 Task: Look for Airbnb options in Sabirabad, Azerbaijan from 22nd November, 2023 to 30th November, 2023 for 2 adults.1  bedroom having 1 bed and 1 bathroom. Property type can be hotel. Amenities needed are: air conditioning. Look for 5 properties as per requirement.
Action: Mouse moved to (491, 68)
Screenshot: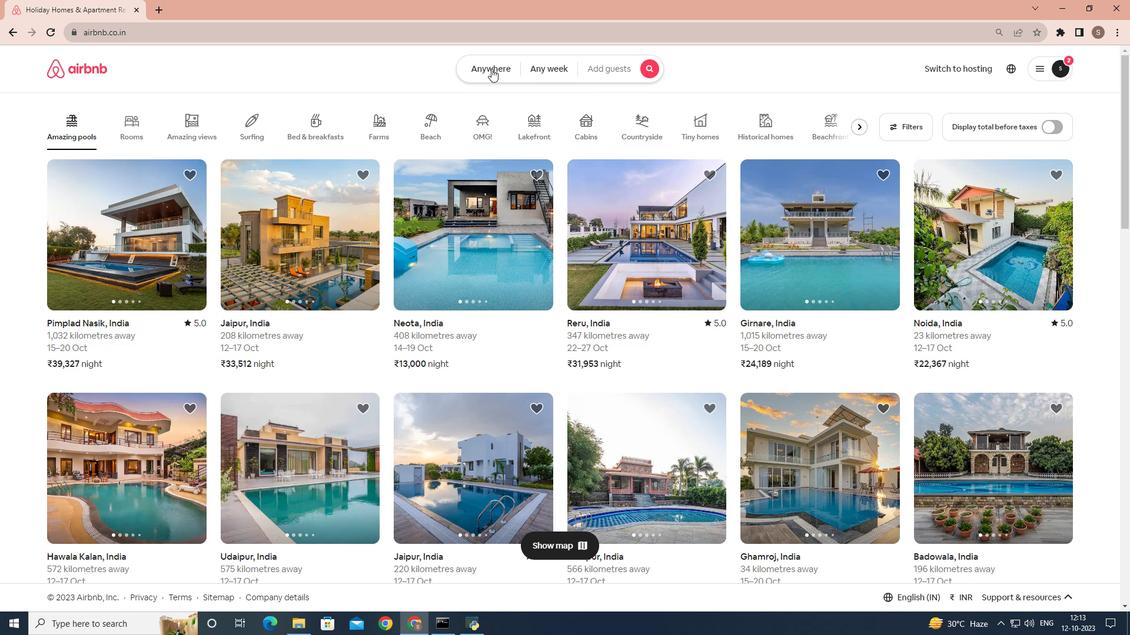 
Action: Mouse pressed left at (491, 68)
Screenshot: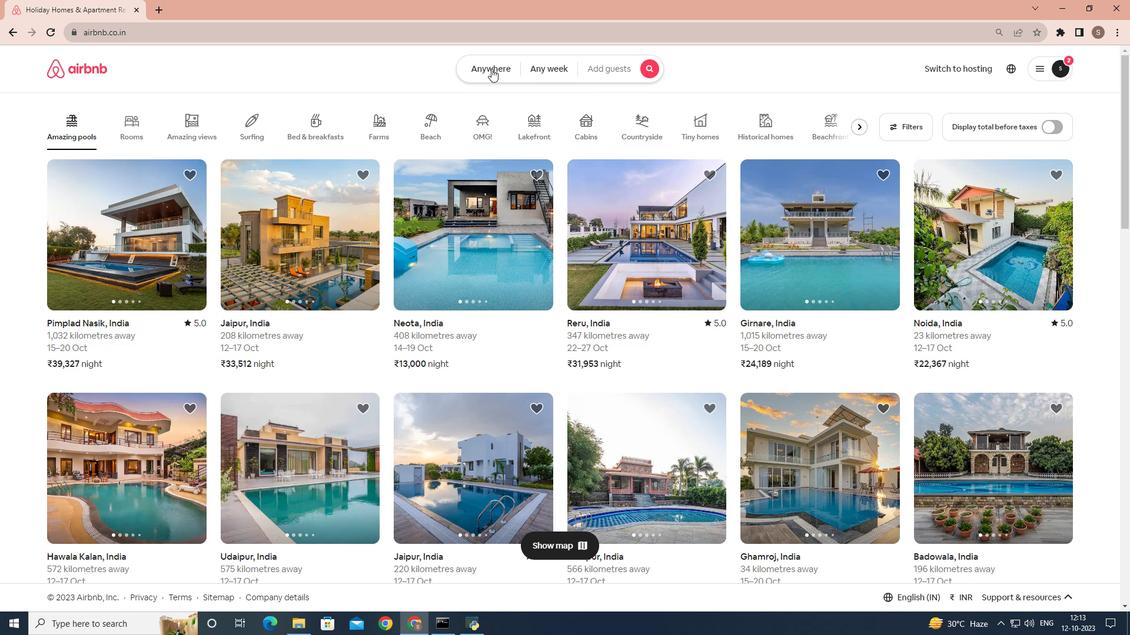 
Action: Mouse moved to (416, 117)
Screenshot: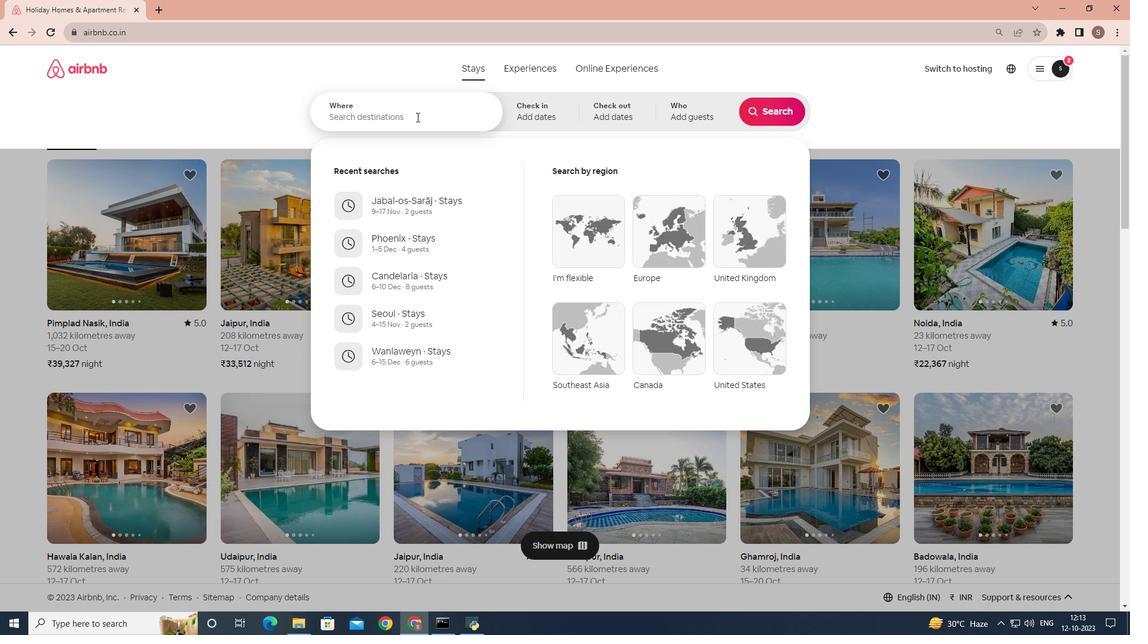 
Action: Mouse pressed left at (416, 117)
Screenshot: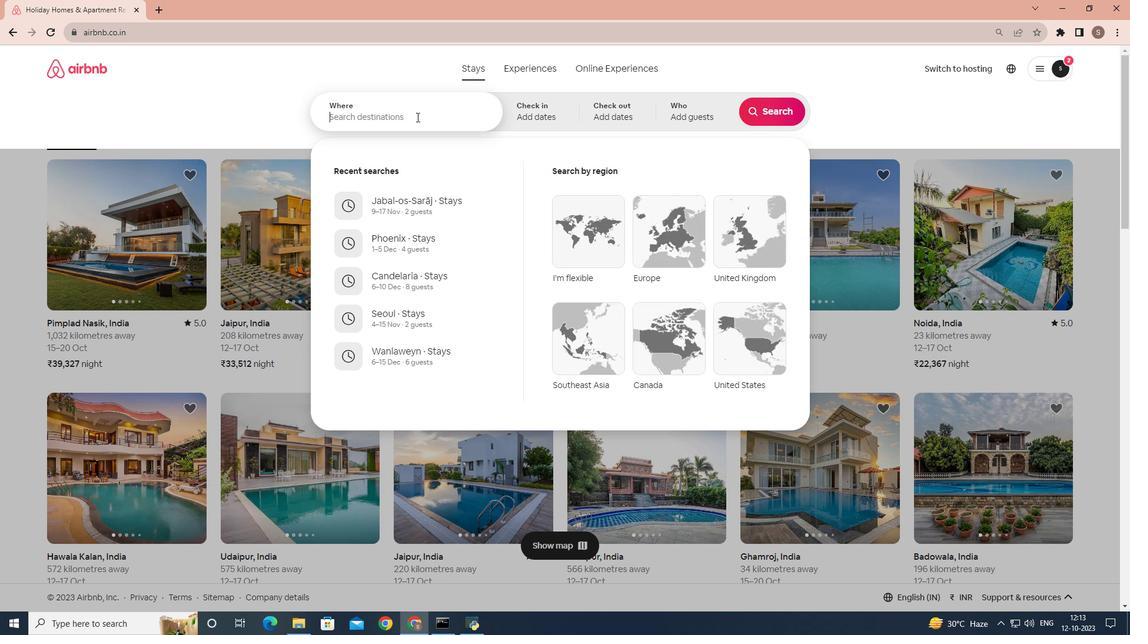 
Action: Key pressed <Key.shift>Sabirabad,<Key.space><Key.shift>Azerbaijan
Screenshot: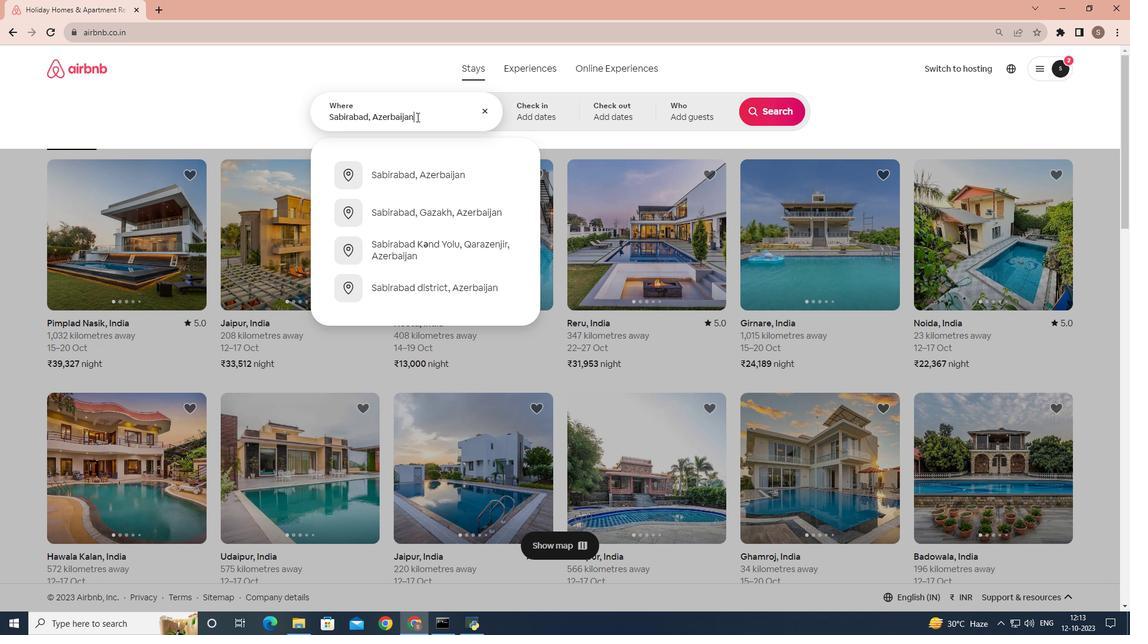 
Action: Mouse moved to (432, 182)
Screenshot: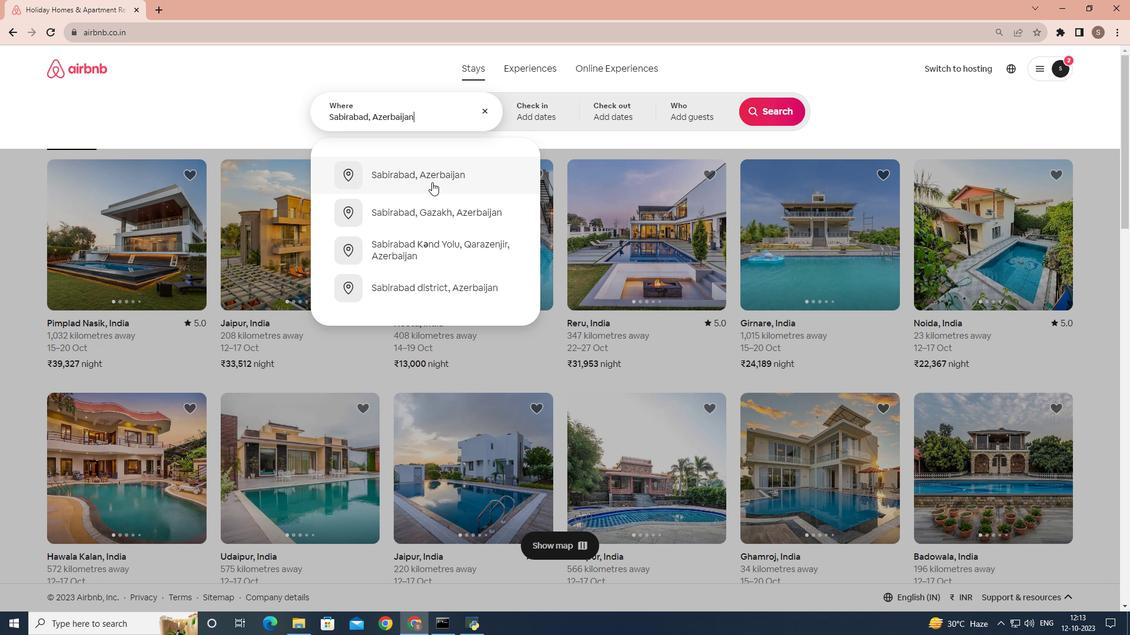 
Action: Mouse pressed left at (432, 182)
Screenshot: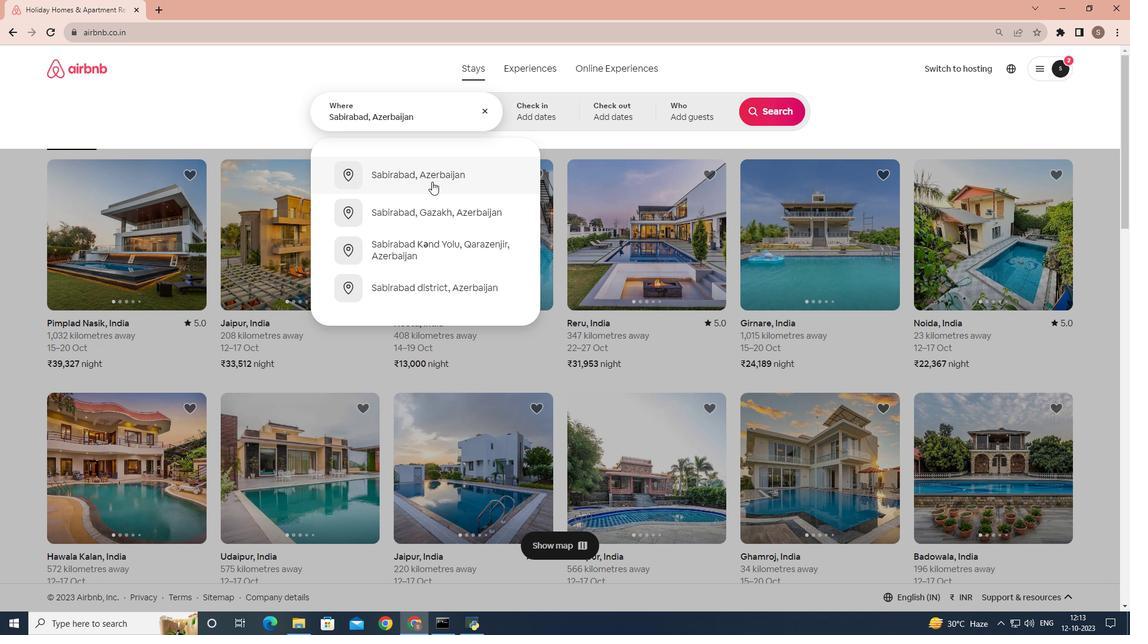 
Action: Mouse moved to (678, 342)
Screenshot: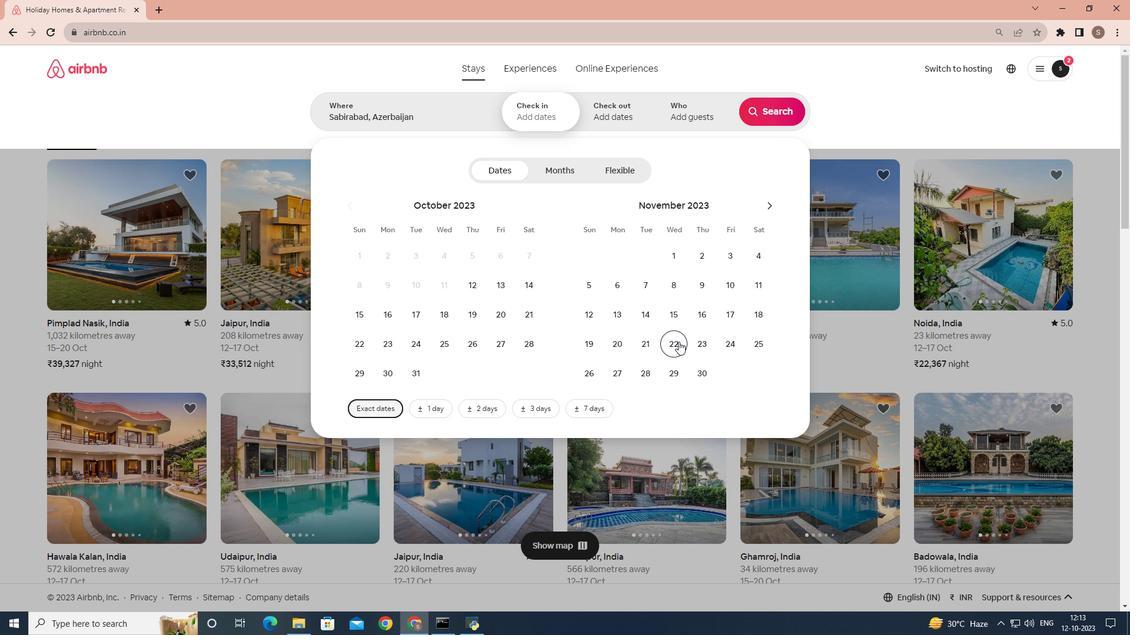 
Action: Mouse pressed left at (678, 342)
Screenshot: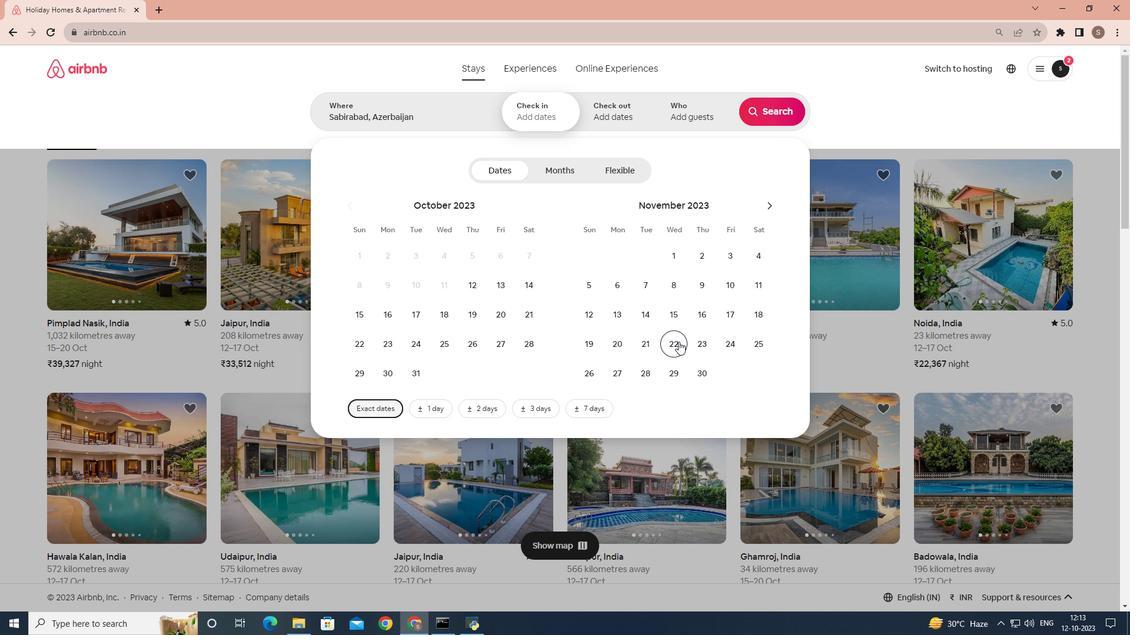 
Action: Mouse moved to (697, 374)
Screenshot: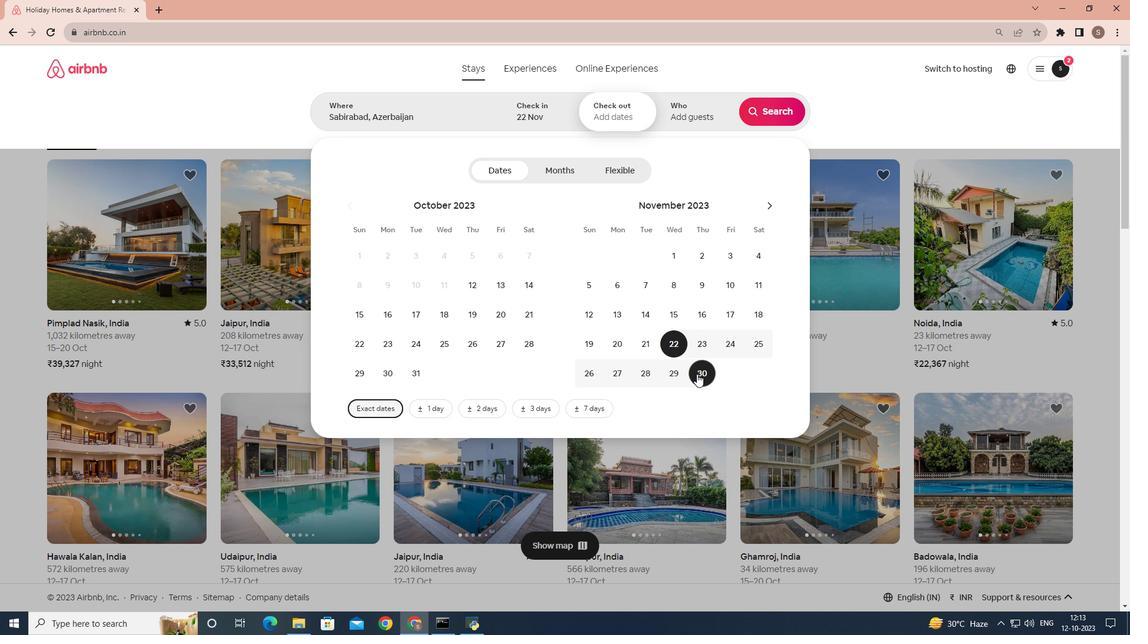 
Action: Mouse pressed left at (697, 374)
Screenshot: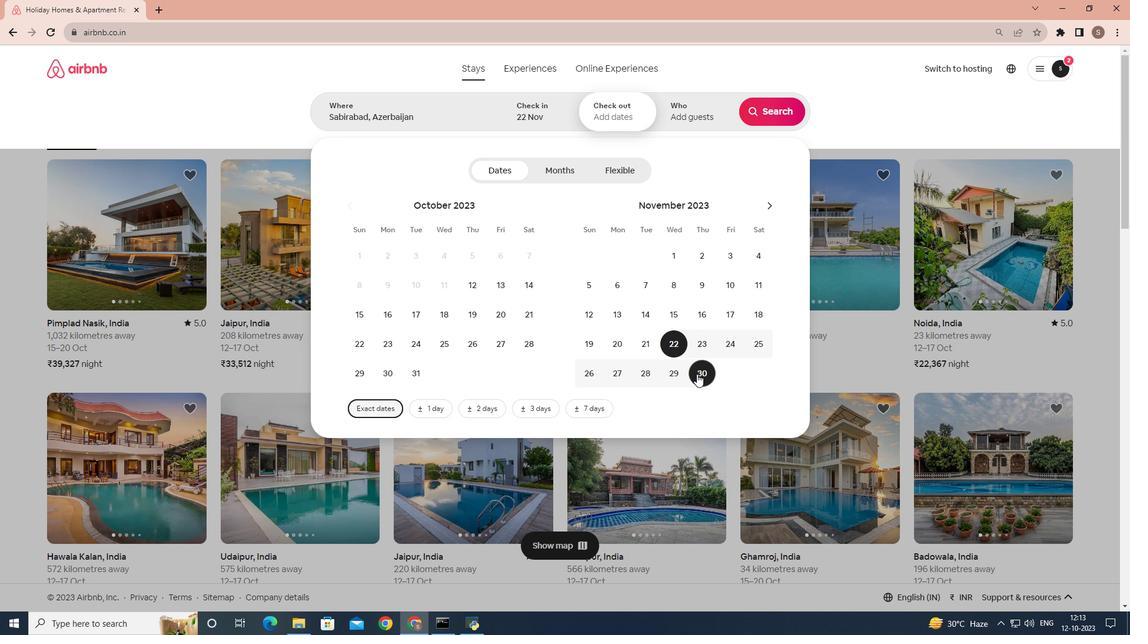 
Action: Mouse moved to (687, 118)
Screenshot: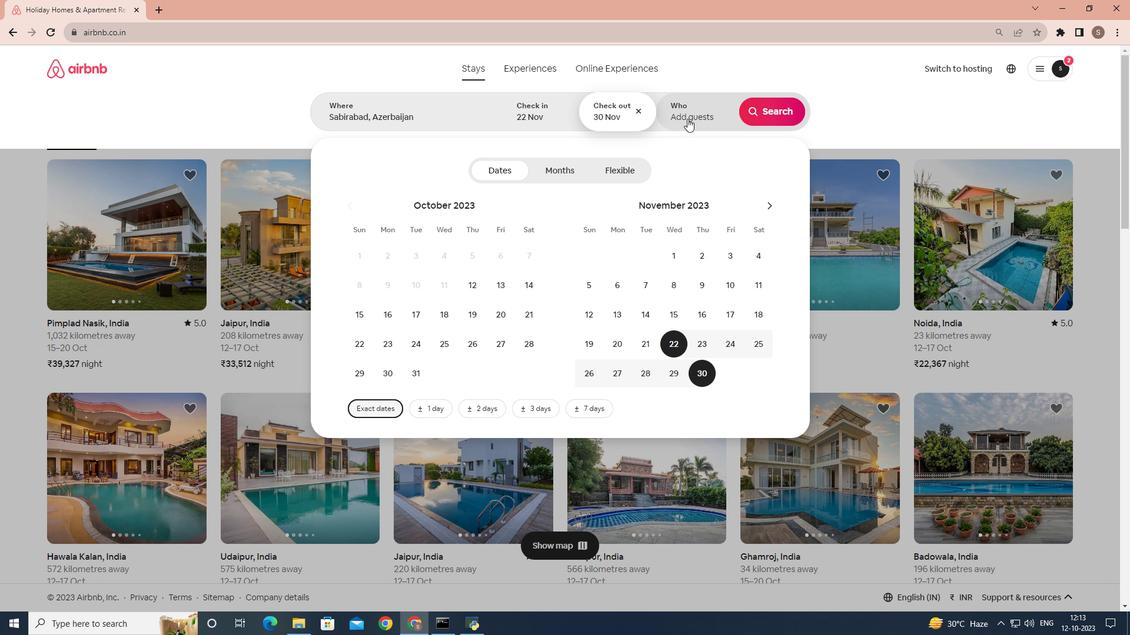 
Action: Mouse pressed left at (687, 118)
Screenshot: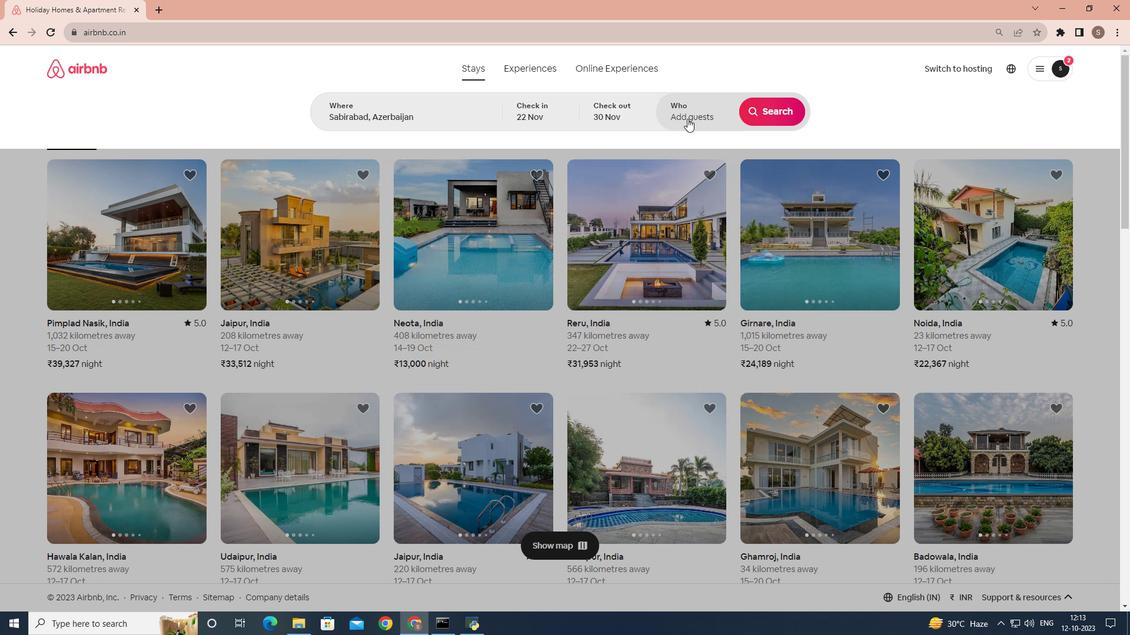 
Action: Mouse moved to (779, 173)
Screenshot: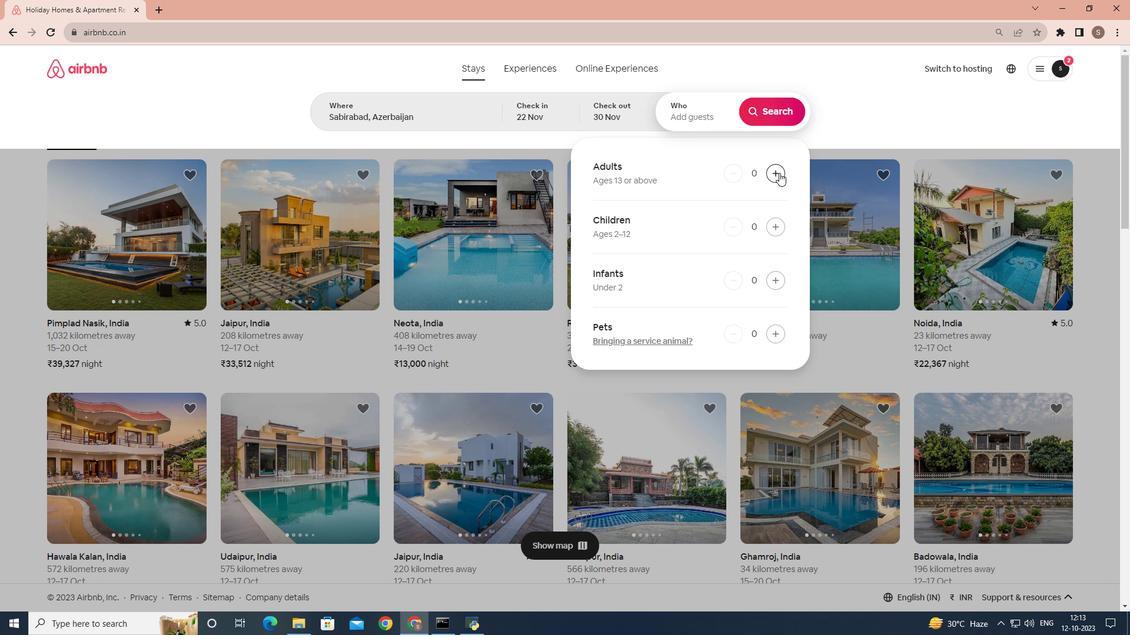 
Action: Mouse pressed left at (779, 173)
Screenshot: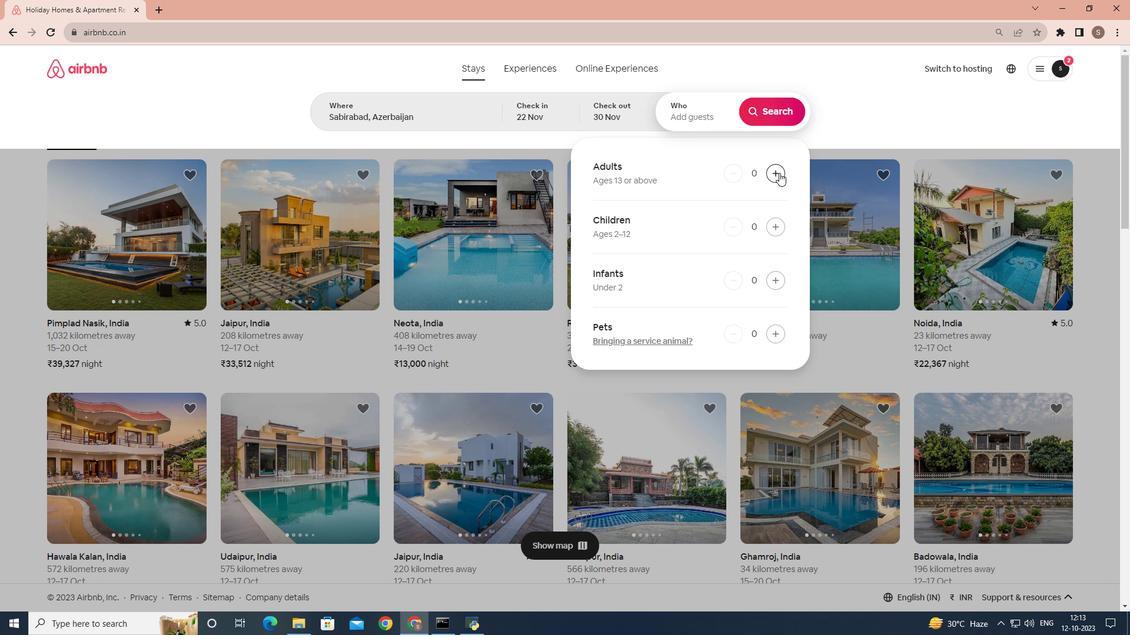 
Action: Mouse pressed left at (779, 173)
Screenshot: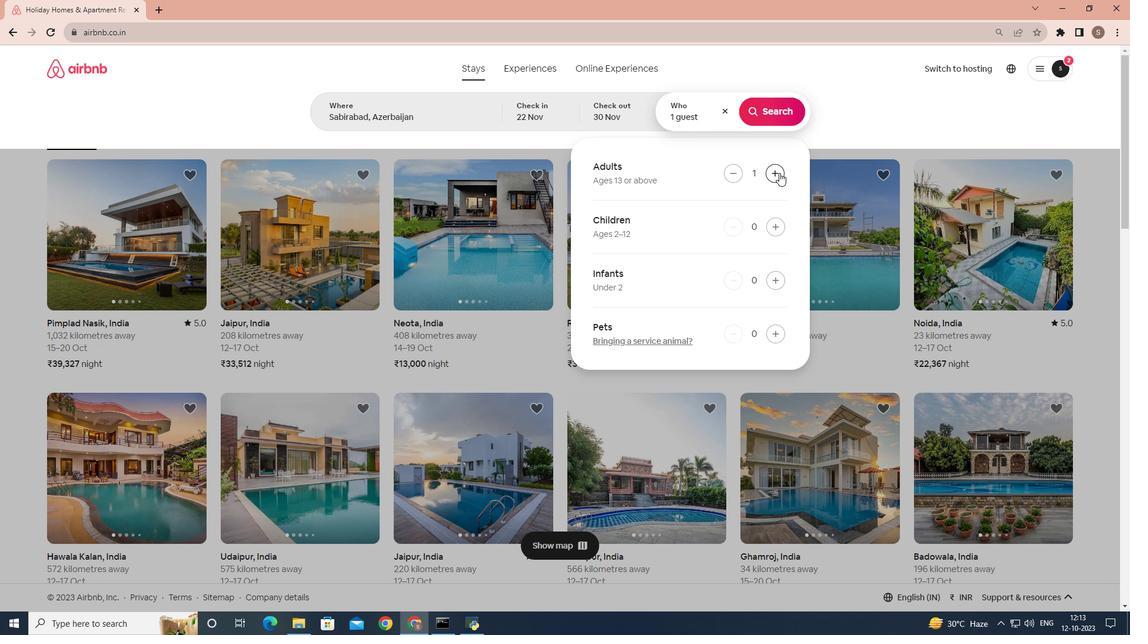 
Action: Mouse moved to (778, 107)
Screenshot: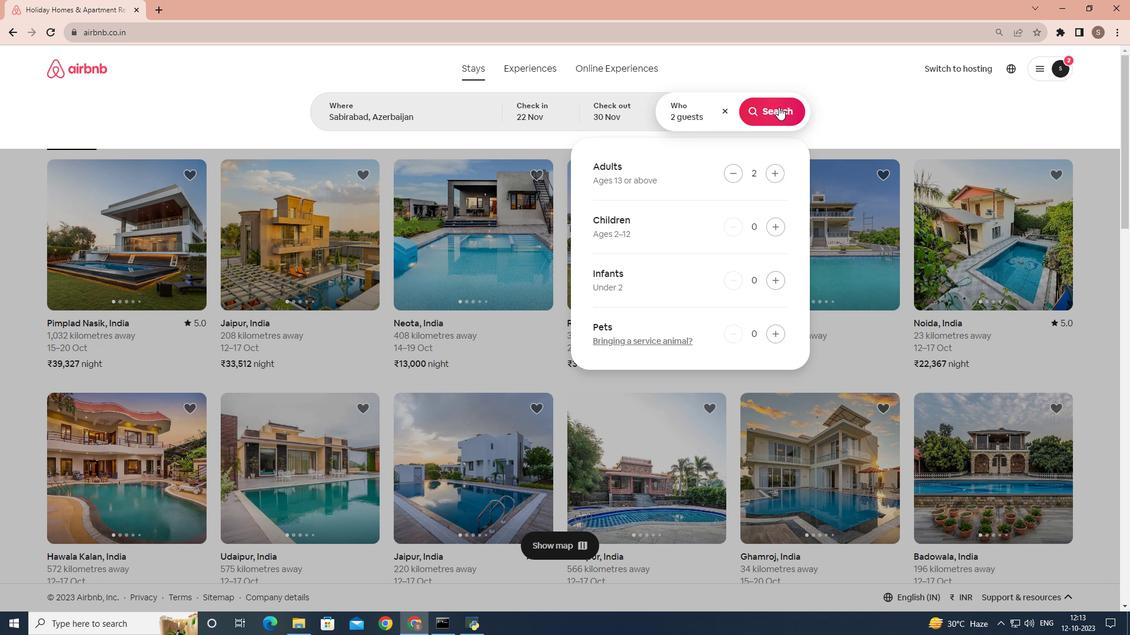 
Action: Mouse pressed left at (778, 107)
Screenshot: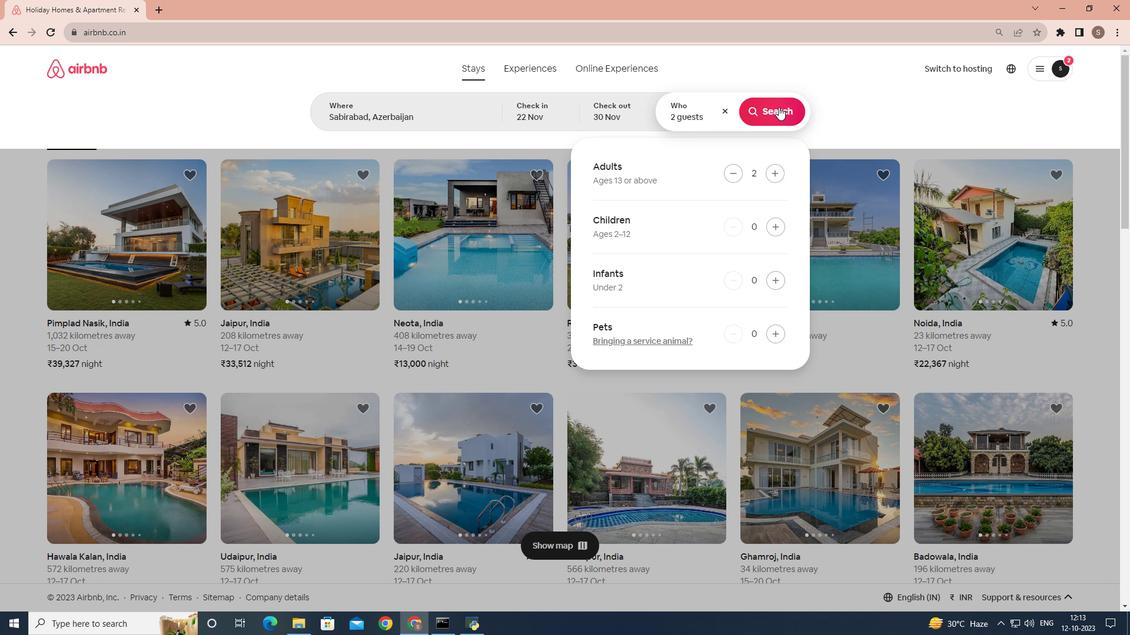 
Action: Mouse moved to (935, 114)
Screenshot: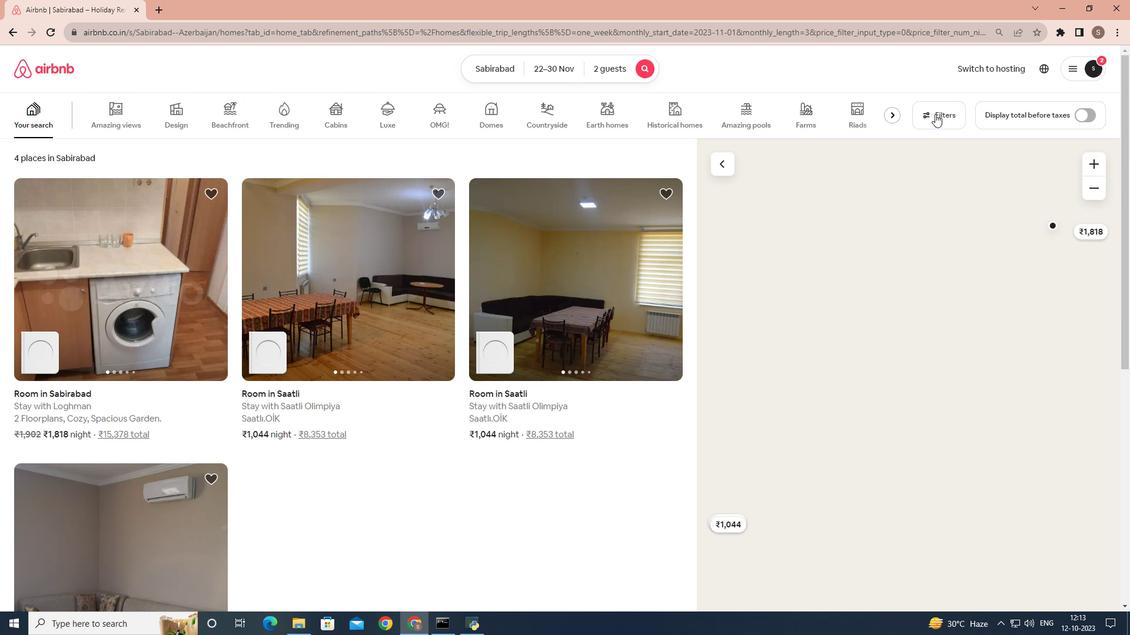 
Action: Mouse pressed left at (935, 114)
Screenshot: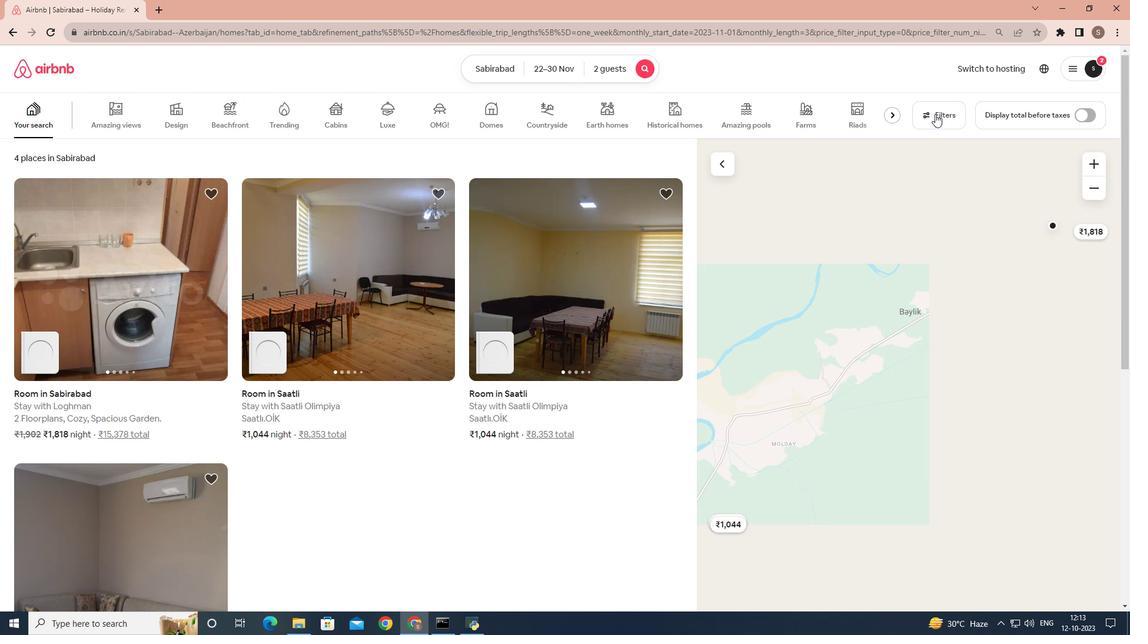 
Action: Mouse moved to (569, 344)
Screenshot: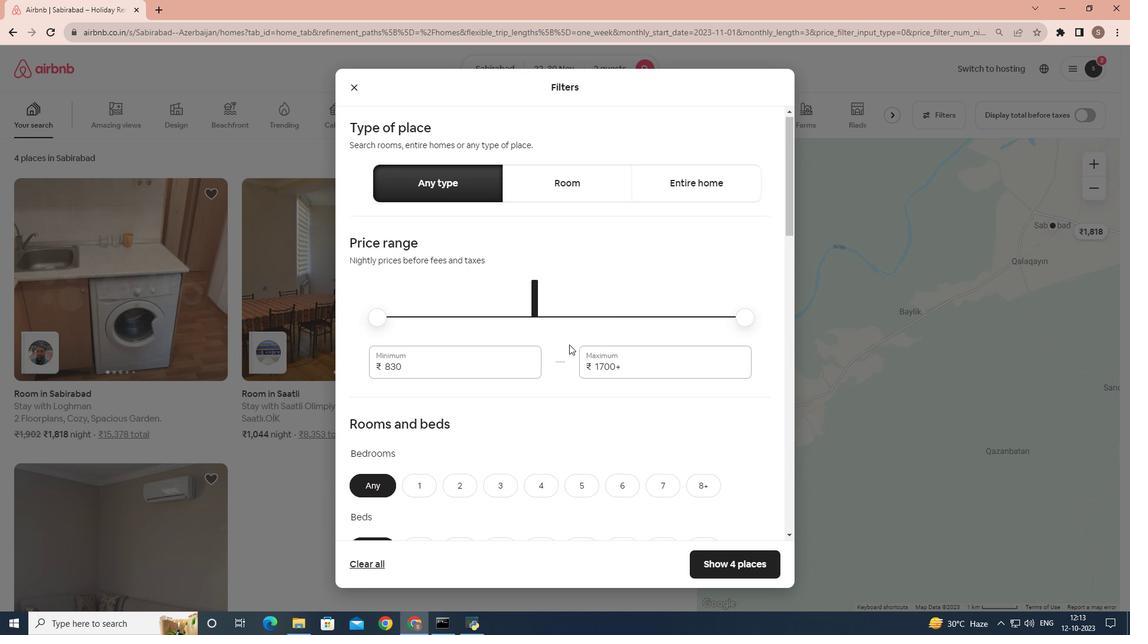 
Action: Mouse scrolled (569, 344) with delta (0, 0)
Screenshot: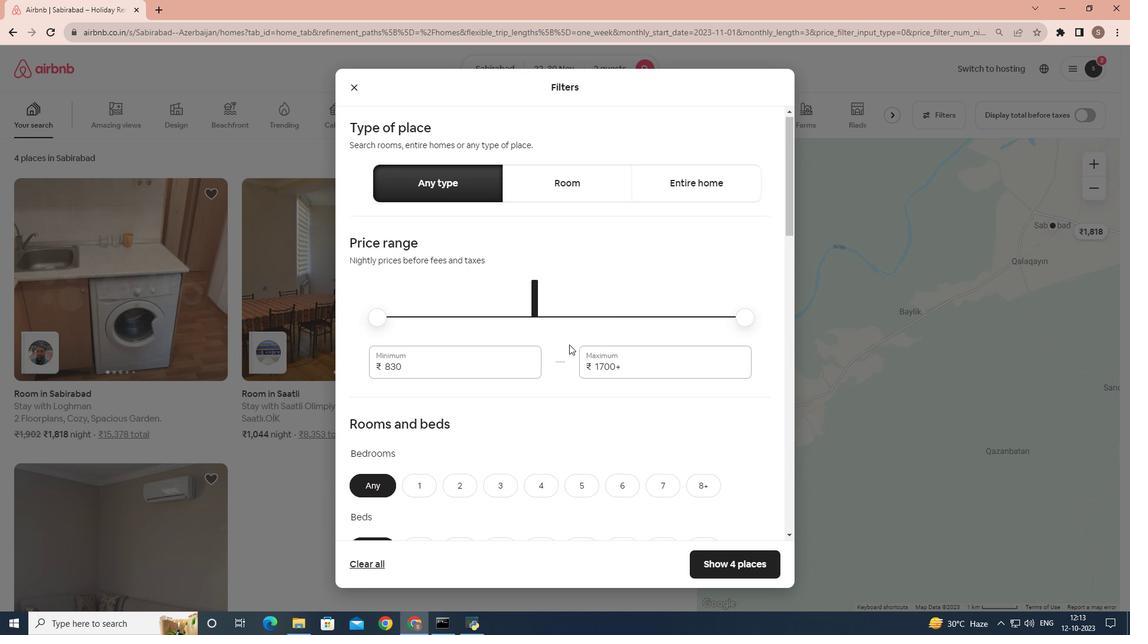 
Action: Mouse moved to (565, 346)
Screenshot: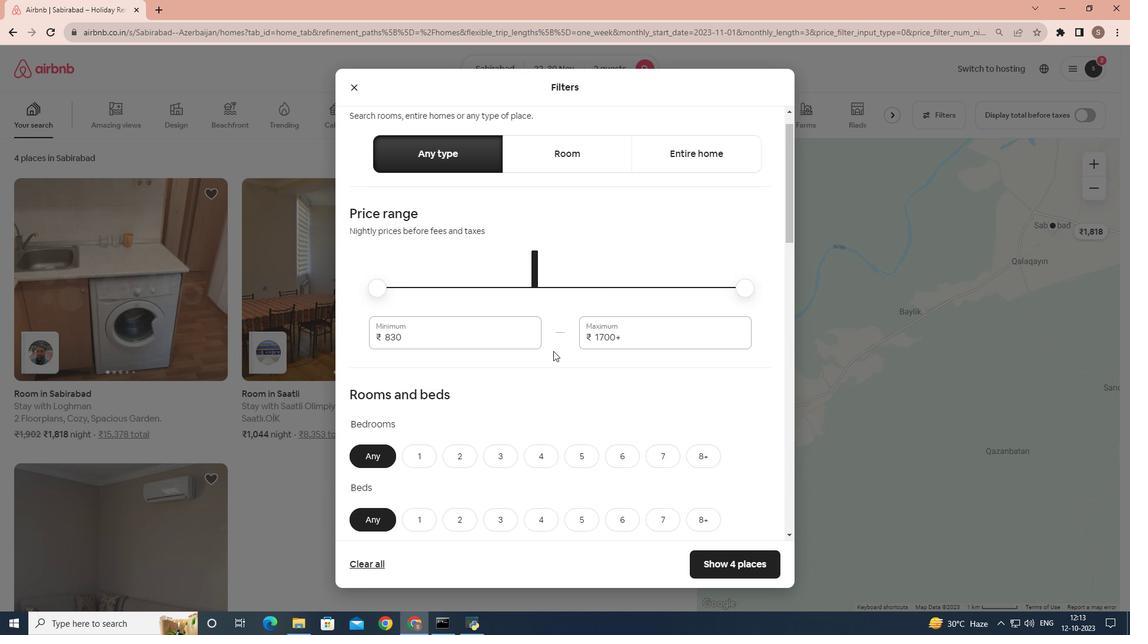 
Action: Mouse scrolled (565, 345) with delta (0, 0)
Screenshot: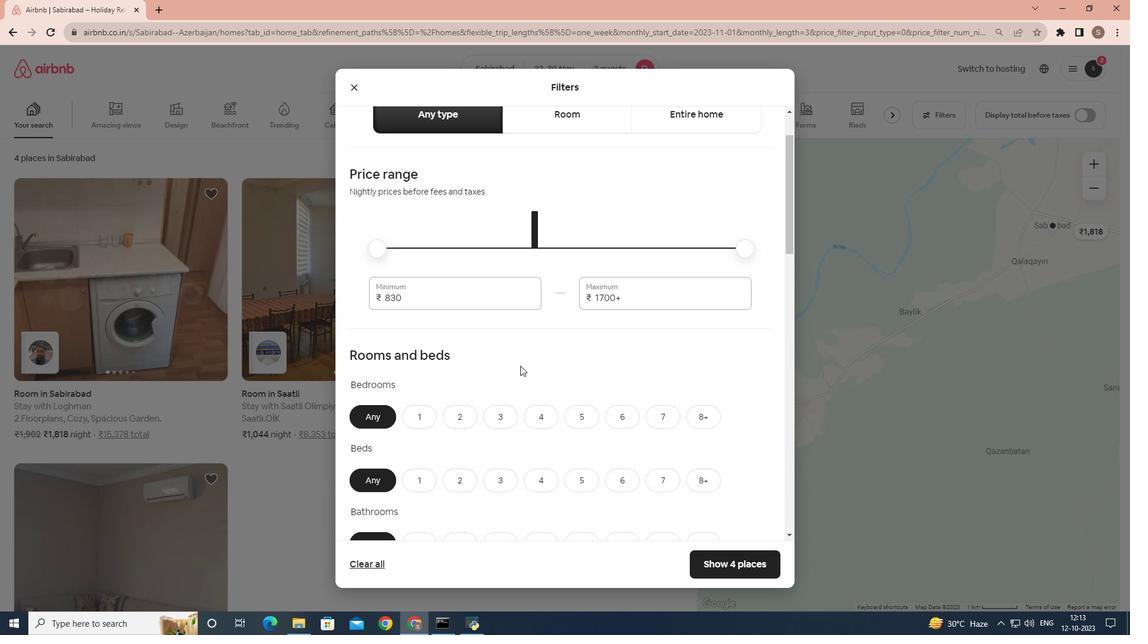 
Action: Mouse moved to (416, 370)
Screenshot: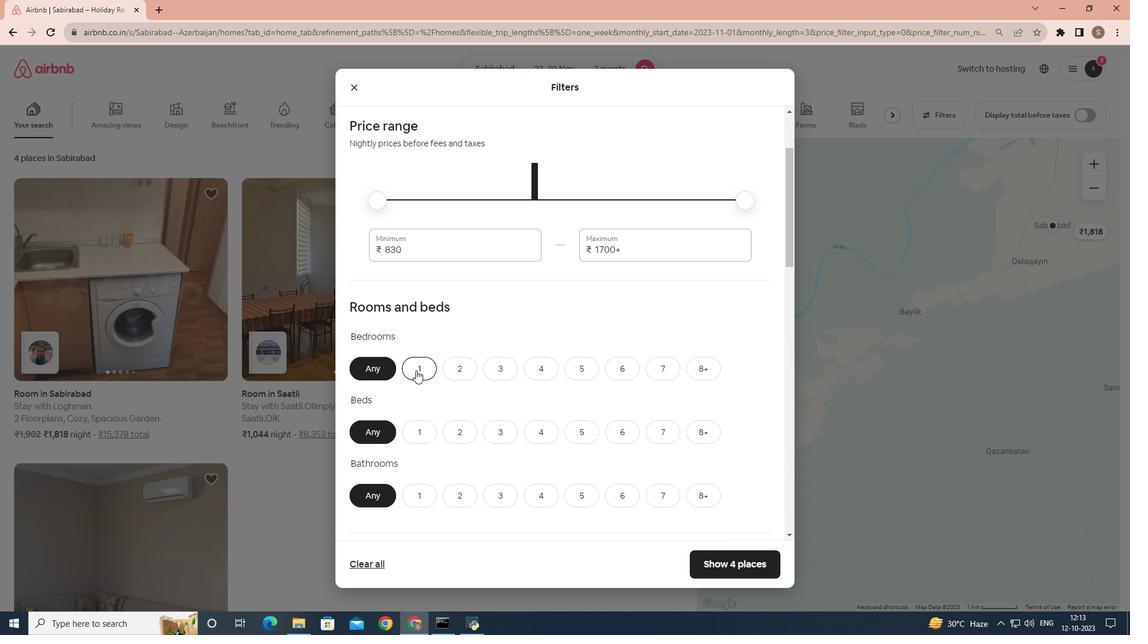 
Action: Mouse pressed left at (416, 370)
Screenshot: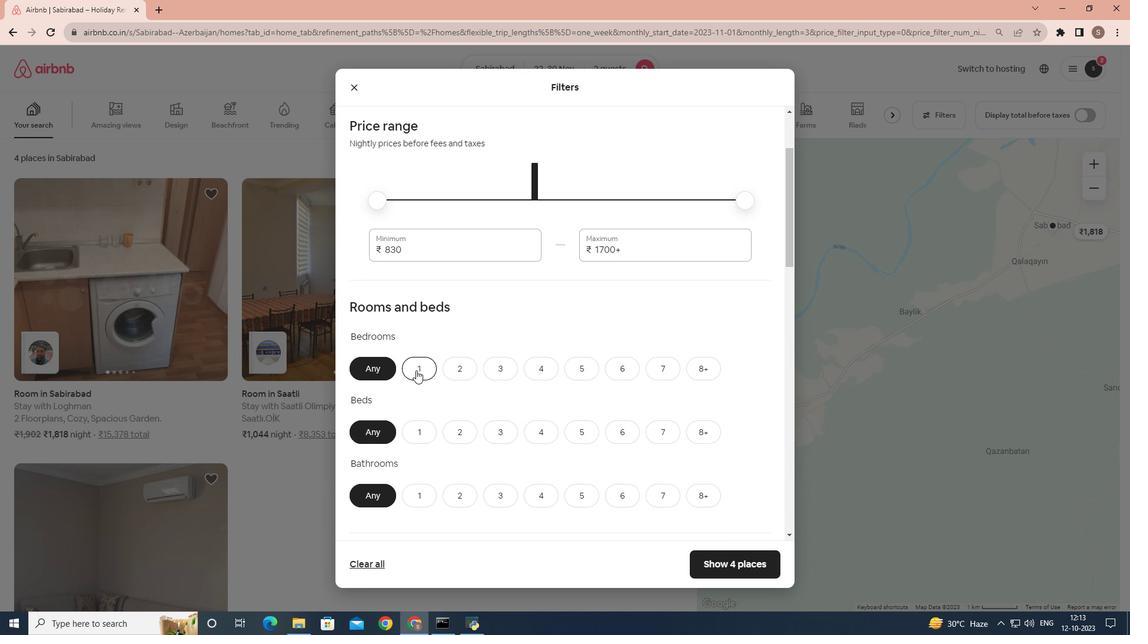 
Action: Mouse moved to (450, 369)
Screenshot: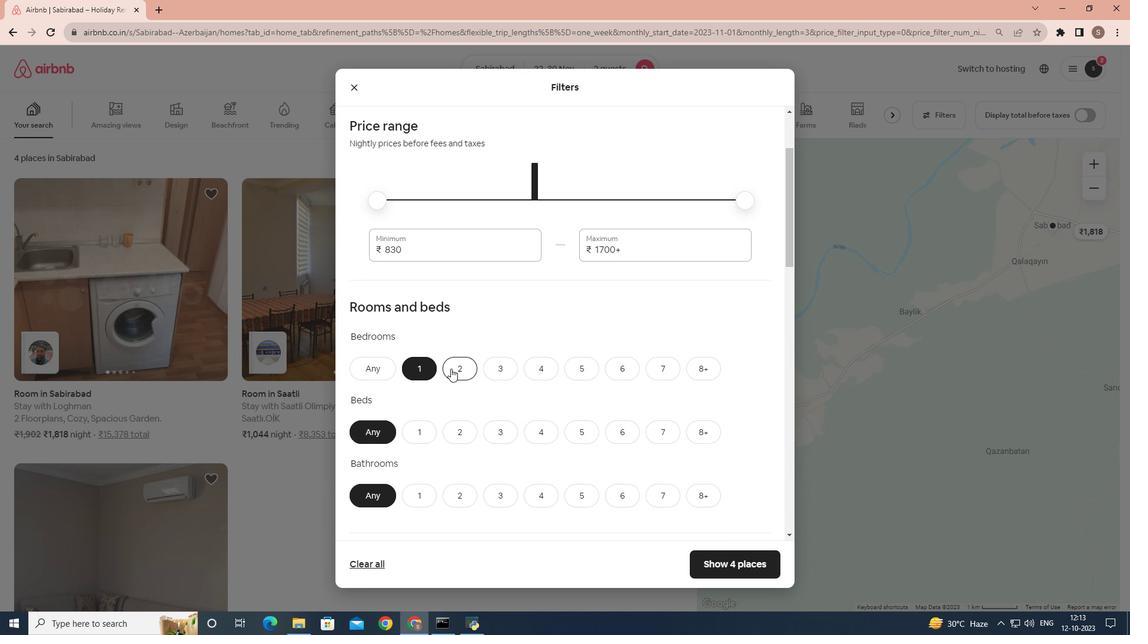 
Action: Mouse scrolled (450, 368) with delta (0, 0)
Screenshot: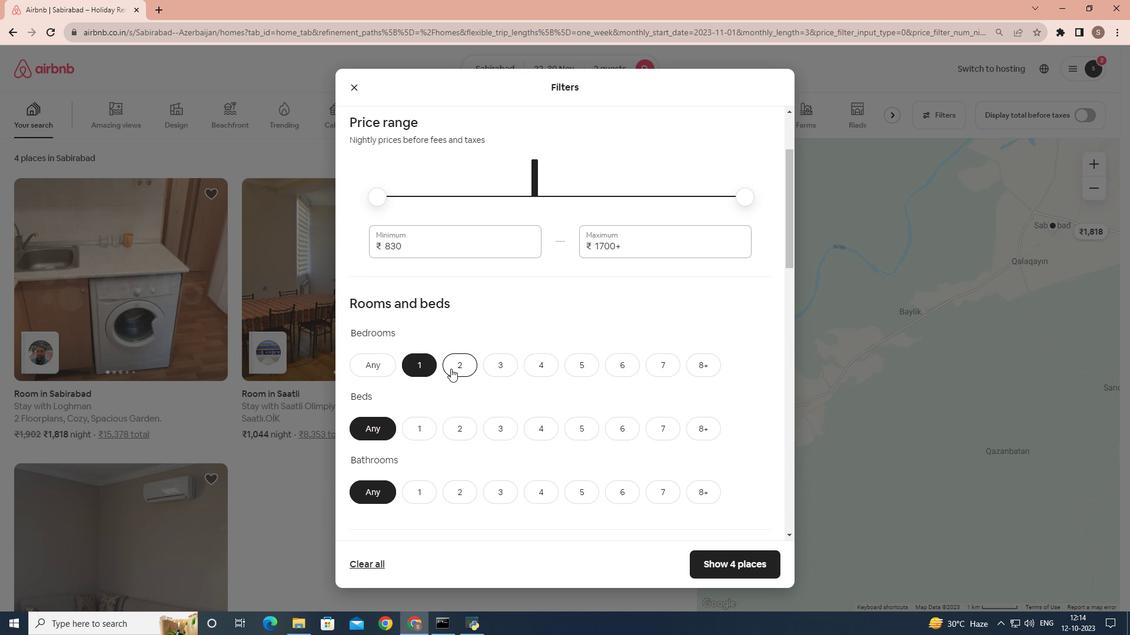 
Action: Mouse moved to (425, 367)
Screenshot: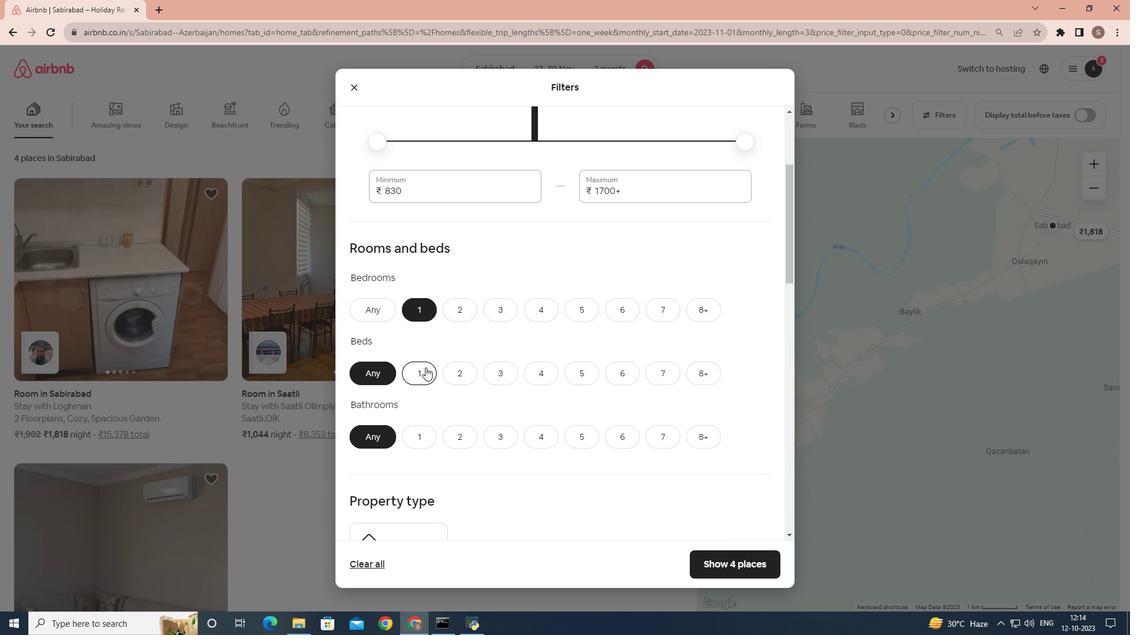 
Action: Mouse pressed left at (425, 367)
Screenshot: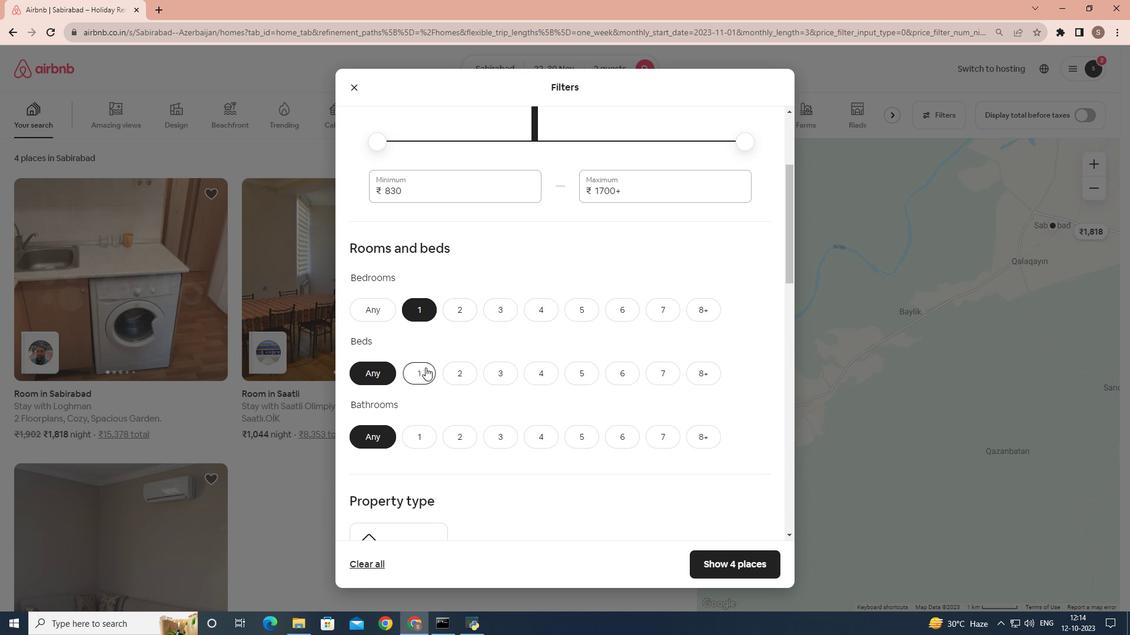 
Action: Mouse scrolled (425, 367) with delta (0, 0)
Screenshot: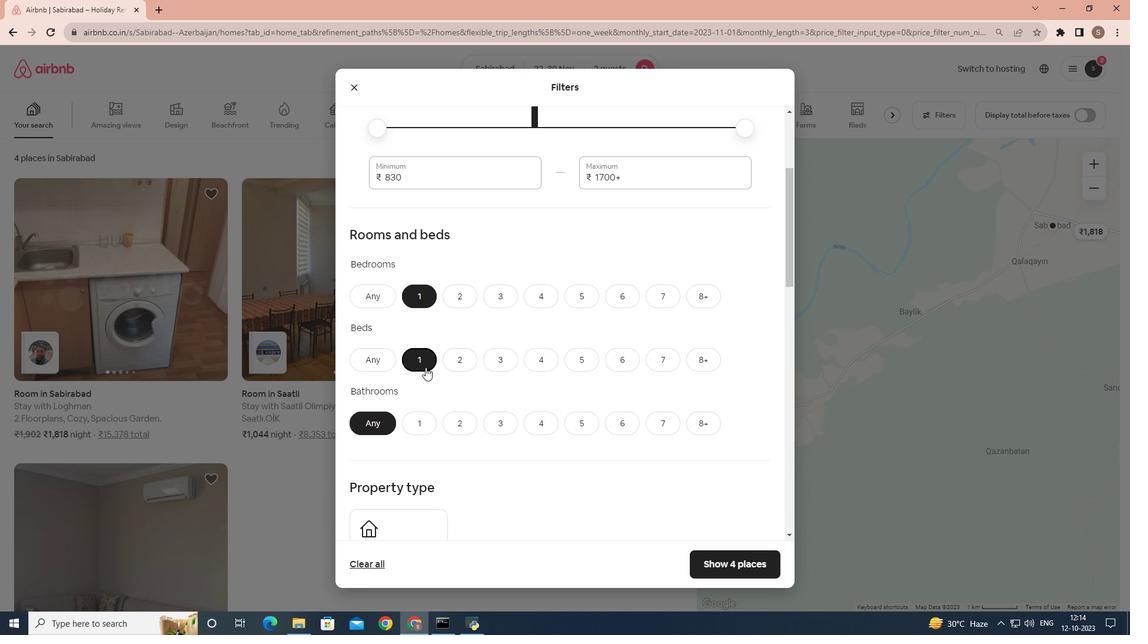 
Action: Mouse moved to (423, 382)
Screenshot: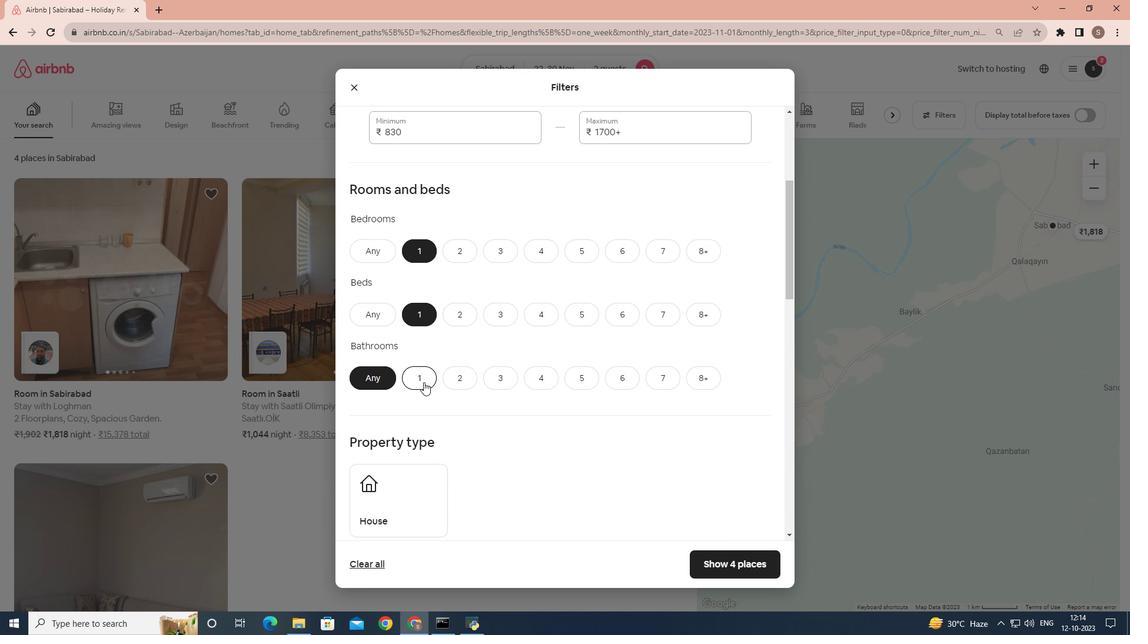 
Action: Mouse pressed left at (423, 382)
Screenshot: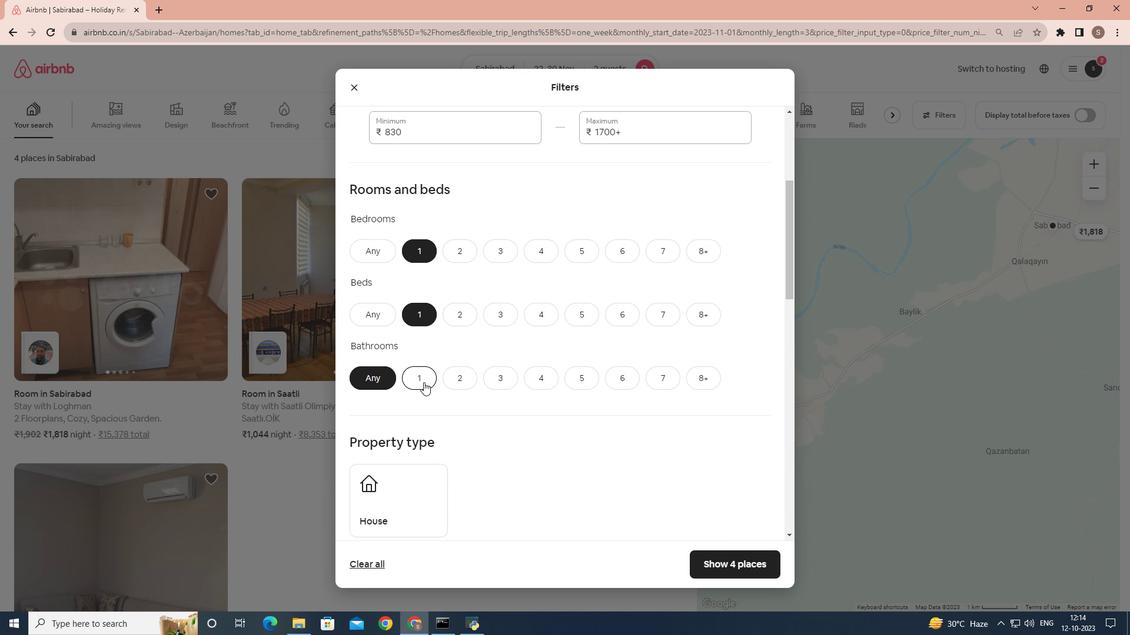 
Action: Mouse moved to (423, 382)
Screenshot: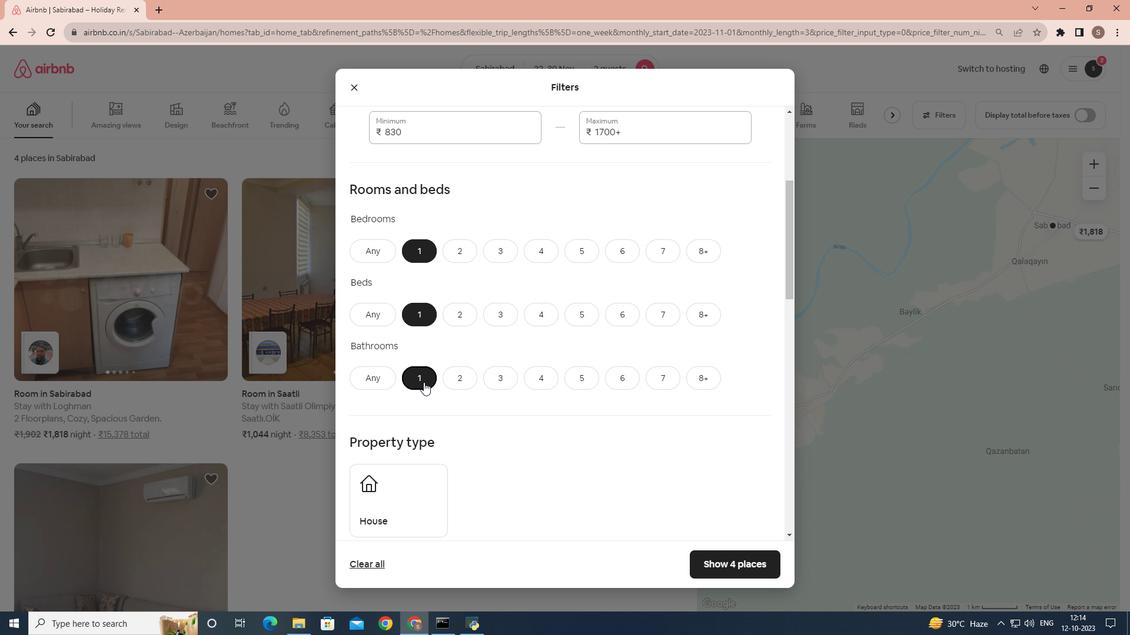 
Action: Mouse scrolled (423, 382) with delta (0, 0)
Screenshot: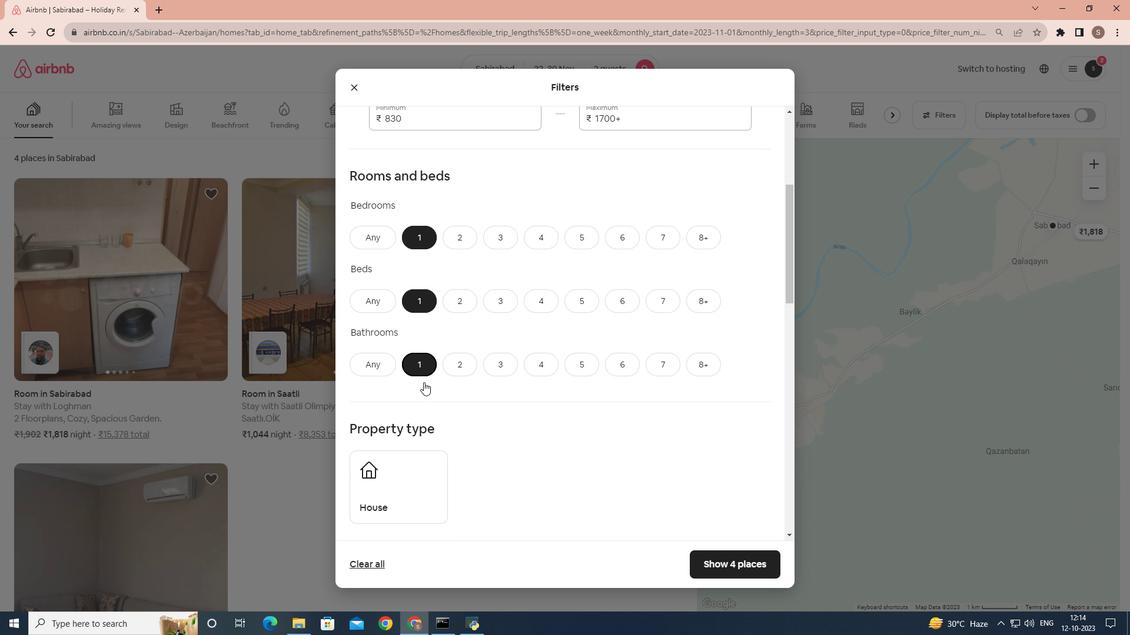 
Action: Mouse moved to (436, 382)
Screenshot: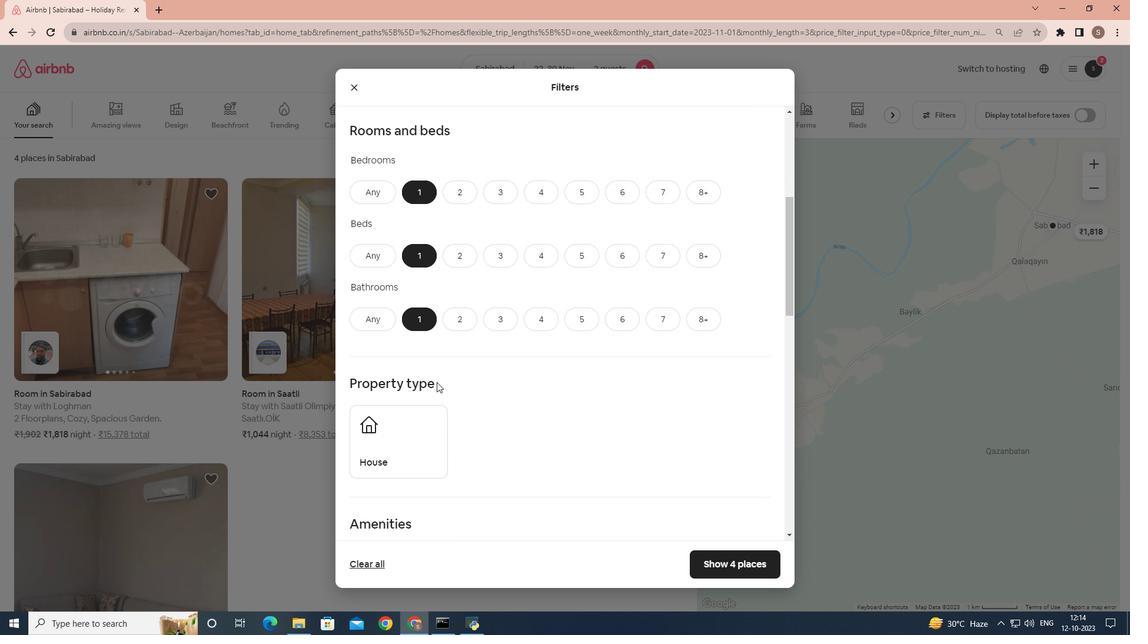 
Action: Mouse scrolled (436, 382) with delta (0, 0)
Screenshot: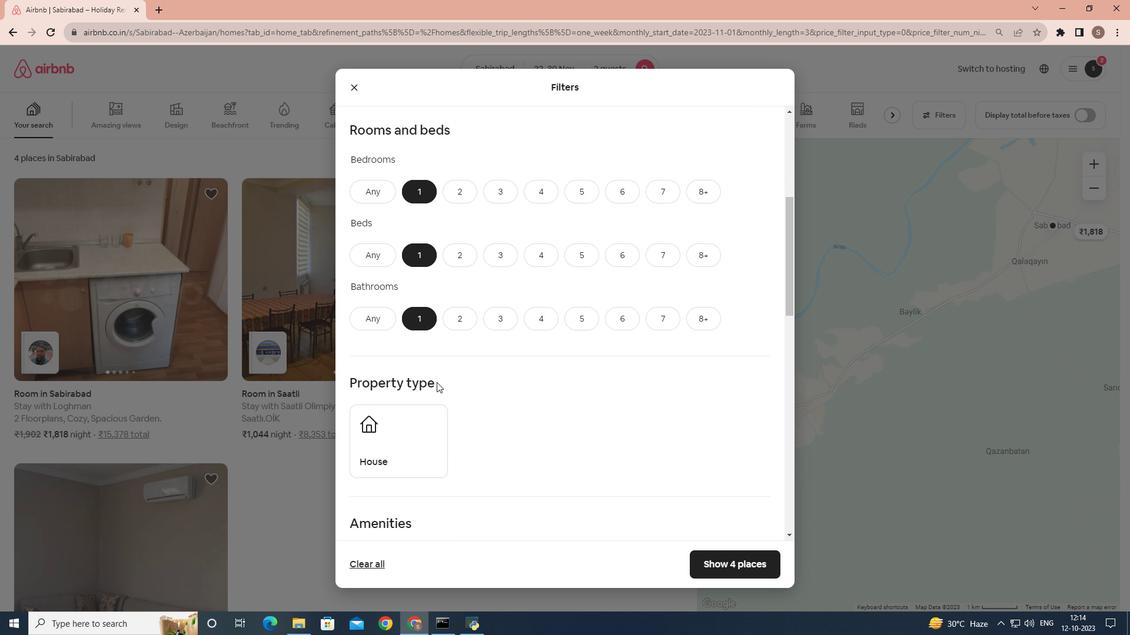 
Action: Mouse moved to (438, 382)
Screenshot: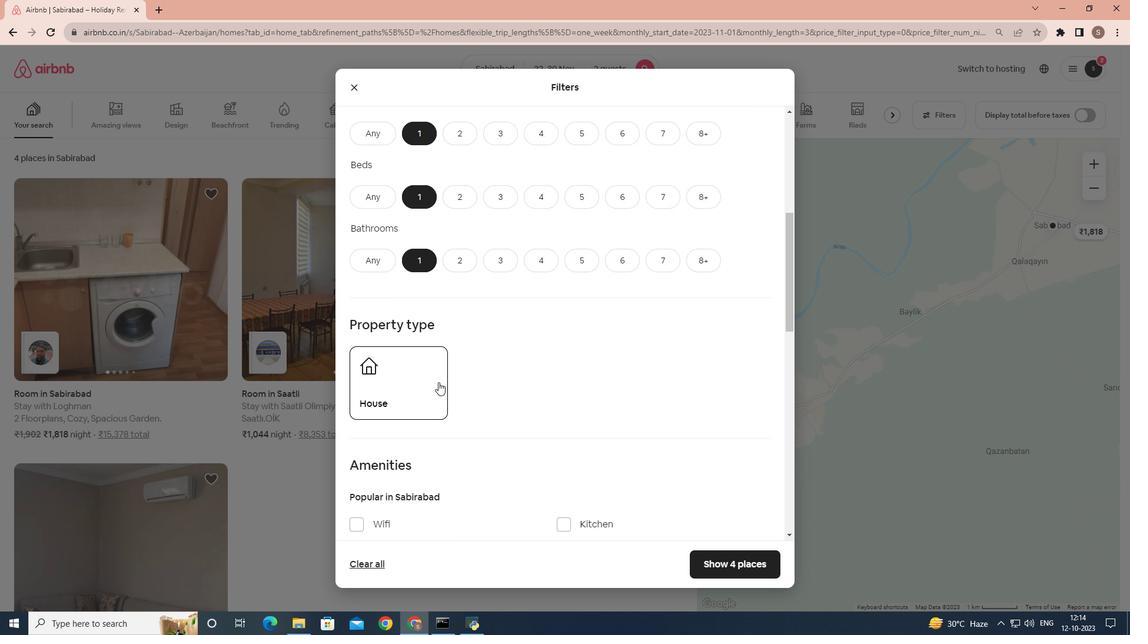 
Action: Mouse scrolled (438, 382) with delta (0, 0)
Screenshot: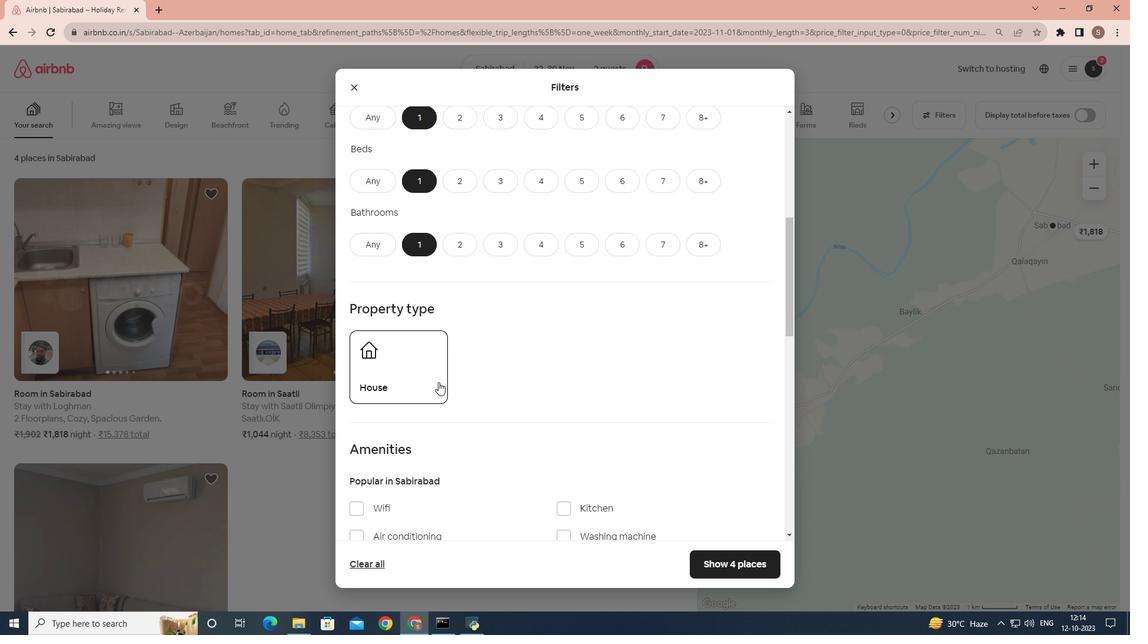 
Action: Mouse moved to (480, 380)
Screenshot: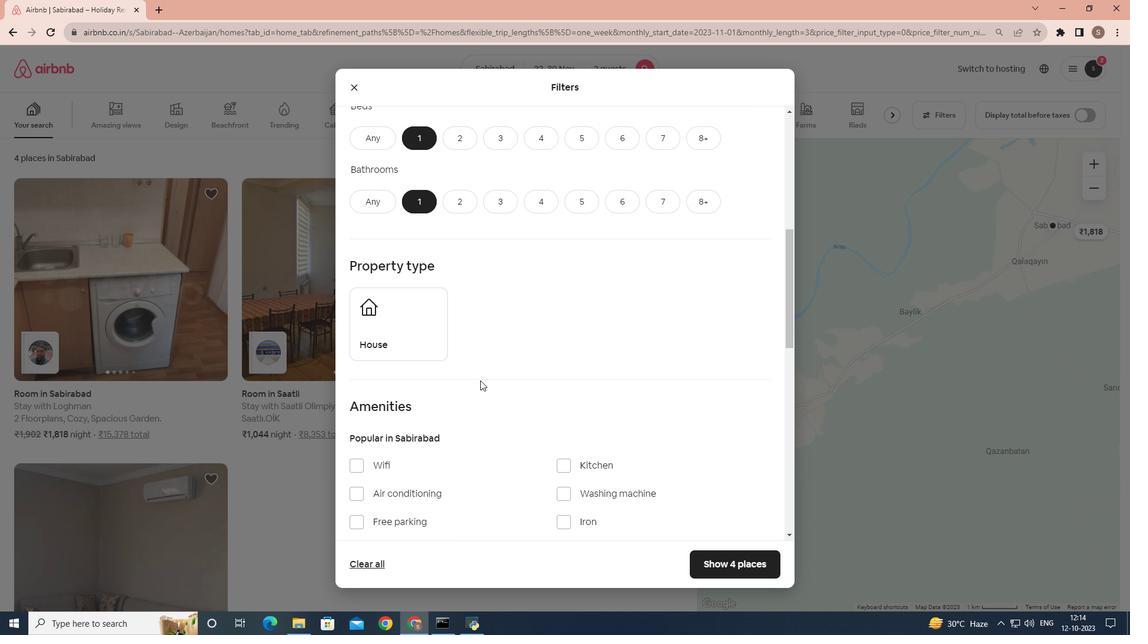 
Action: Mouse scrolled (480, 380) with delta (0, 0)
Screenshot: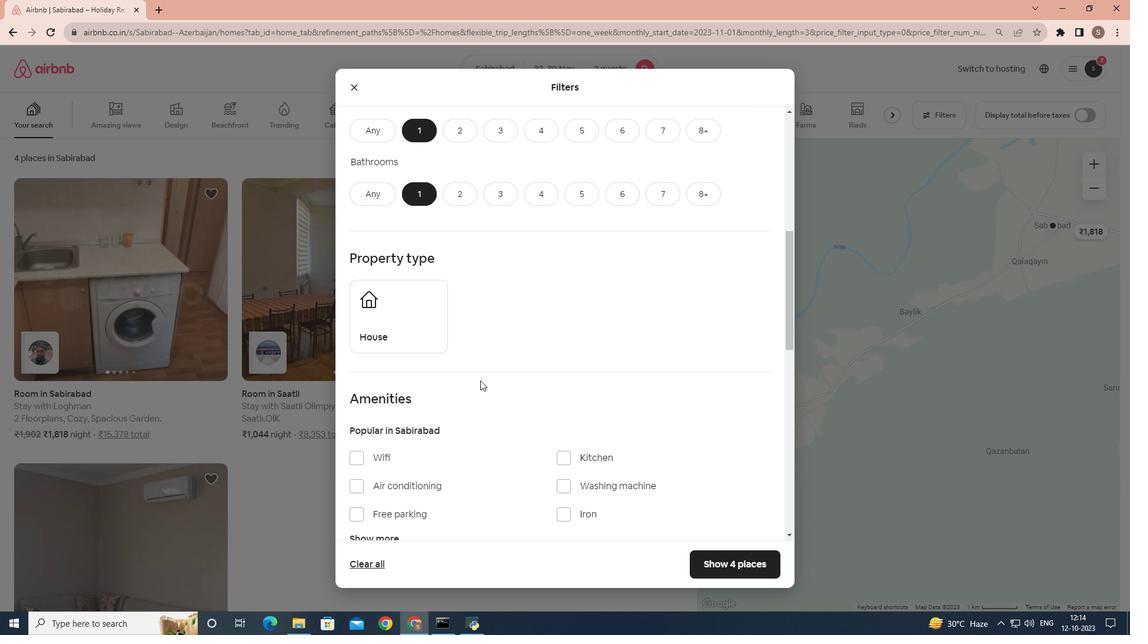 
Action: Mouse moved to (526, 372)
Screenshot: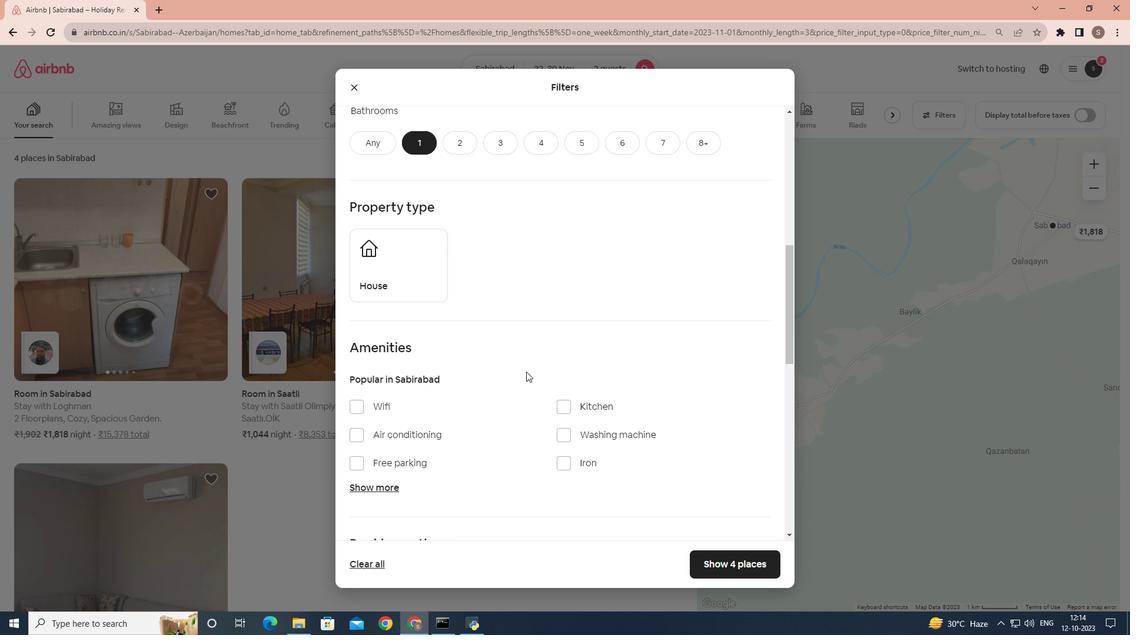 
Action: Mouse scrolled (526, 371) with delta (0, 0)
Screenshot: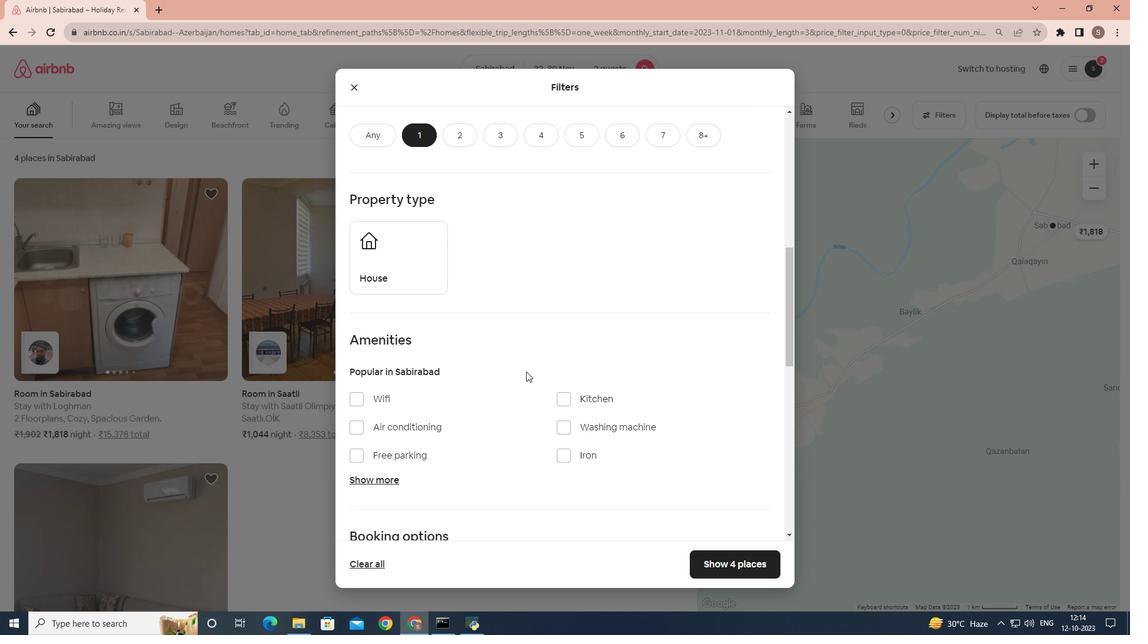 
Action: Mouse moved to (359, 377)
Screenshot: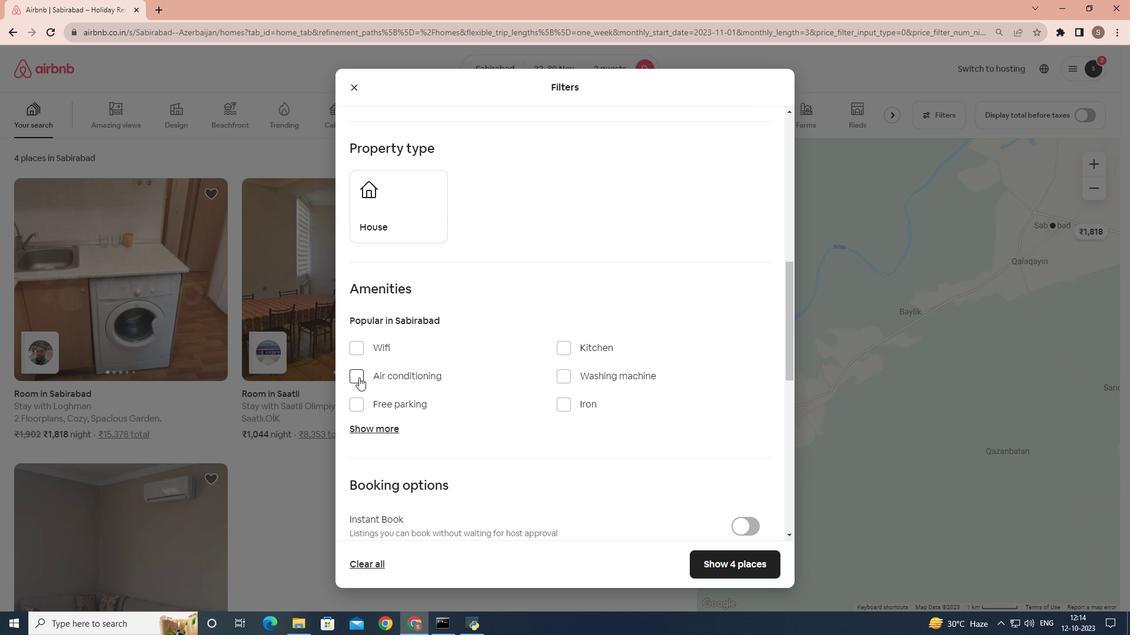 
Action: Mouse pressed left at (359, 377)
Screenshot: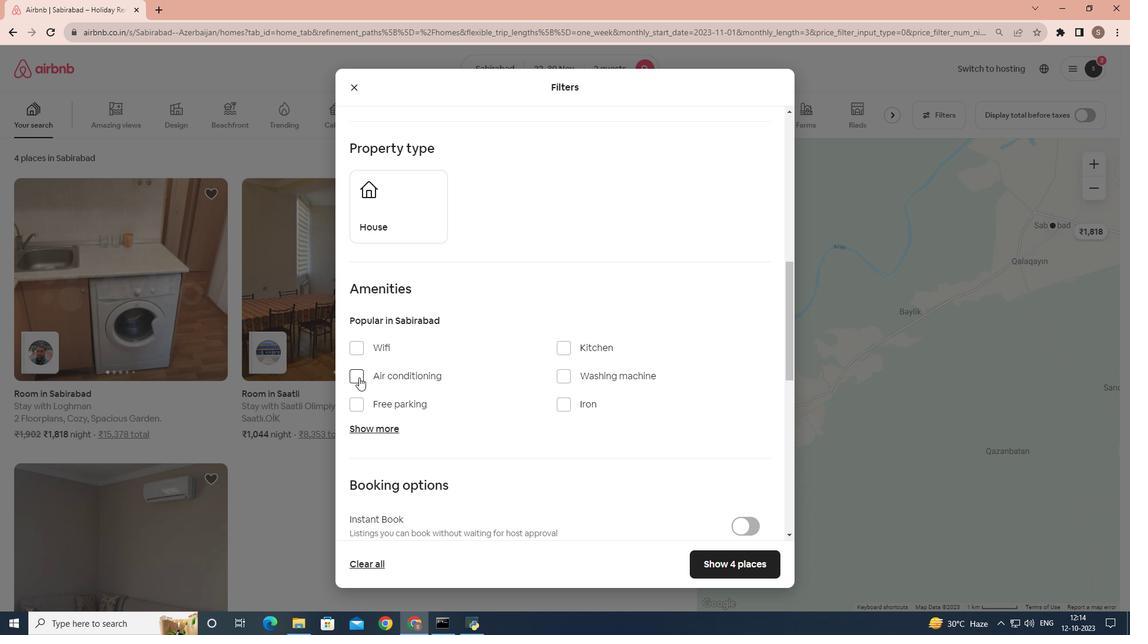 
Action: Mouse moved to (447, 399)
Screenshot: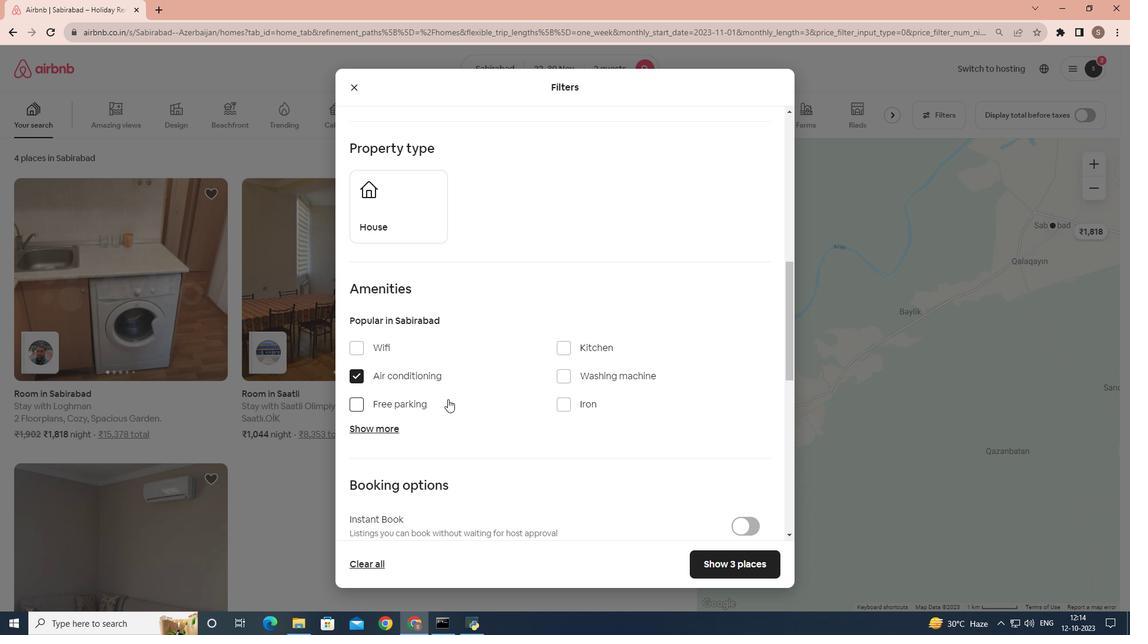 
Action: Mouse scrolled (447, 399) with delta (0, 0)
Screenshot: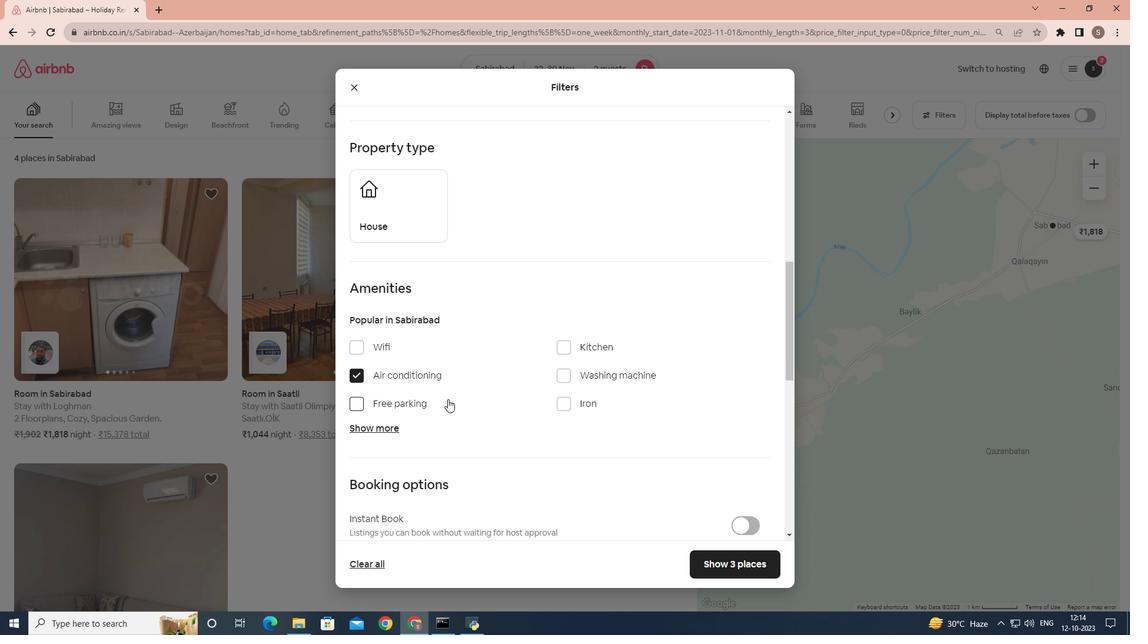 
Action: Mouse moved to (732, 569)
Screenshot: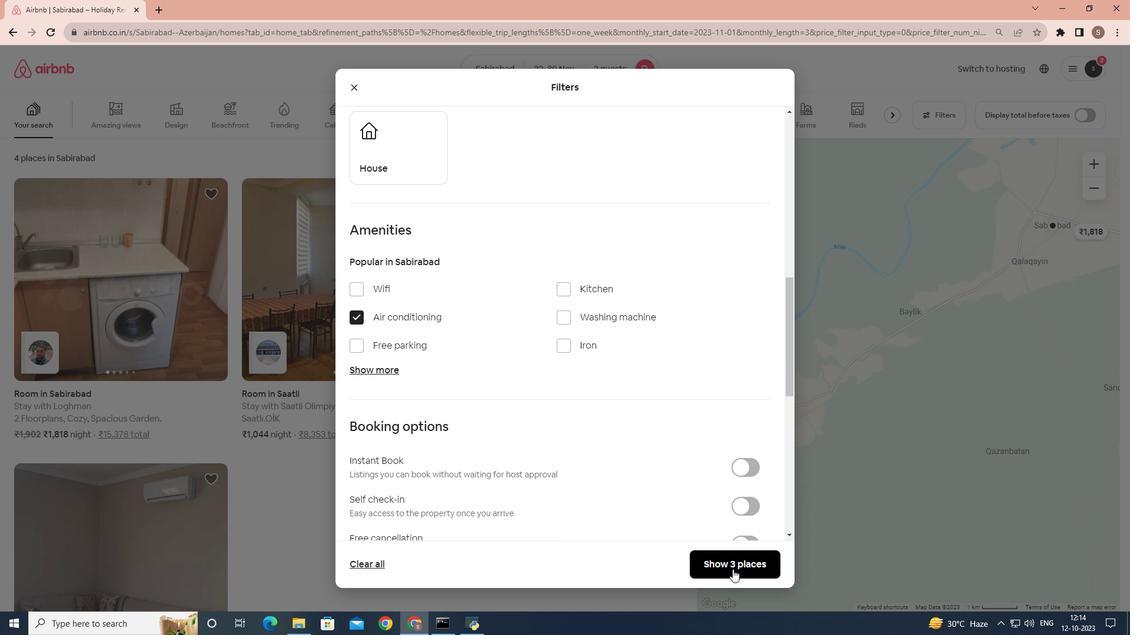 
Action: Mouse pressed left at (732, 569)
Screenshot: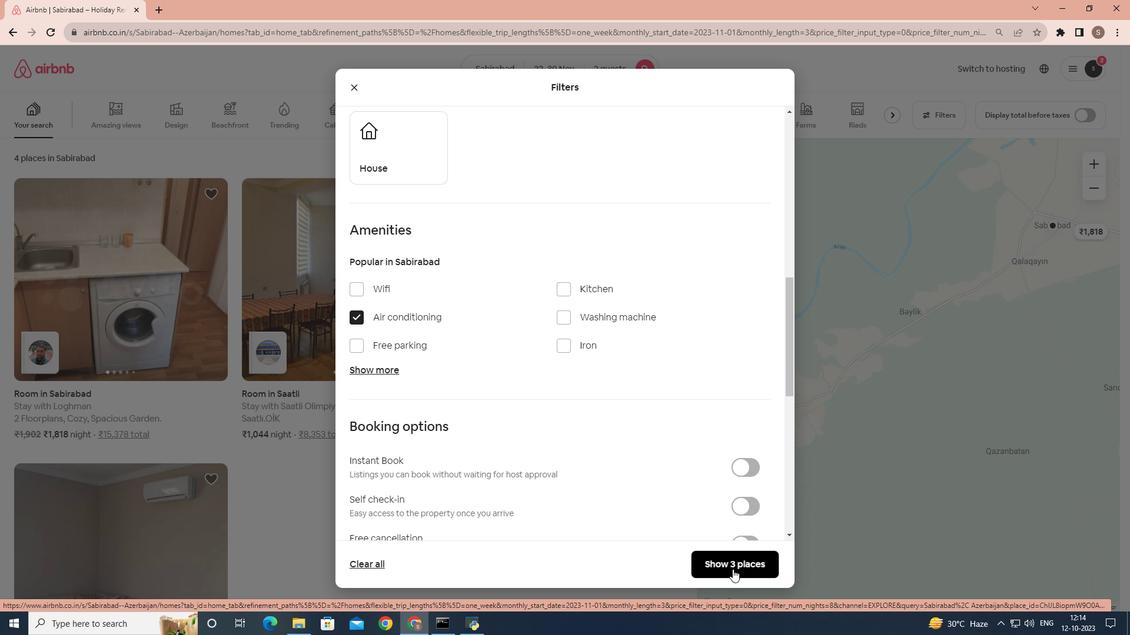 
Action: Mouse moved to (187, 267)
Screenshot: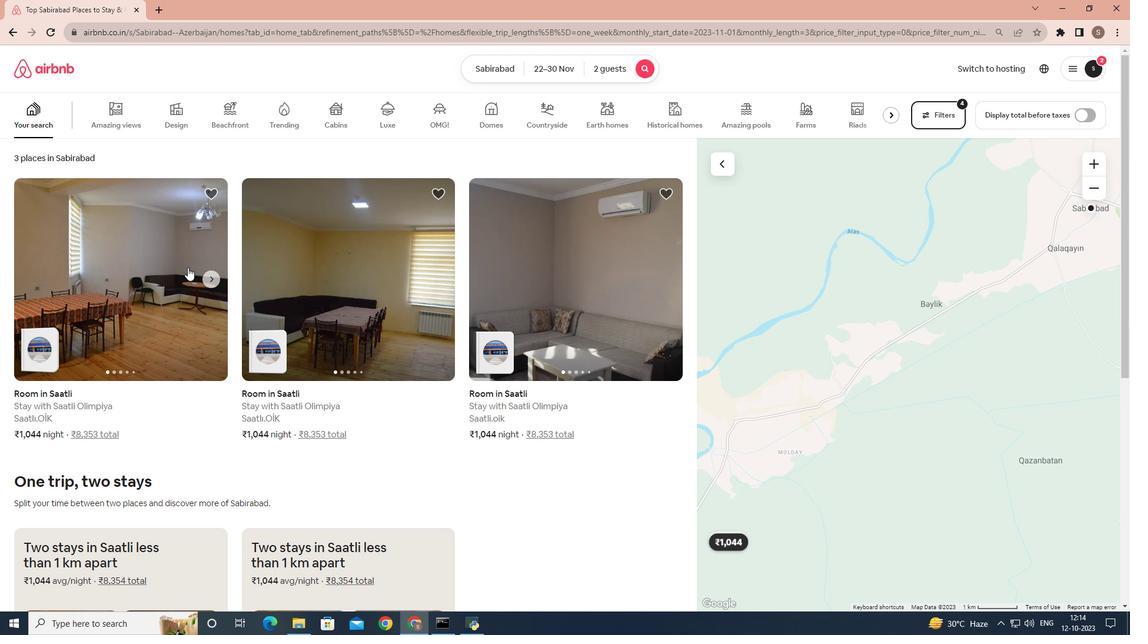 
Action: Mouse pressed left at (187, 267)
Screenshot: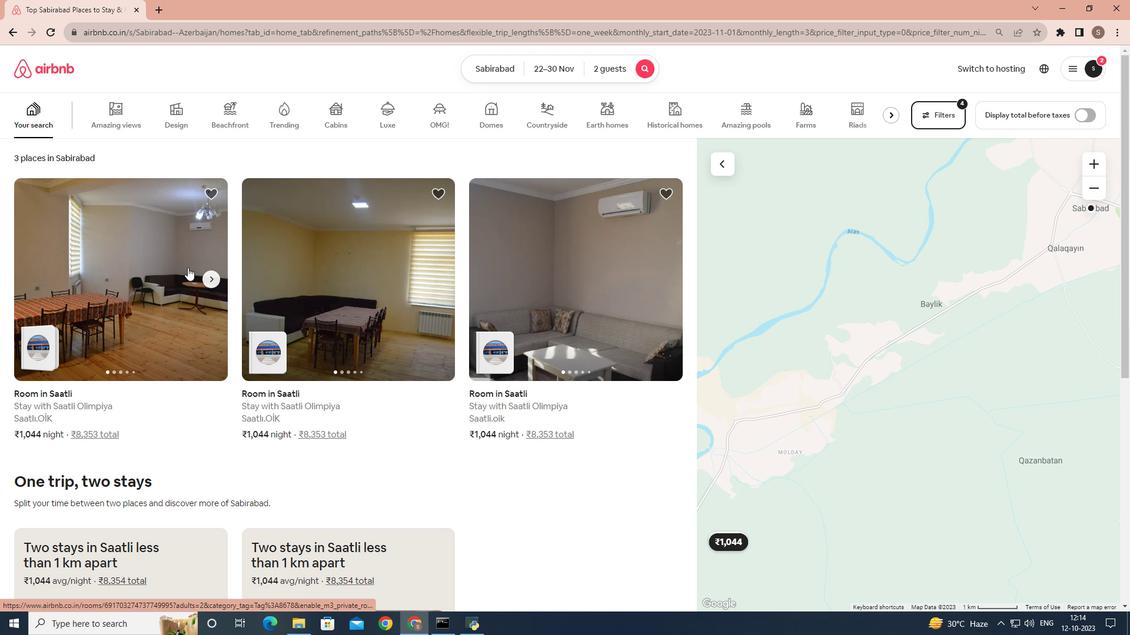 
Action: Mouse moved to (828, 430)
Screenshot: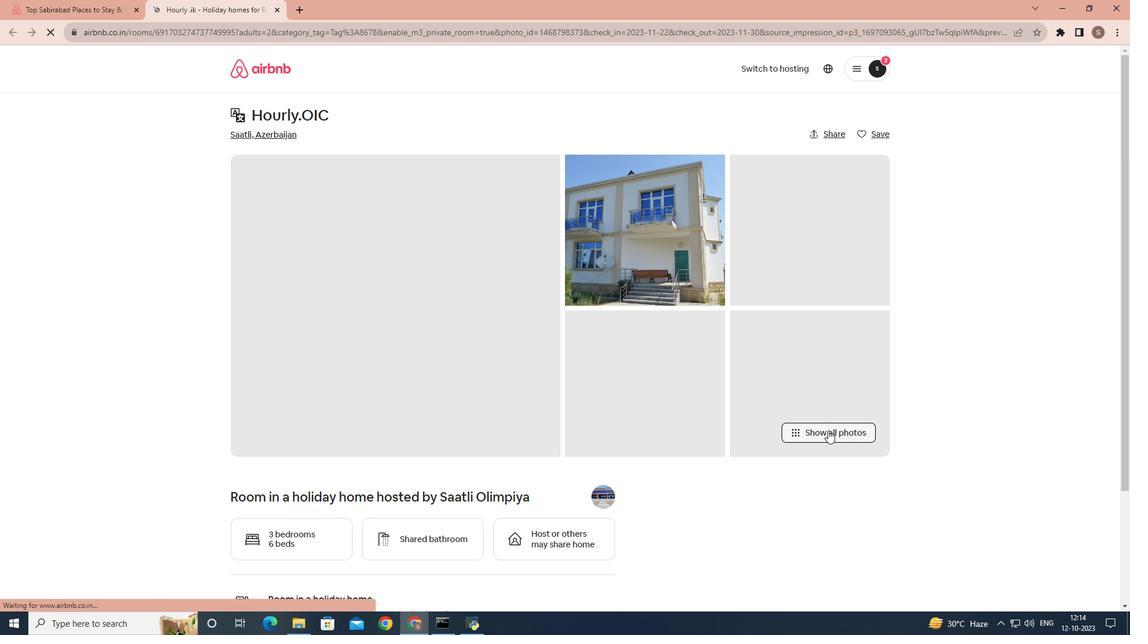 
Action: Mouse pressed left at (828, 430)
Screenshot: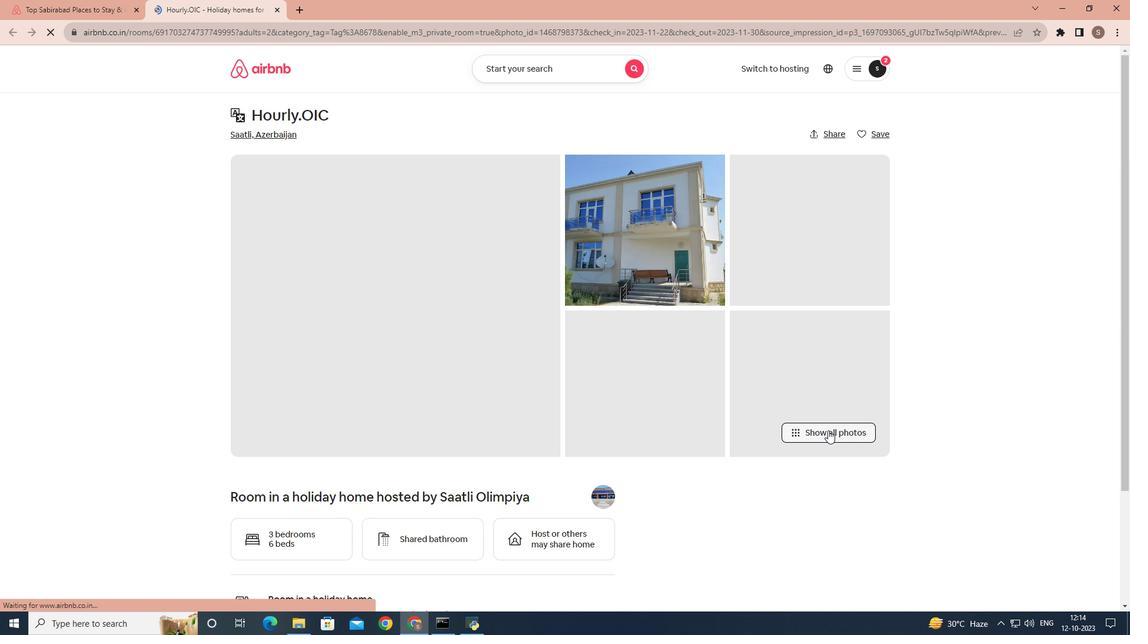 
Action: Mouse moved to (801, 427)
Screenshot: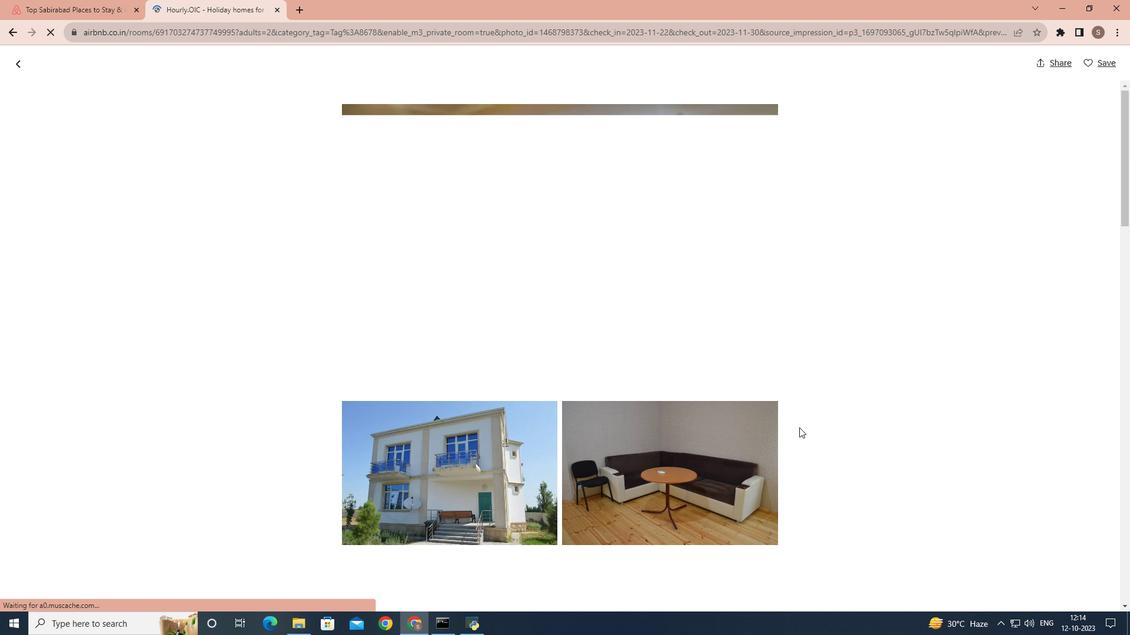 
Action: Mouse scrolled (801, 426) with delta (0, 0)
Screenshot: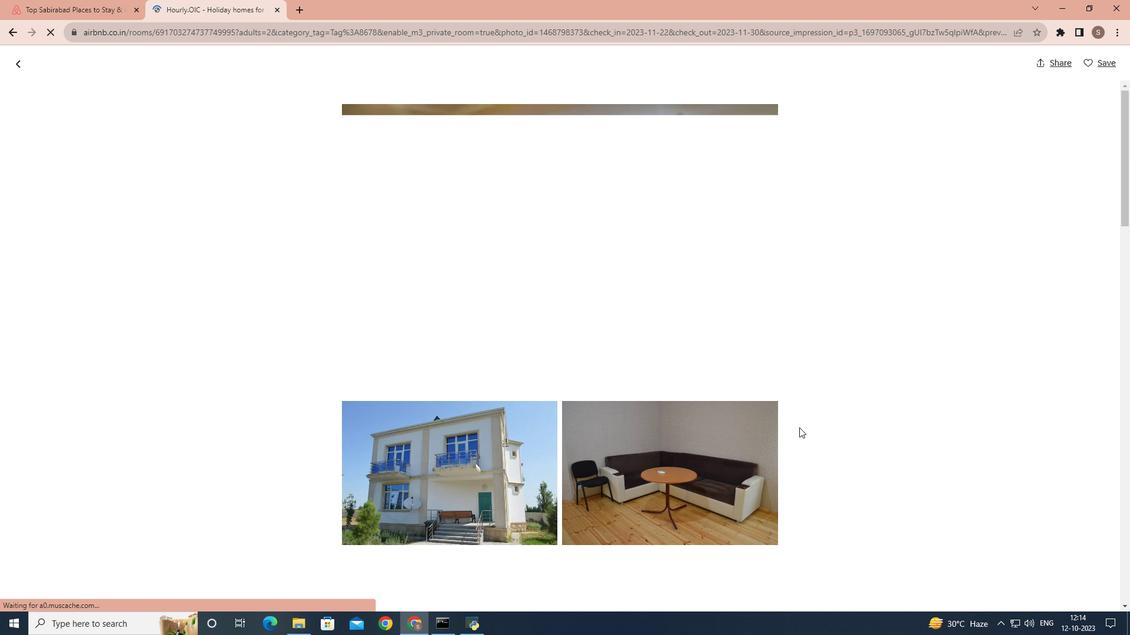
Action: Mouse moved to (799, 427)
Screenshot: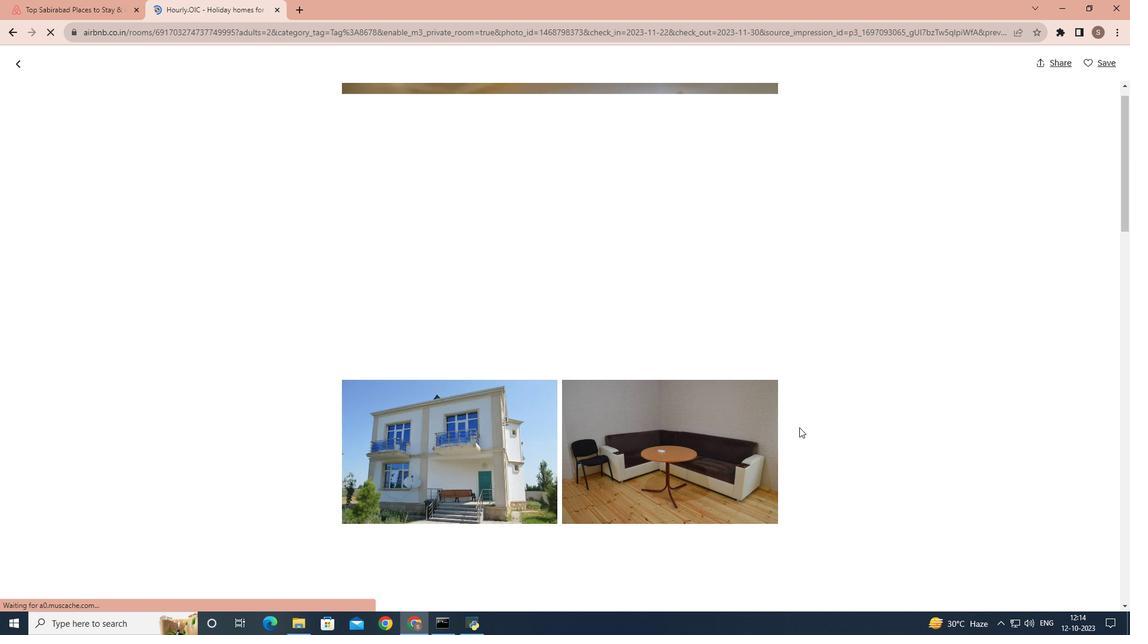 
Action: Mouse scrolled (799, 428) with delta (0, 0)
Screenshot: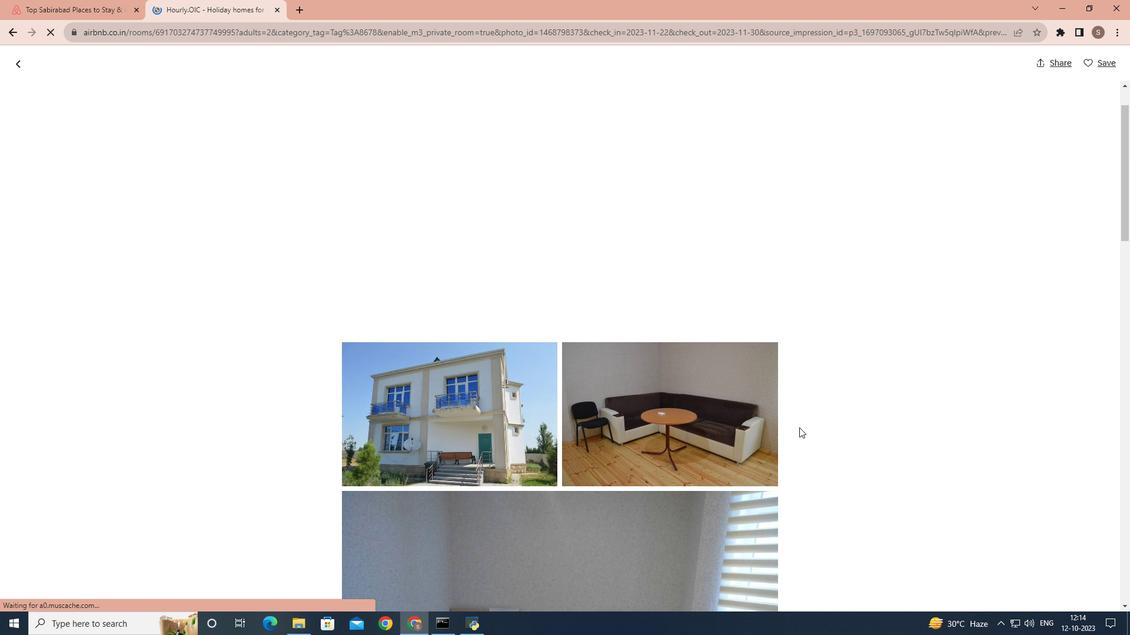 
Action: Mouse scrolled (799, 428) with delta (0, 0)
Screenshot: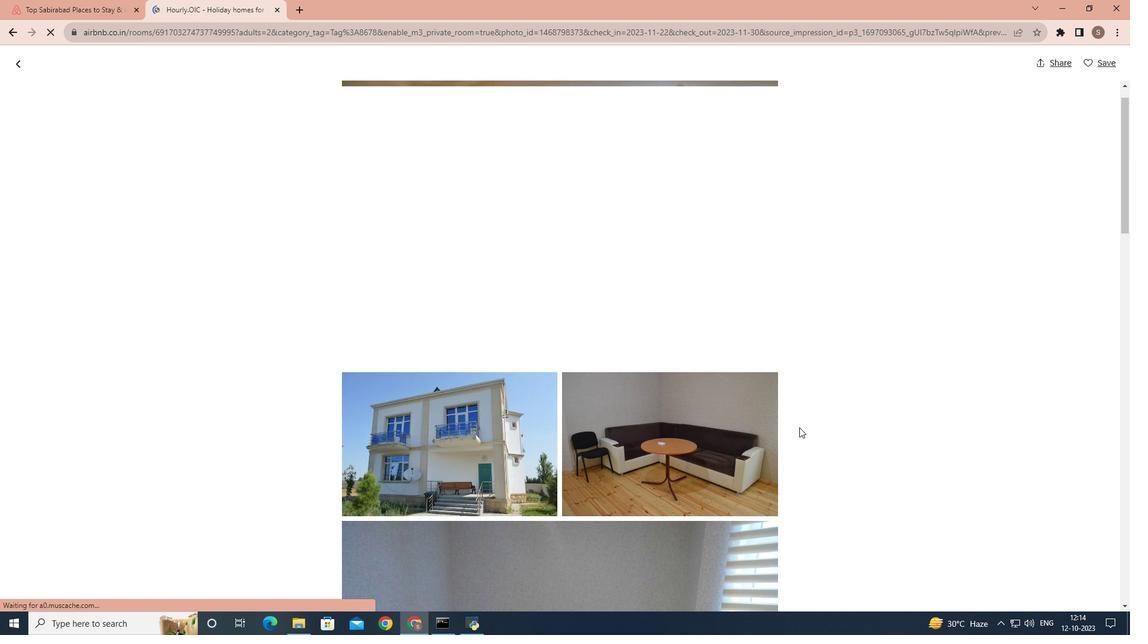 
Action: Mouse scrolled (799, 427) with delta (0, 0)
Screenshot: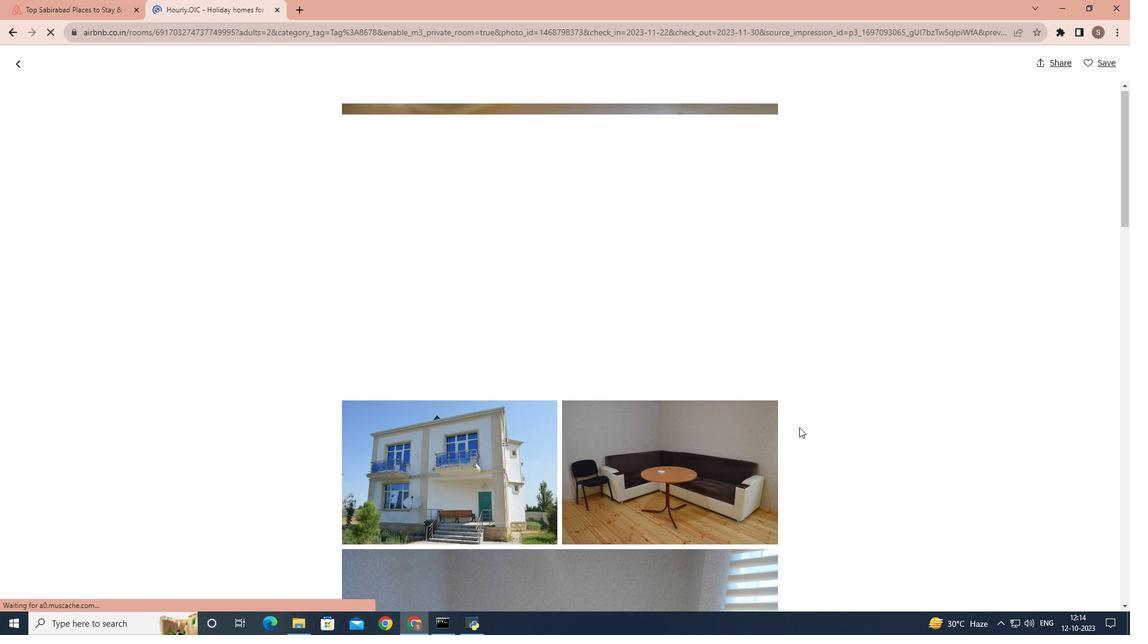 
Action: Mouse scrolled (799, 427) with delta (0, 0)
Screenshot: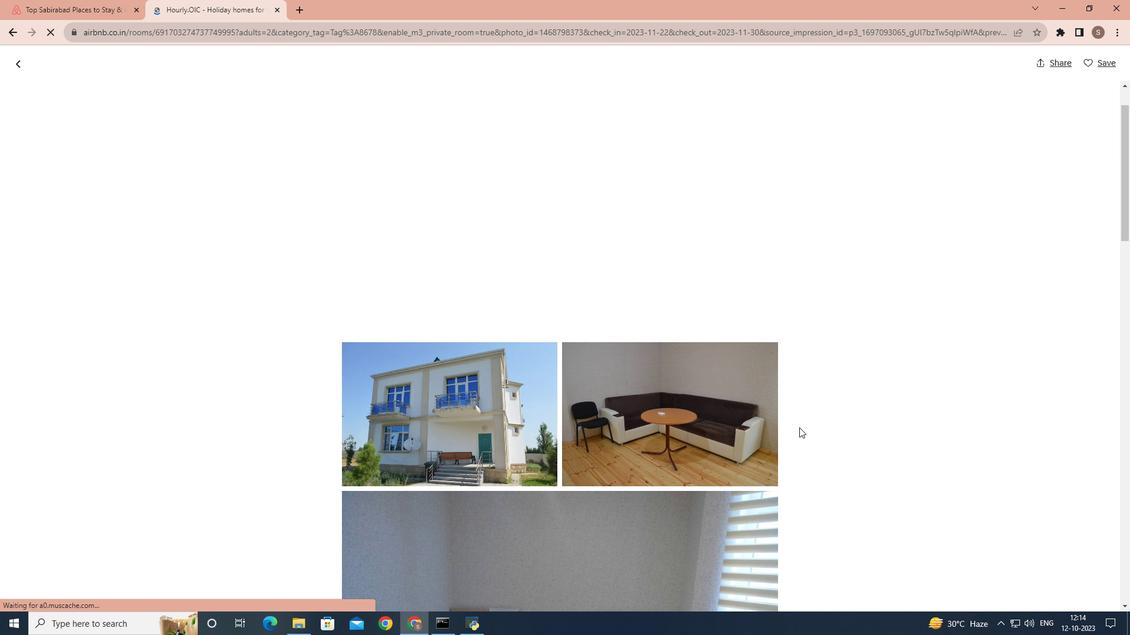 
Action: Mouse scrolled (799, 427) with delta (0, 0)
Screenshot: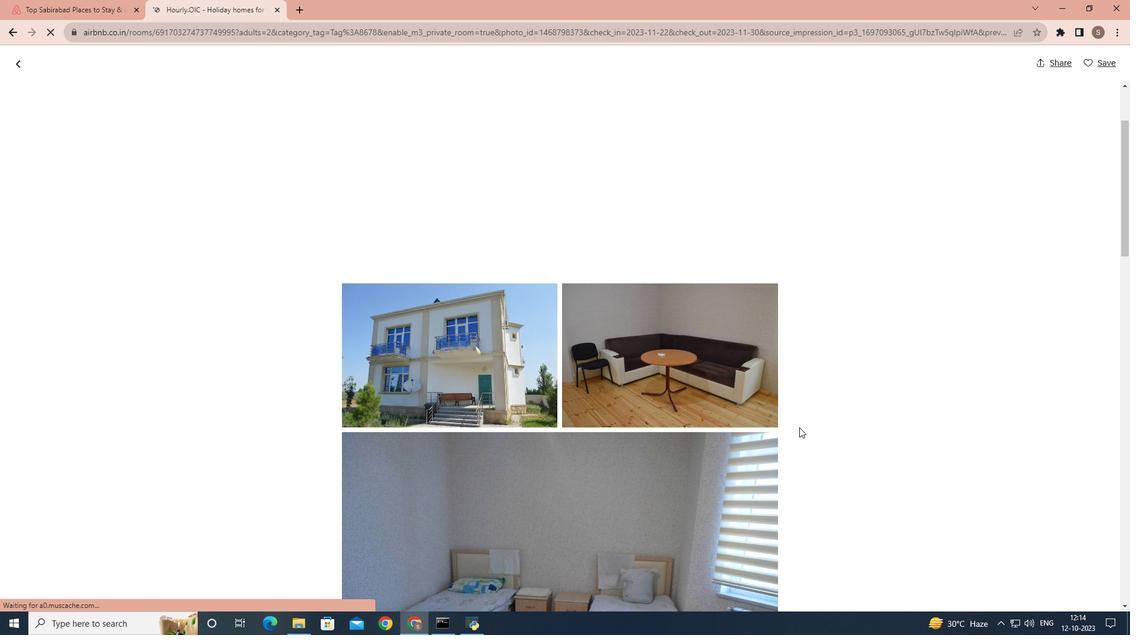 
Action: Mouse scrolled (799, 427) with delta (0, 0)
Screenshot: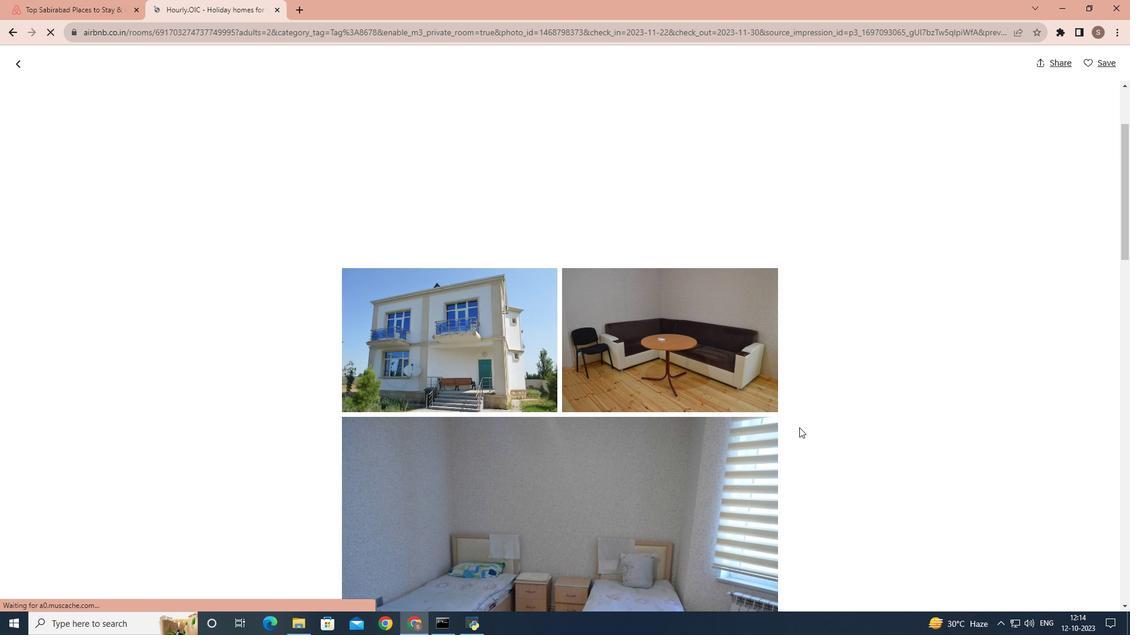 
Action: Mouse scrolled (799, 427) with delta (0, 0)
Screenshot: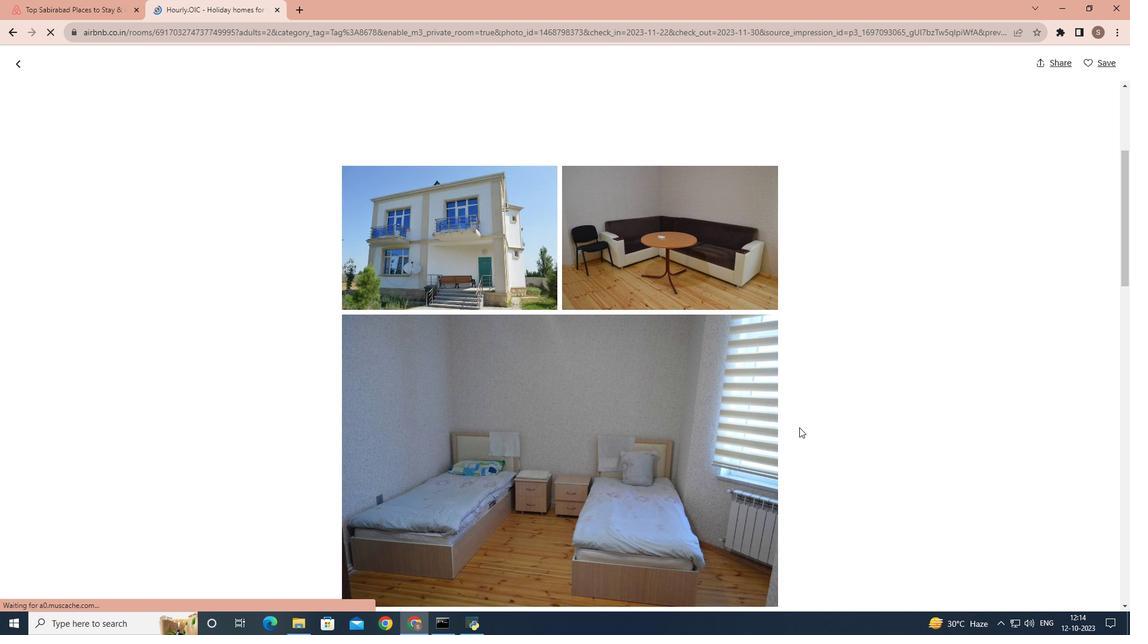 
Action: Mouse scrolled (799, 427) with delta (0, 0)
Screenshot: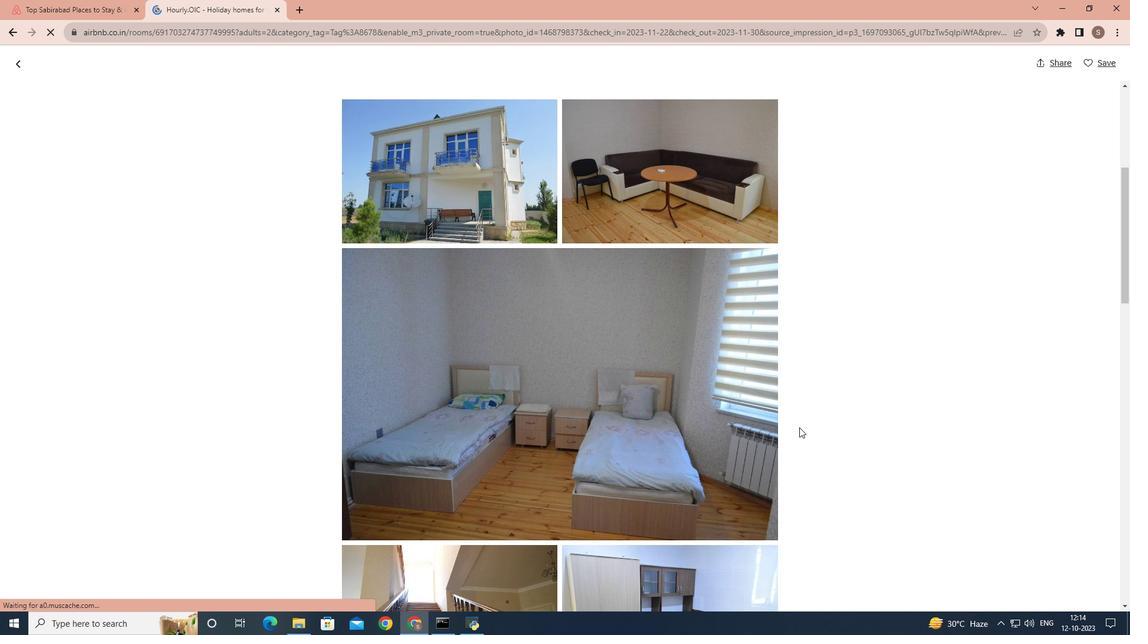
Action: Mouse scrolled (799, 427) with delta (0, 0)
Screenshot: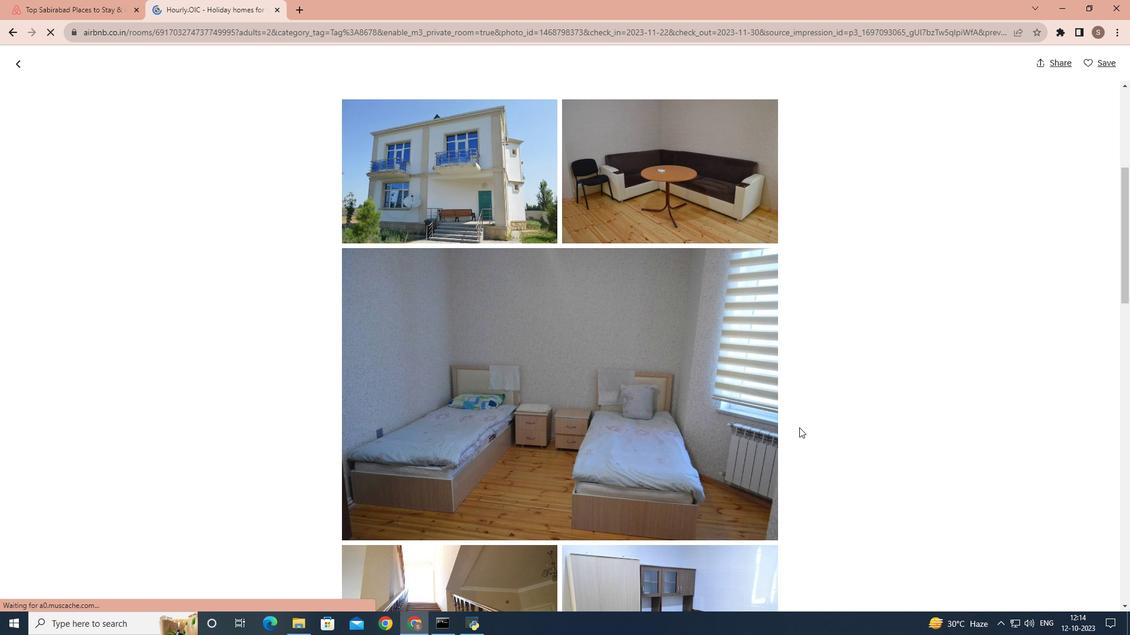 
Action: Mouse scrolled (799, 427) with delta (0, 0)
Screenshot: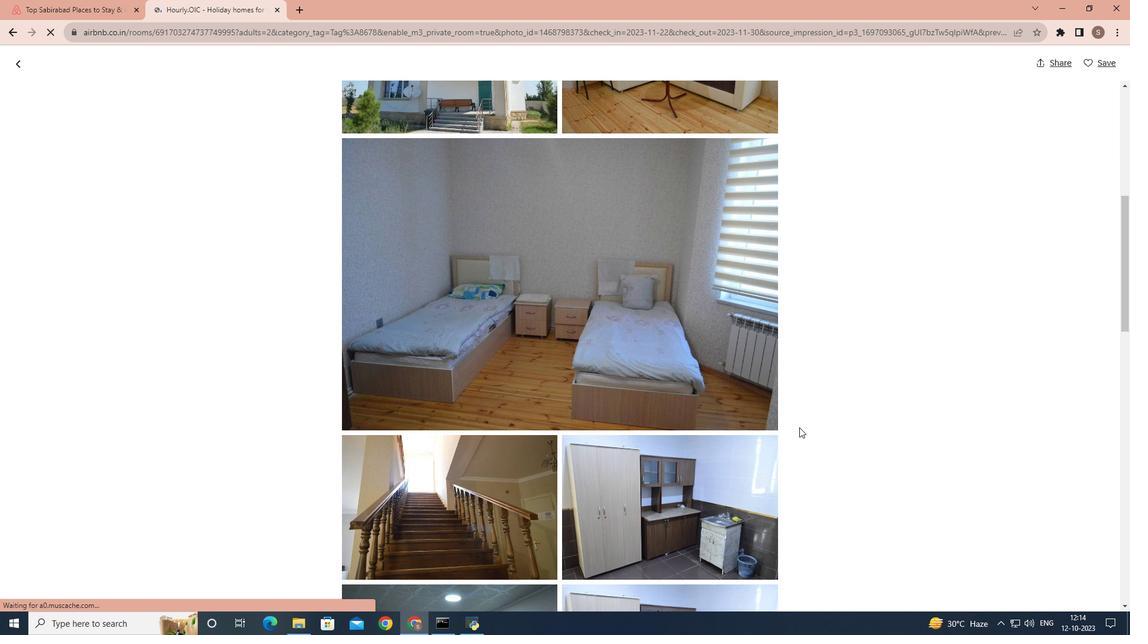 
Action: Mouse scrolled (799, 427) with delta (0, 0)
Screenshot: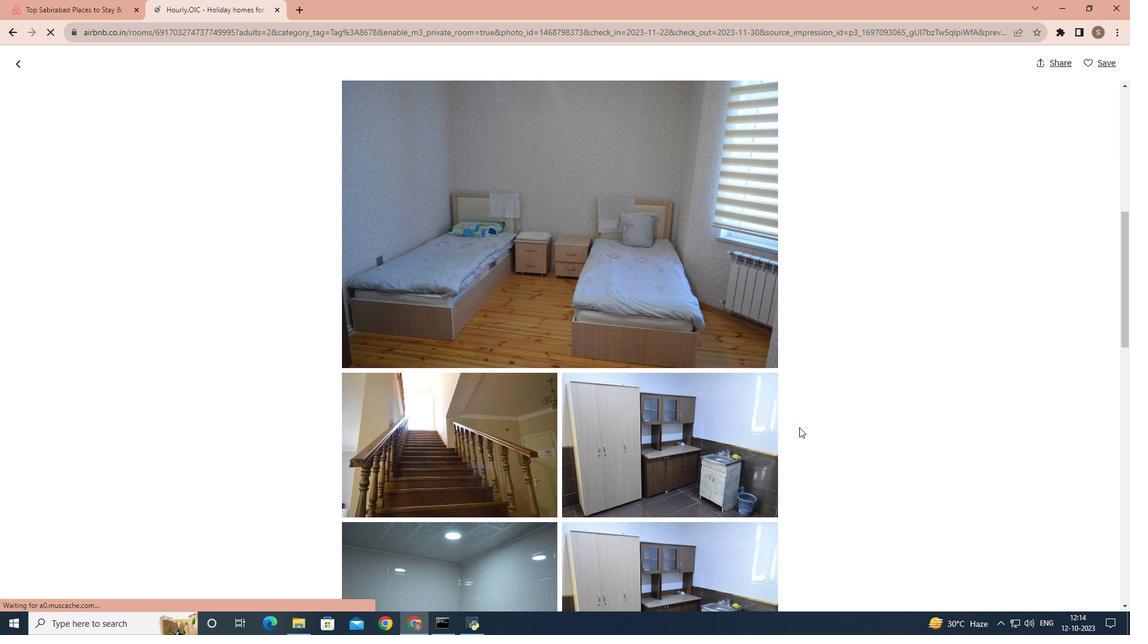
Action: Mouse scrolled (799, 427) with delta (0, 0)
Screenshot: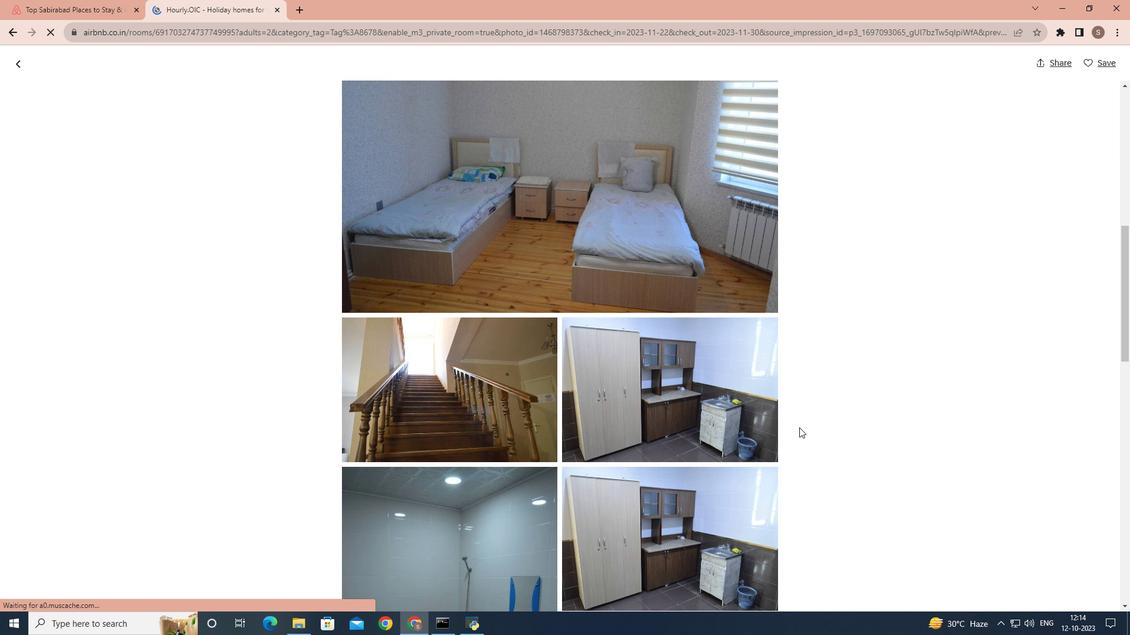 
Action: Mouse scrolled (799, 427) with delta (0, 0)
Screenshot: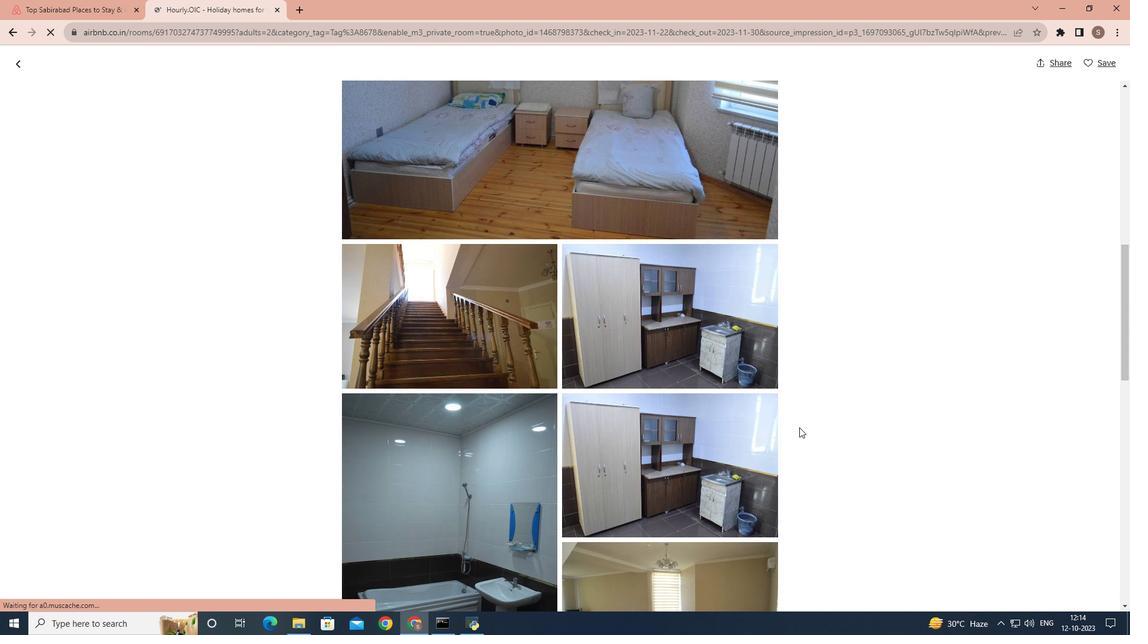 
Action: Mouse scrolled (799, 427) with delta (0, 0)
Screenshot: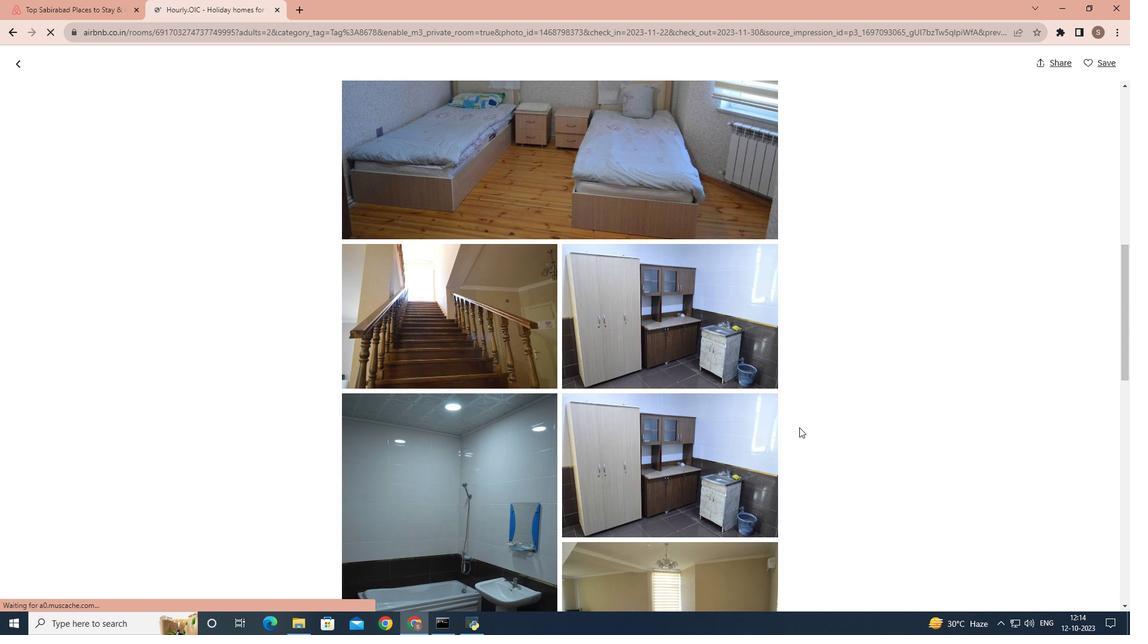 
Action: Mouse scrolled (799, 427) with delta (0, 0)
Screenshot: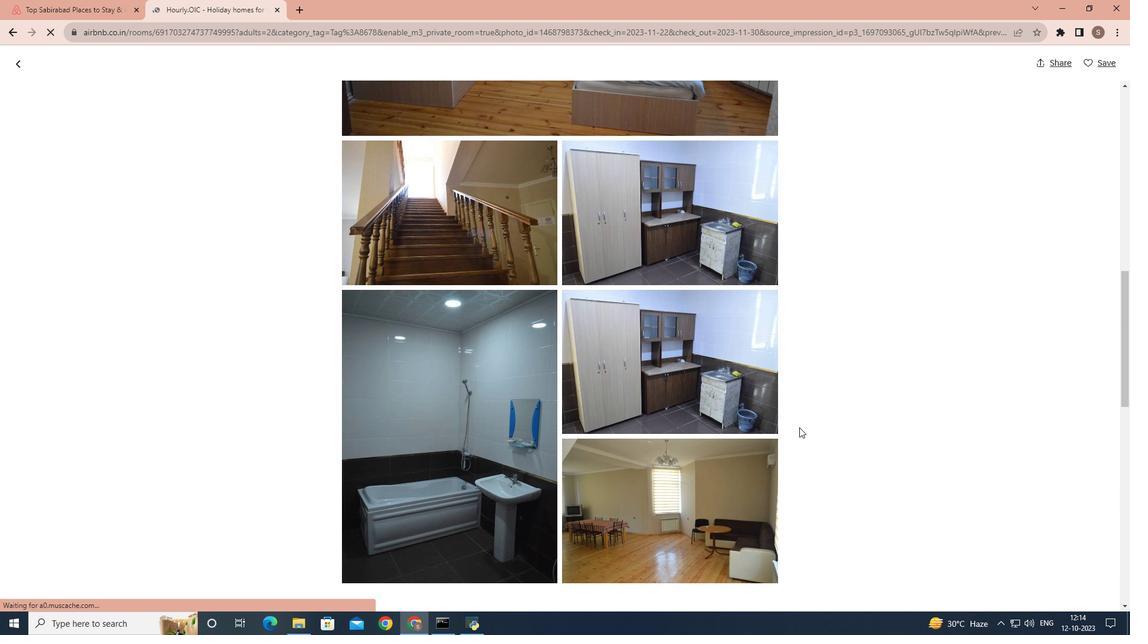 
Action: Mouse scrolled (799, 427) with delta (0, 0)
Screenshot: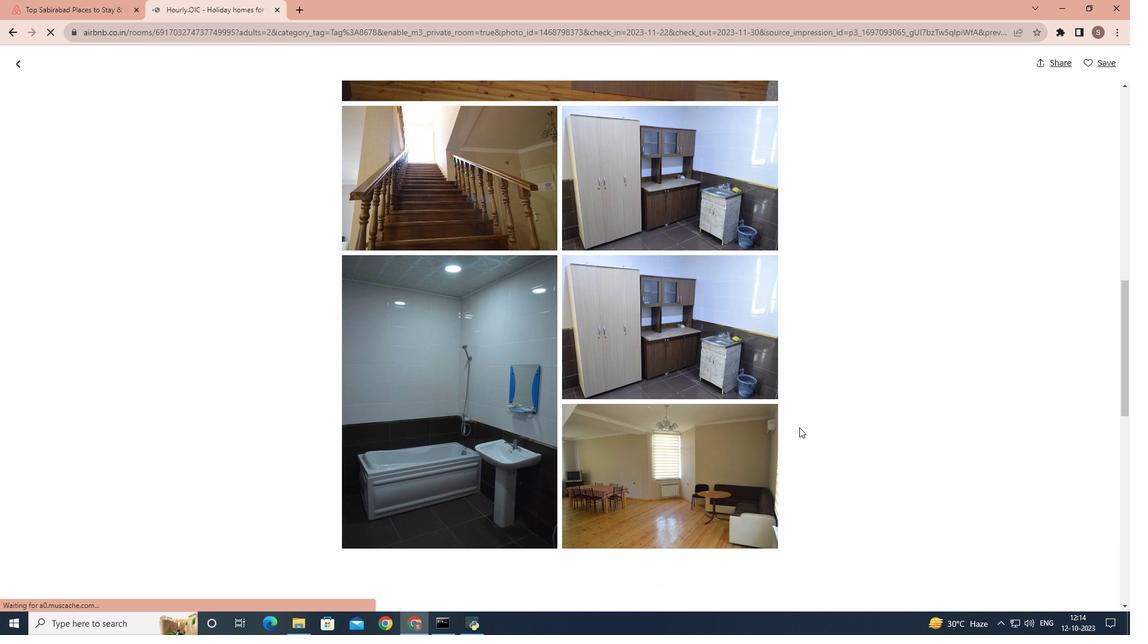 
Action: Mouse scrolled (799, 427) with delta (0, 0)
Screenshot: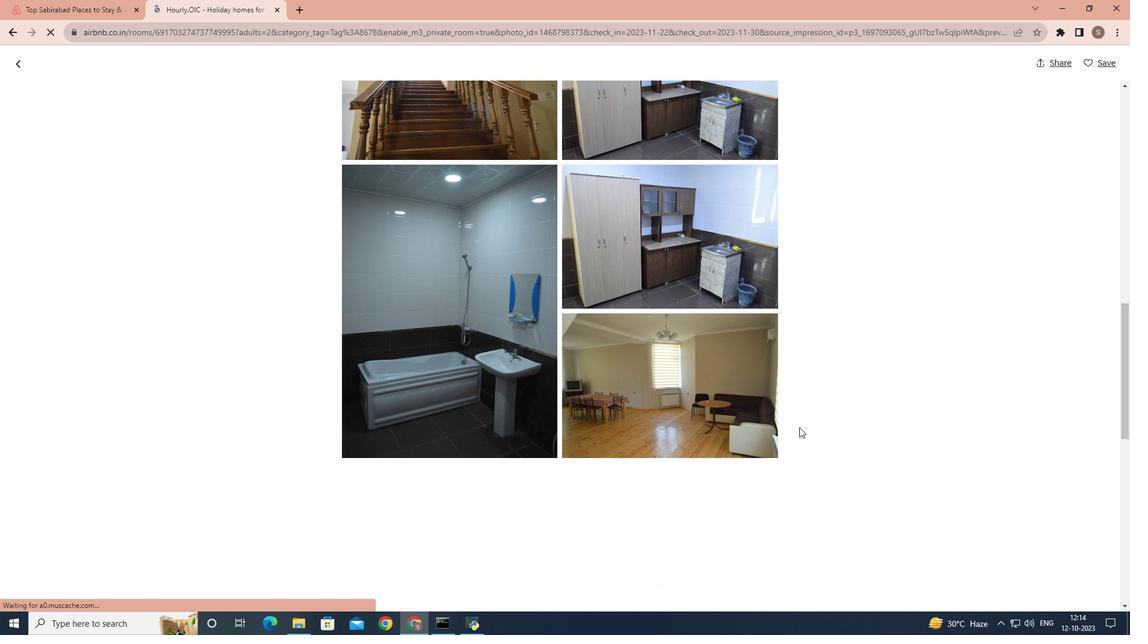 
Action: Mouse scrolled (799, 427) with delta (0, 0)
Screenshot: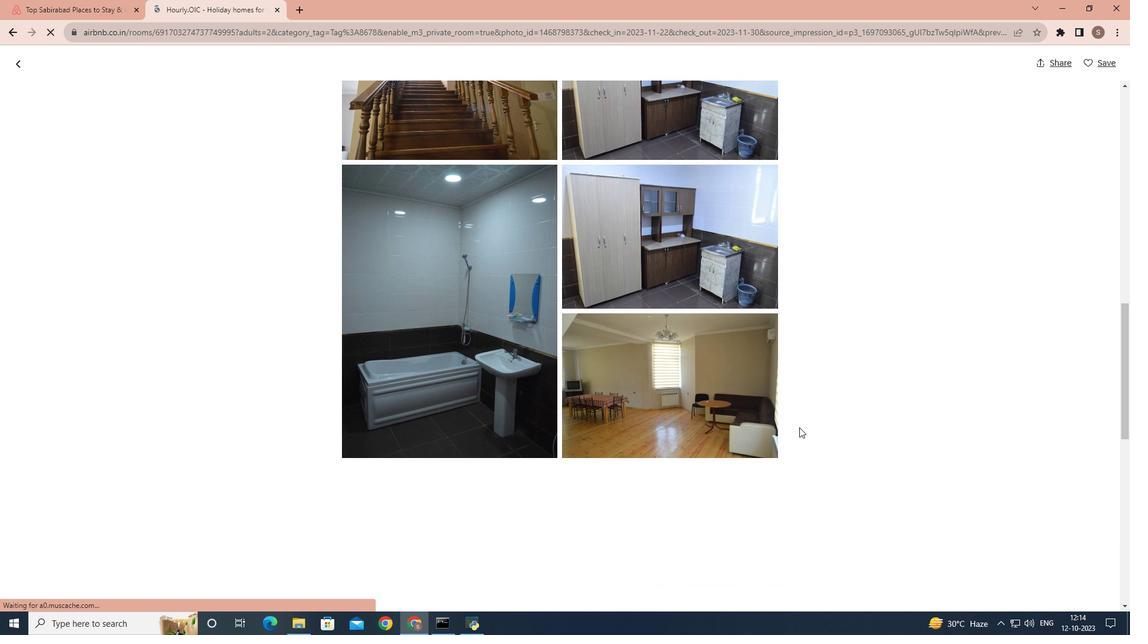 
Action: Mouse scrolled (799, 427) with delta (0, 0)
Screenshot: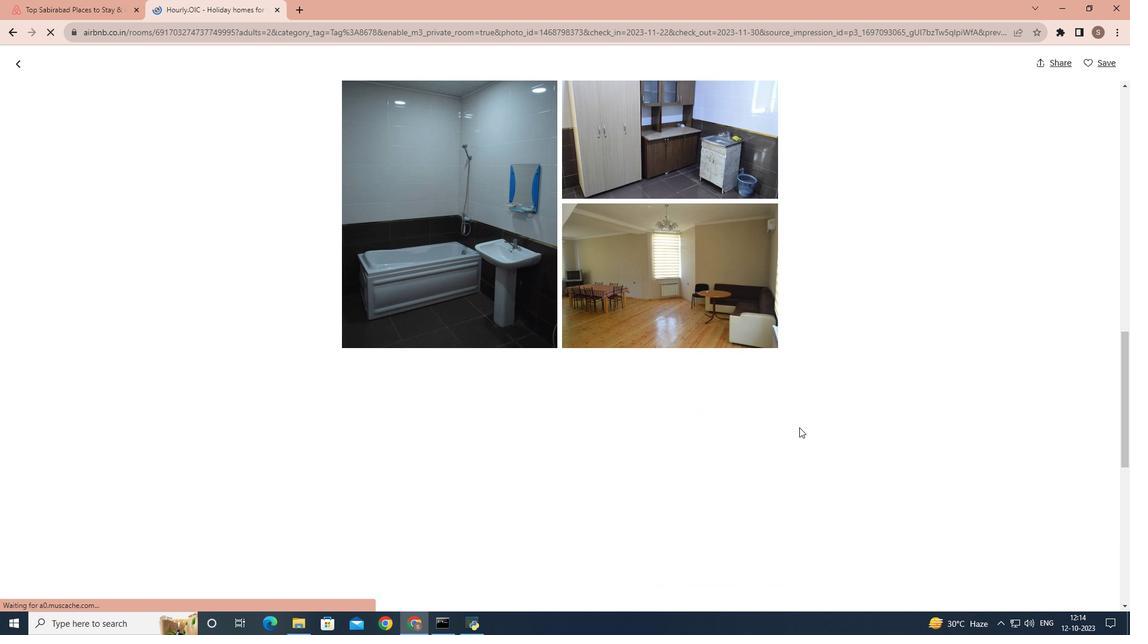 
Action: Mouse scrolled (799, 427) with delta (0, 0)
Screenshot: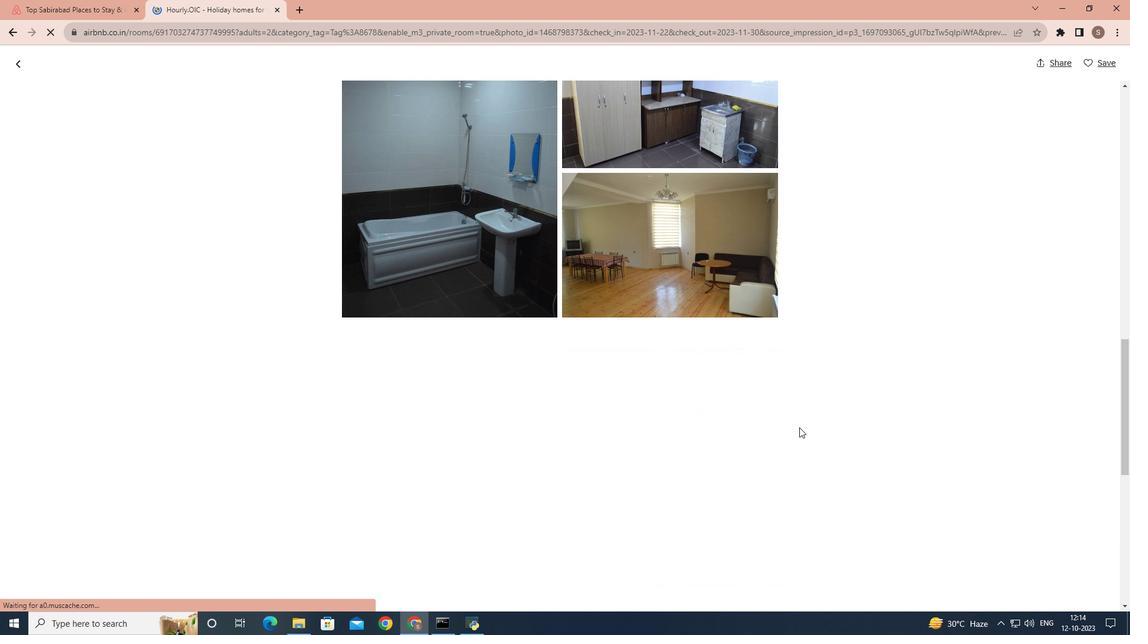 
Action: Mouse scrolled (799, 427) with delta (0, 0)
Screenshot: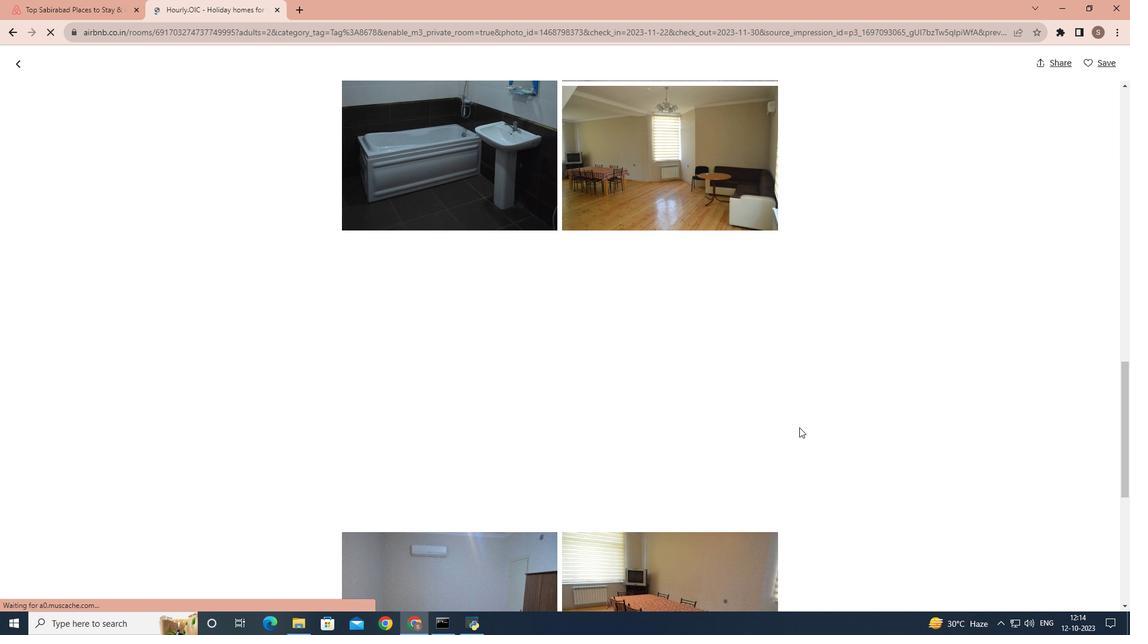 
Action: Mouse scrolled (799, 427) with delta (0, 0)
Screenshot: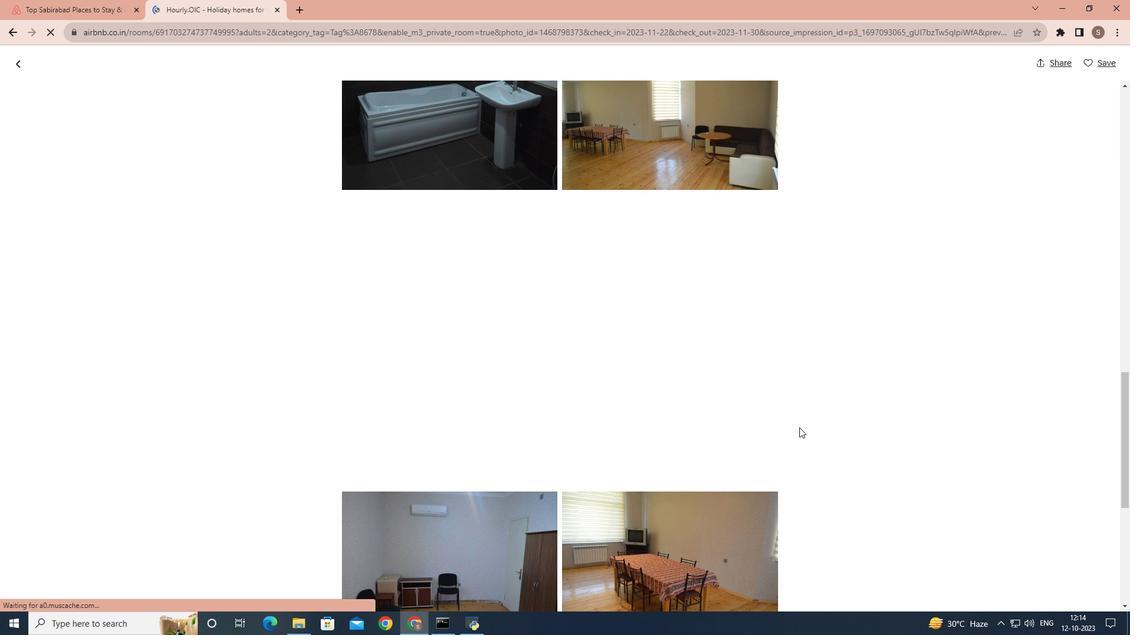 
Action: Mouse scrolled (799, 427) with delta (0, 0)
Screenshot: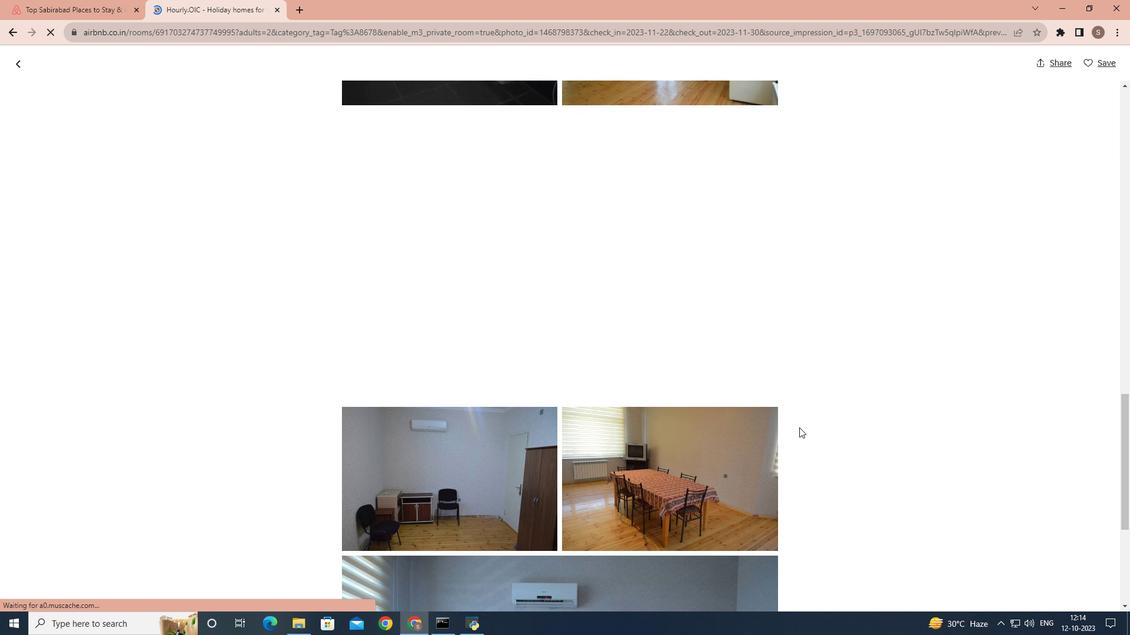 
Action: Mouse scrolled (799, 427) with delta (0, 0)
Screenshot: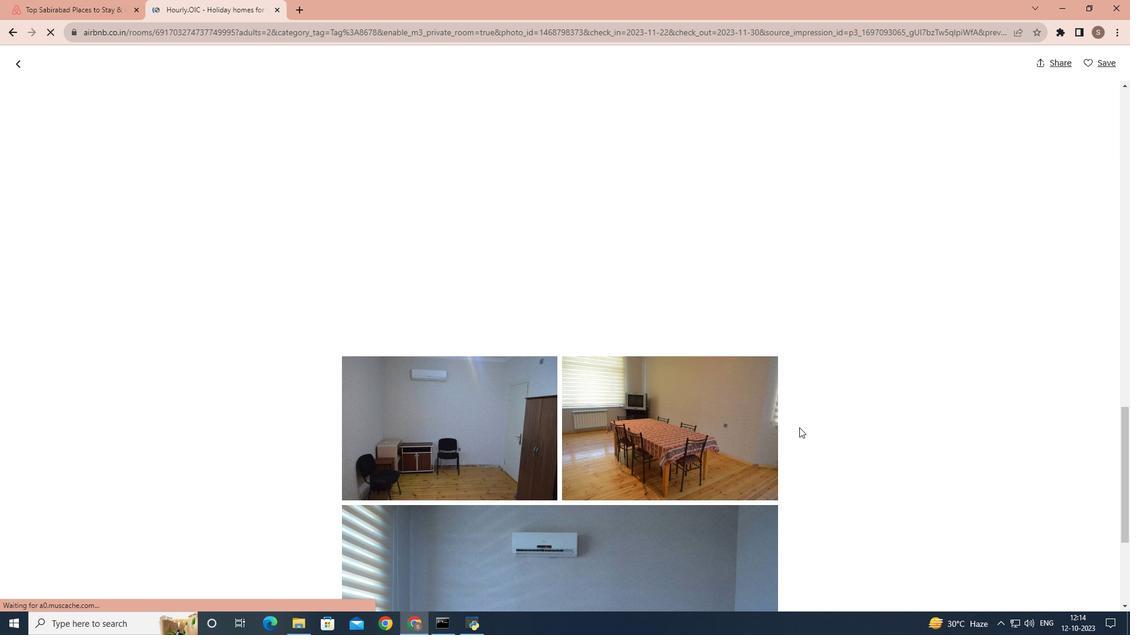 
Action: Mouse scrolled (799, 427) with delta (0, 0)
Screenshot: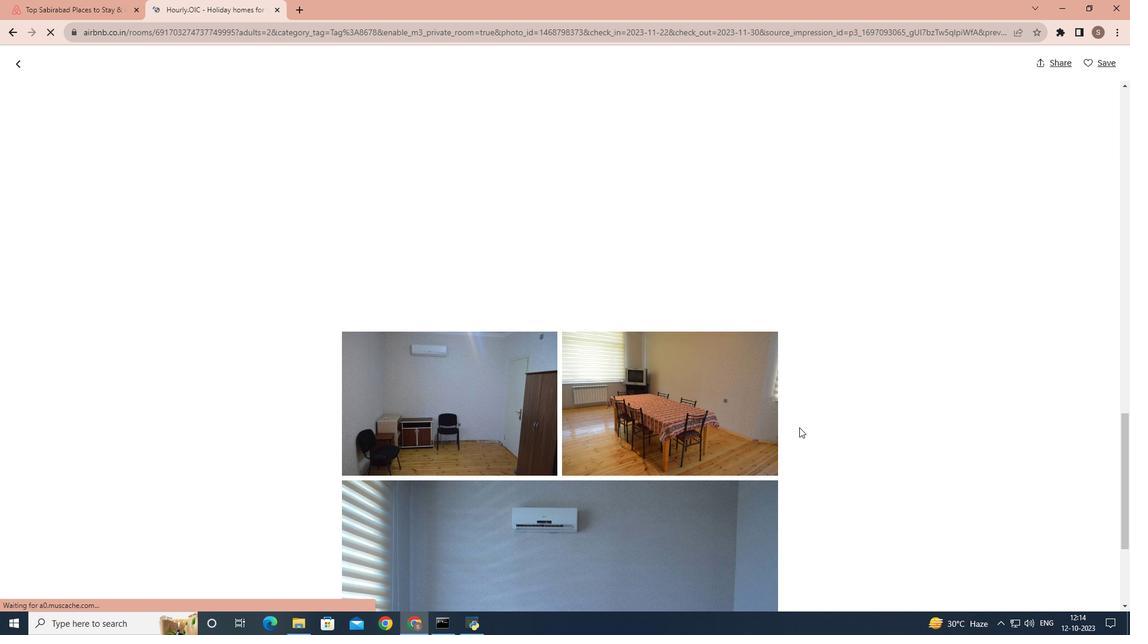 
Action: Mouse scrolled (799, 427) with delta (0, 0)
Screenshot: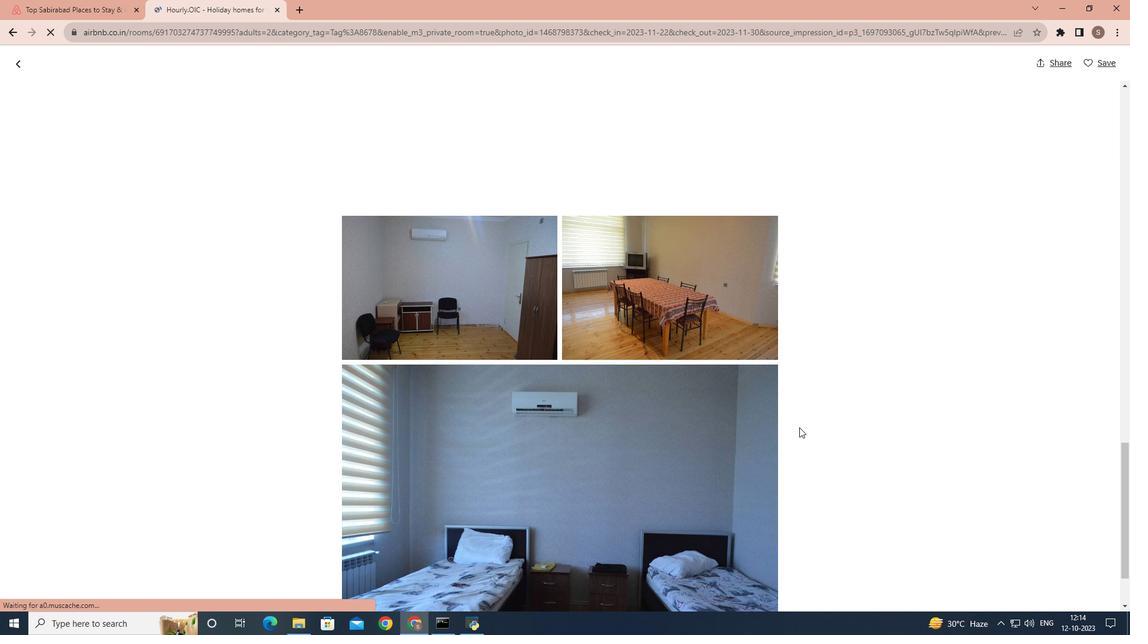 
Action: Mouse scrolled (799, 427) with delta (0, 0)
Screenshot: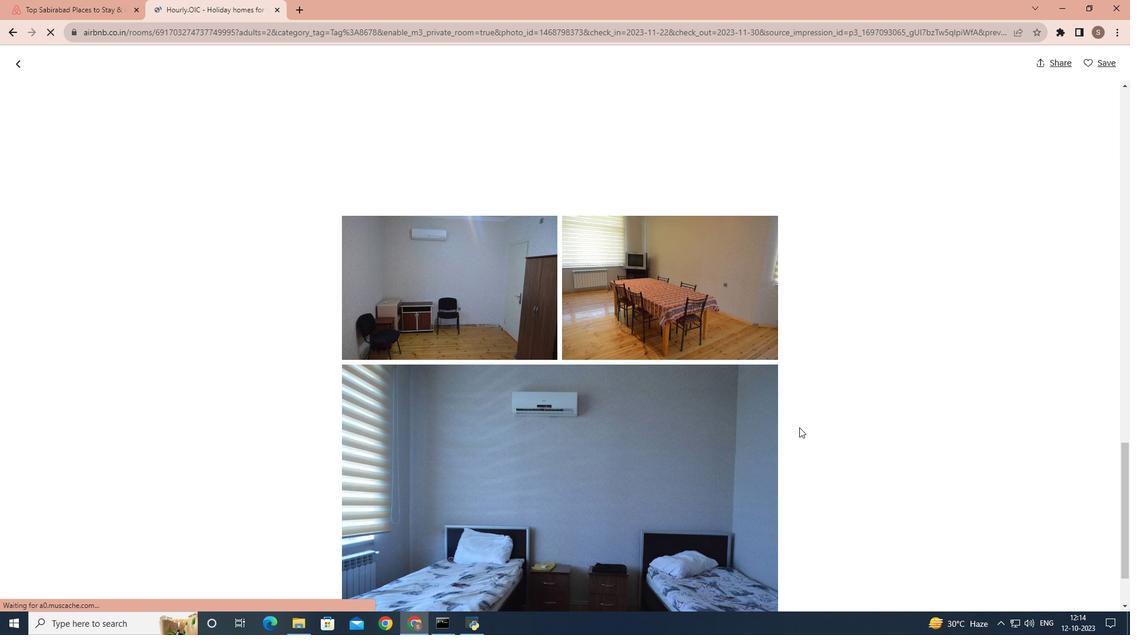 
Action: Mouse scrolled (799, 427) with delta (0, 0)
Screenshot: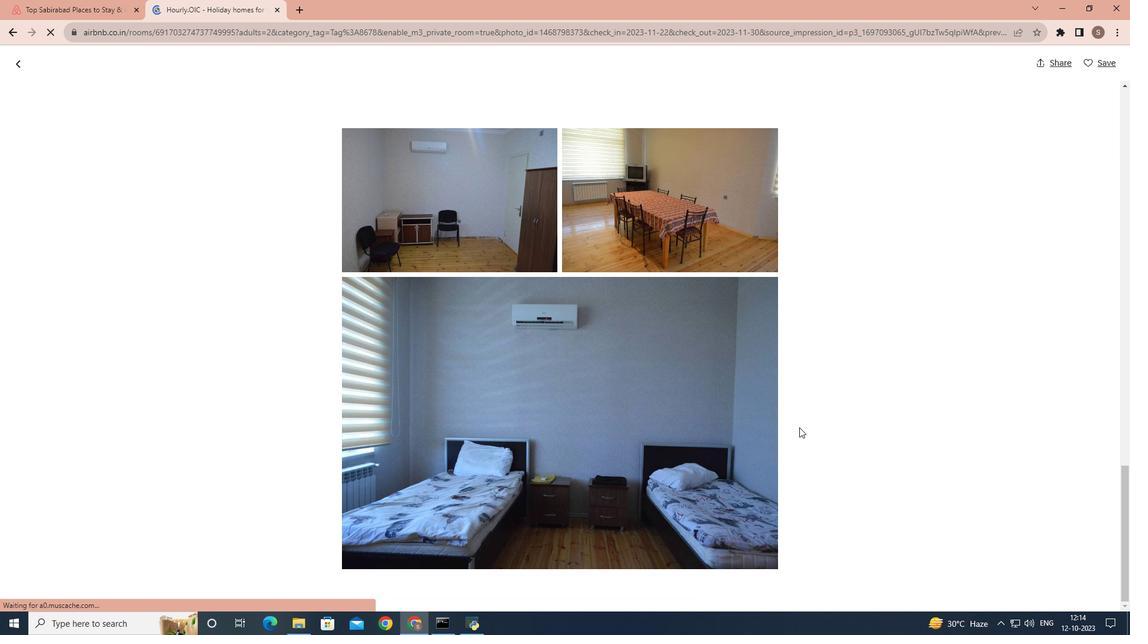 
Action: Mouse scrolled (799, 427) with delta (0, 0)
Screenshot: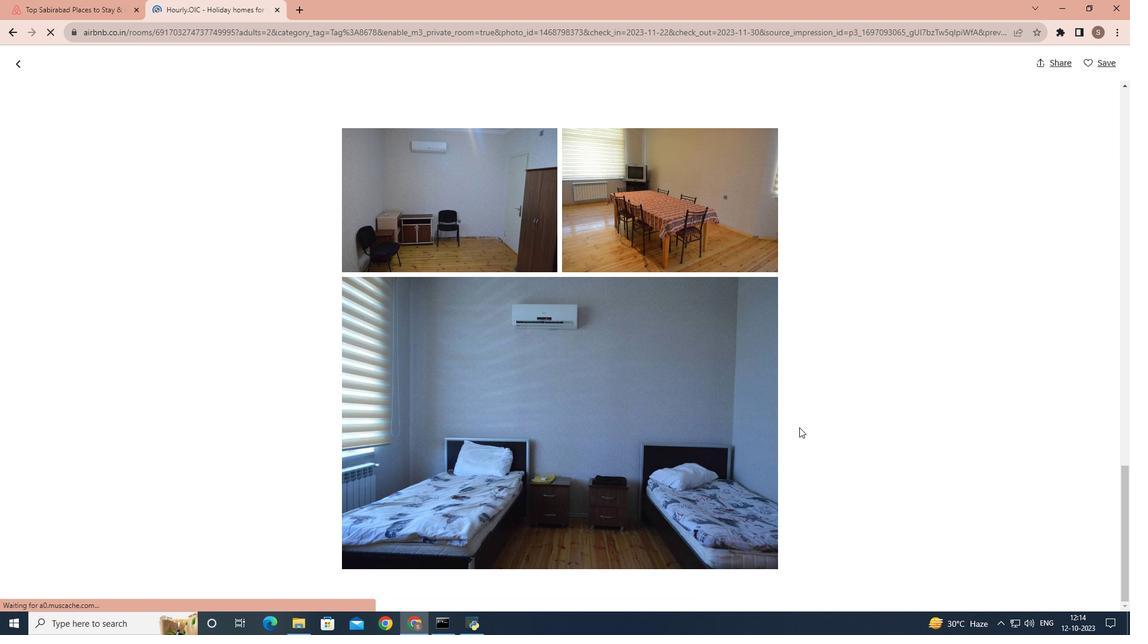 
Action: Mouse scrolled (799, 427) with delta (0, 0)
Screenshot: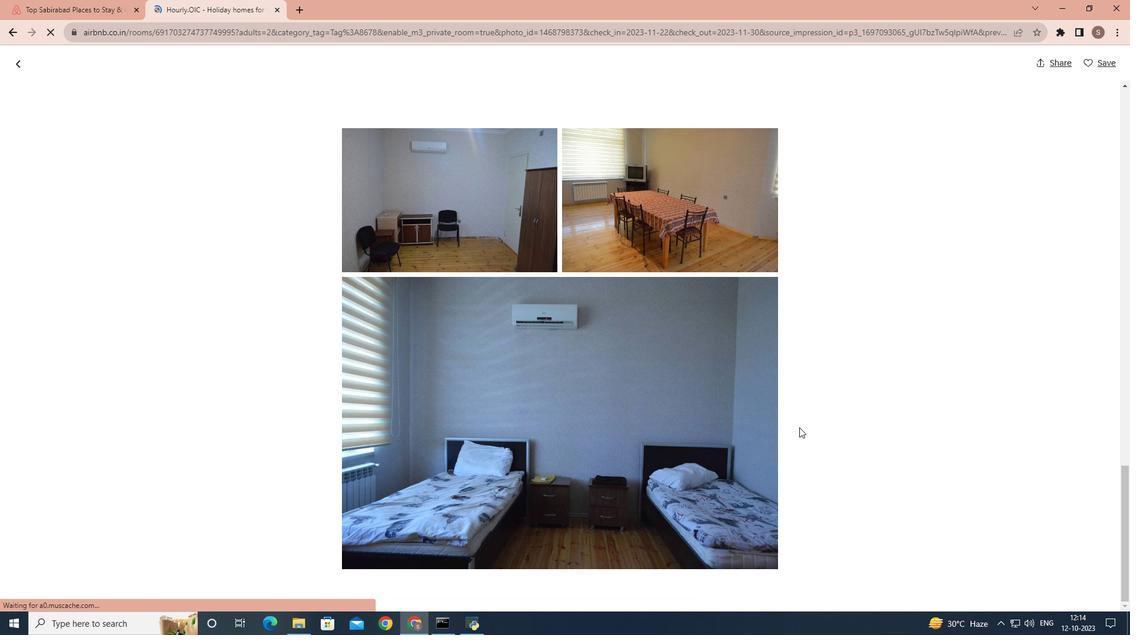 
Action: Mouse moved to (14, 62)
Screenshot: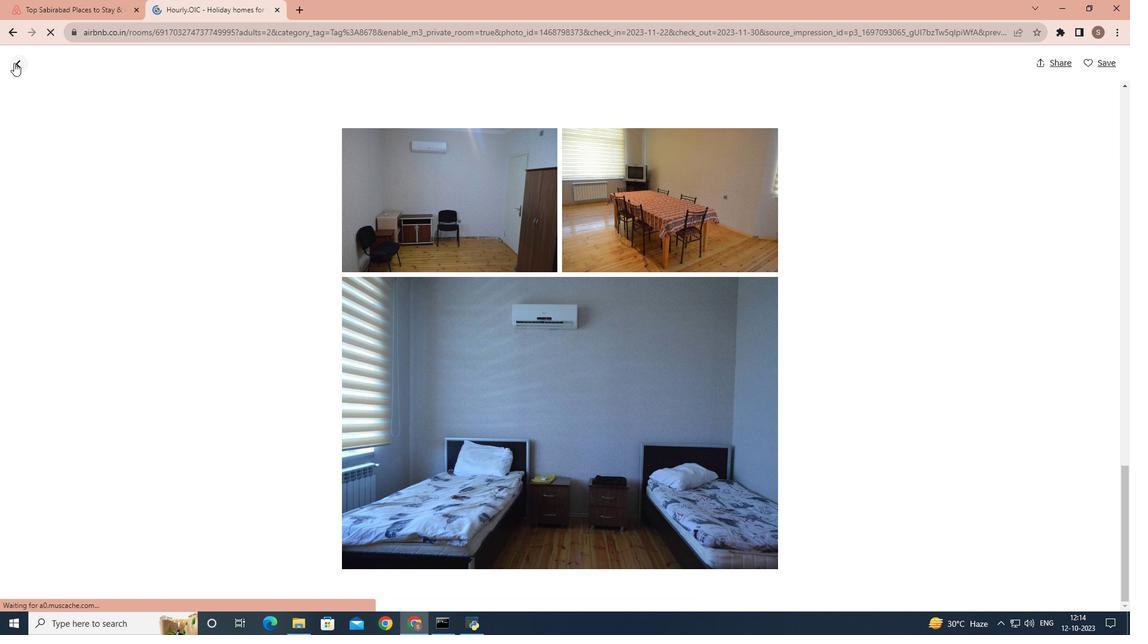 
Action: Mouse pressed left at (14, 62)
Screenshot: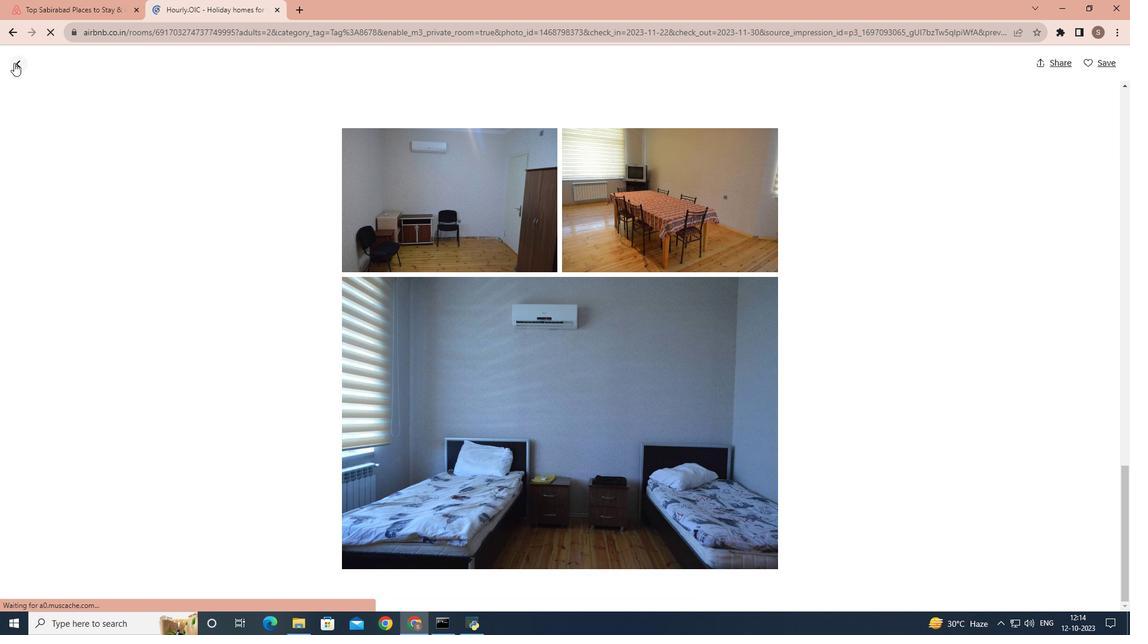
Action: Mouse moved to (687, 374)
Screenshot: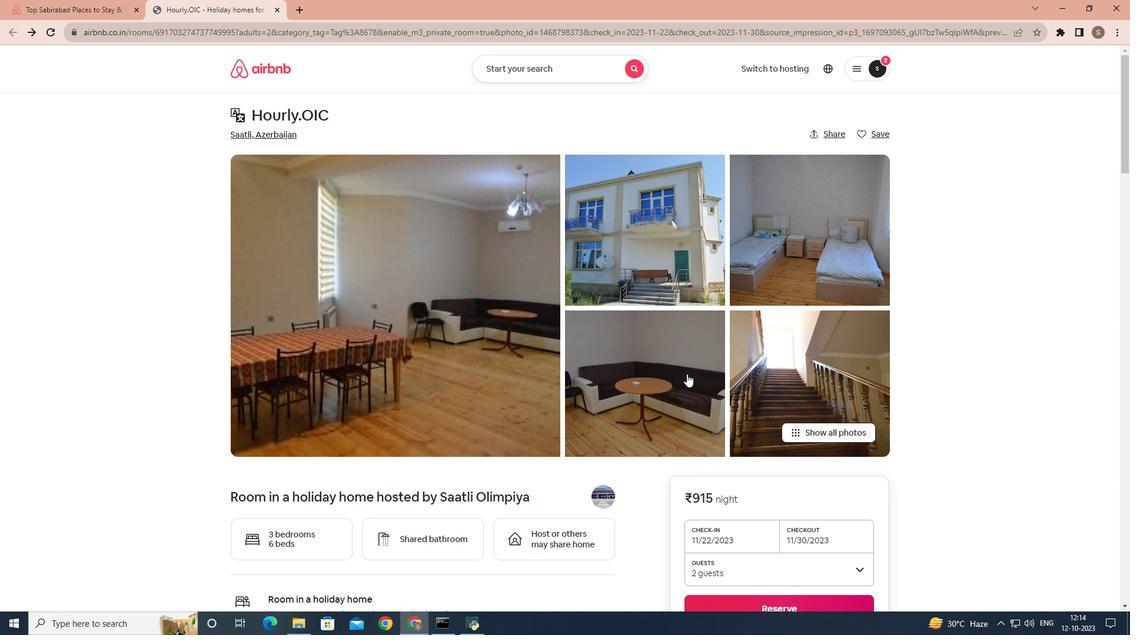
Action: Mouse scrolled (687, 373) with delta (0, 0)
Screenshot: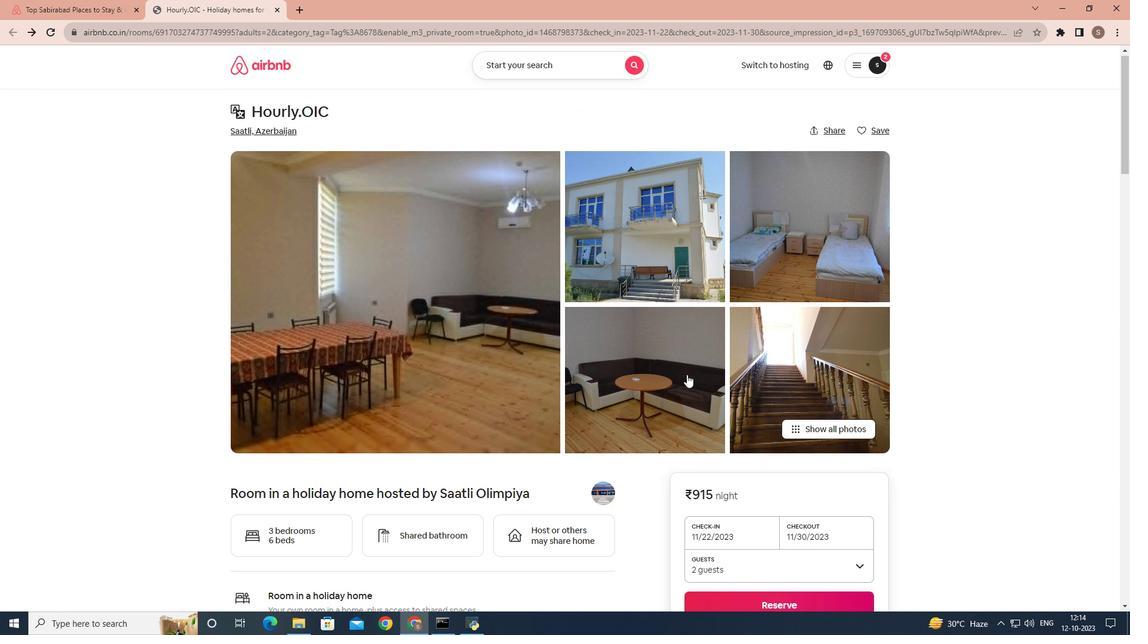
Action: Mouse moved to (687, 375)
Screenshot: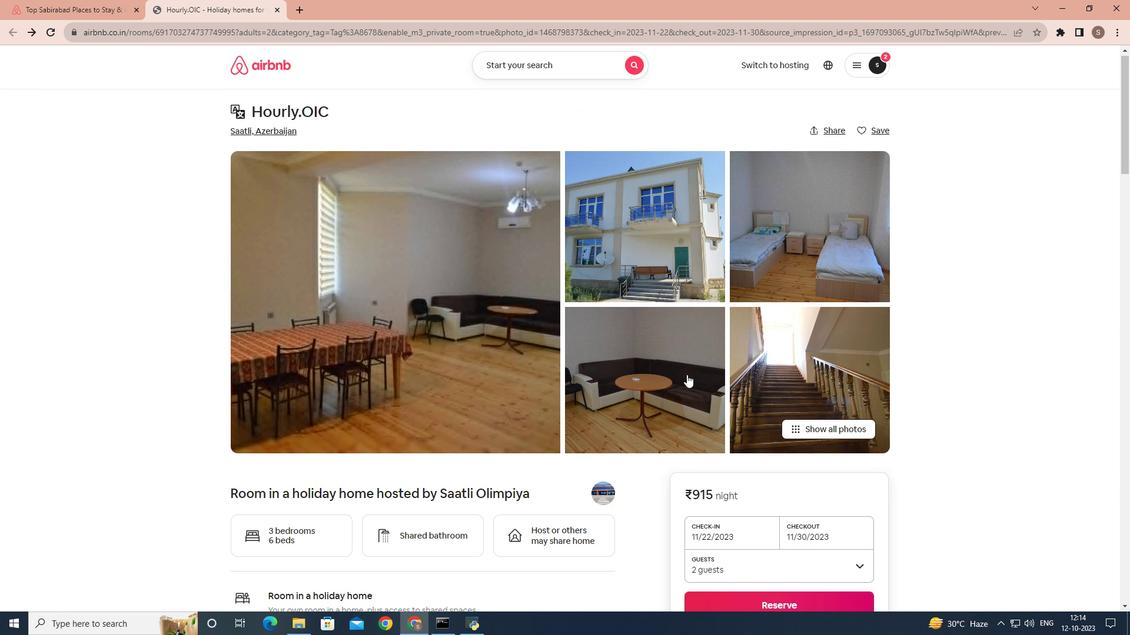 
Action: Mouse scrolled (687, 374) with delta (0, 0)
Screenshot: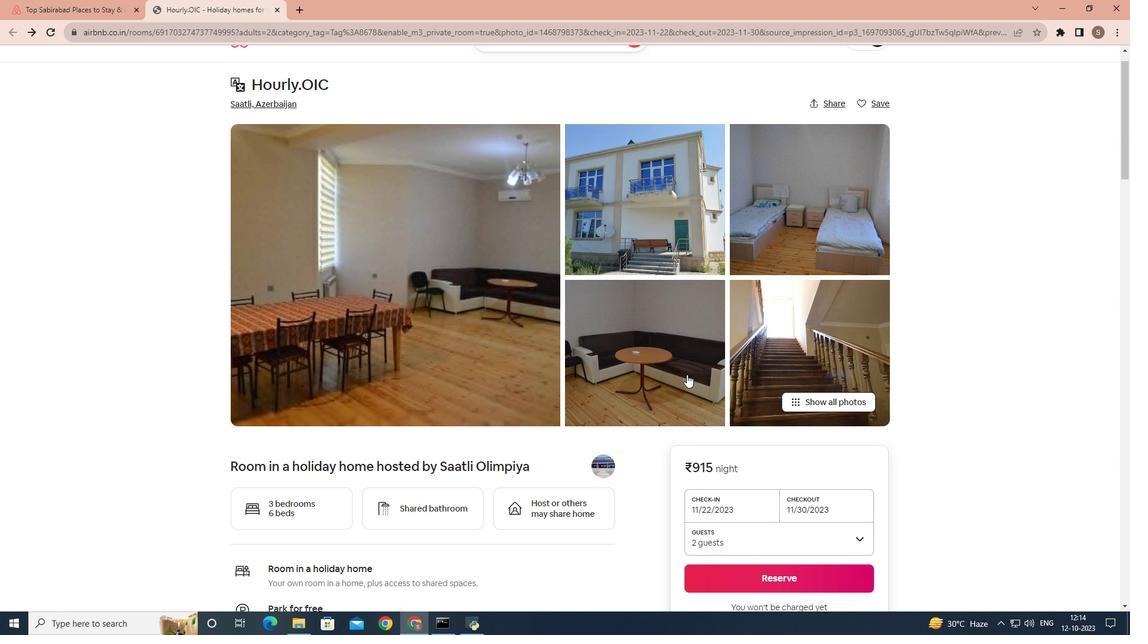 
Action: Mouse scrolled (687, 374) with delta (0, 0)
Screenshot: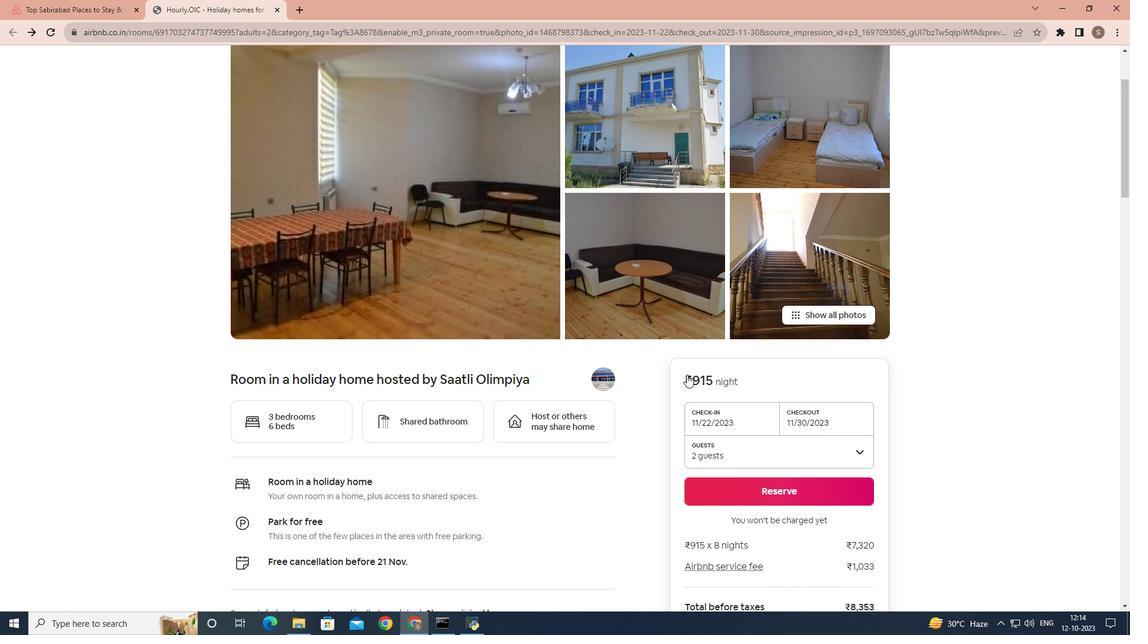 
Action: Mouse scrolled (687, 374) with delta (0, 0)
Screenshot: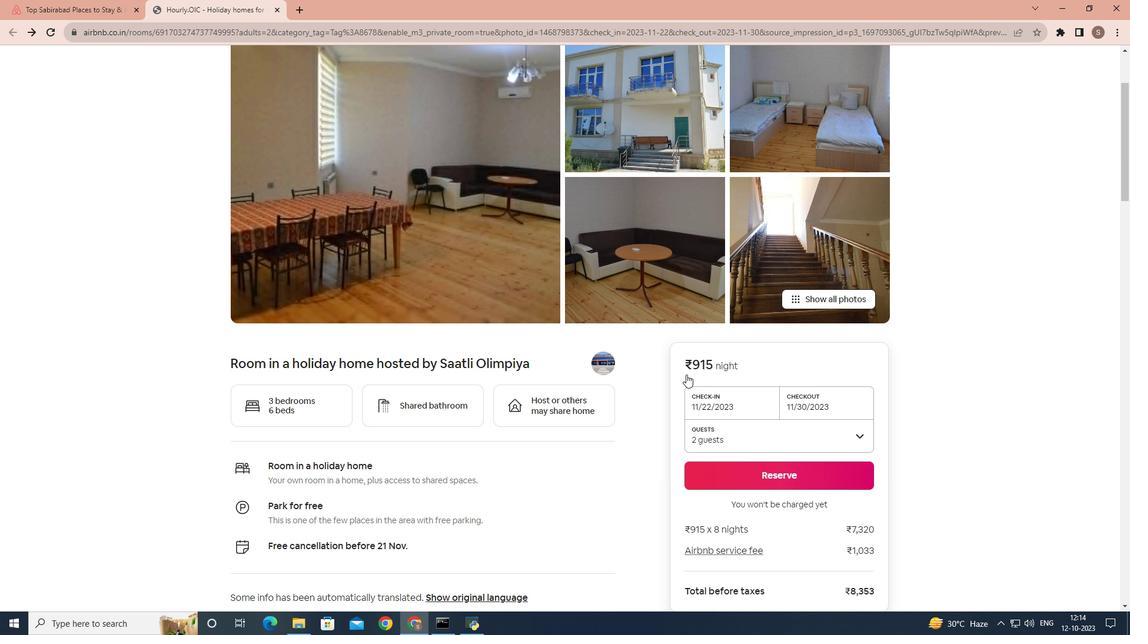 
Action: Mouse moved to (589, 415)
Screenshot: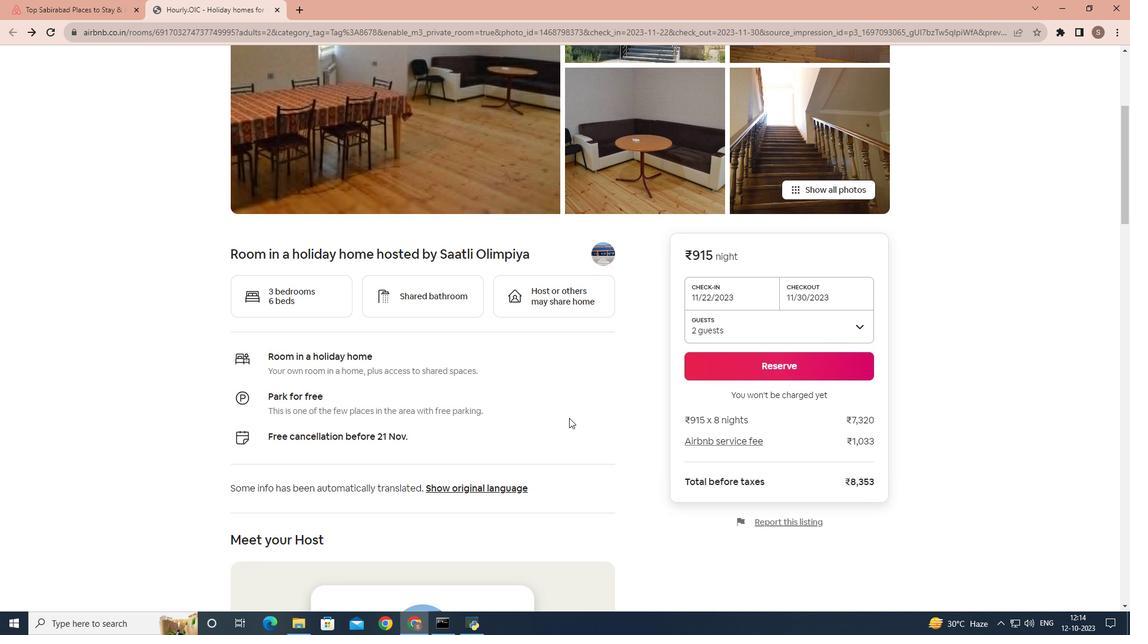 
Action: Mouse scrolled (589, 415) with delta (0, 0)
Screenshot: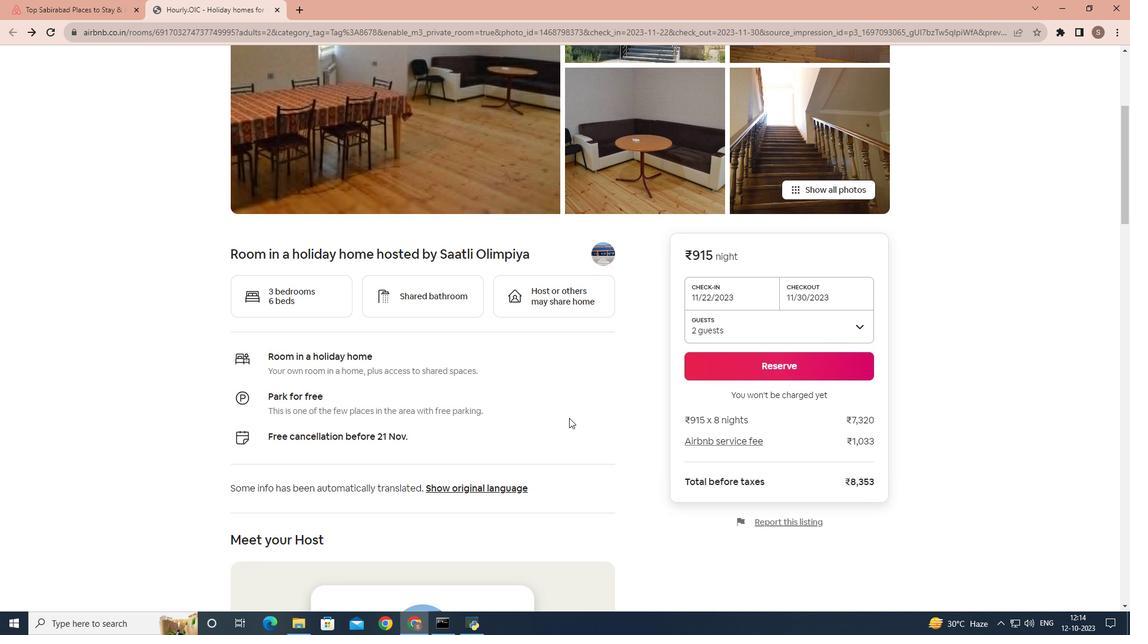 
Action: Mouse moved to (410, 392)
Screenshot: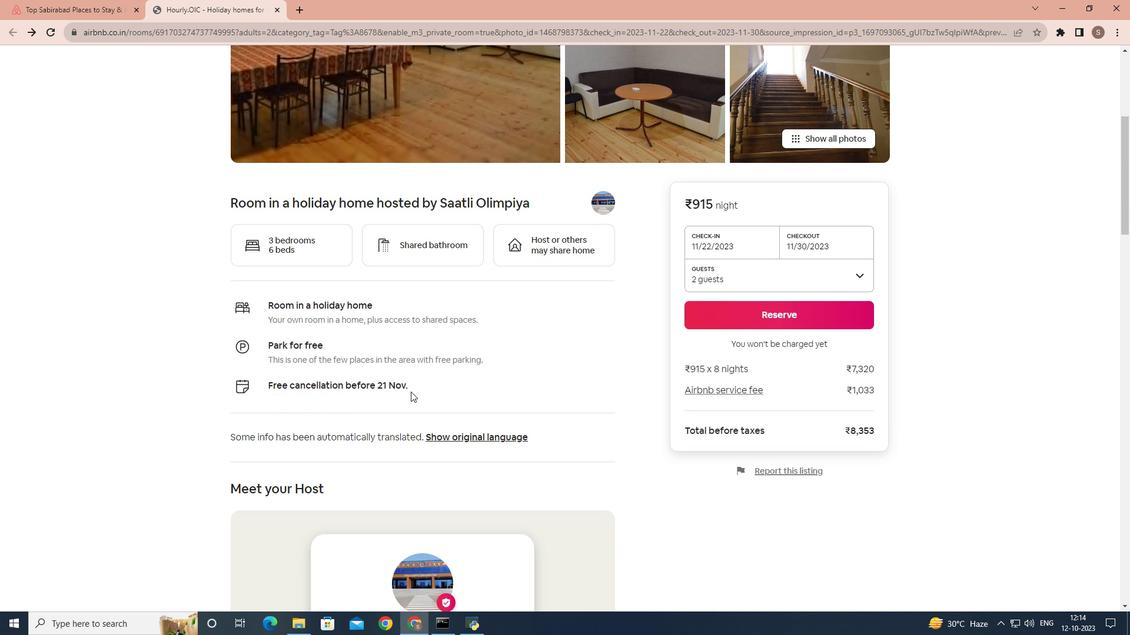 
Action: Mouse scrolled (410, 391) with delta (0, 0)
Screenshot: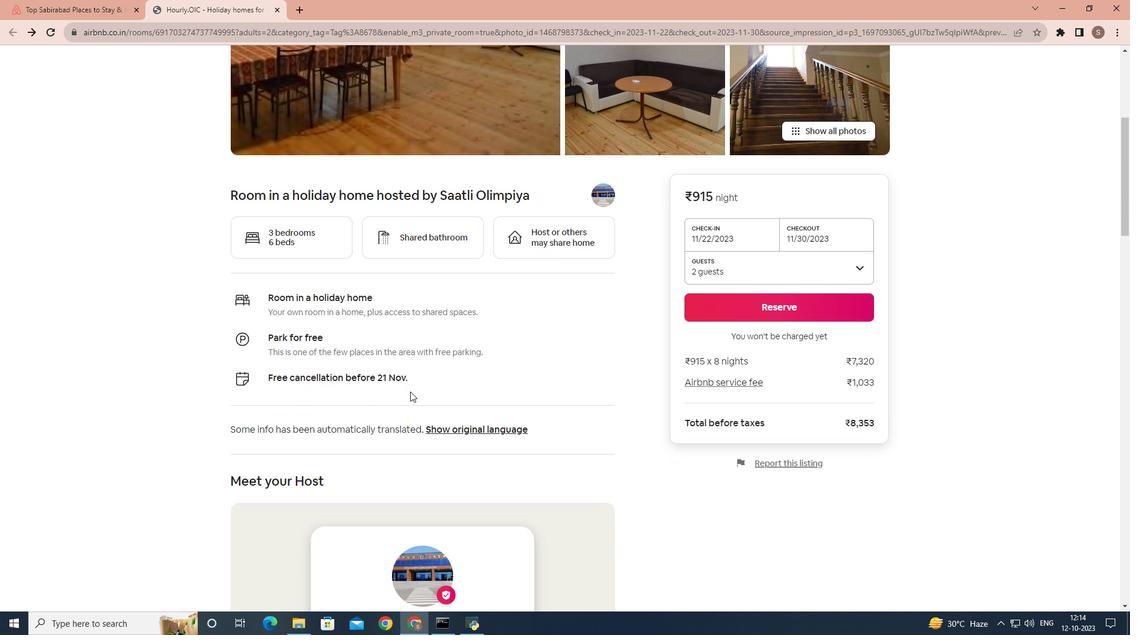 
Action: Mouse moved to (410, 392)
Screenshot: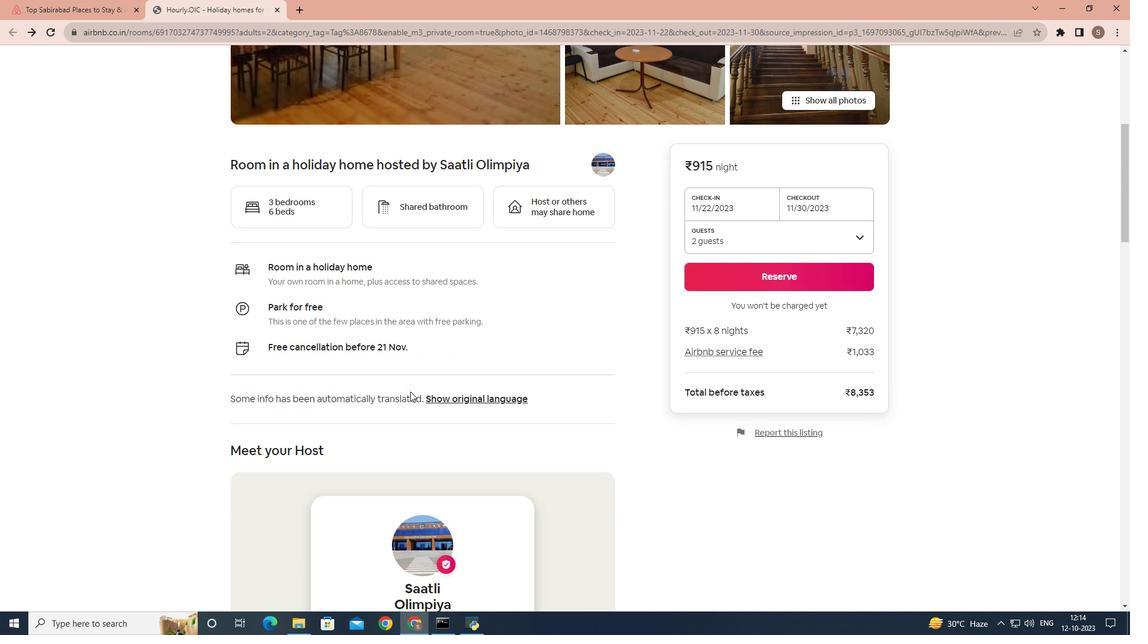 
Action: Mouse scrolled (410, 391) with delta (0, 0)
Screenshot: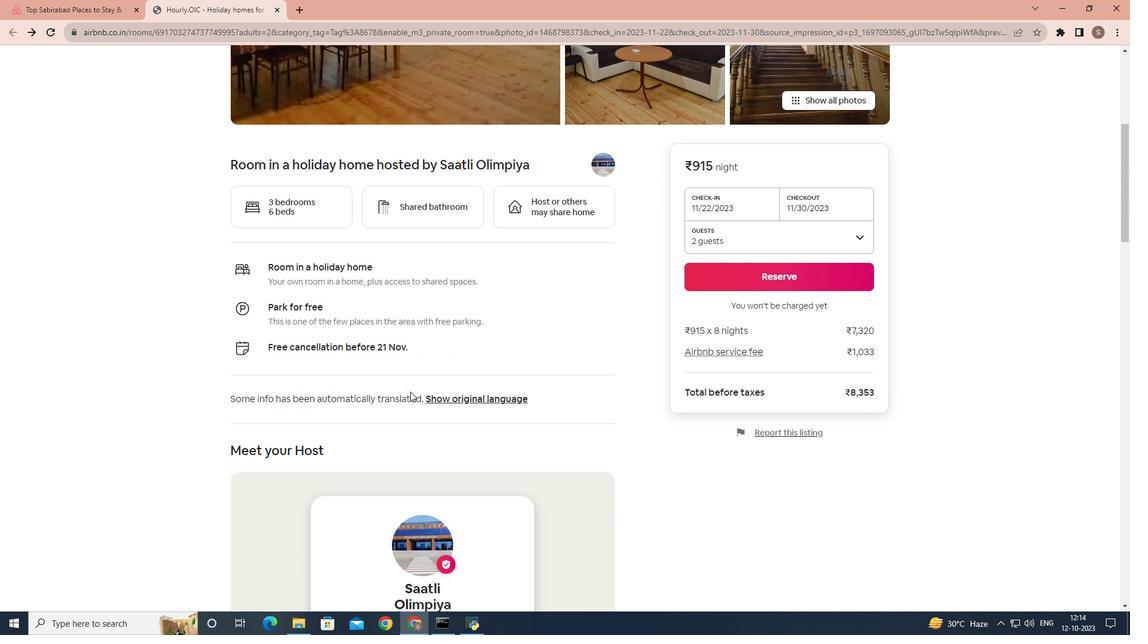 
Action: Mouse moved to (447, 382)
Screenshot: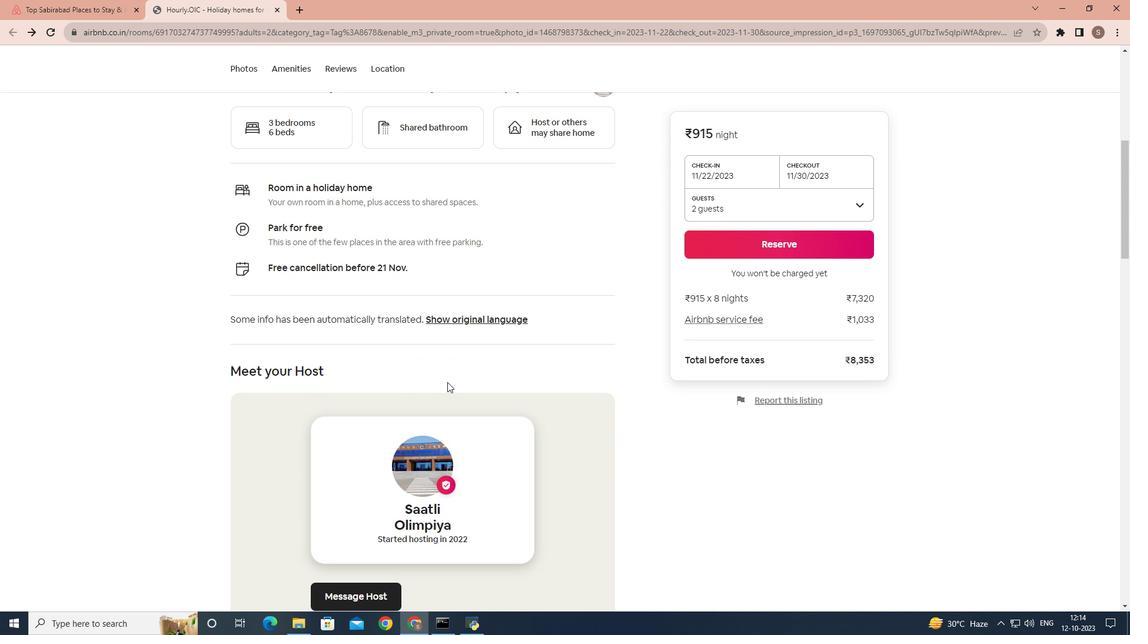 
Action: Mouse scrolled (447, 382) with delta (0, 0)
Screenshot: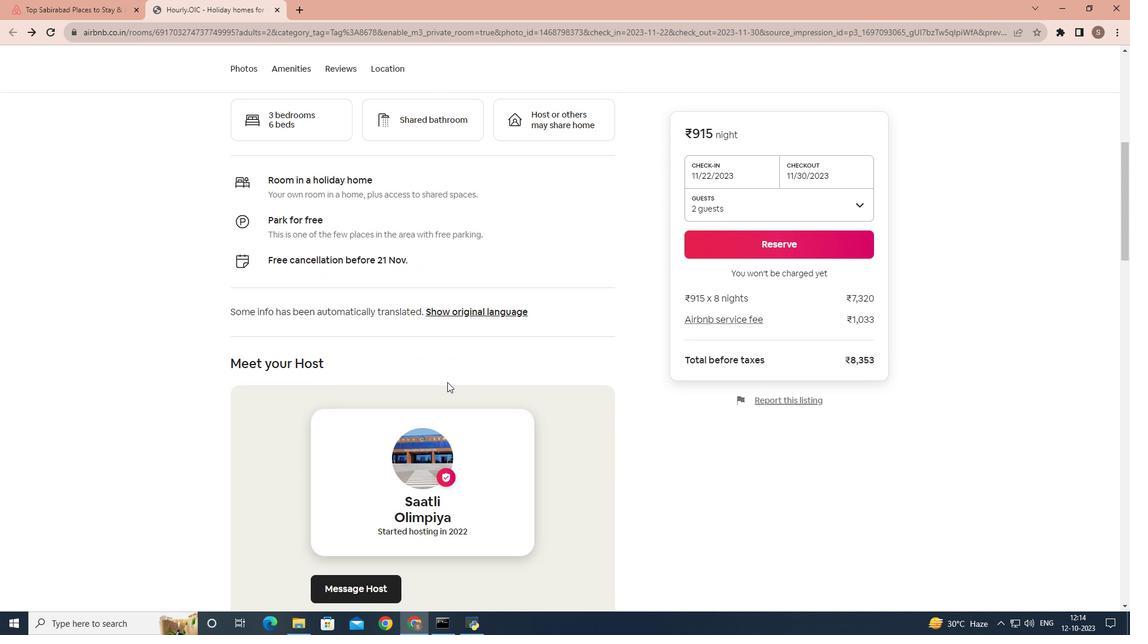 
Action: Mouse scrolled (447, 382) with delta (0, 0)
Screenshot: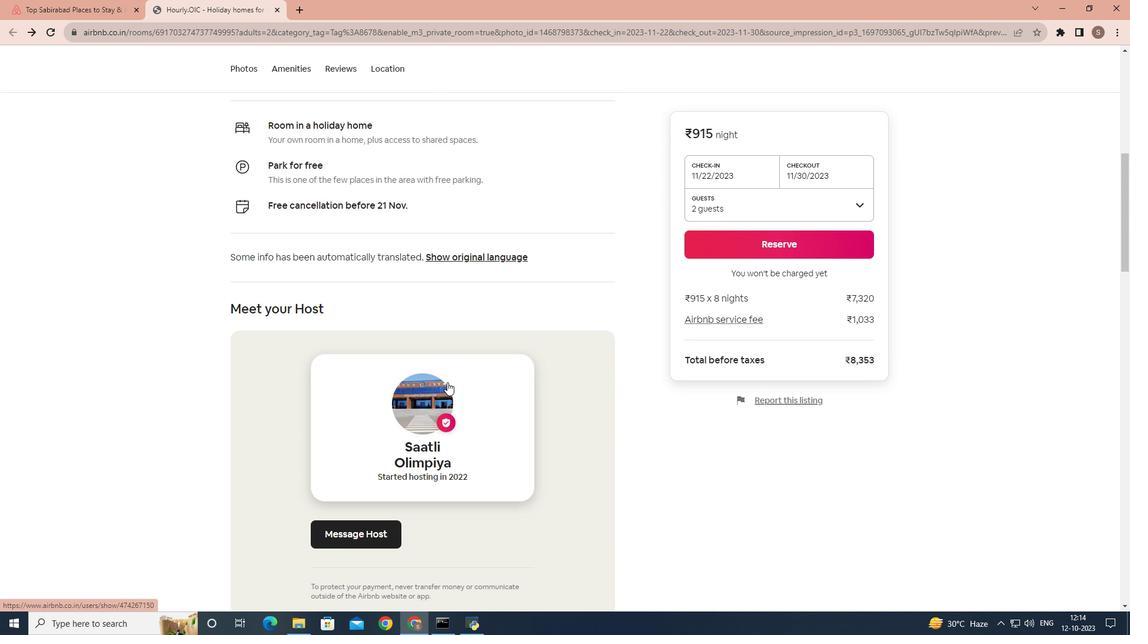 
Action: Mouse scrolled (447, 382) with delta (0, 0)
Screenshot: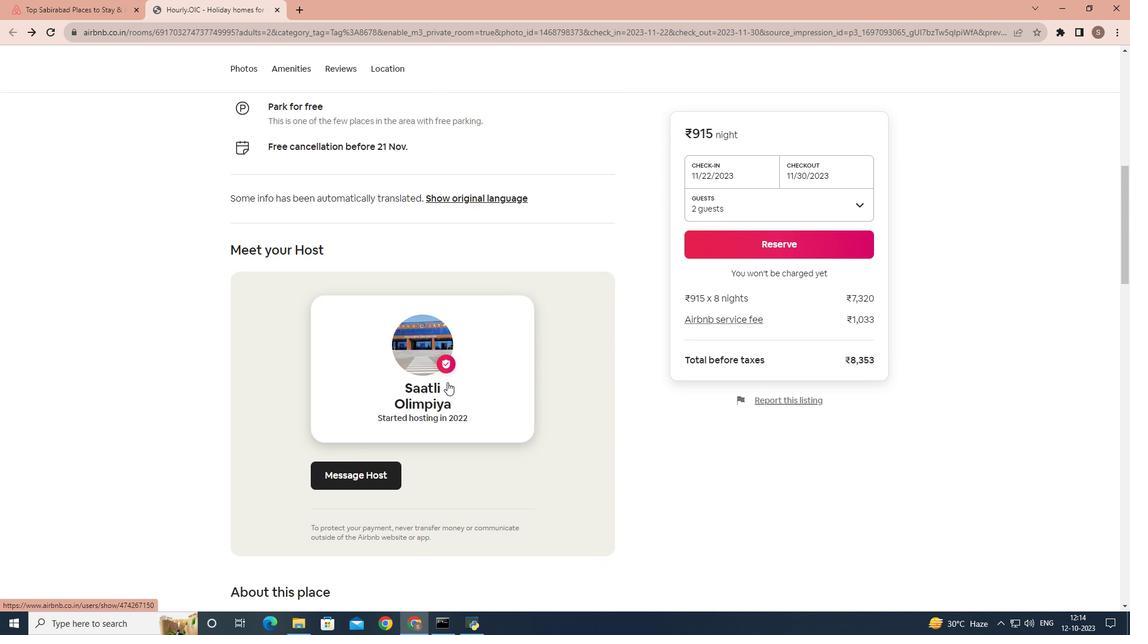 
Action: Mouse scrolled (447, 382) with delta (0, 0)
Screenshot: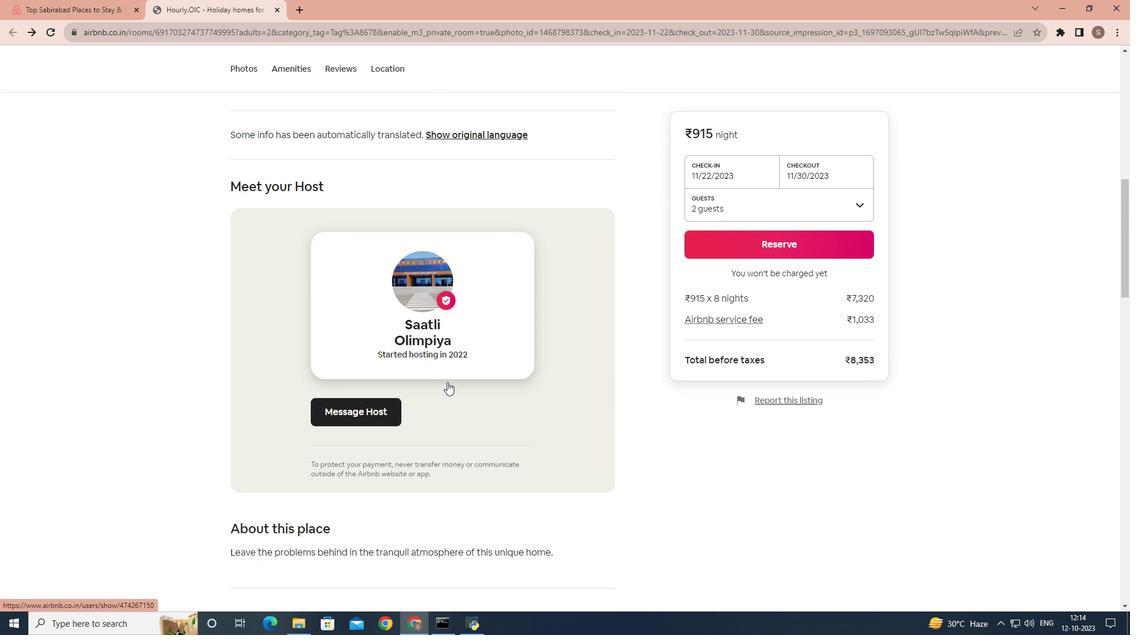 
Action: Mouse scrolled (447, 382) with delta (0, 0)
Screenshot: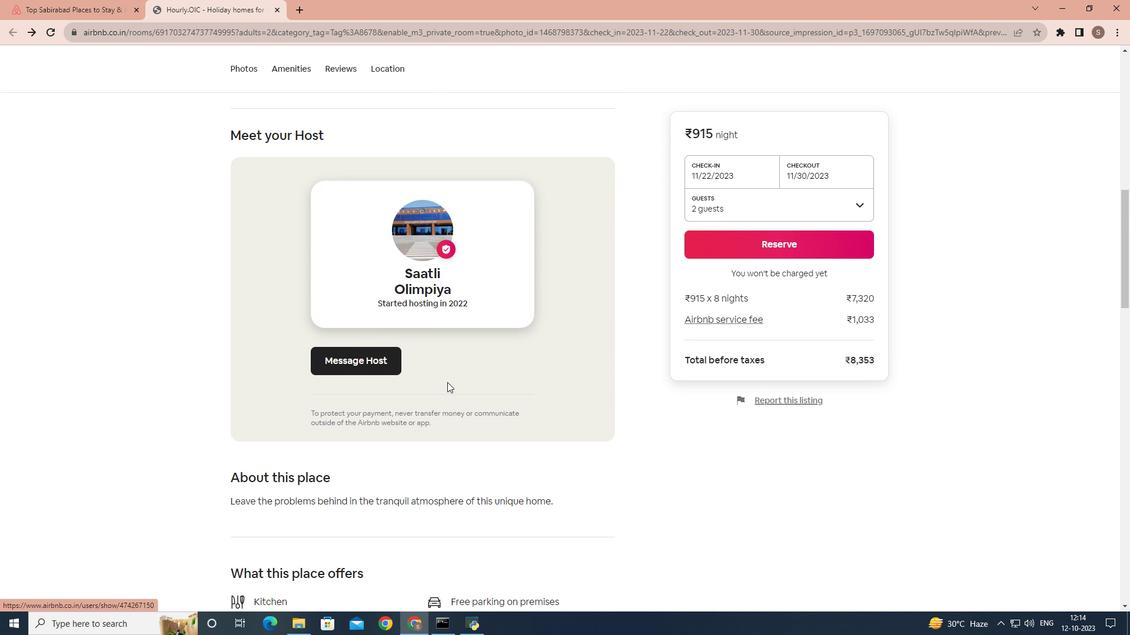 
Action: Mouse scrolled (447, 382) with delta (0, 0)
Screenshot: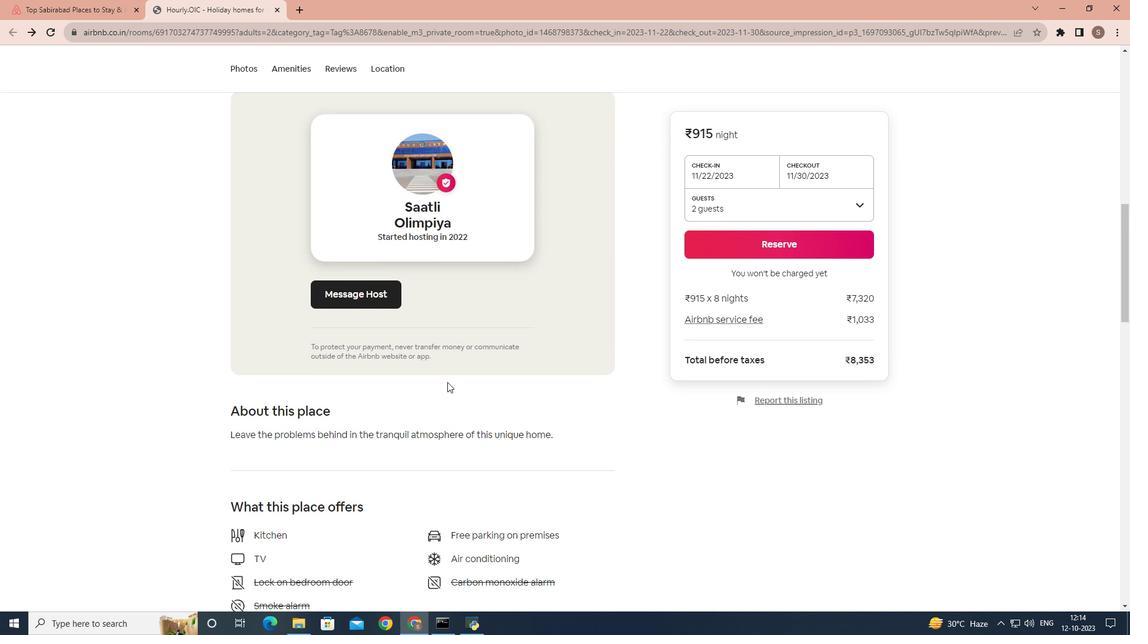 
Action: Mouse scrolled (447, 382) with delta (0, 0)
Screenshot: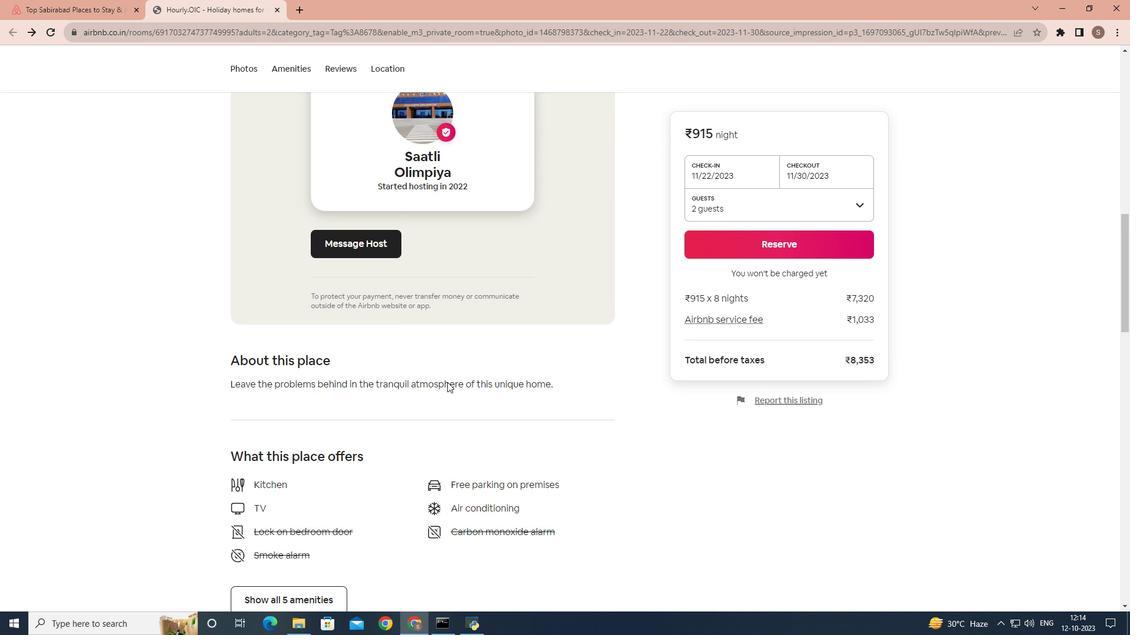
Action: Mouse moved to (394, 405)
Screenshot: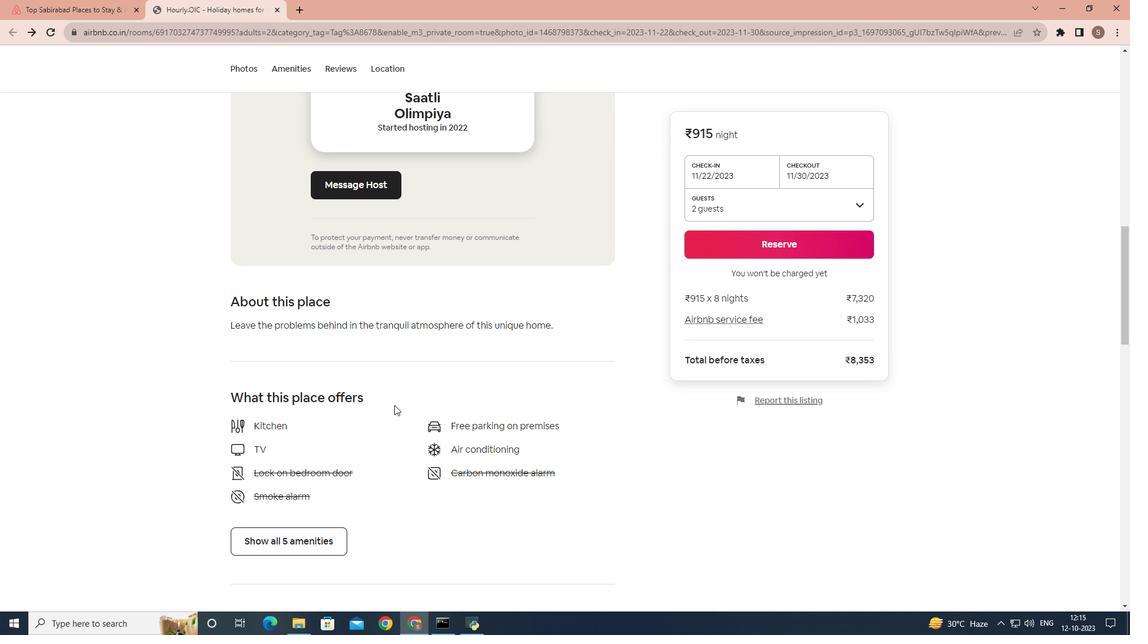 
Action: Mouse scrolled (394, 405) with delta (0, 0)
Screenshot: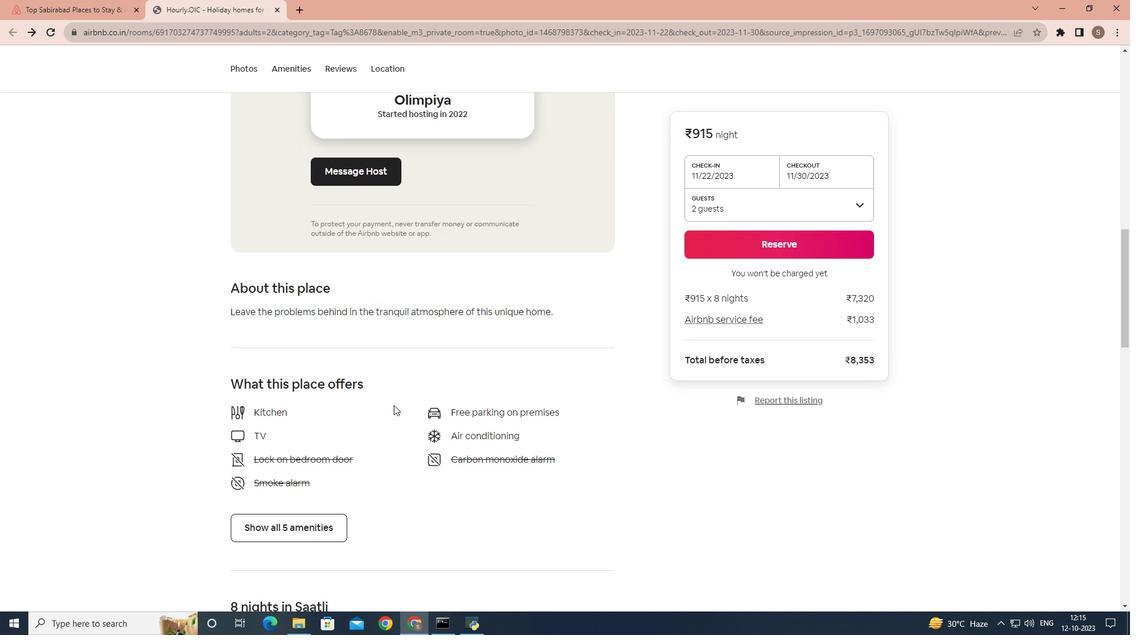 
Action: Mouse moved to (316, 480)
Screenshot: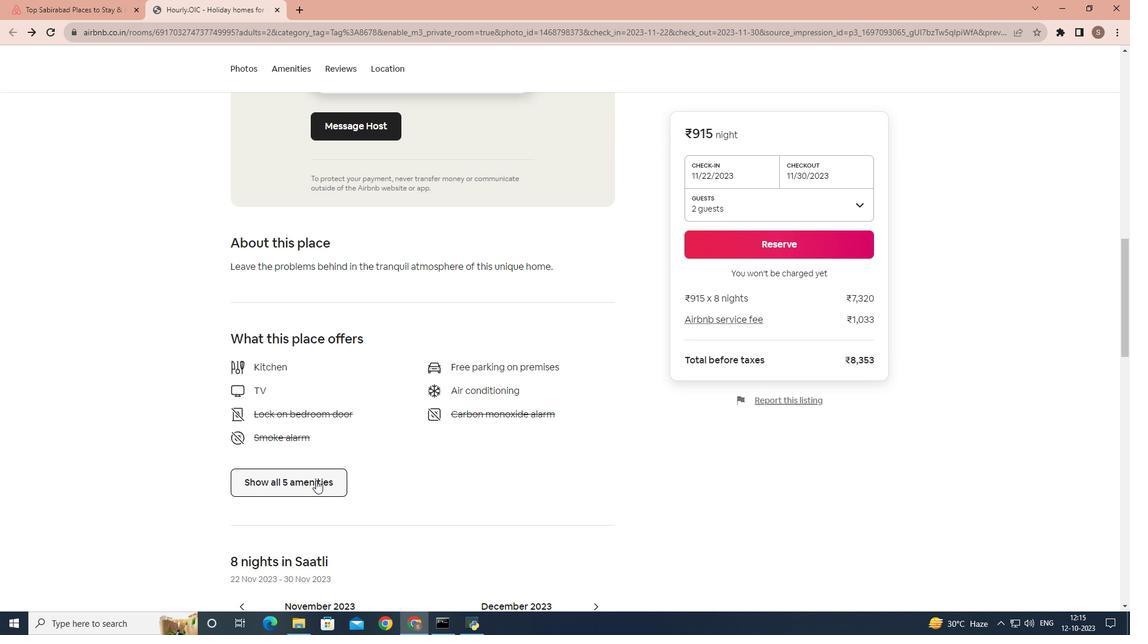 
Action: Mouse pressed left at (316, 480)
Screenshot: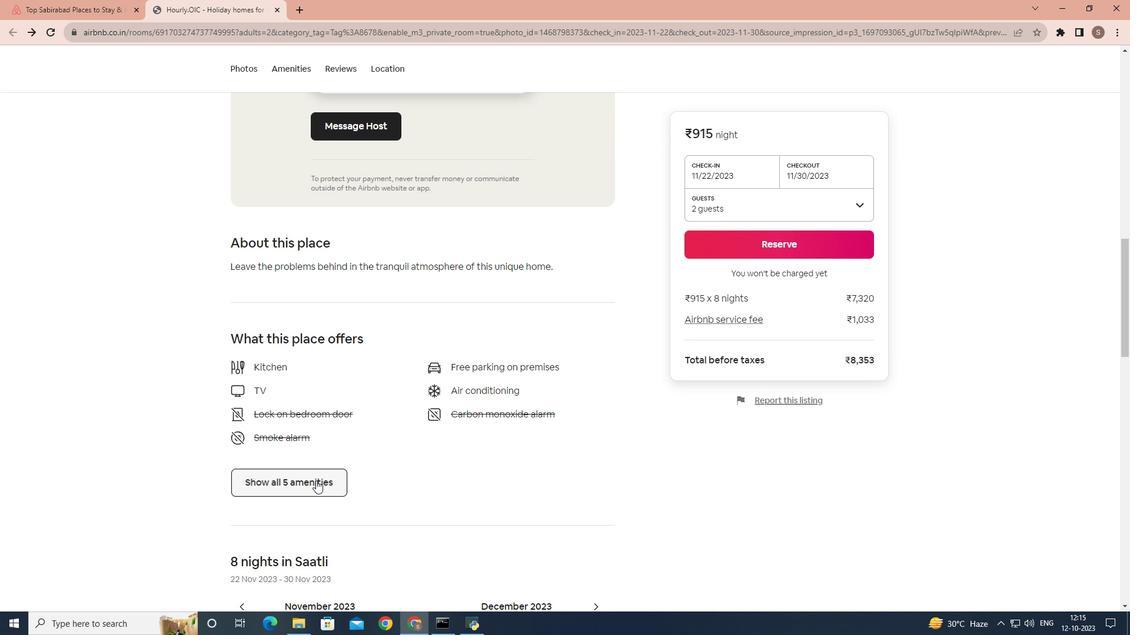 
Action: Mouse moved to (555, 455)
Screenshot: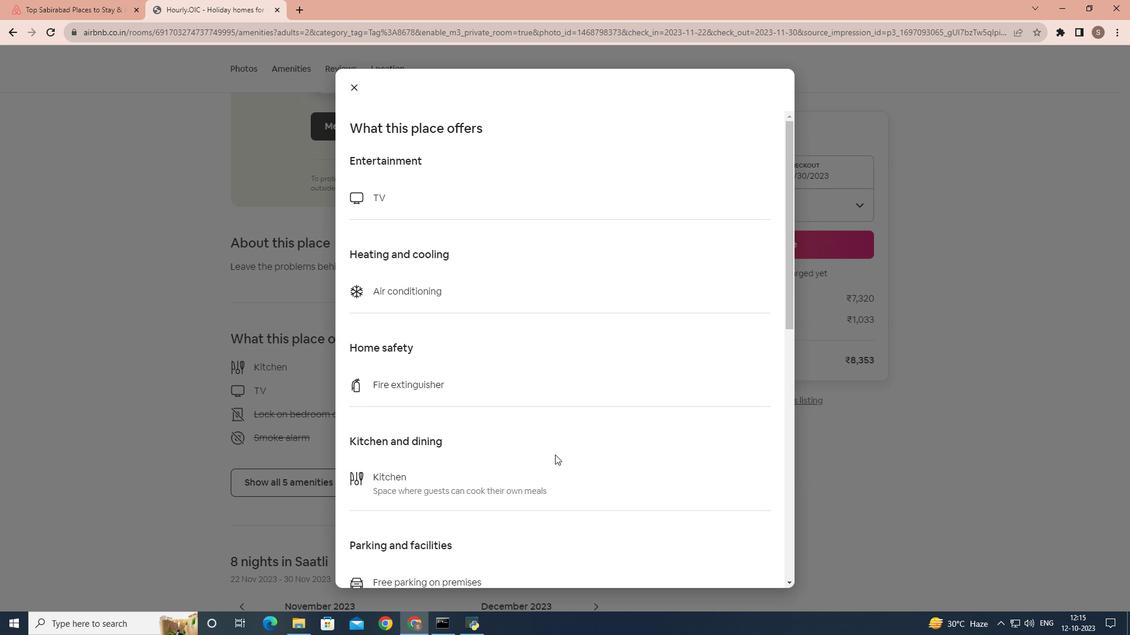 
Action: Mouse scrolled (555, 454) with delta (0, 0)
Screenshot: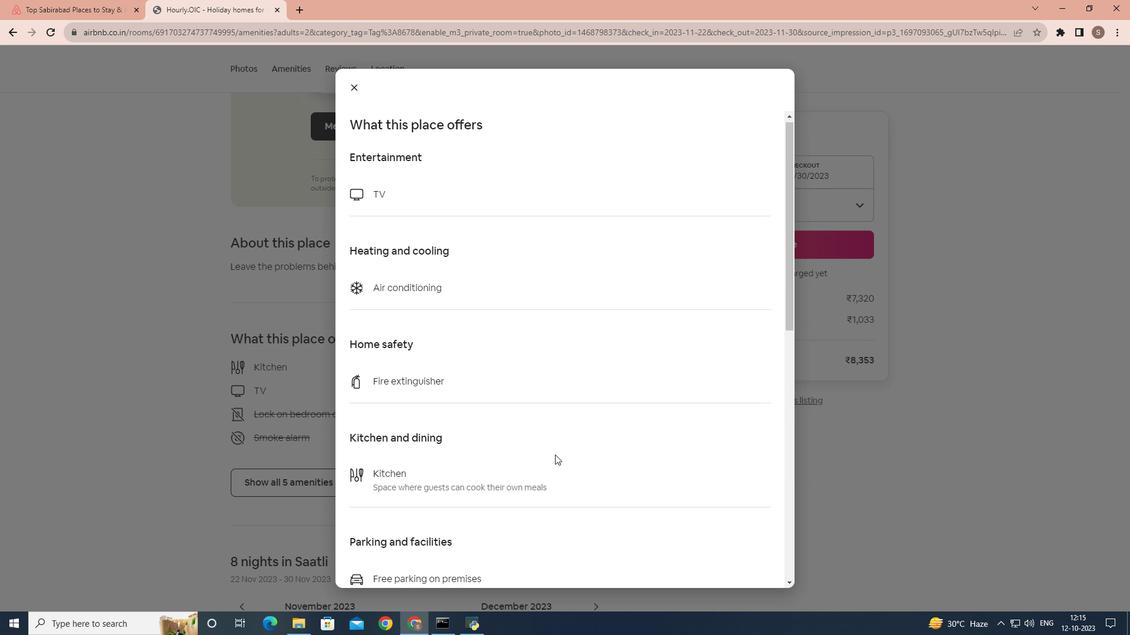 
Action: Mouse scrolled (555, 454) with delta (0, 0)
Screenshot: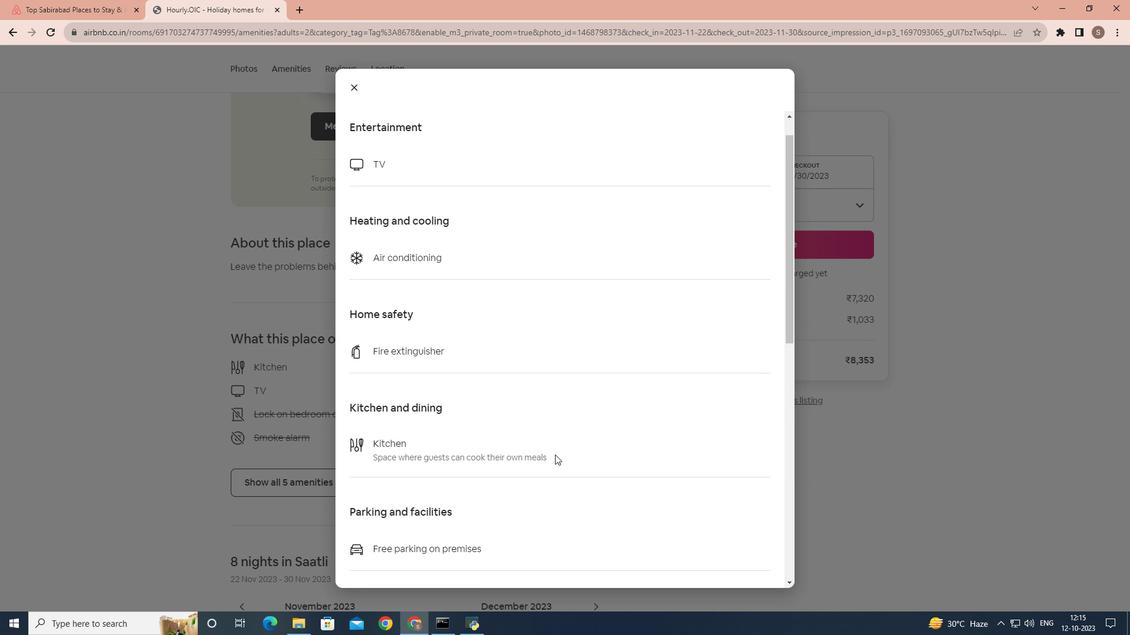
Action: Mouse moved to (541, 426)
Screenshot: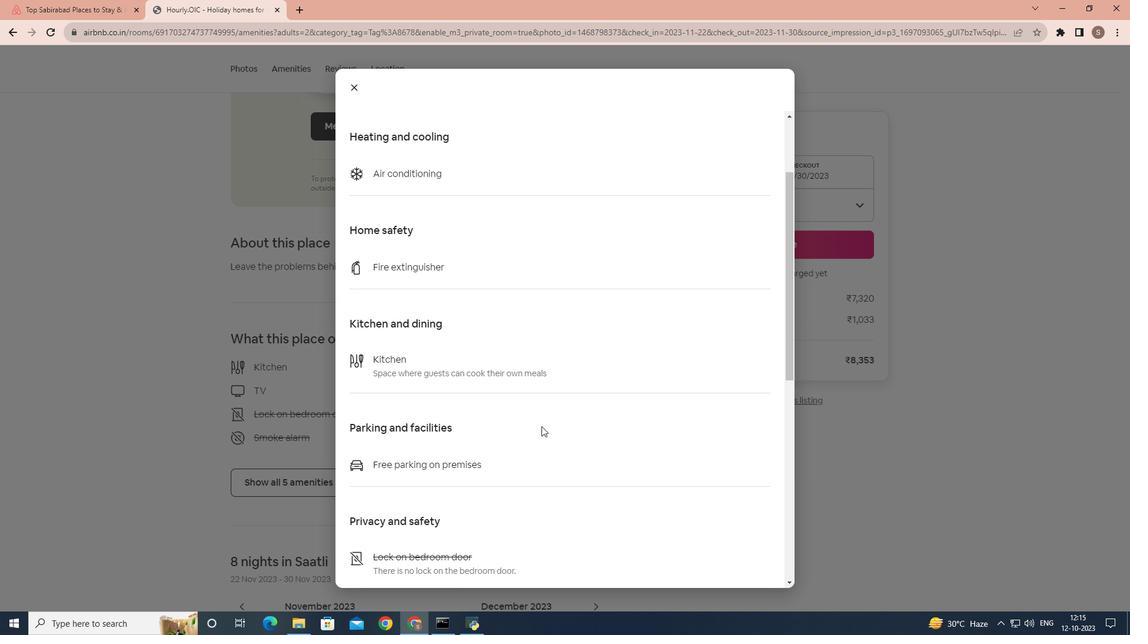 
Action: Mouse scrolled (541, 426) with delta (0, 0)
Screenshot: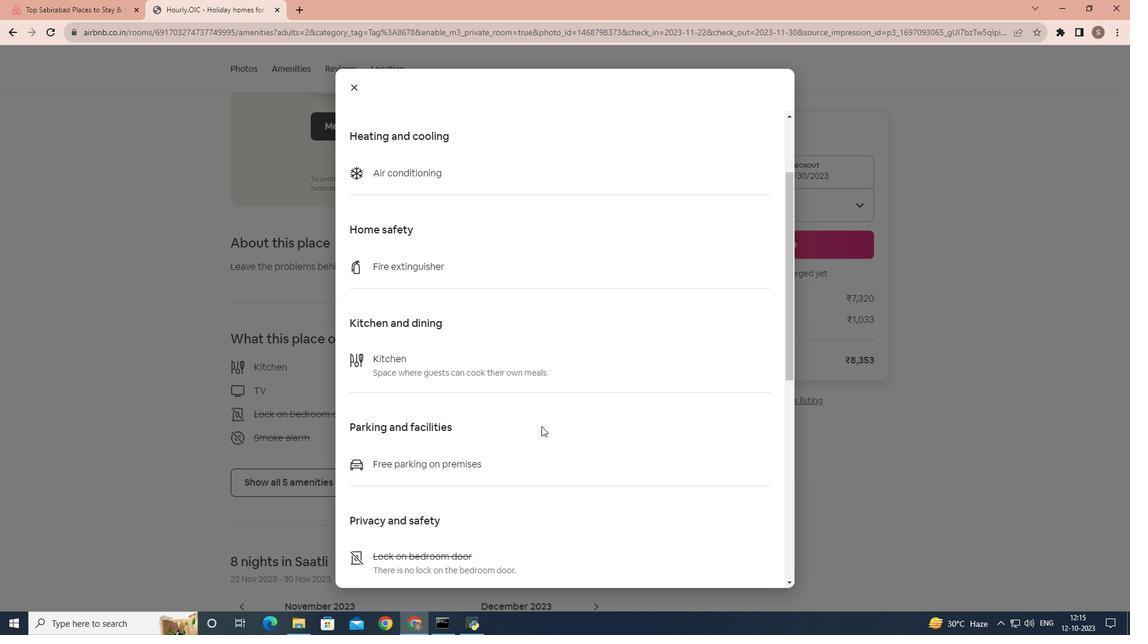 
Action: Mouse scrolled (541, 426) with delta (0, 0)
Screenshot: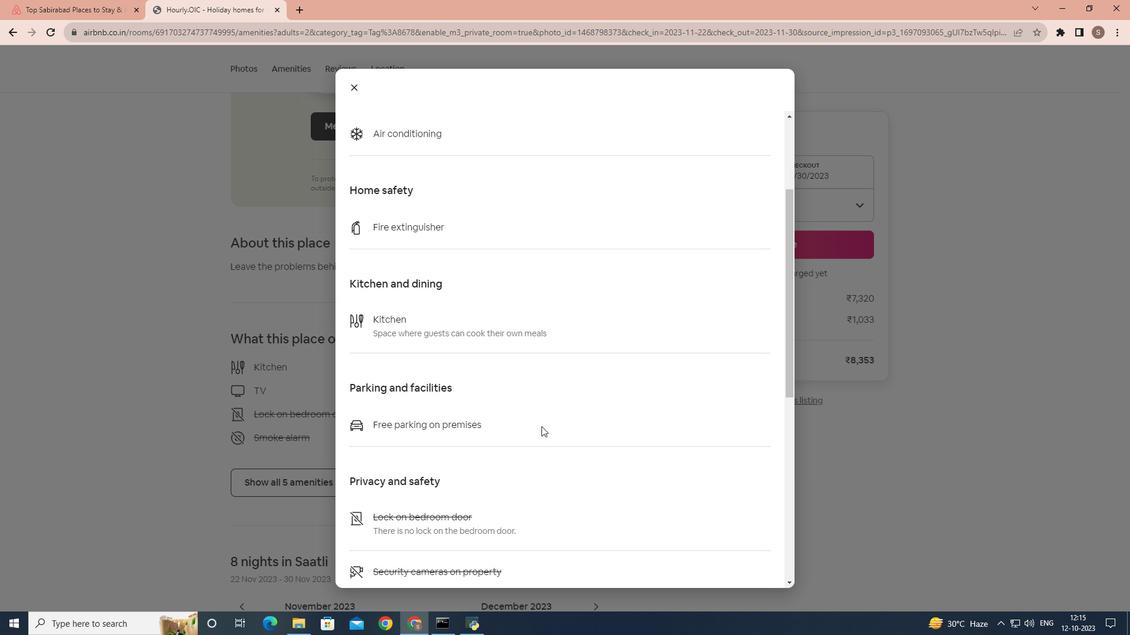 
Action: Mouse scrolled (541, 426) with delta (0, 0)
Screenshot: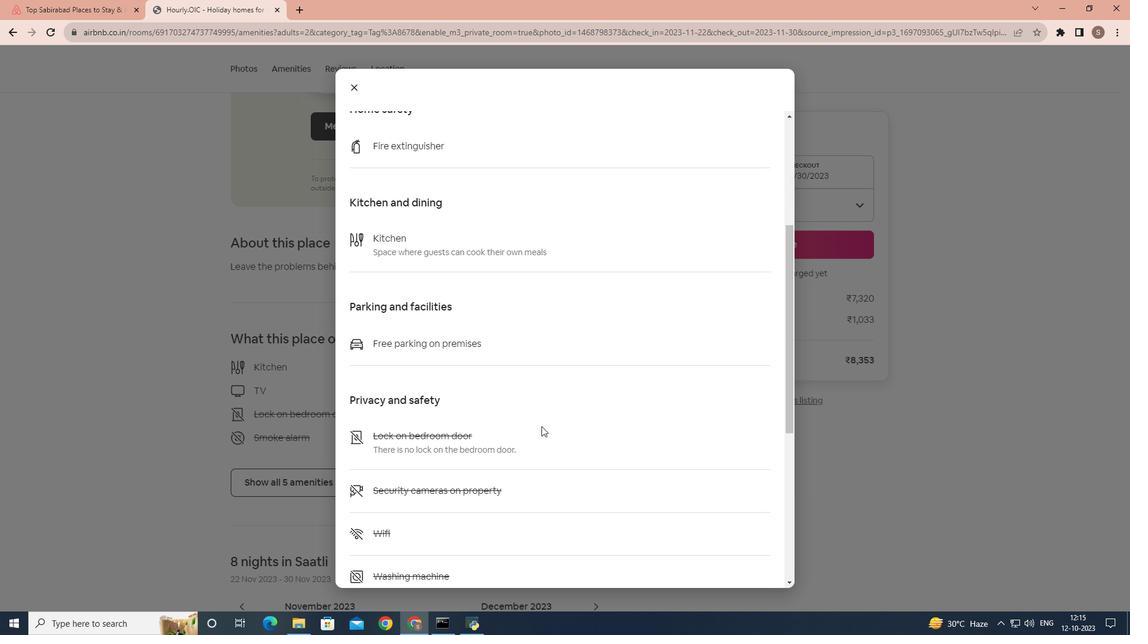
Action: Mouse scrolled (541, 426) with delta (0, 0)
Screenshot: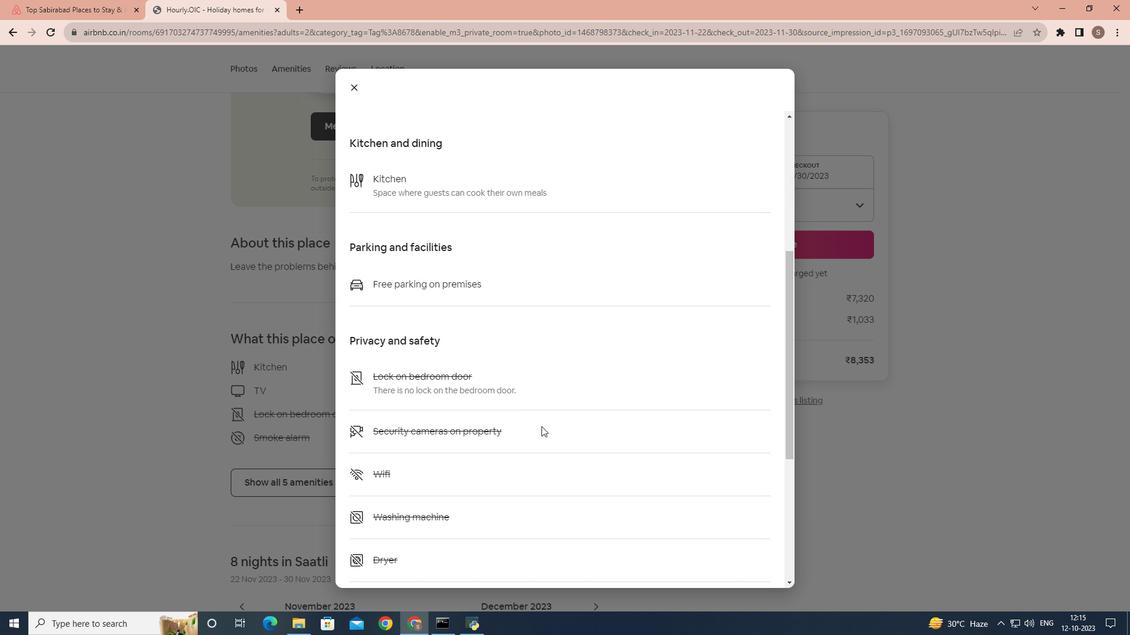 
Action: Mouse scrolled (541, 426) with delta (0, 0)
Screenshot: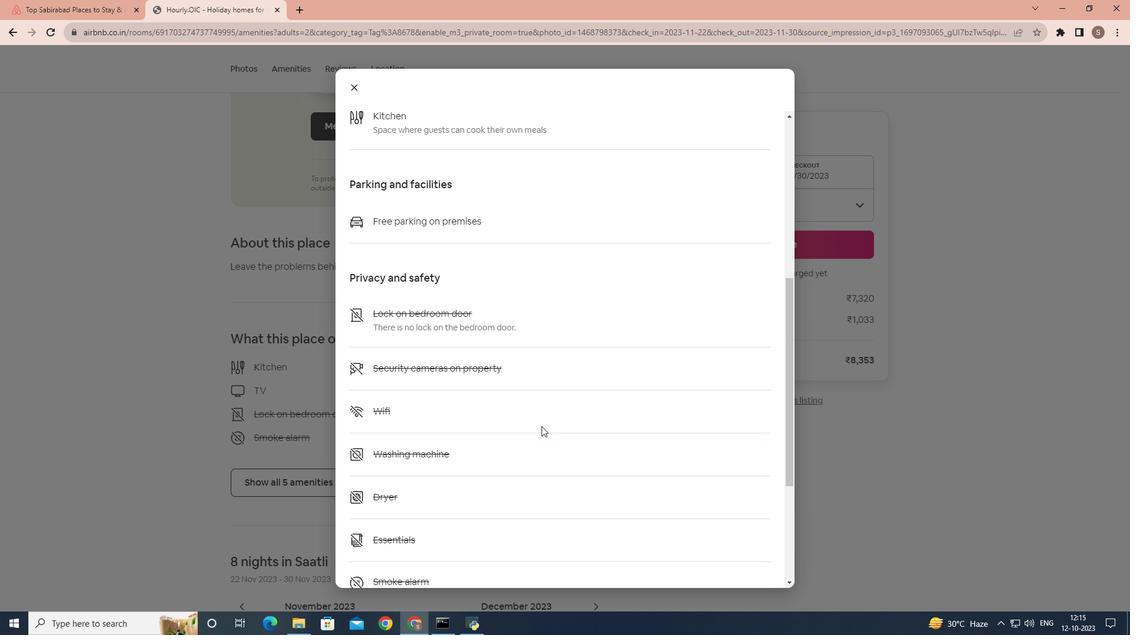 
Action: Mouse scrolled (541, 426) with delta (0, 0)
Screenshot: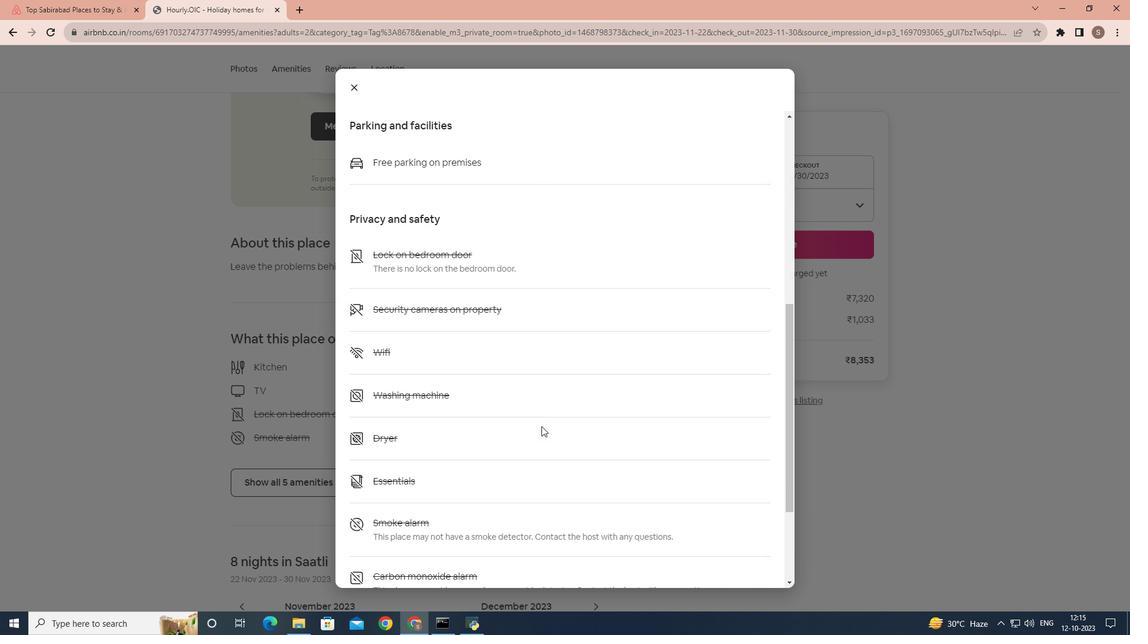 
Action: Mouse scrolled (541, 426) with delta (0, 0)
Screenshot: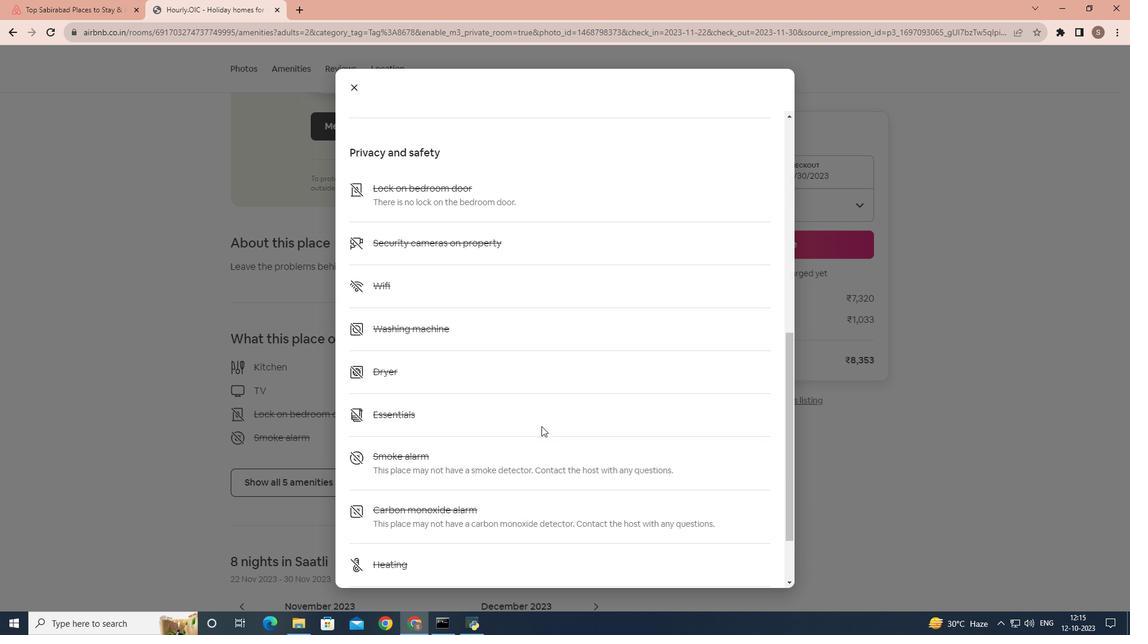
Action: Mouse scrolled (541, 426) with delta (0, 0)
Screenshot: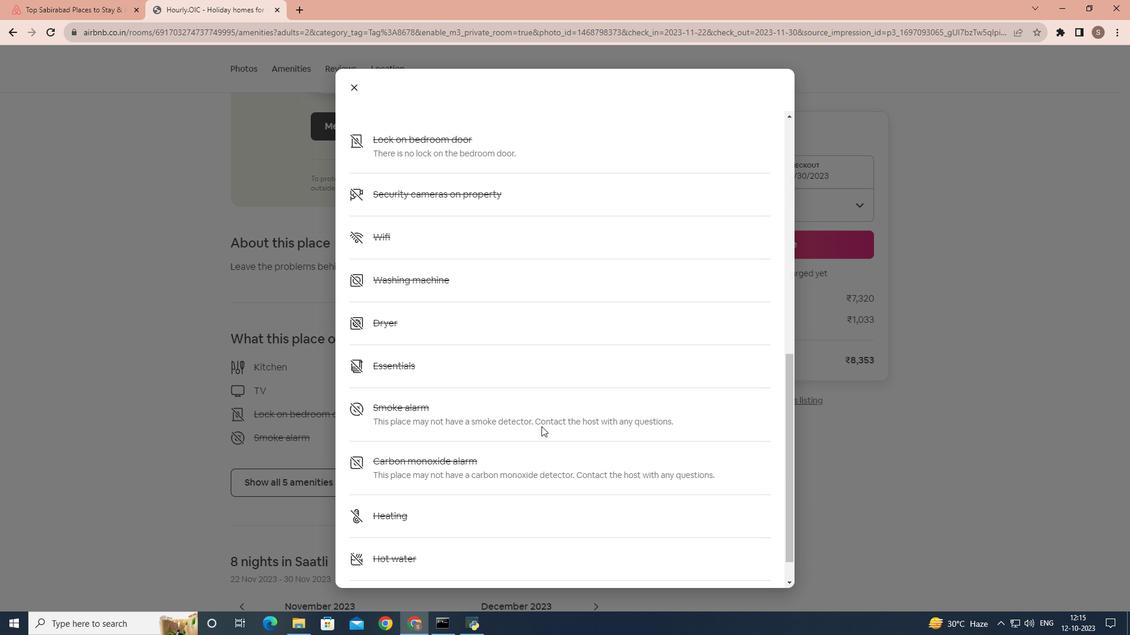 
Action: Mouse scrolled (541, 426) with delta (0, 0)
Screenshot: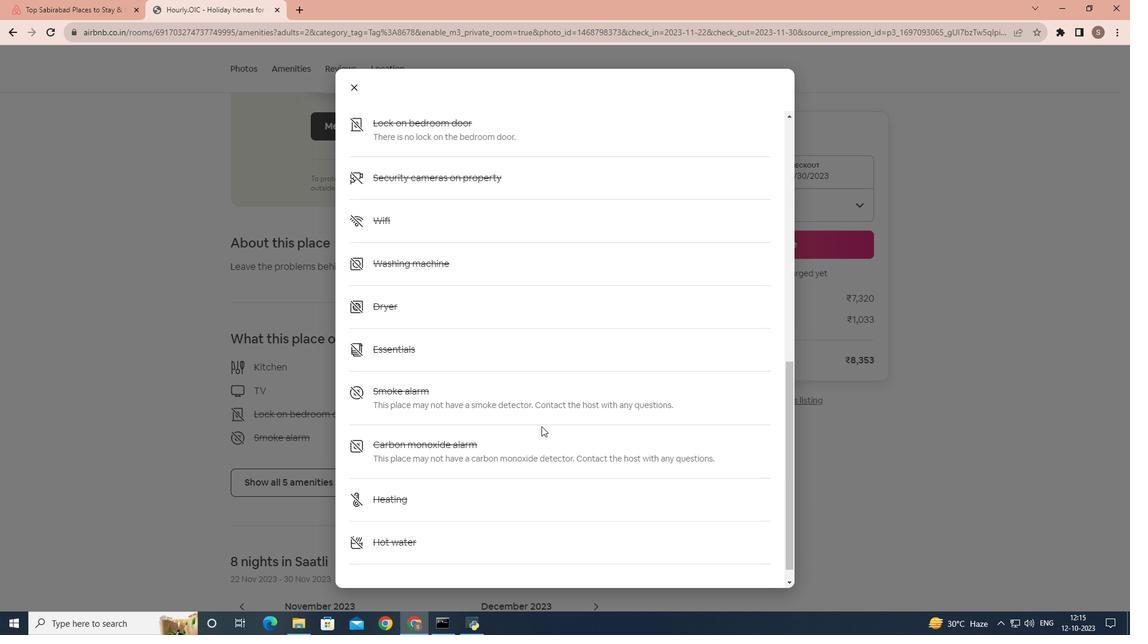 
Action: Mouse scrolled (541, 426) with delta (0, 0)
Screenshot: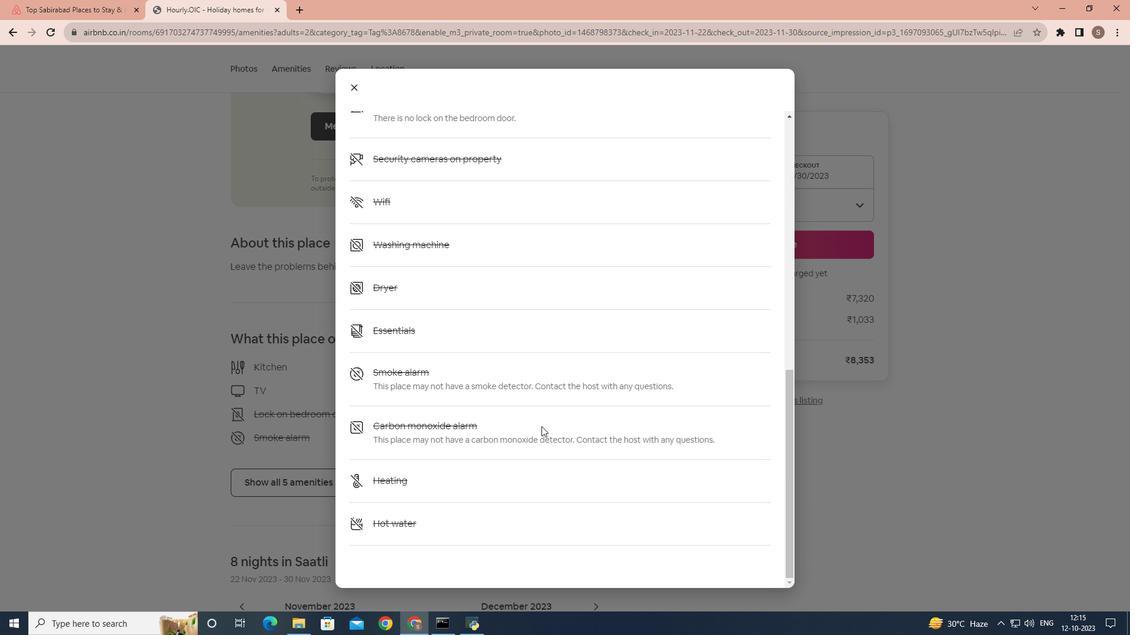 
Action: Mouse scrolled (541, 426) with delta (0, 0)
Screenshot: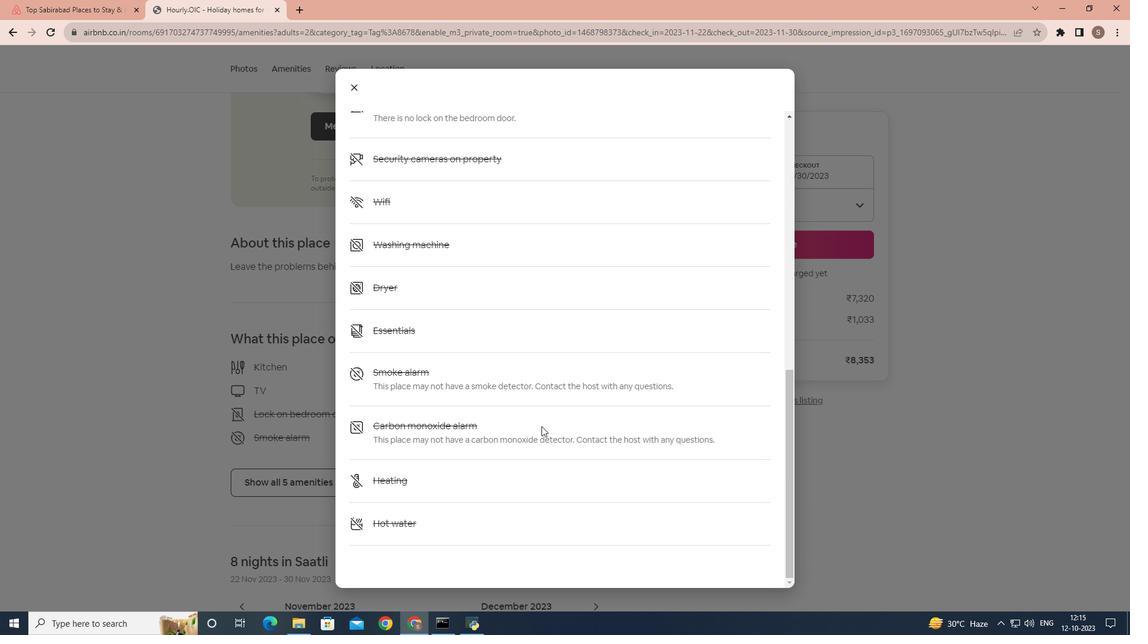 
Action: Mouse moved to (352, 87)
Screenshot: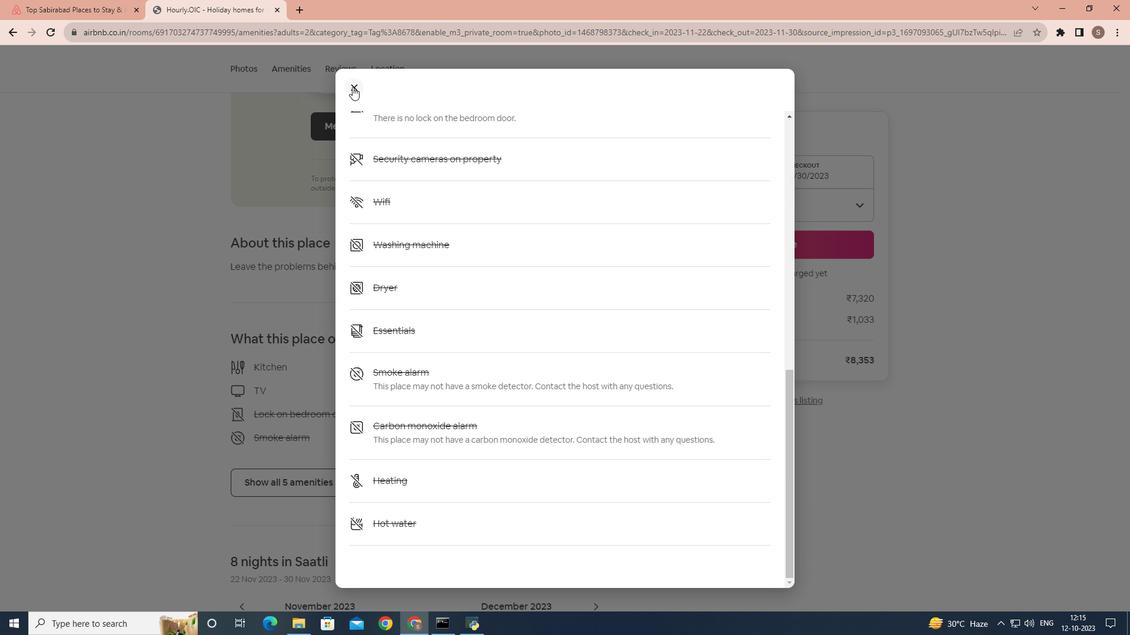 
Action: Mouse pressed left at (352, 87)
Screenshot: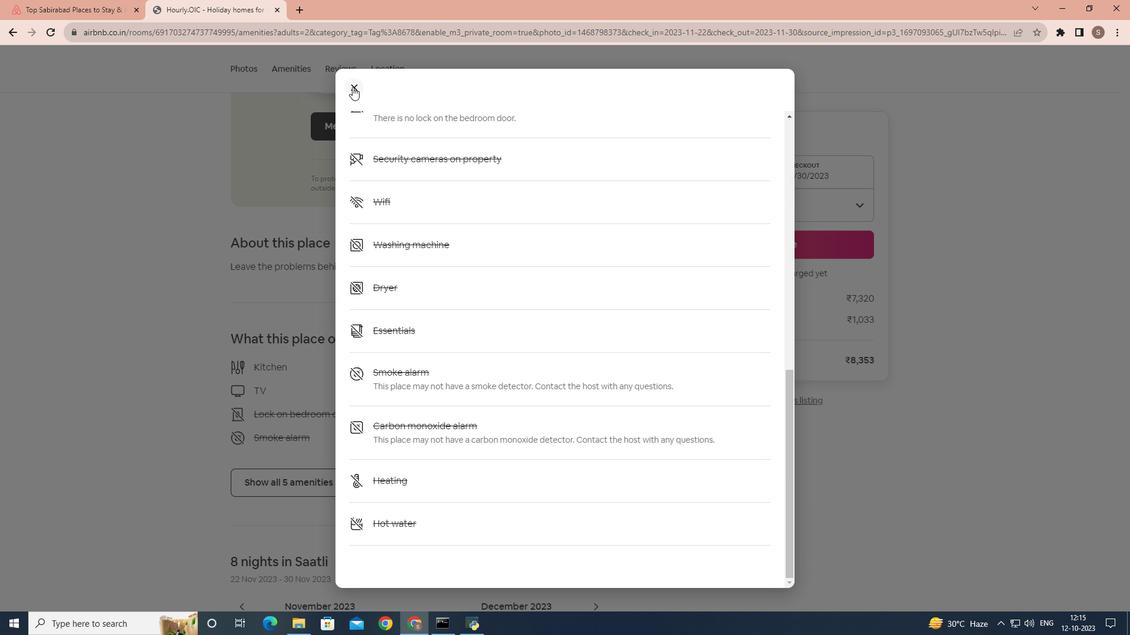
Action: Mouse moved to (519, 326)
Screenshot: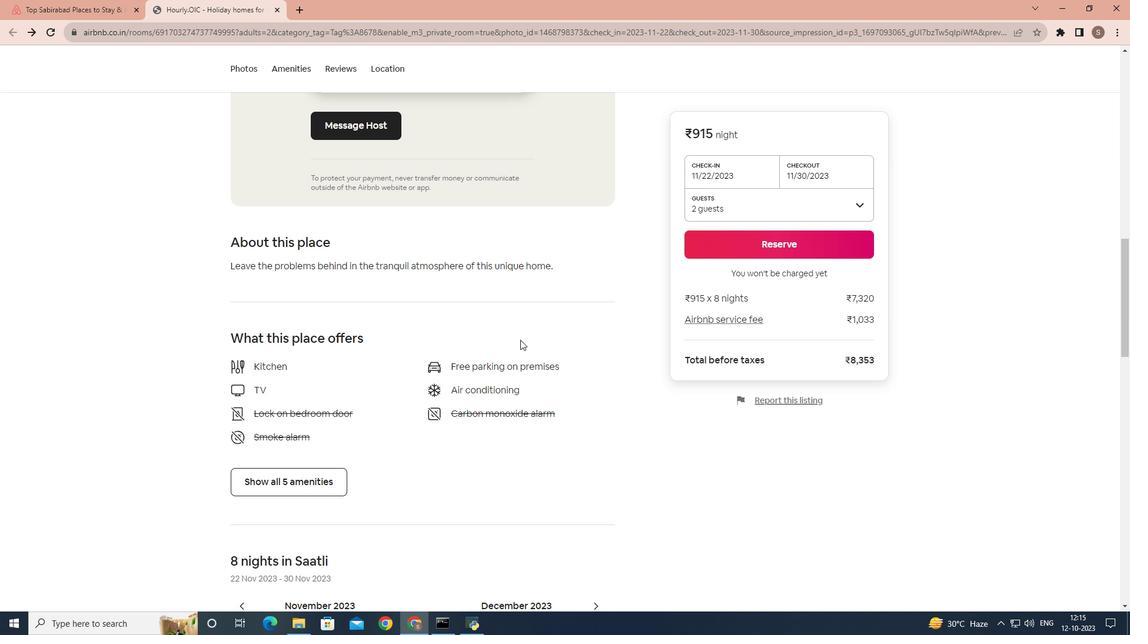 
Action: Mouse scrolled (519, 326) with delta (0, 0)
Screenshot: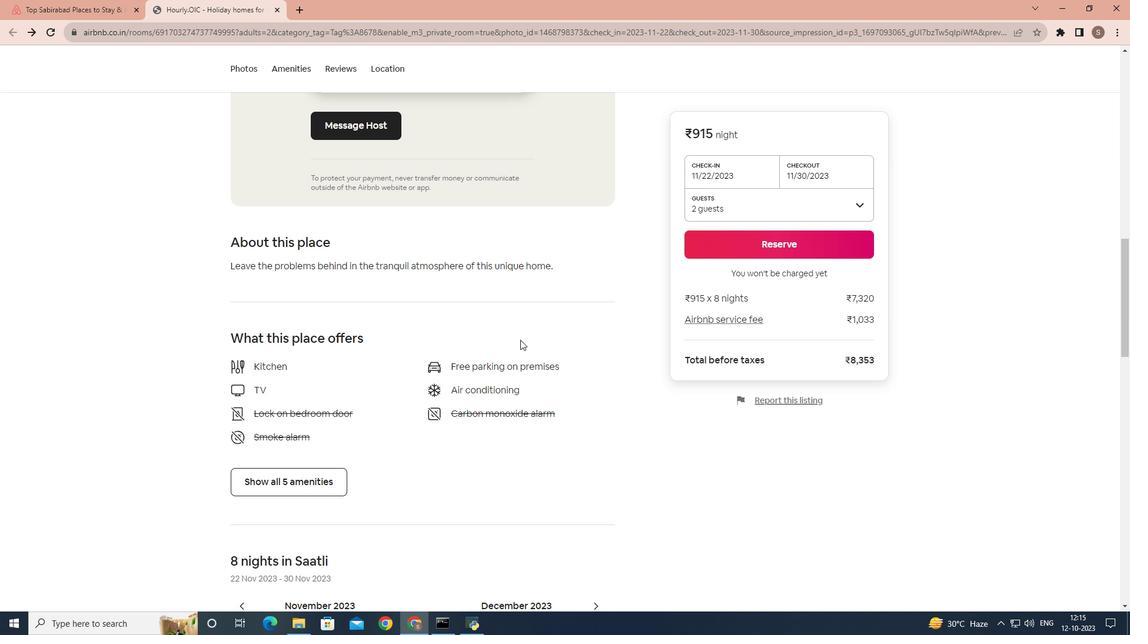 
Action: Mouse moved to (520, 342)
Screenshot: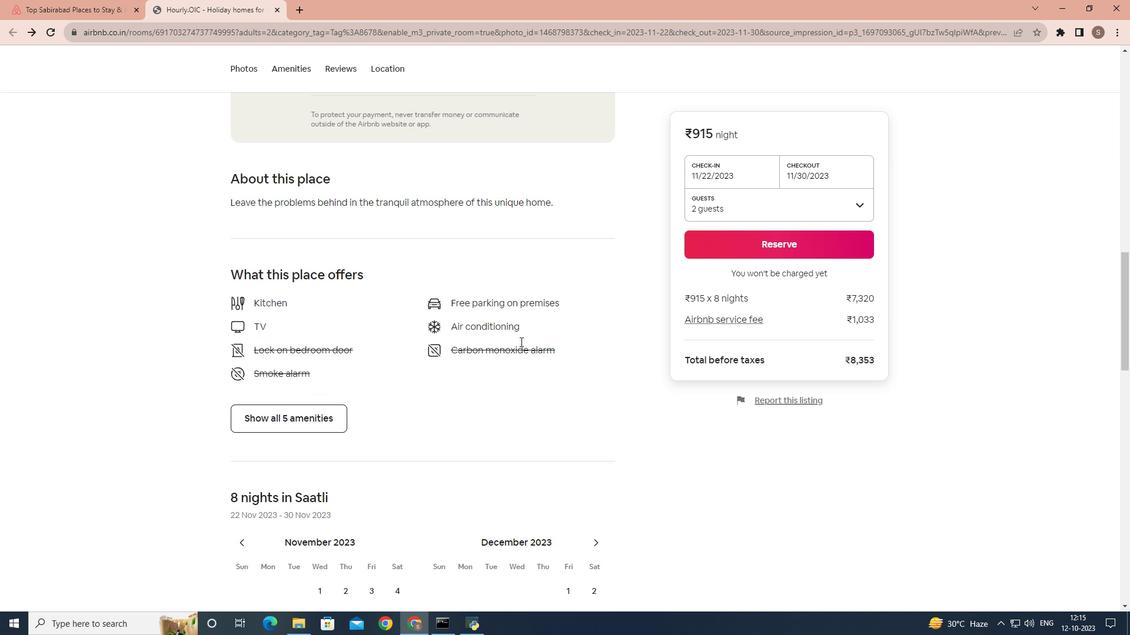 
Action: Mouse scrolled (520, 341) with delta (0, 0)
Screenshot: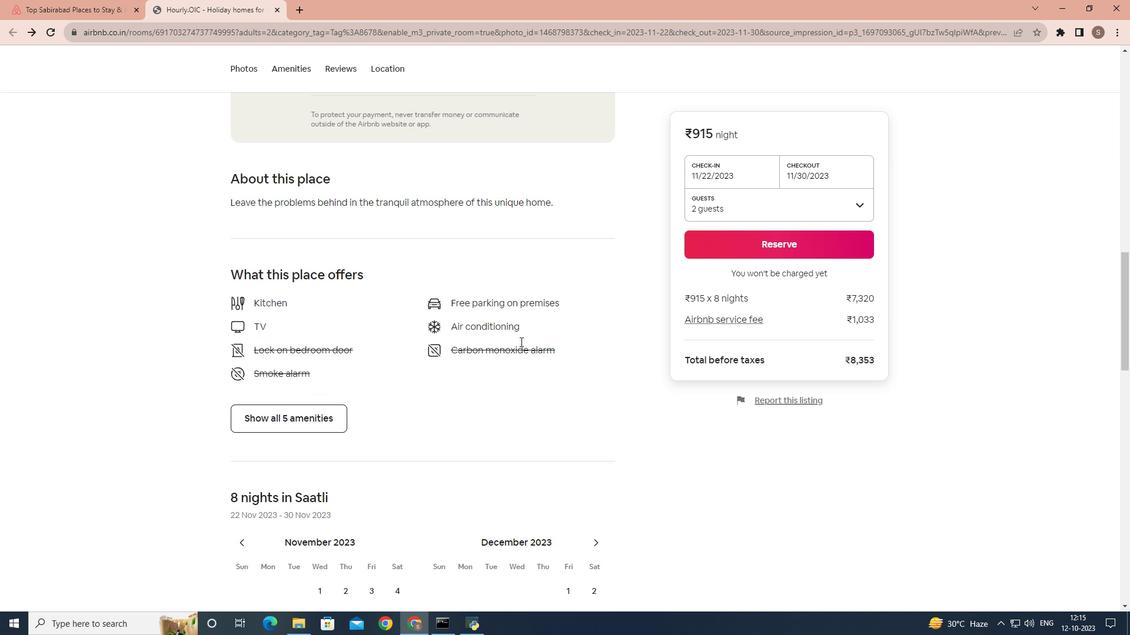 
Action: Mouse moved to (512, 349)
Screenshot: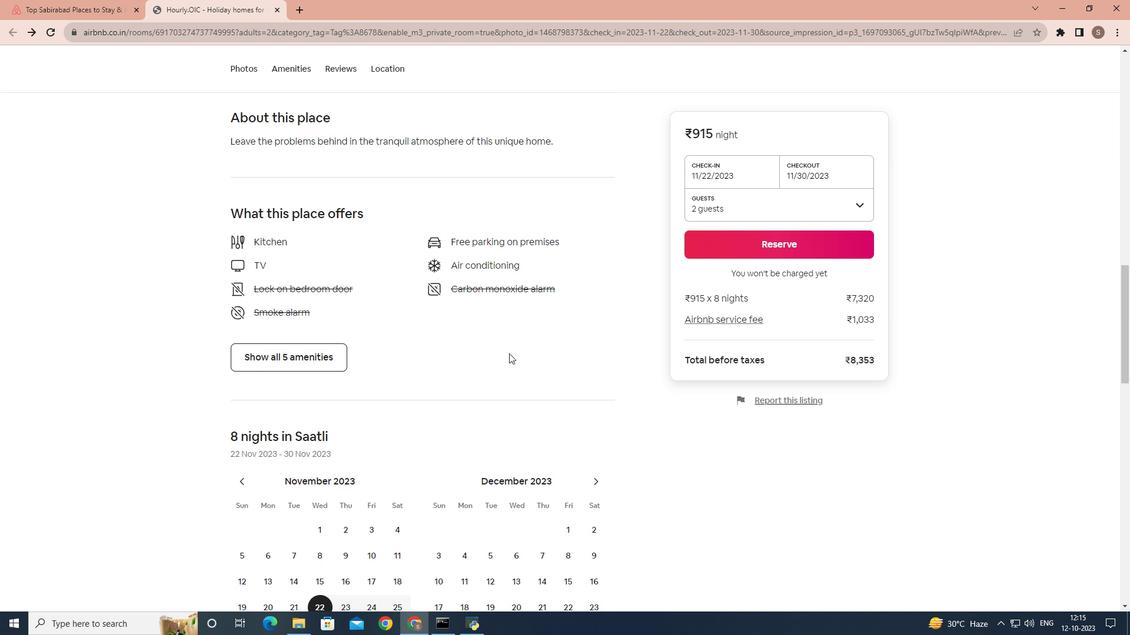 
Action: Mouse scrolled (512, 349) with delta (0, 0)
Screenshot: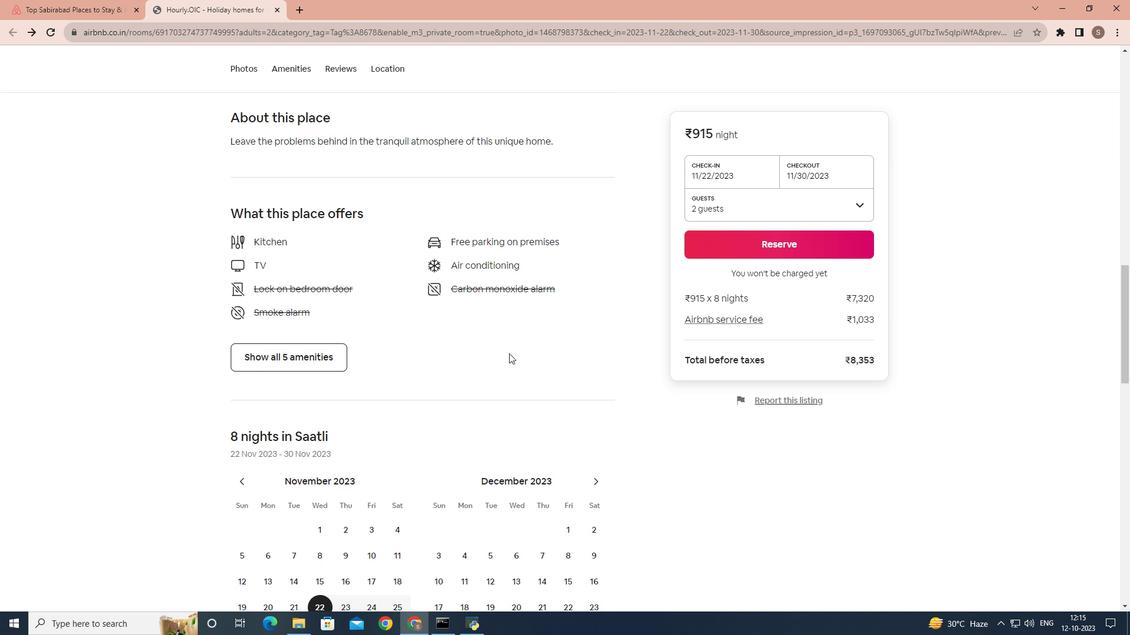 
Action: Mouse moved to (509, 353)
Screenshot: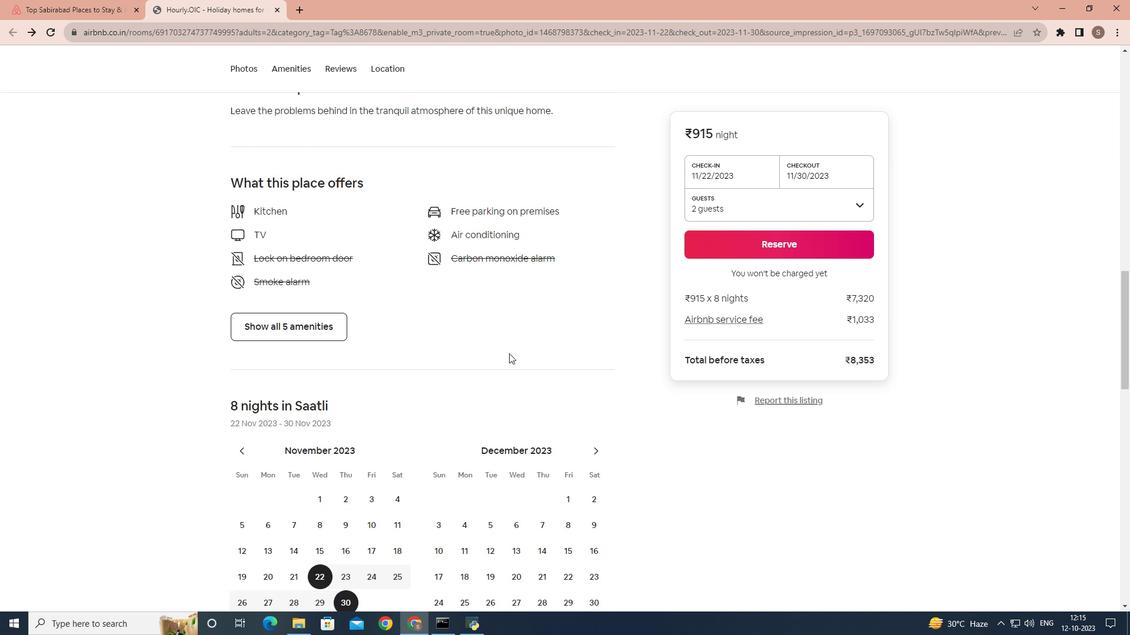 
Action: Mouse scrolled (509, 353) with delta (0, 0)
Screenshot: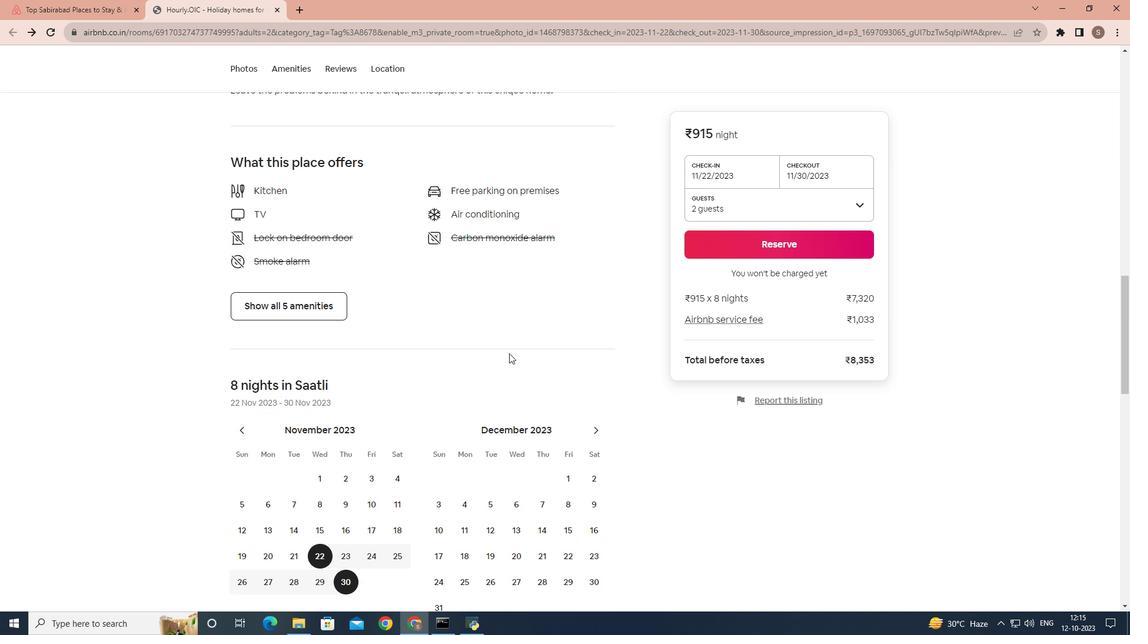 
Action: Mouse scrolled (509, 353) with delta (0, 0)
Screenshot: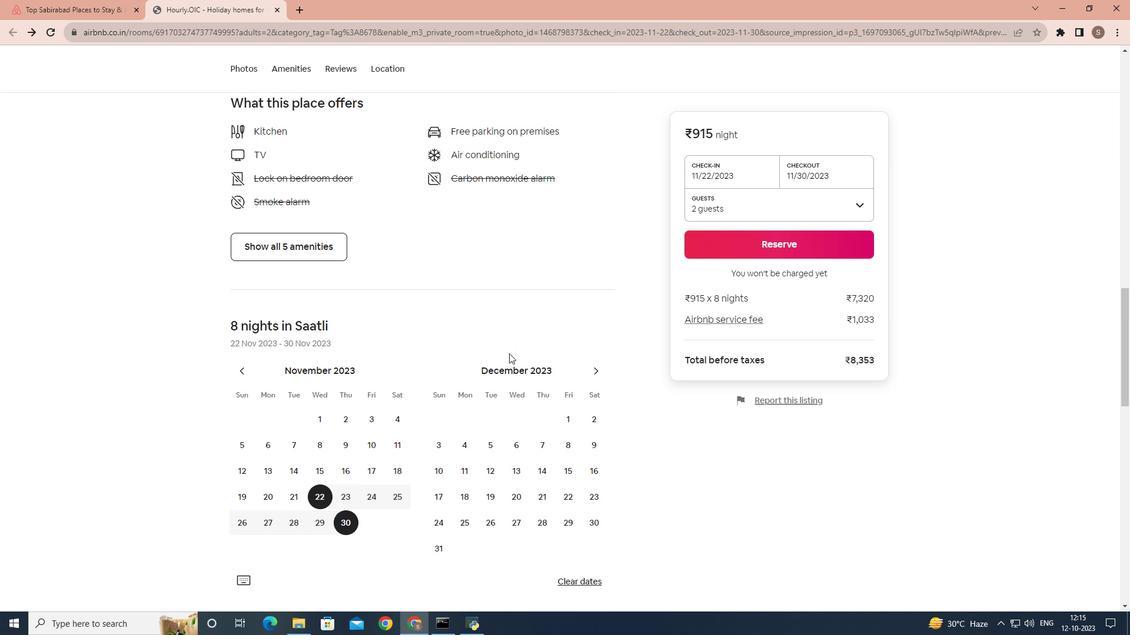 
Action: Mouse scrolled (509, 353) with delta (0, 0)
Screenshot: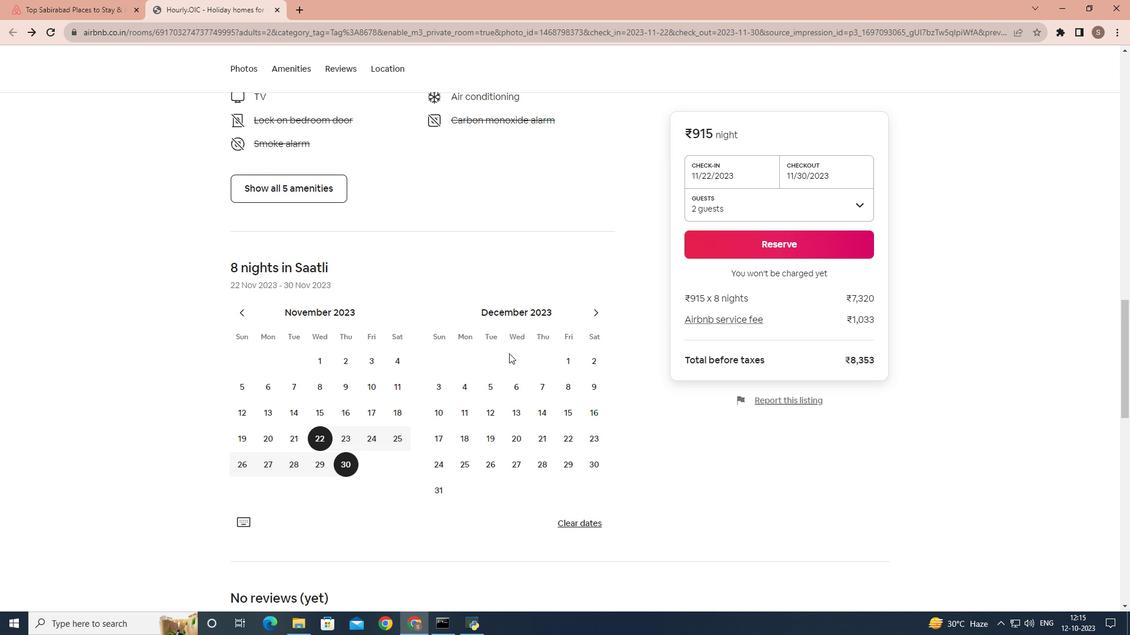 
Action: Mouse scrolled (509, 353) with delta (0, 0)
Screenshot: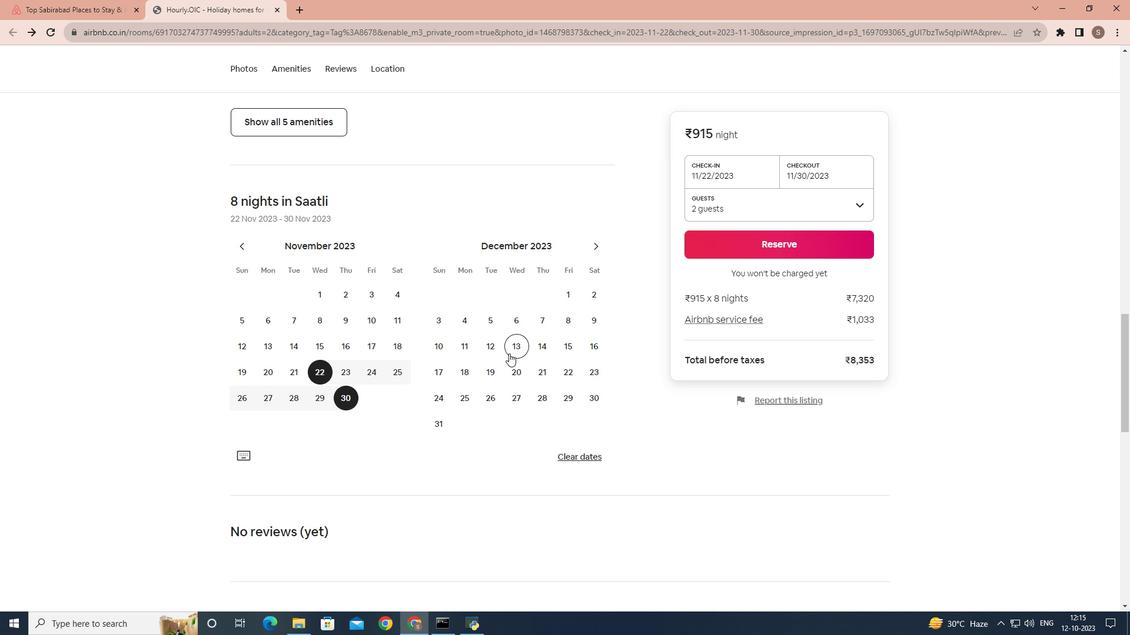 
Action: Mouse scrolled (509, 353) with delta (0, 0)
Screenshot: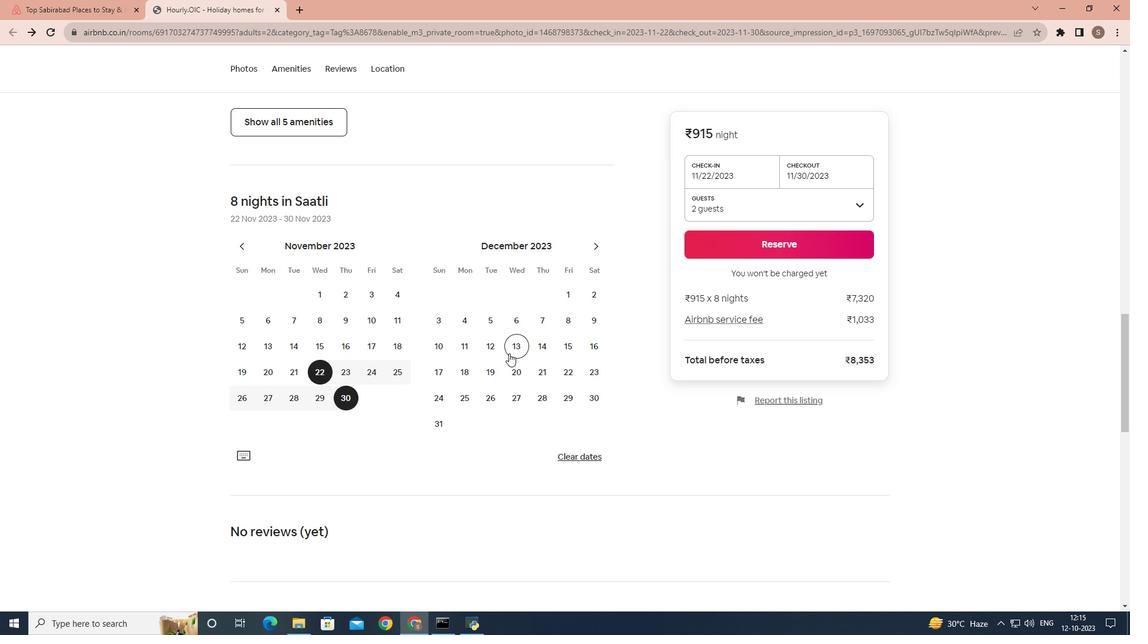 
Action: Mouse scrolled (509, 353) with delta (0, 0)
Screenshot: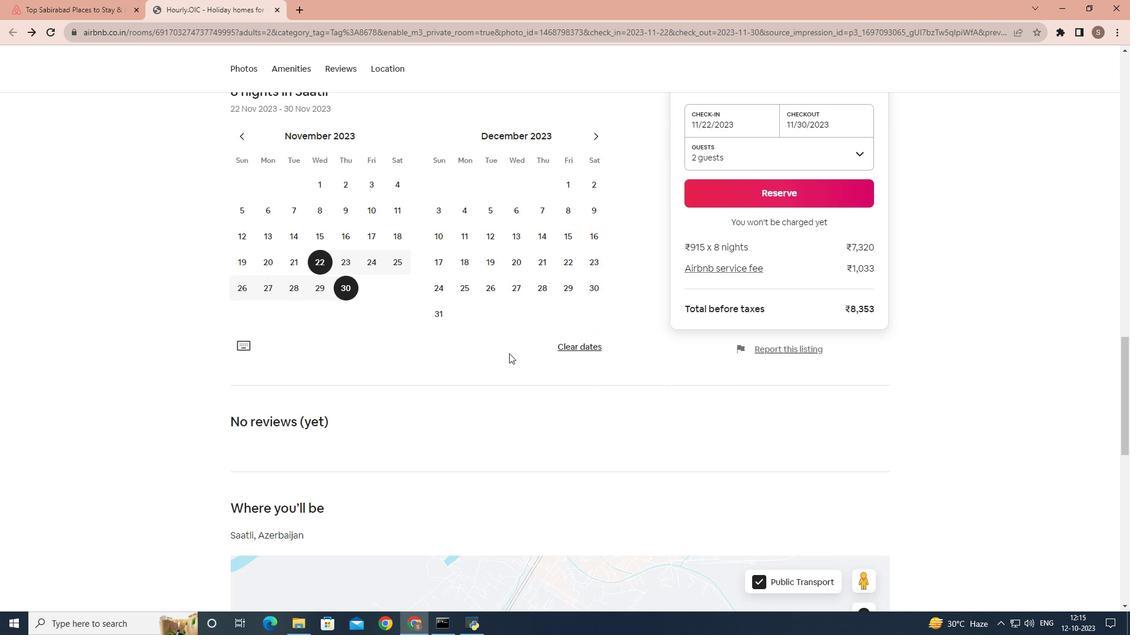 
Action: Mouse scrolled (509, 353) with delta (0, 0)
Screenshot: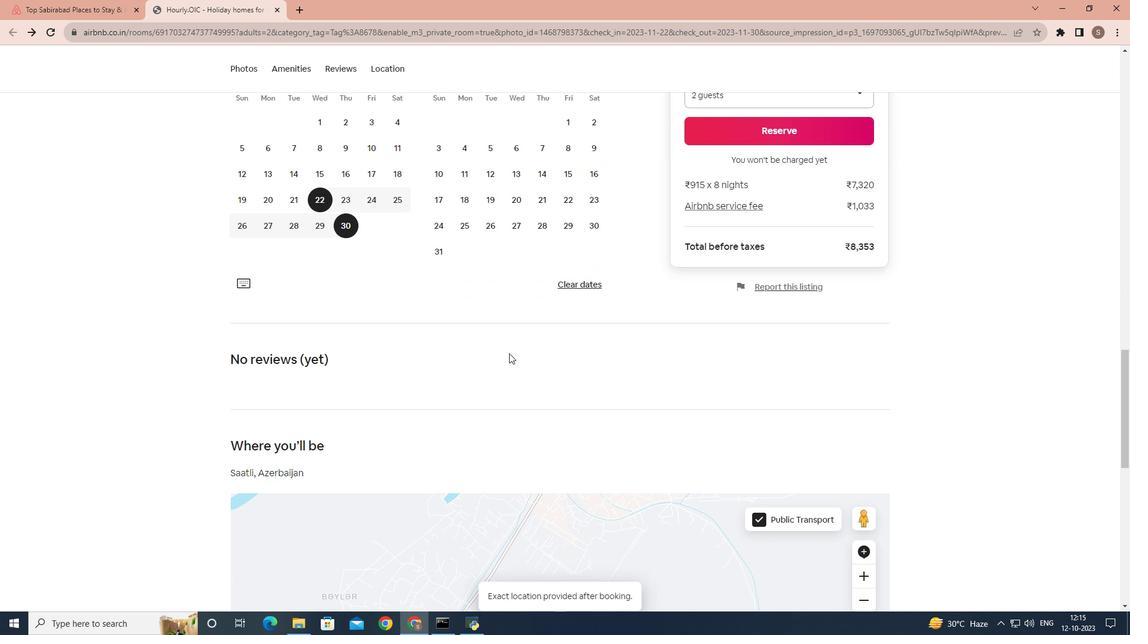 
Action: Mouse scrolled (509, 353) with delta (0, 0)
Screenshot: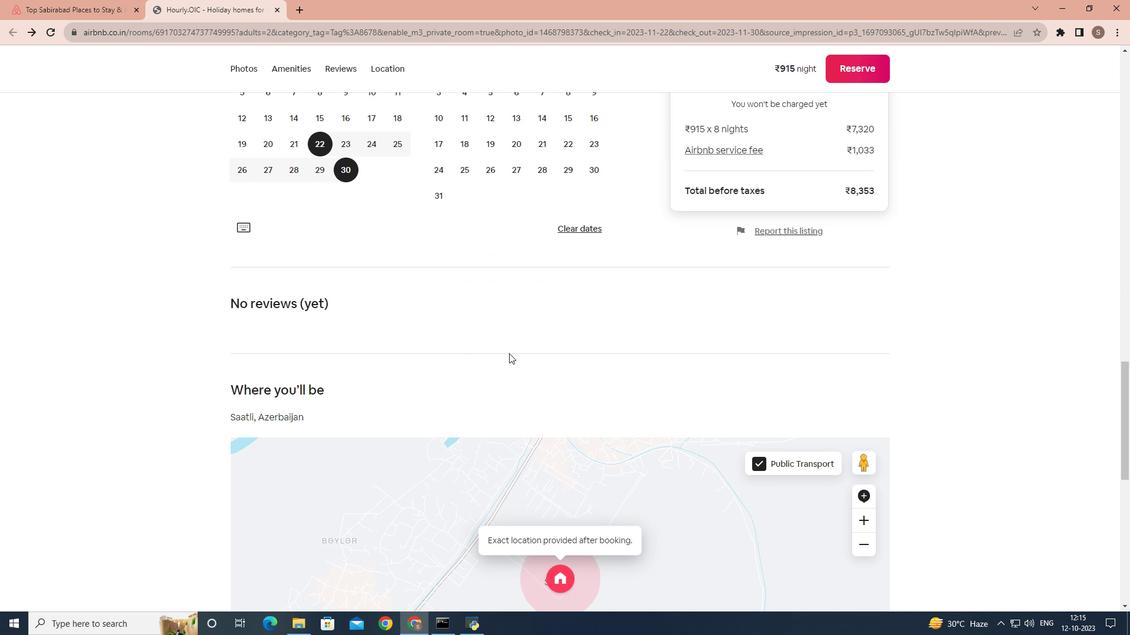 
Action: Mouse scrolled (509, 353) with delta (0, 0)
Screenshot: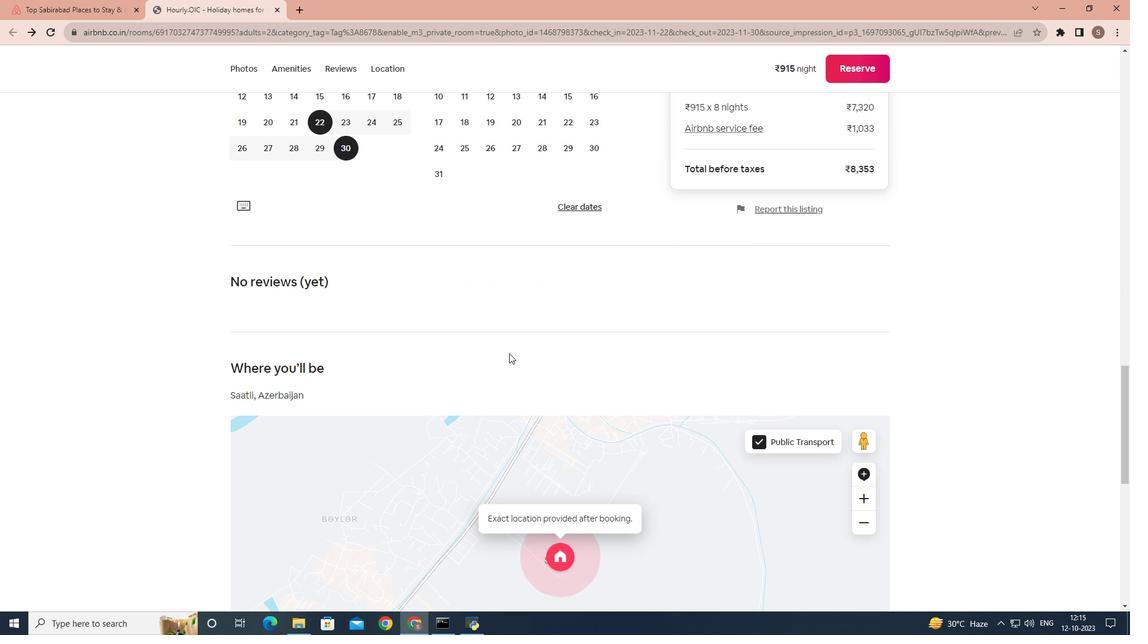 
Action: Mouse scrolled (509, 353) with delta (0, 0)
Screenshot: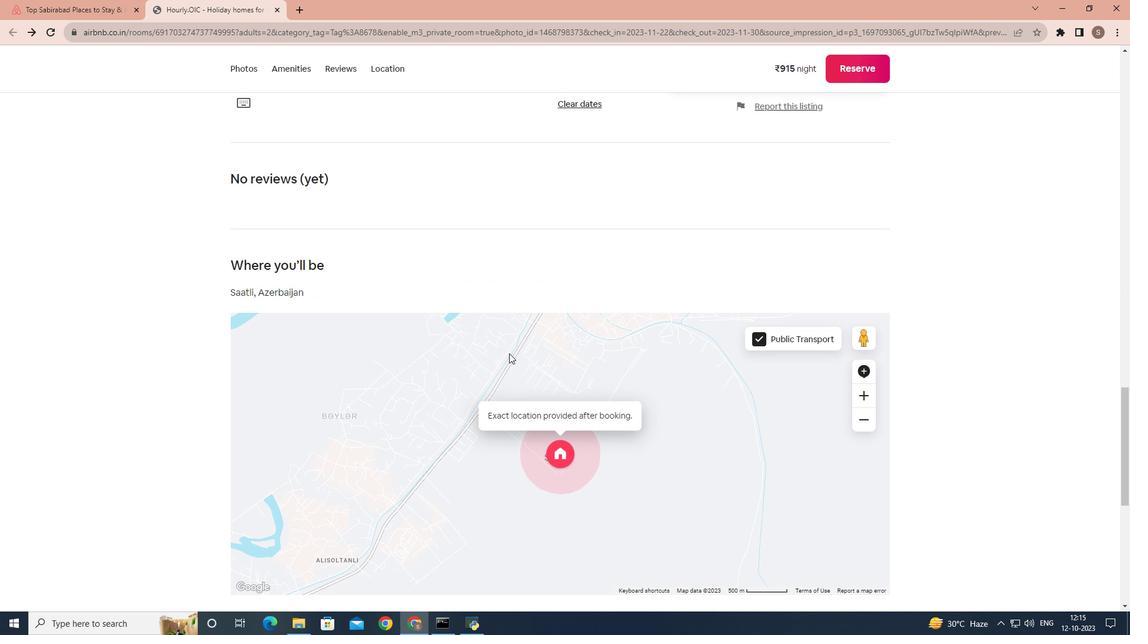 
Action: Mouse scrolled (509, 353) with delta (0, 0)
Screenshot: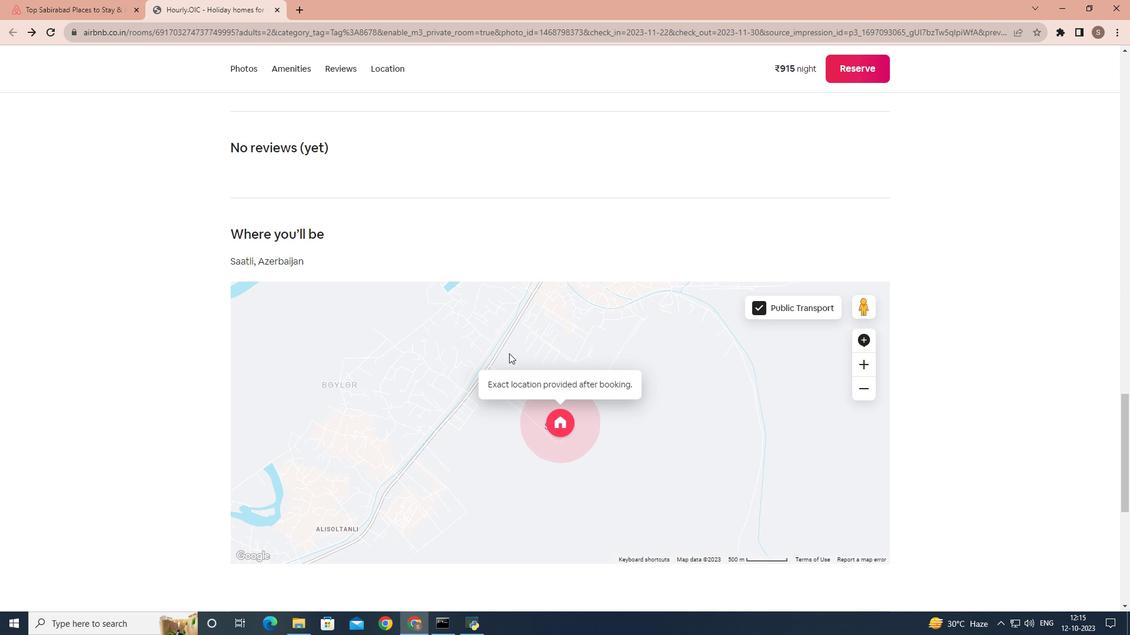 
Action: Mouse scrolled (509, 353) with delta (0, 0)
Screenshot: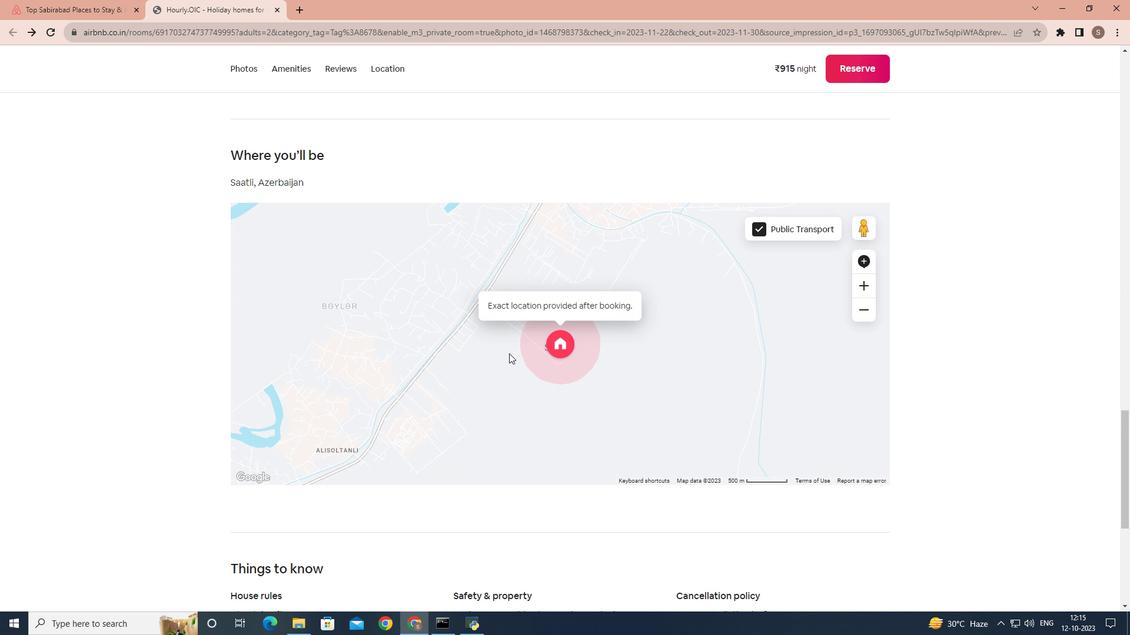 
Action: Mouse scrolled (509, 353) with delta (0, 0)
Screenshot: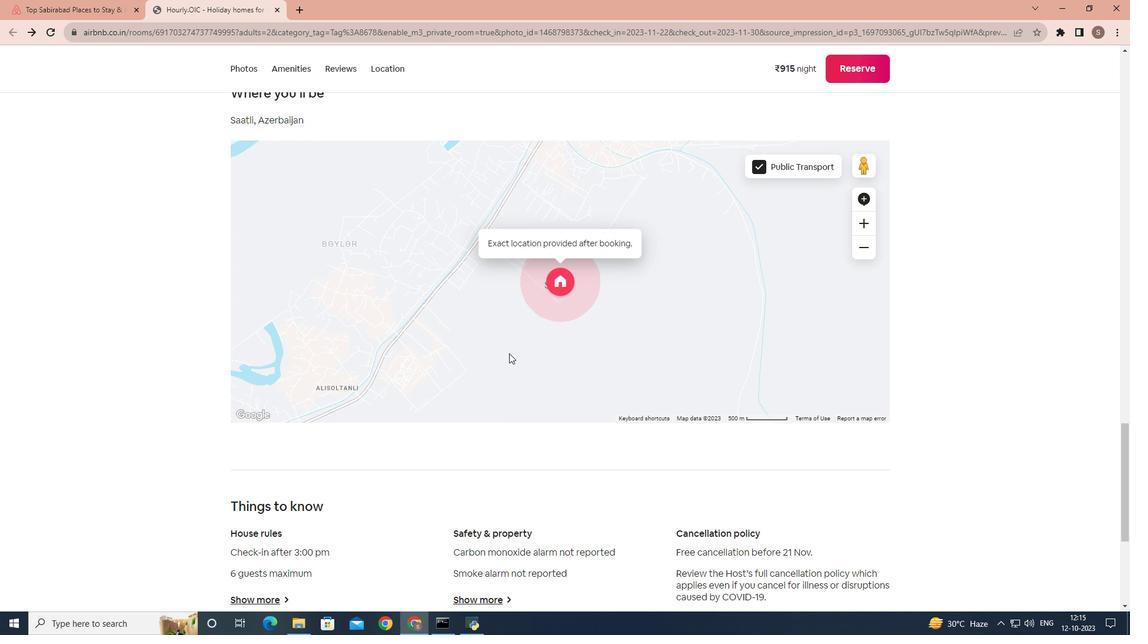 
Action: Mouse moved to (445, 389)
Screenshot: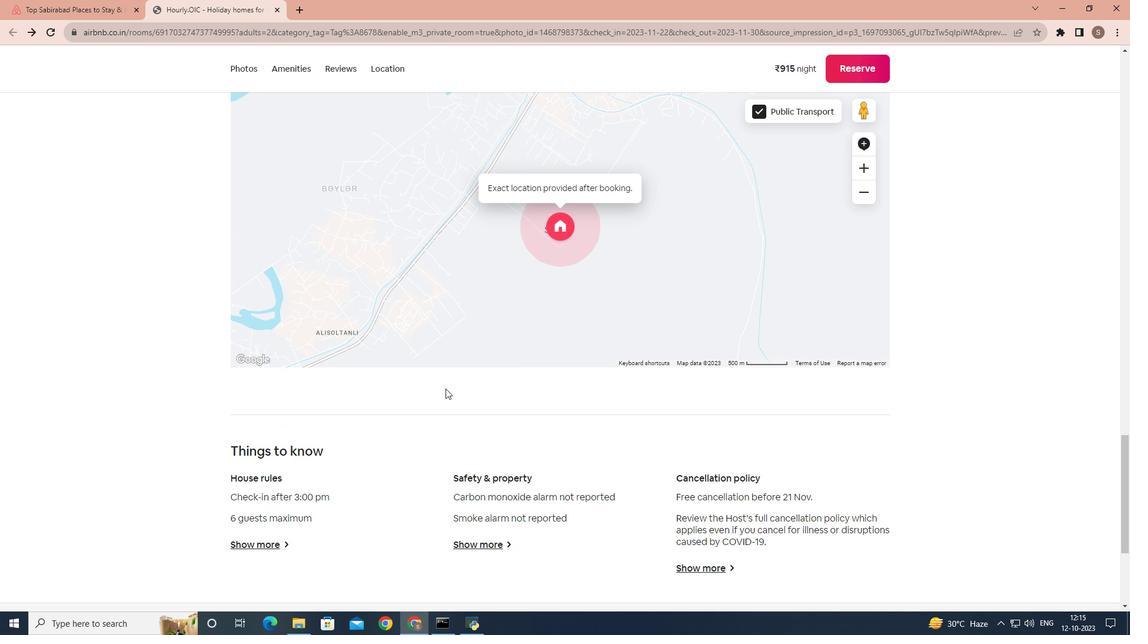 
Action: Mouse scrolled (445, 388) with delta (0, 0)
Screenshot: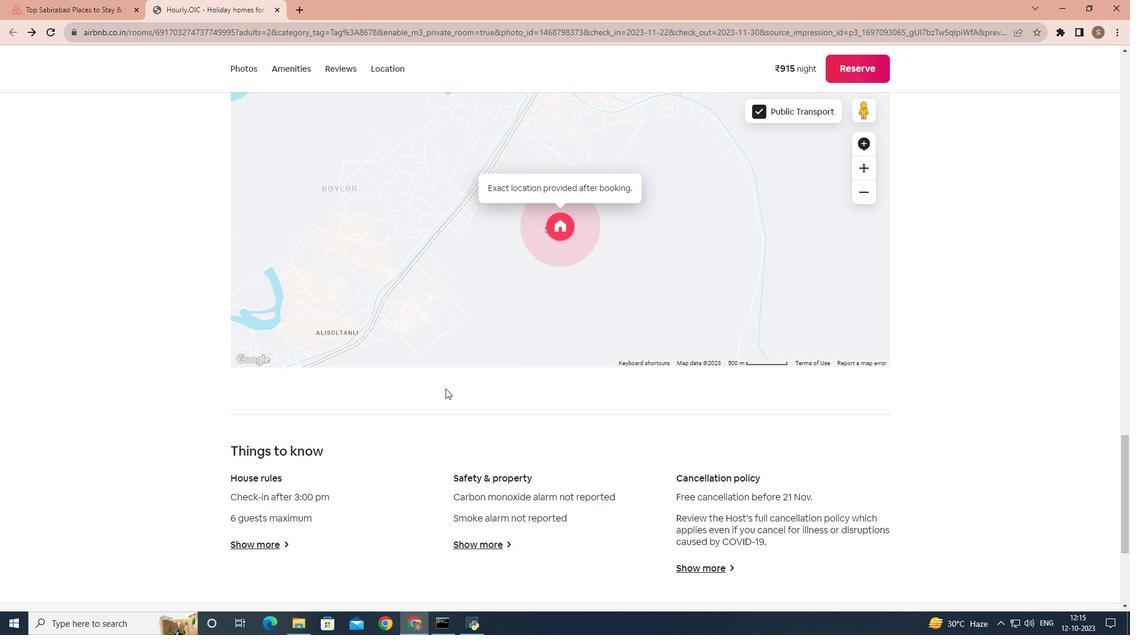 
Action: Mouse scrolled (445, 388) with delta (0, 0)
Screenshot: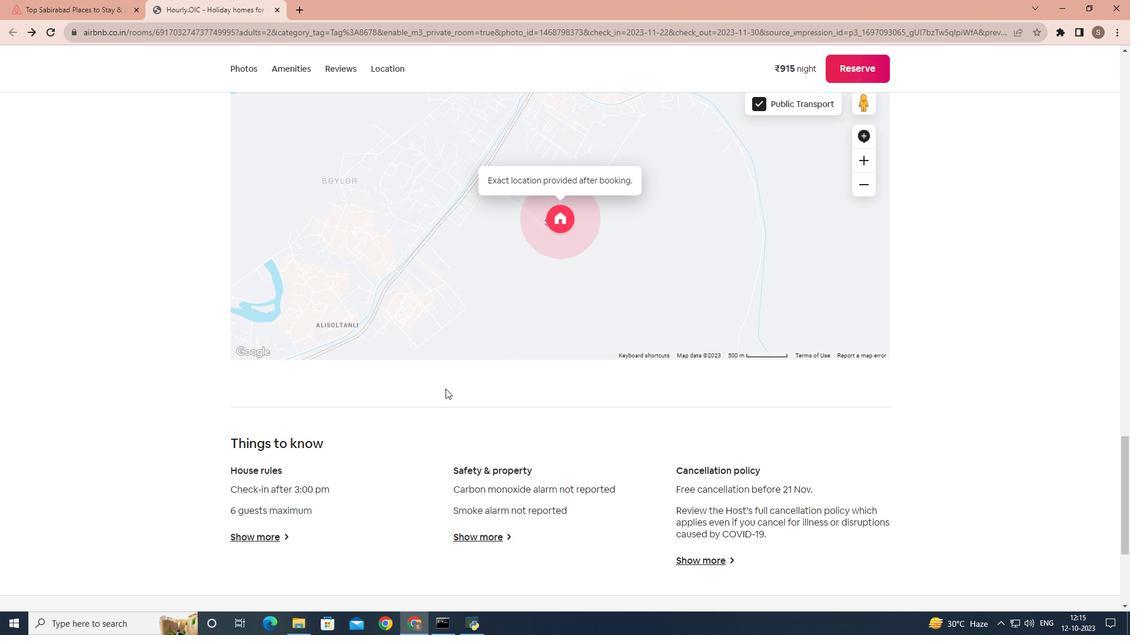 
Action: Mouse moved to (272, 430)
Screenshot: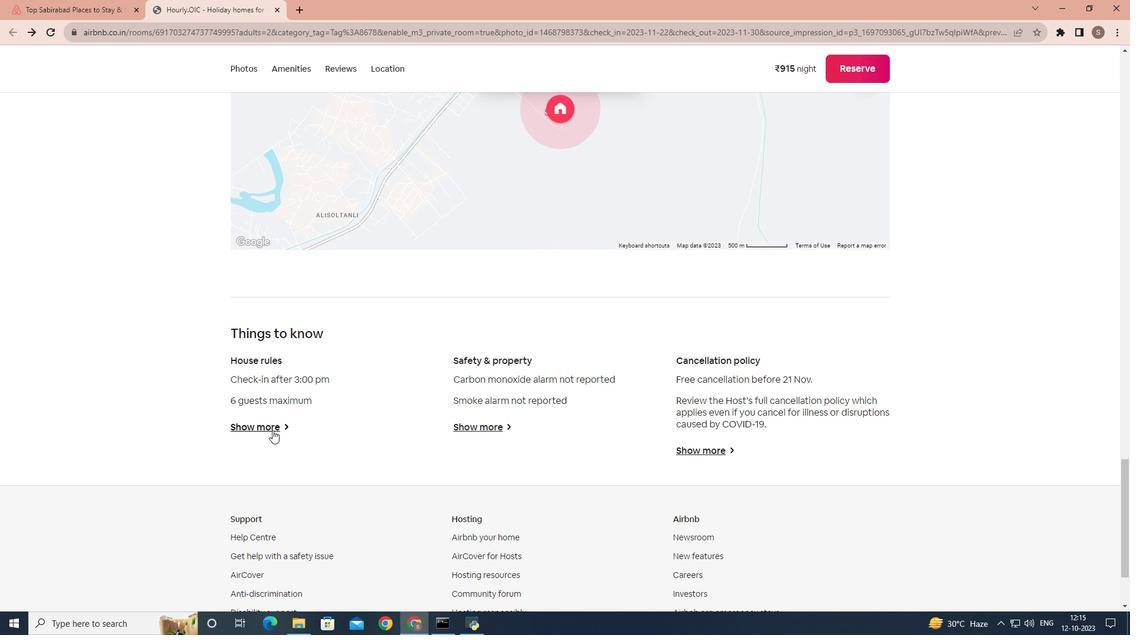 
Action: Mouse pressed left at (272, 430)
Screenshot: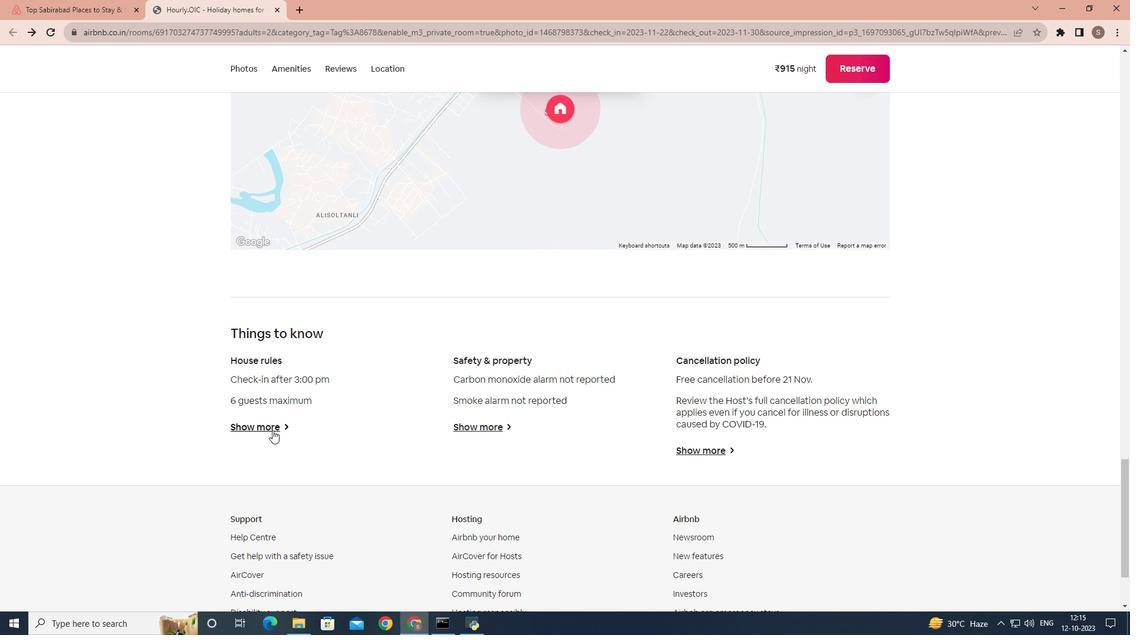 
Action: Mouse moved to (355, 197)
Screenshot: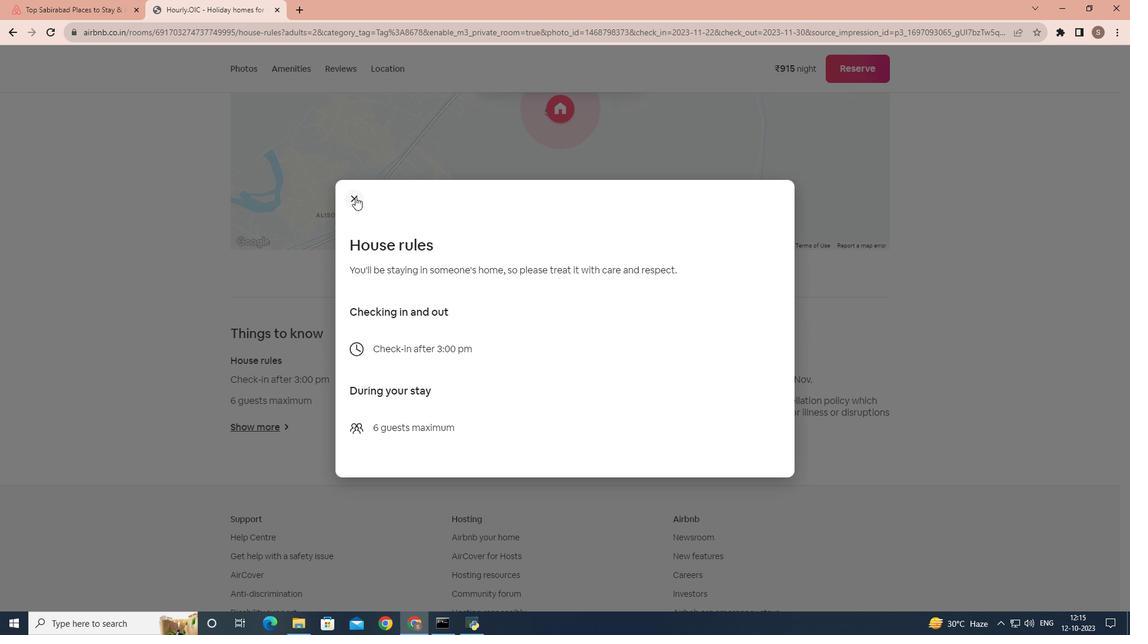 
Action: Mouse pressed left at (355, 197)
Screenshot: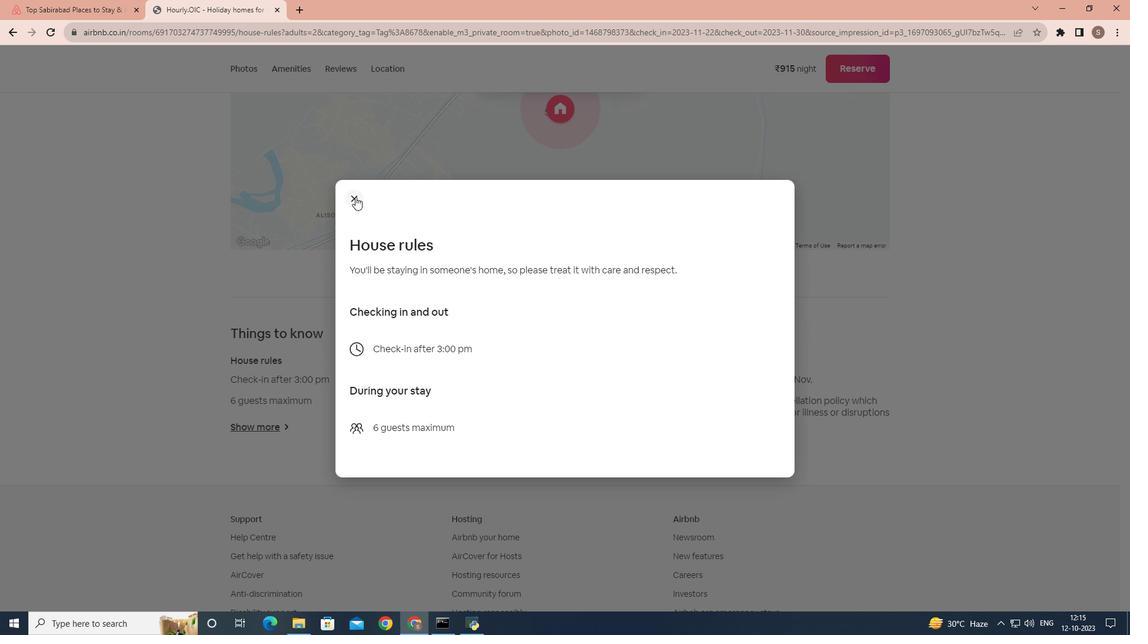
Action: Mouse moved to (470, 427)
Screenshot: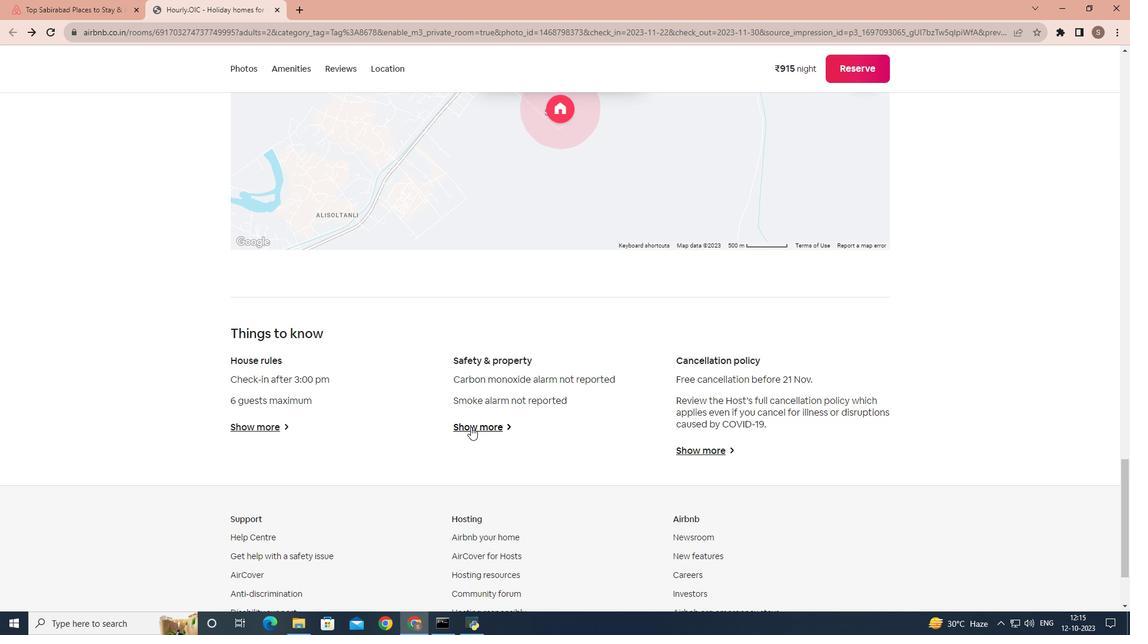
Action: Mouse pressed left at (470, 427)
Screenshot: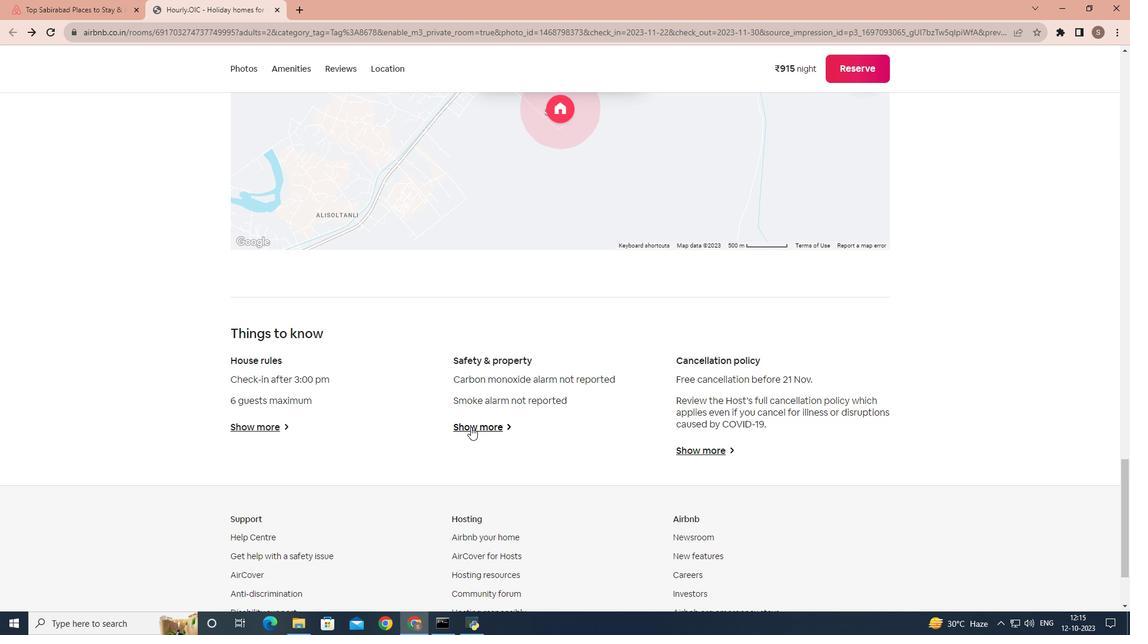 
Action: Mouse moved to (354, 203)
Screenshot: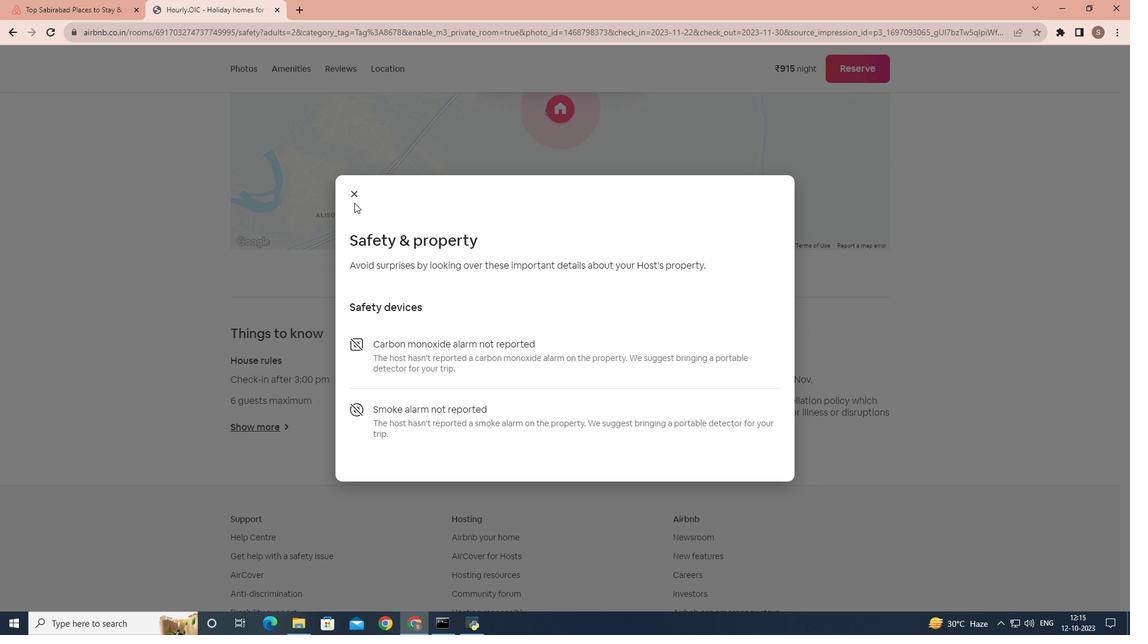 
Action: Mouse pressed left at (354, 203)
Screenshot: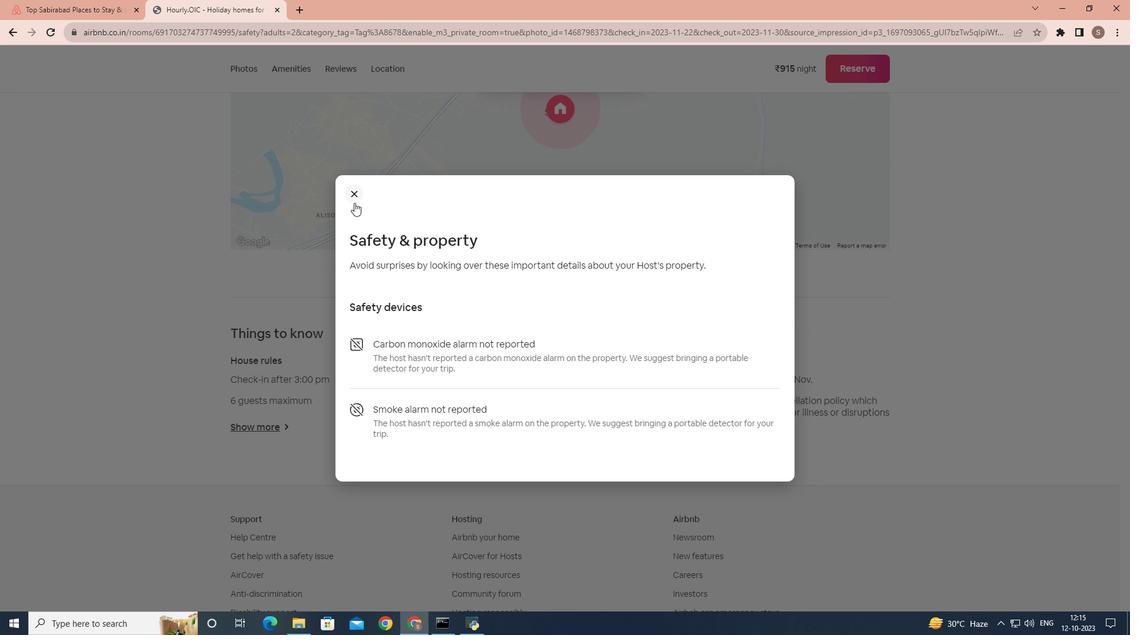 
Action: Mouse moved to (362, 187)
Screenshot: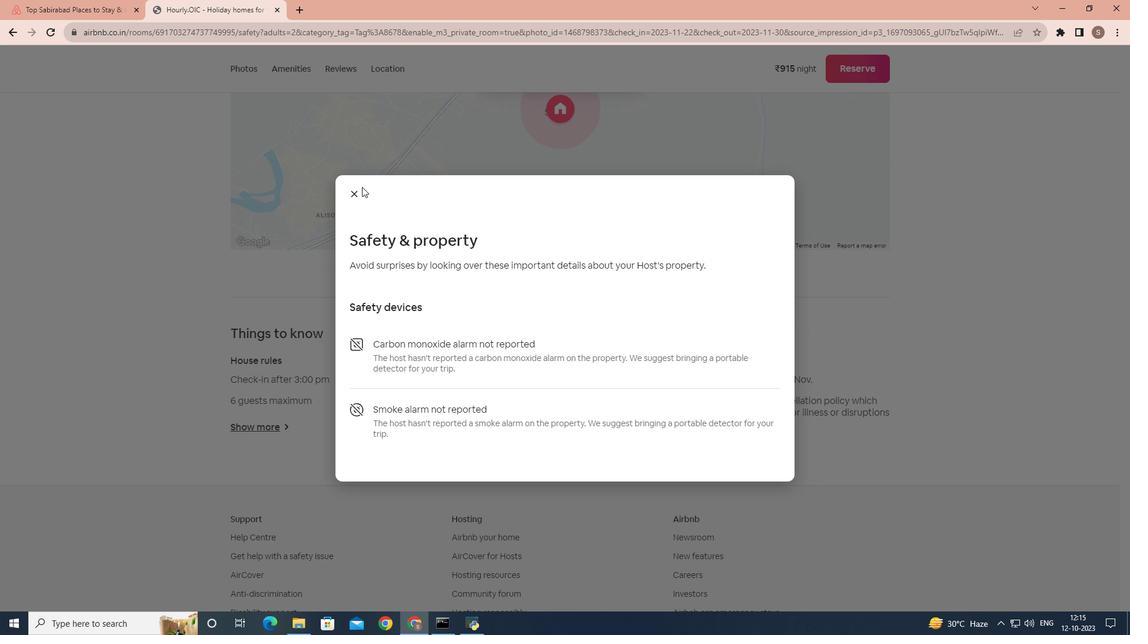 
Action: Mouse pressed left at (362, 187)
Screenshot: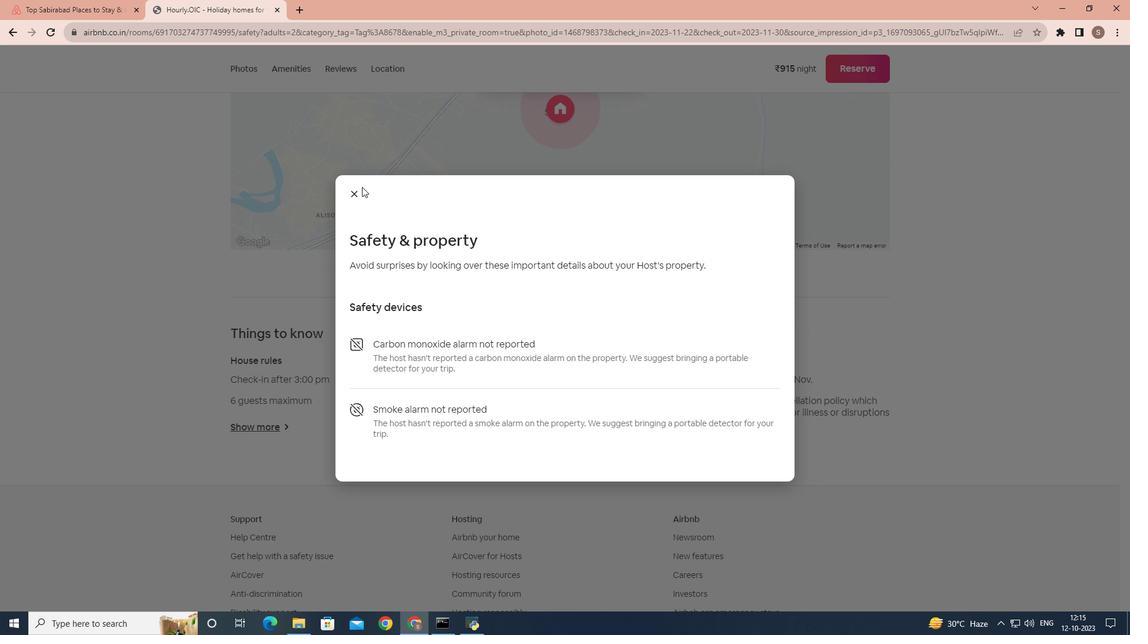 
Action: Mouse moved to (357, 189)
Screenshot: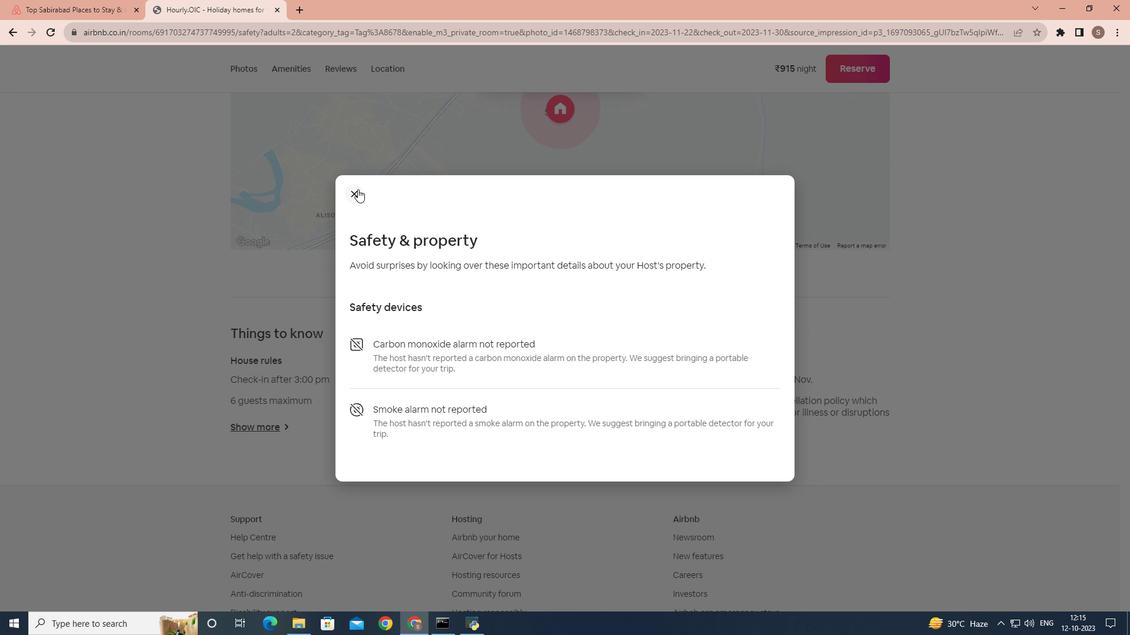 
Action: Mouse pressed left at (357, 189)
Screenshot: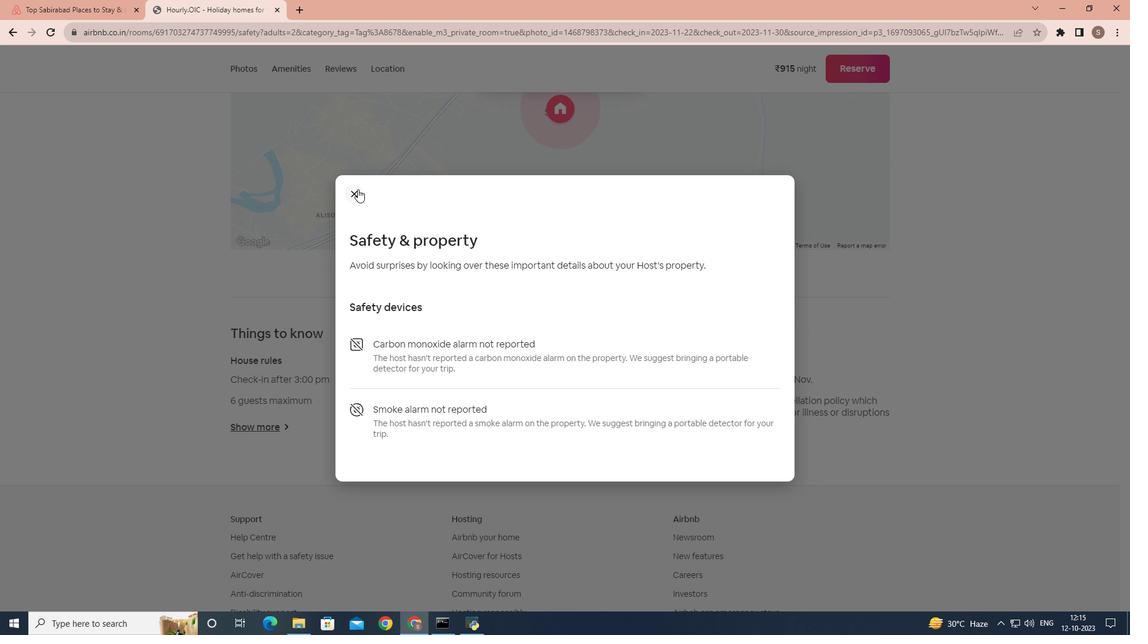 
Action: Mouse moved to (692, 445)
Screenshot: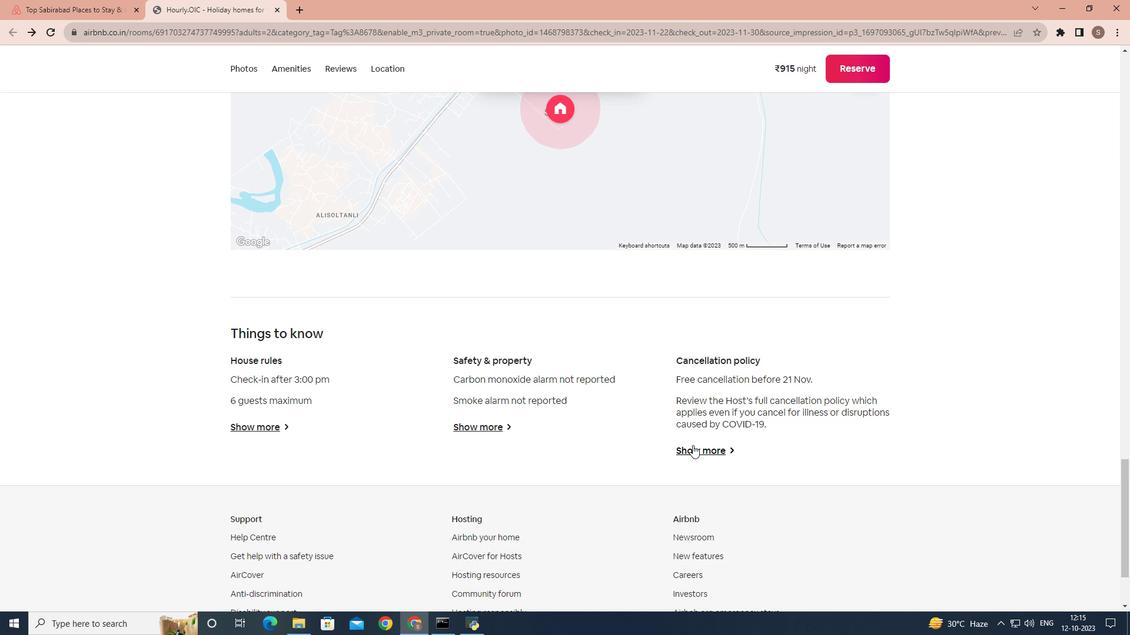 
Action: Mouse pressed left at (692, 445)
Screenshot: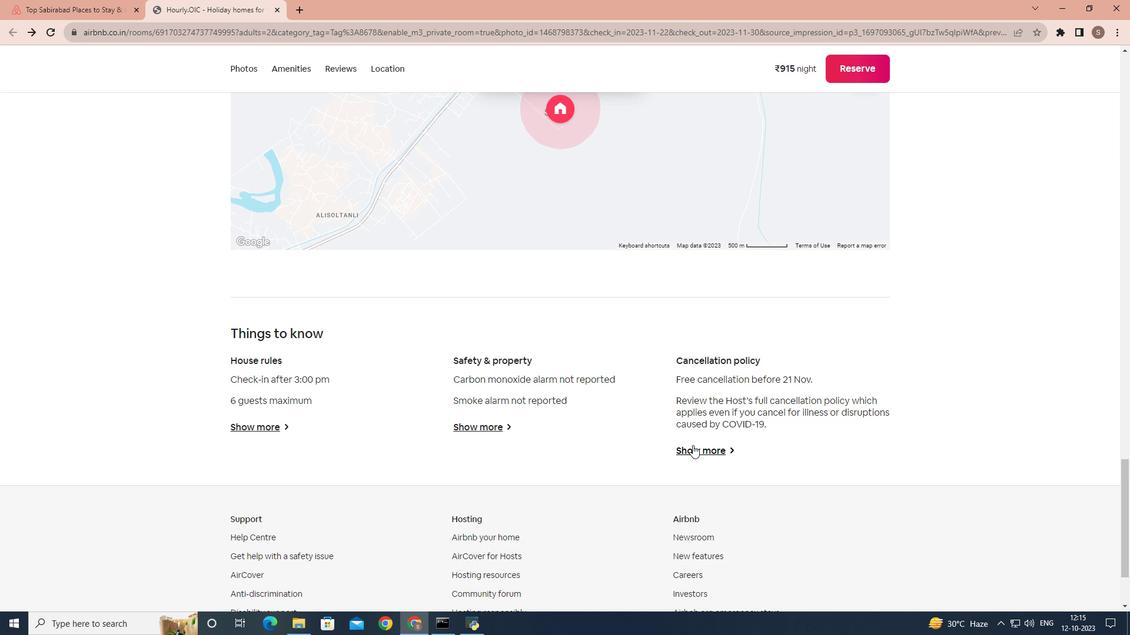 
Action: Mouse moved to (412, 169)
Screenshot: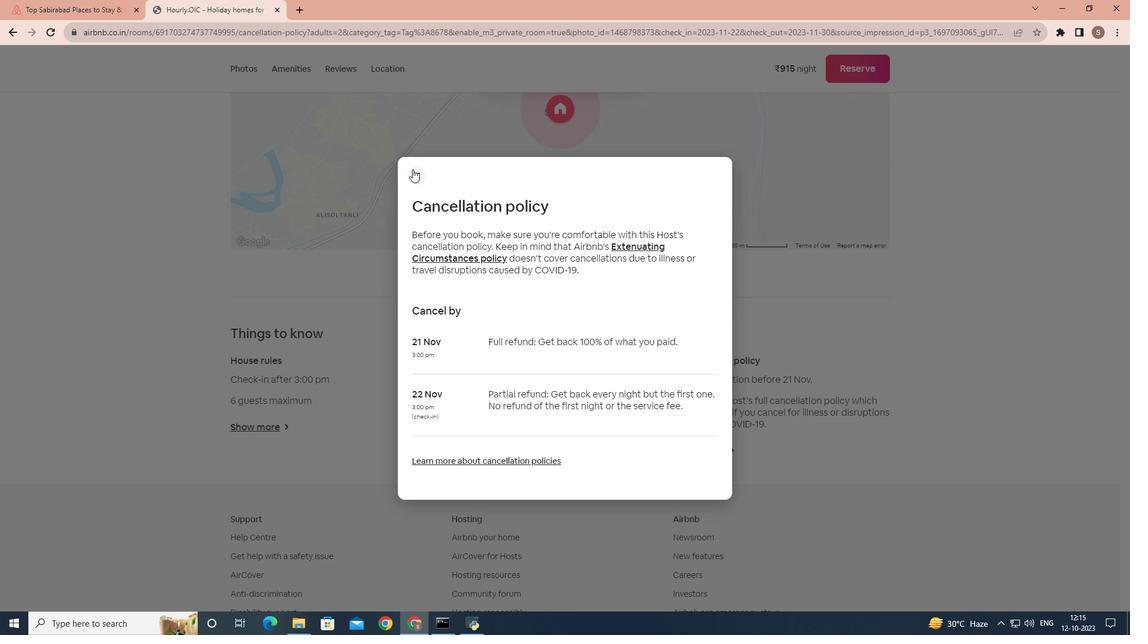 
Action: Mouse pressed left at (412, 169)
Screenshot: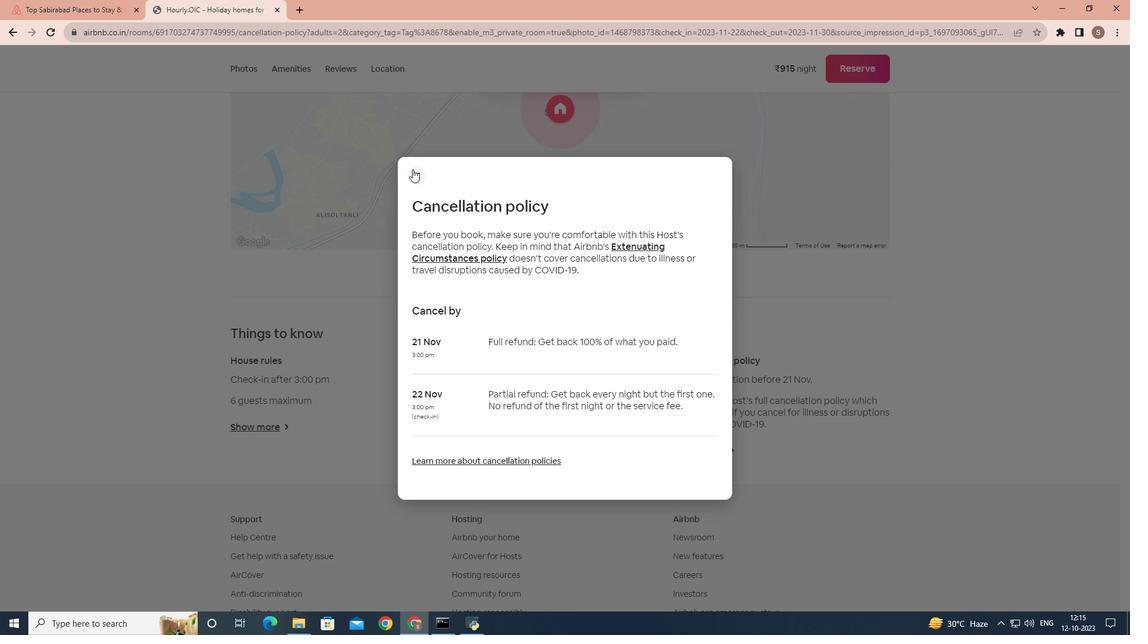 
Action: Mouse moved to (31, 0)
Screenshot: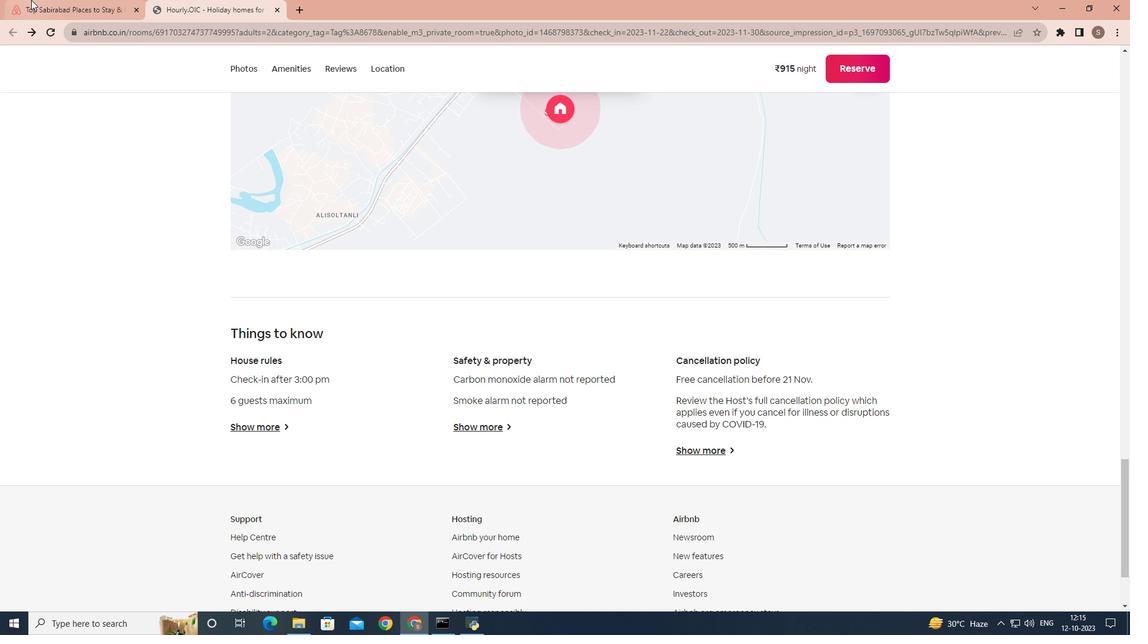 
Action: Mouse pressed left at (31, 0)
Screenshot: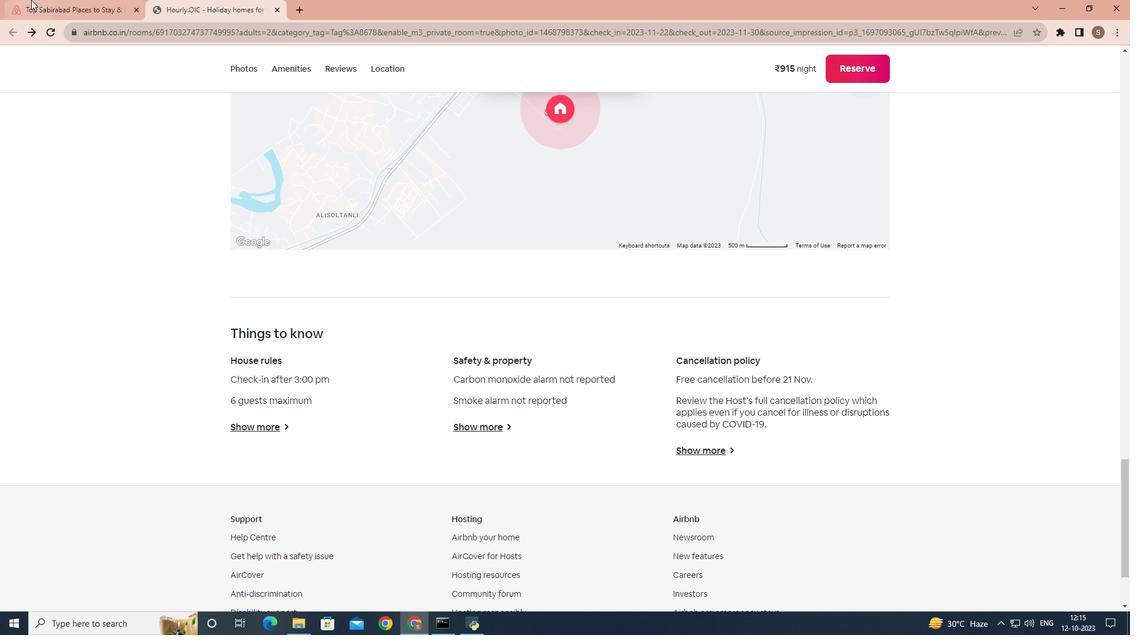 
Action: Mouse moved to (436, 303)
Screenshot: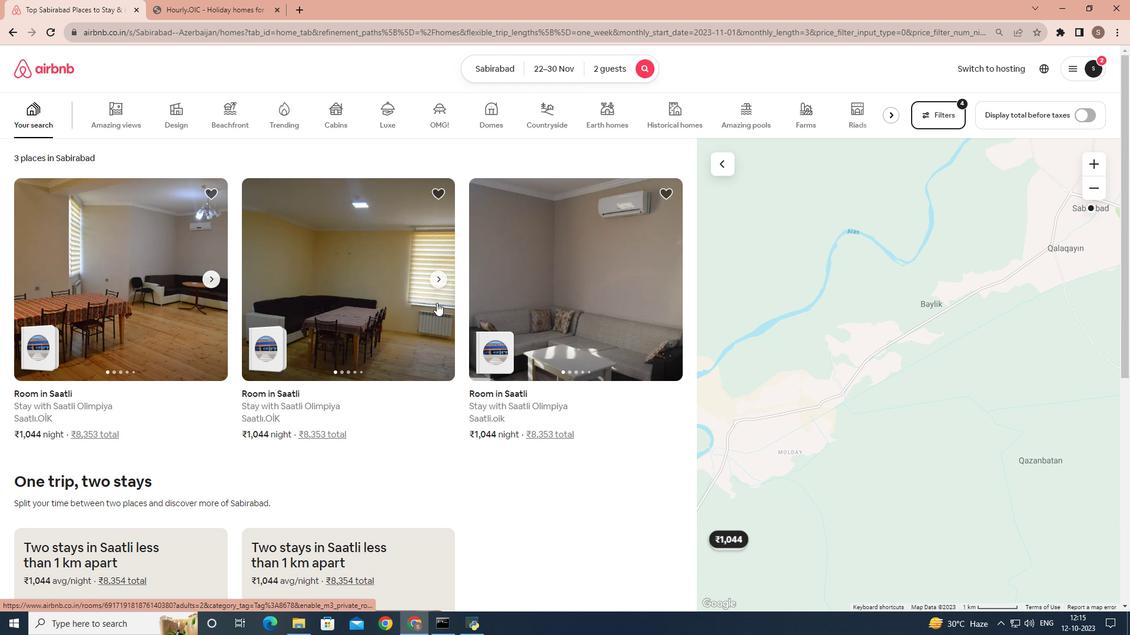 
Action: Mouse pressed left at (436, 303)
Screenshot: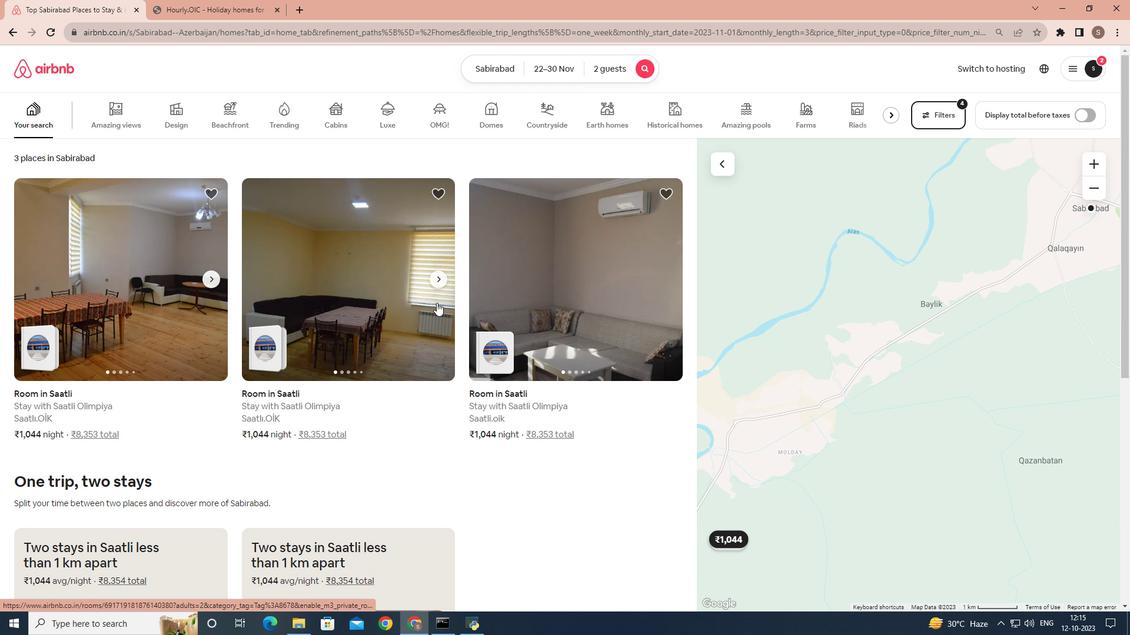 
Action: Mouse moved to (842, 432)
Screenshot: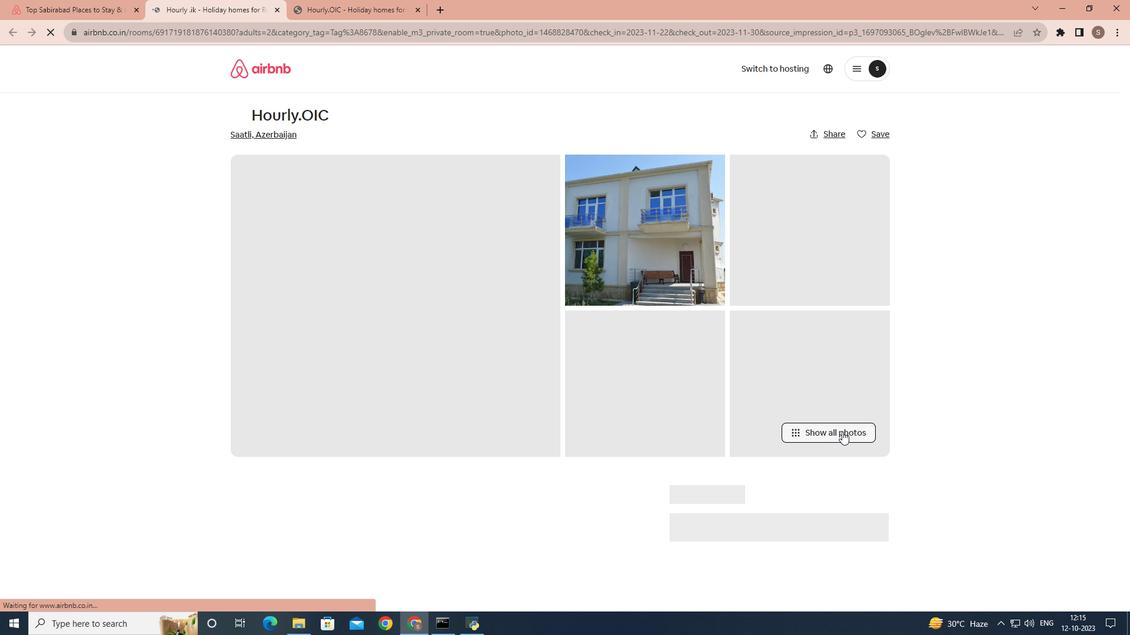 
Action: Mouse pressed left at (842, 432)
Screenshot: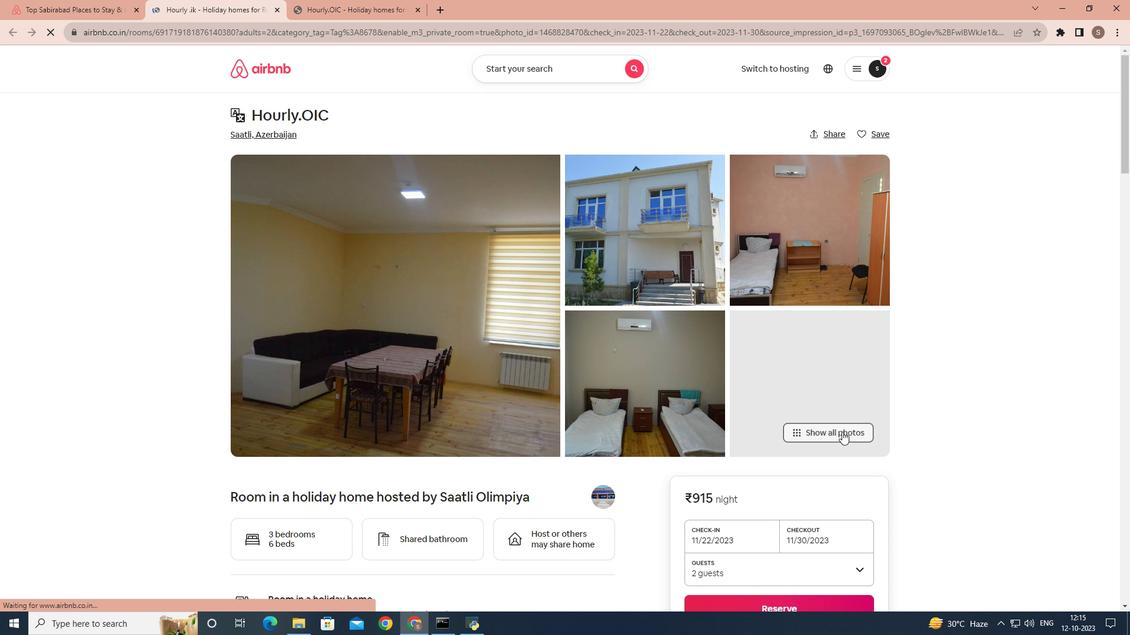
Action: Mouse scrolled (842, 431) with delta (0, 0)
Screenshot: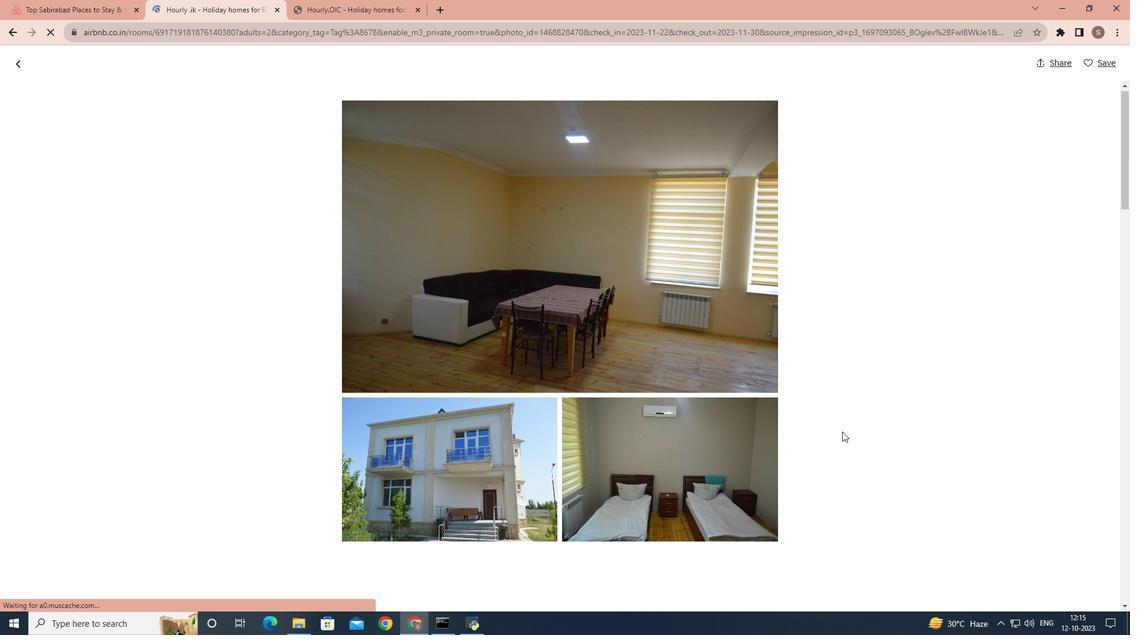 
Action: Mouse scrolled (842, 431) with delta (0, 0)
Screenshot: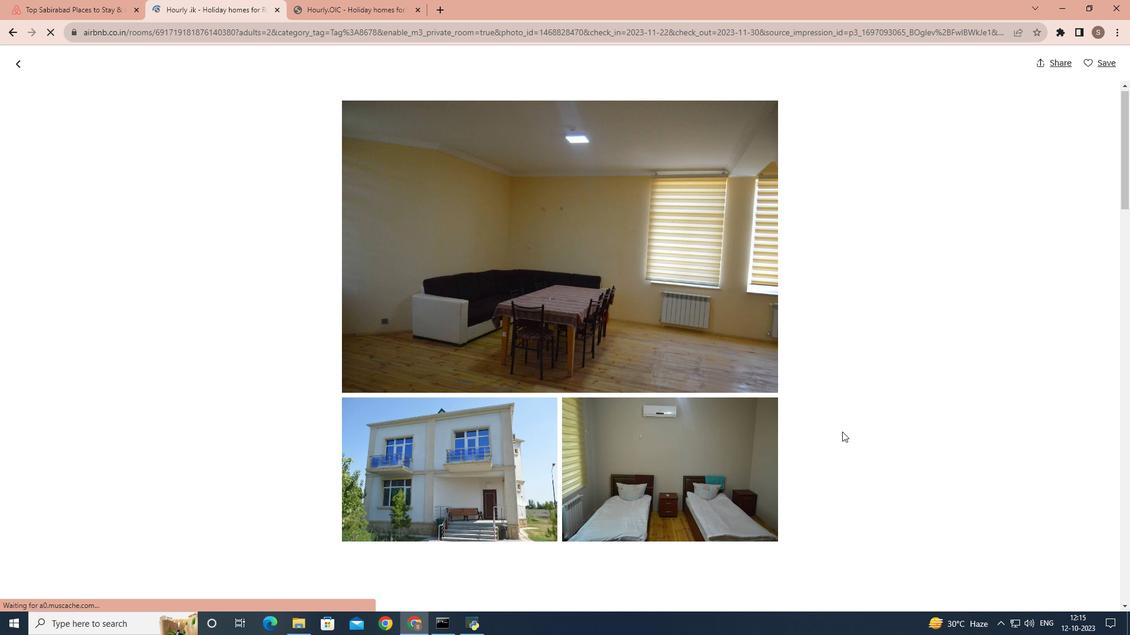 
Action: Mouse scrolled (842, 431) with delta (0, 0)
Screenshot: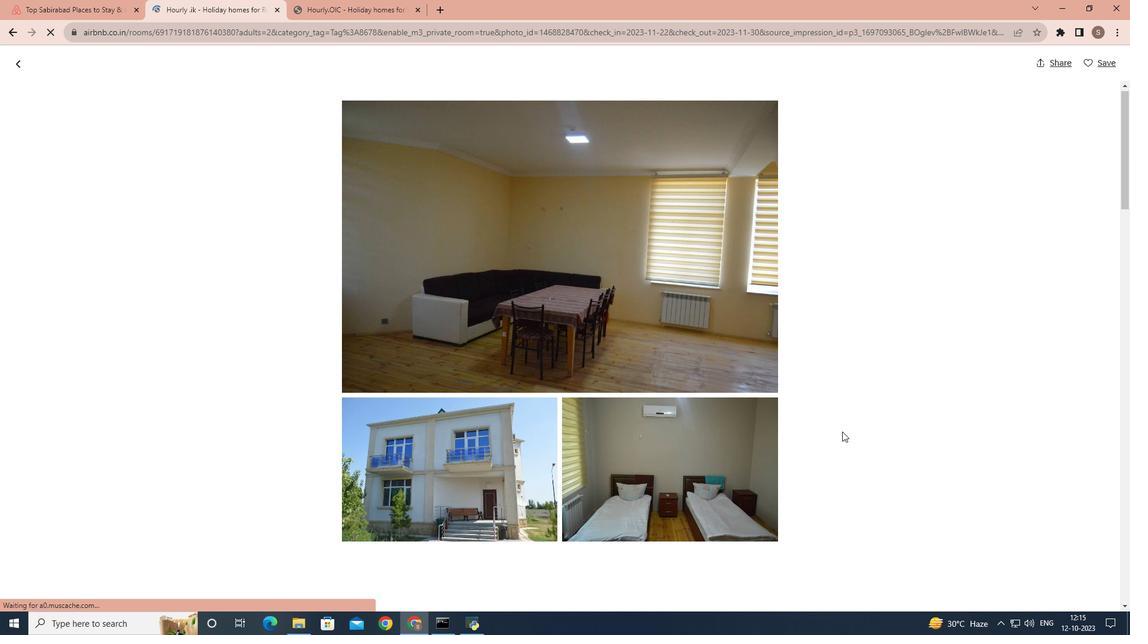 
Action: Mouse scrolled (842, 431) with delta (0, 0)
Screenshot: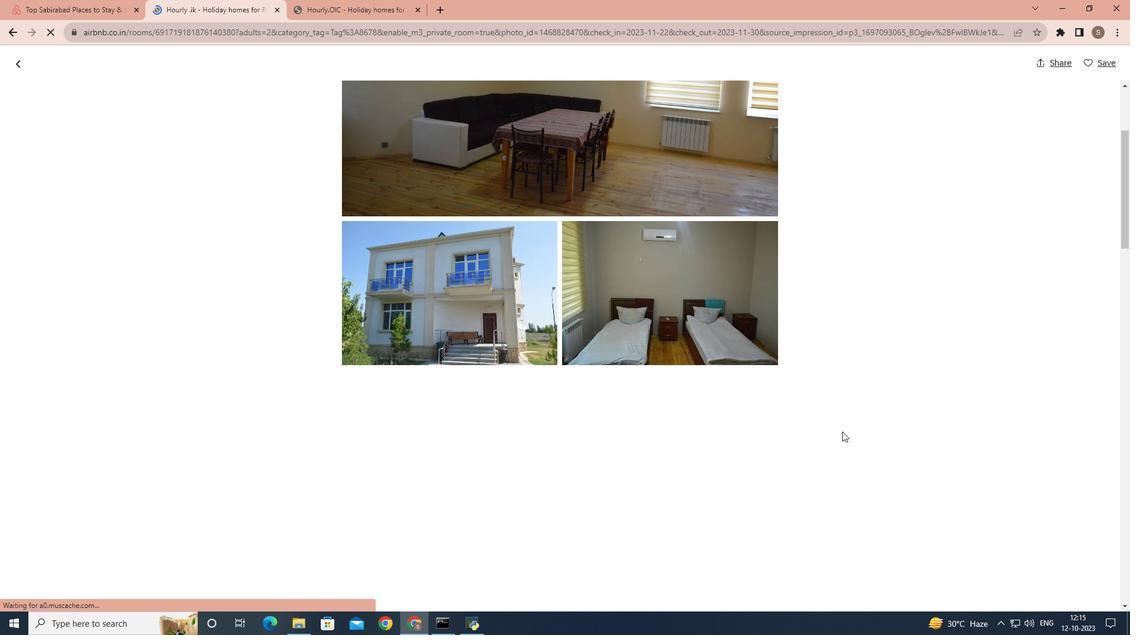 
Action: Mouse scrolled (842, 431) with delta (0, 0)
Screenshot: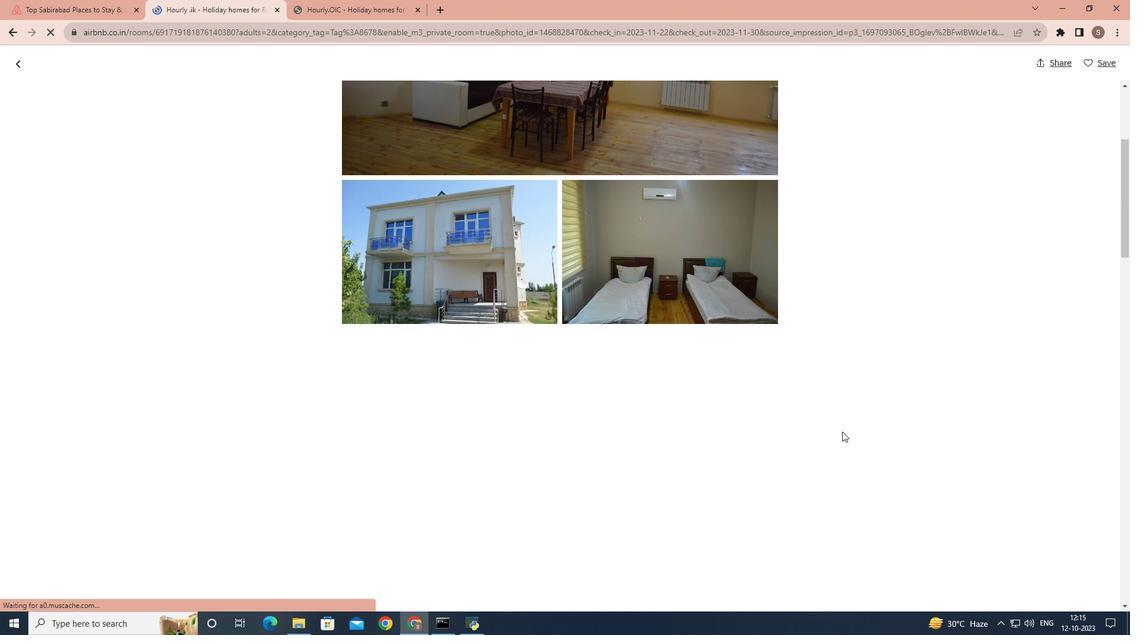 
Action: Mouse scrolled (842, 431) with delta (0, 0)
Screenshot: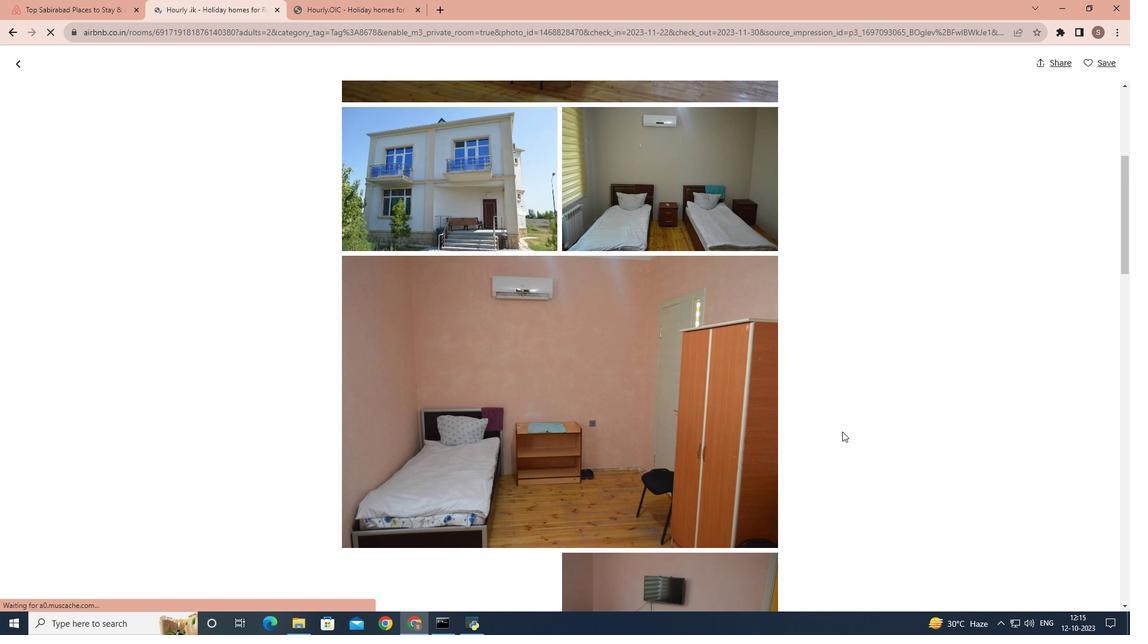
Action: Mouse scrolled (842, 431) with delta (0, 0)
Screenshot: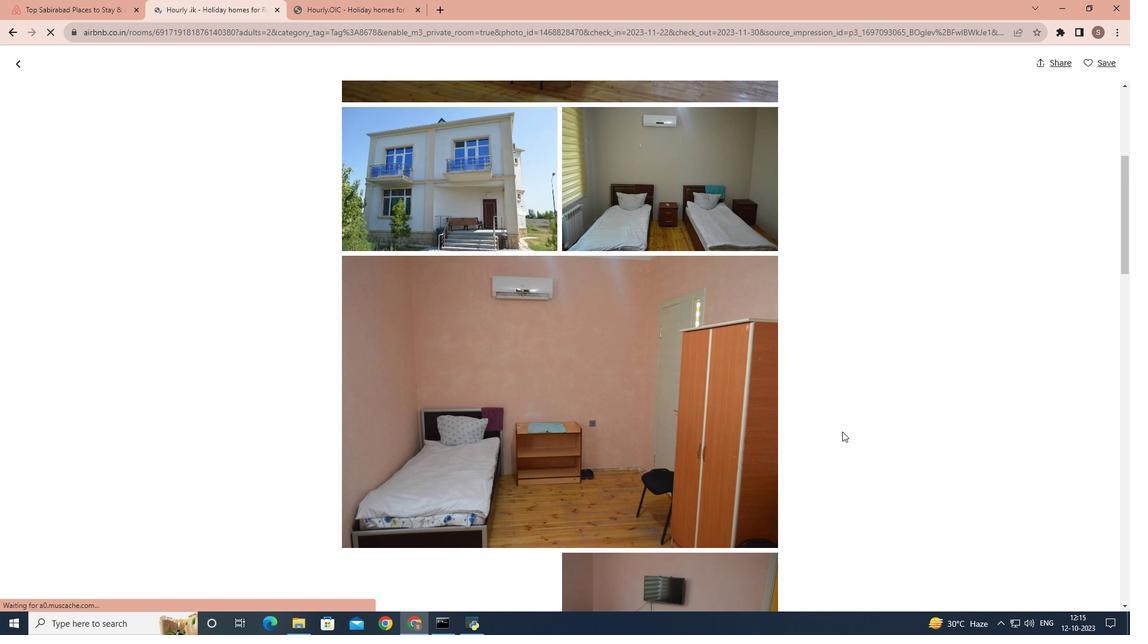
Action: Mouse scrolled (842, 431) with delta (0, 0)
Screenshot: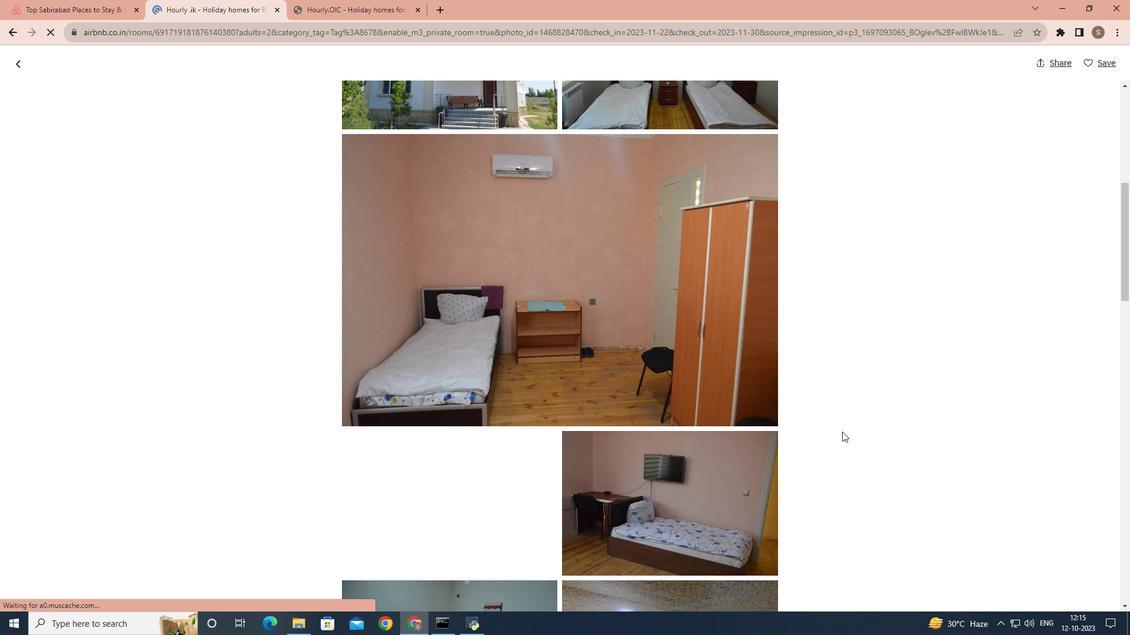 
Action: Mouse scrolled (842, 431) with delta (0, 0)
Screenshot: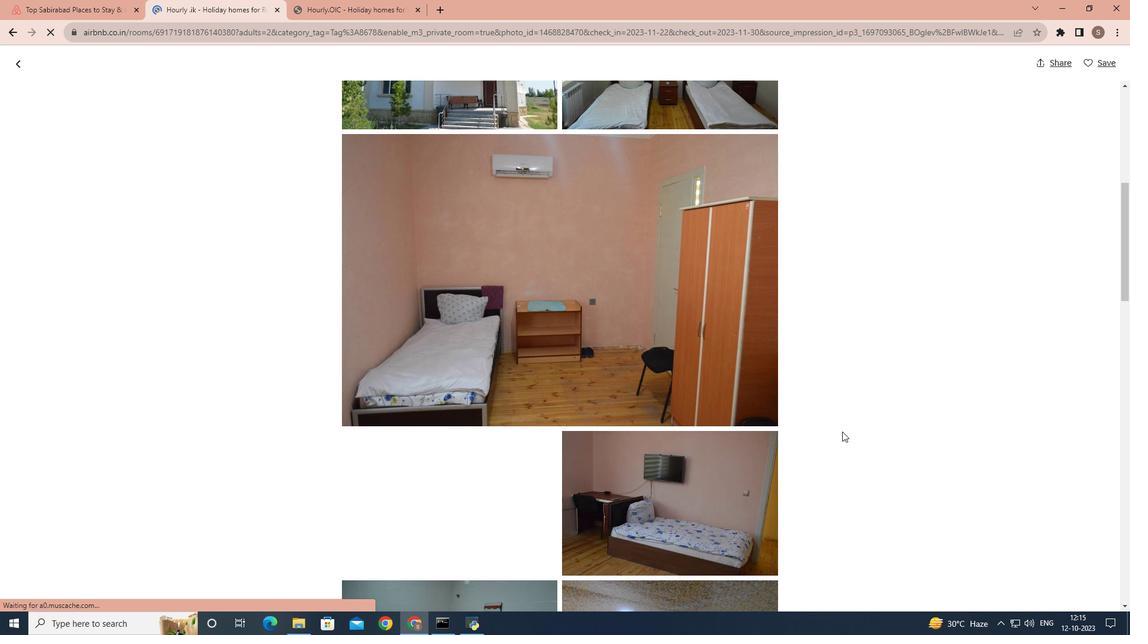 
Action: Mouse scrolled (842, 431) with delta (0, 0)
Screenshot: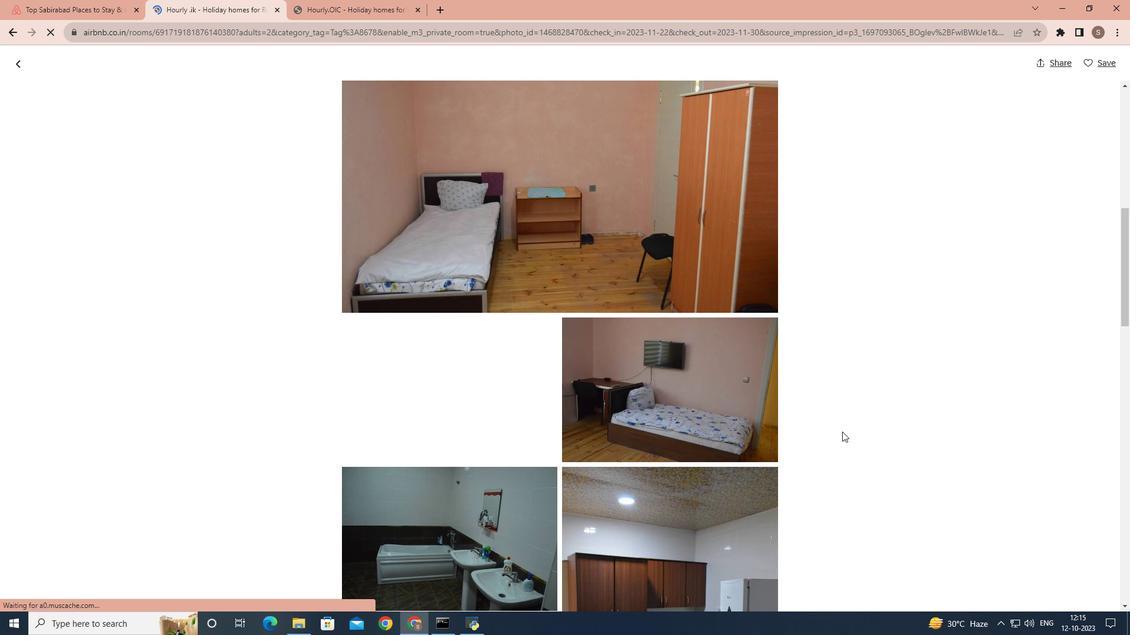
Action: Mouse scrolled (842, 431) with delta (0, 0)
Screenshot: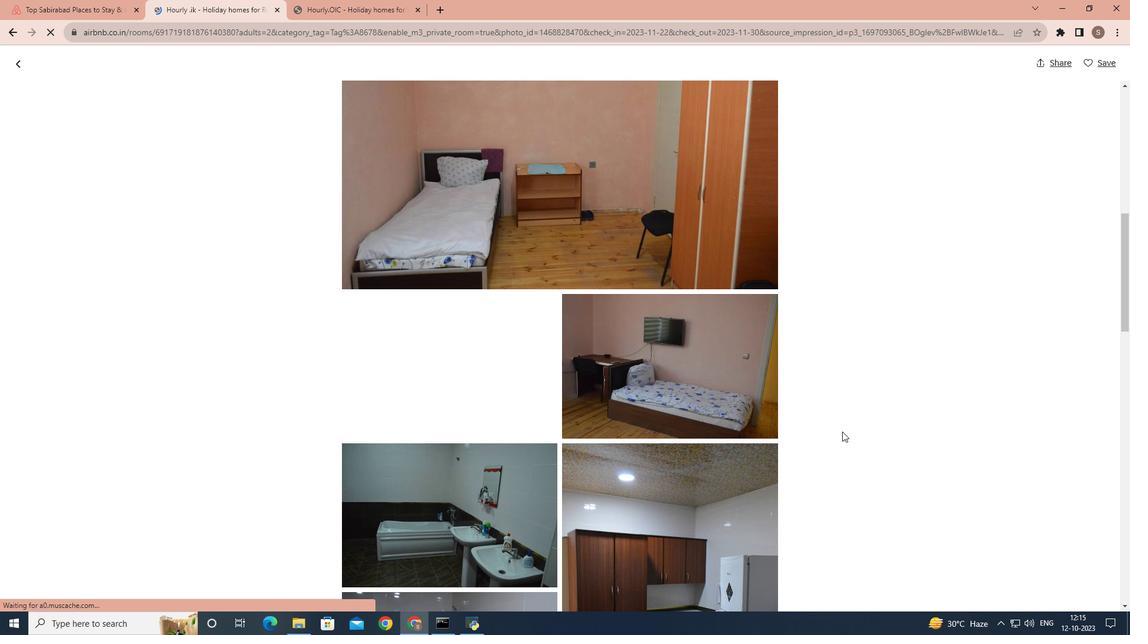 
Action: Mouse scrolled (842, 431) with delta (0, 0)
Screenshot: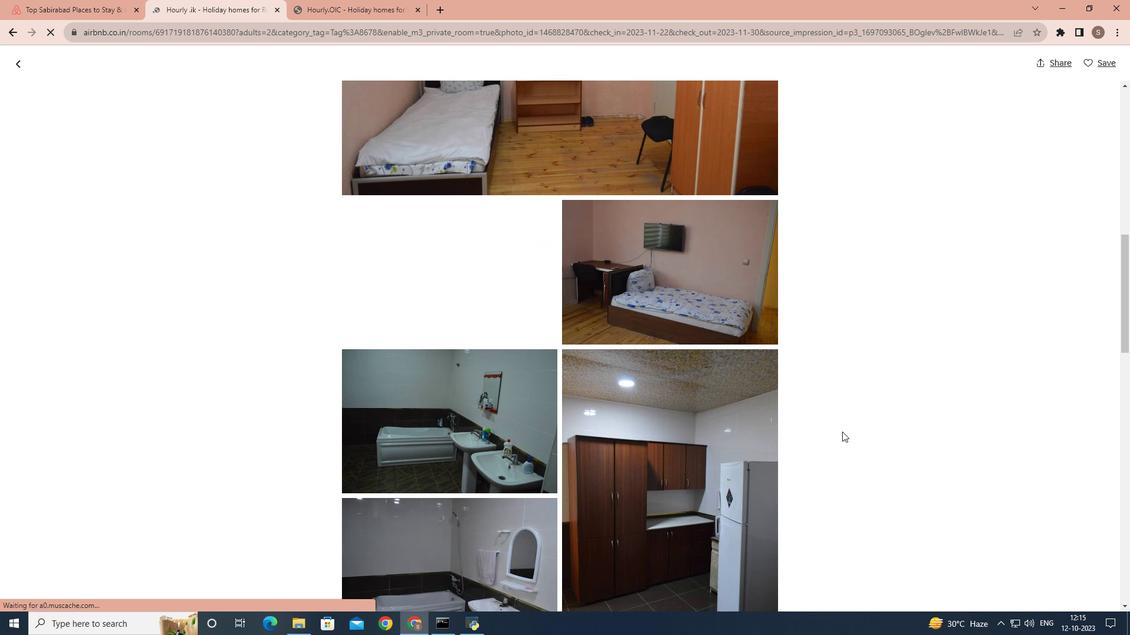 
Action: Mouse scrolled (842, 431) with delta (0, 0)
Screenshot: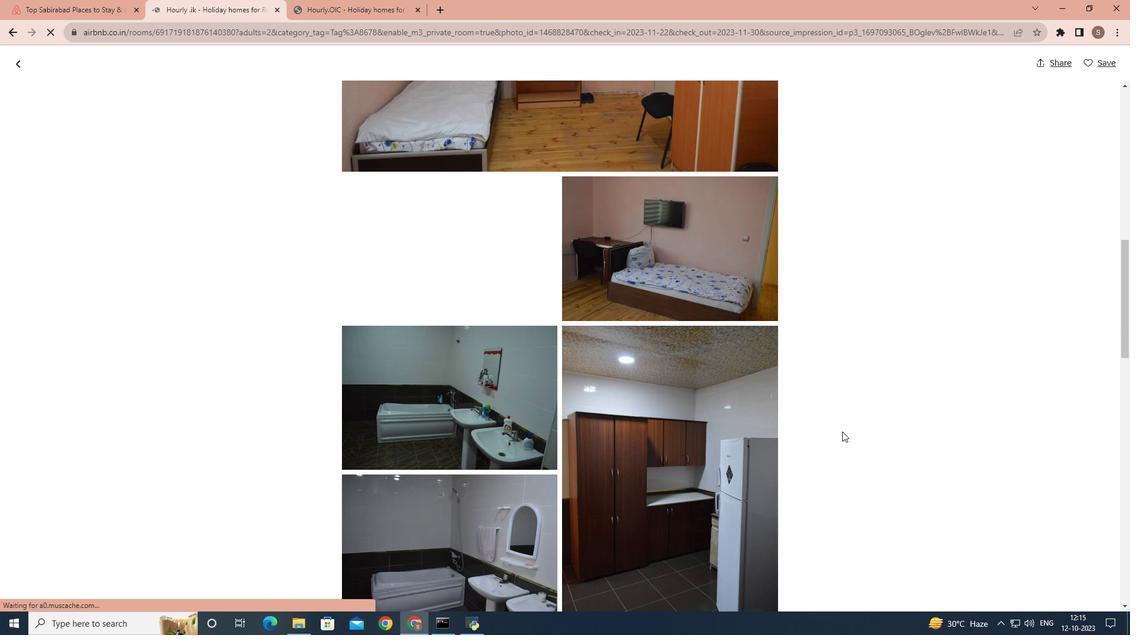 
Action: Mouse scrolled (842, 431) with delta (0, 0)
Screenshot: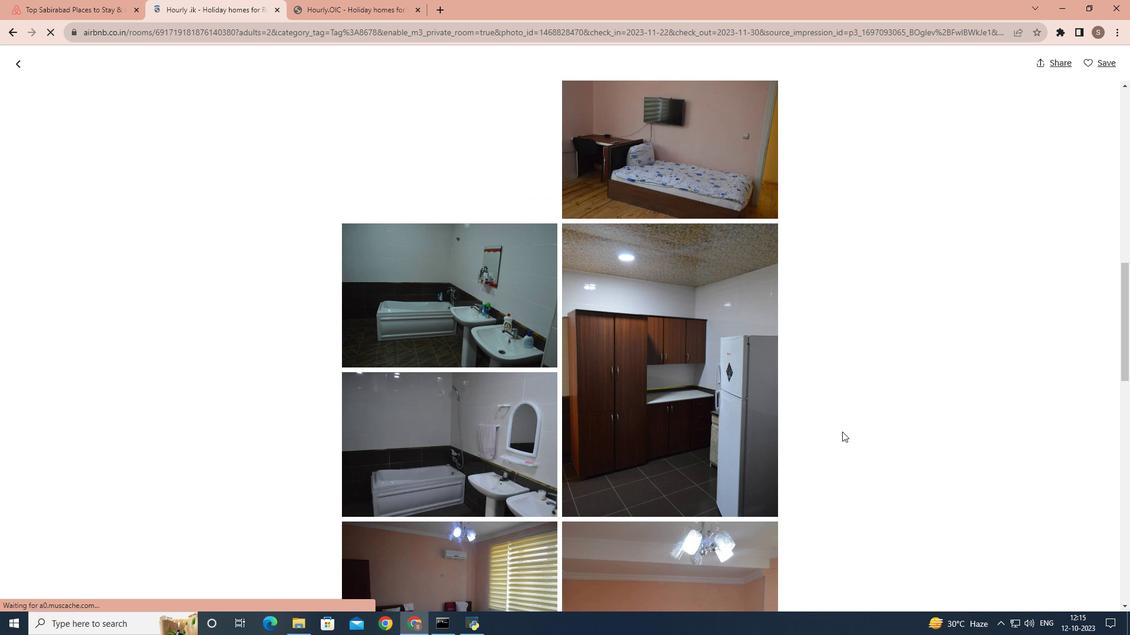 
Action: Mouse scrolled (842, 431) with delta (0, 0)
Screenshot: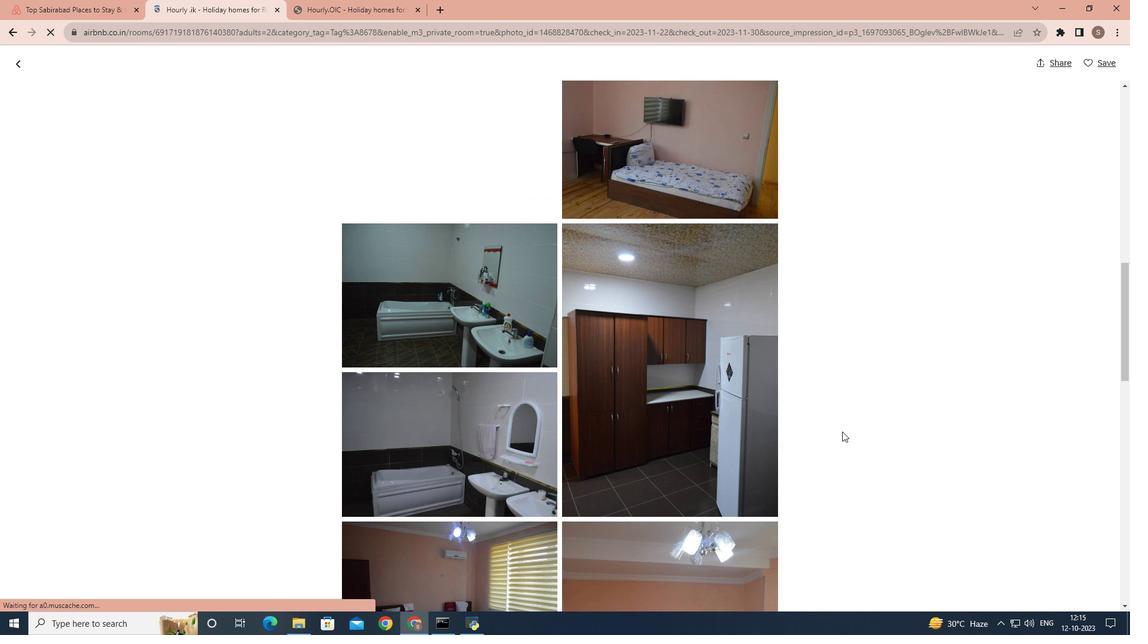 
Action: Mouse scrolled (842, 431) with delta (0, 0)
Screenshot: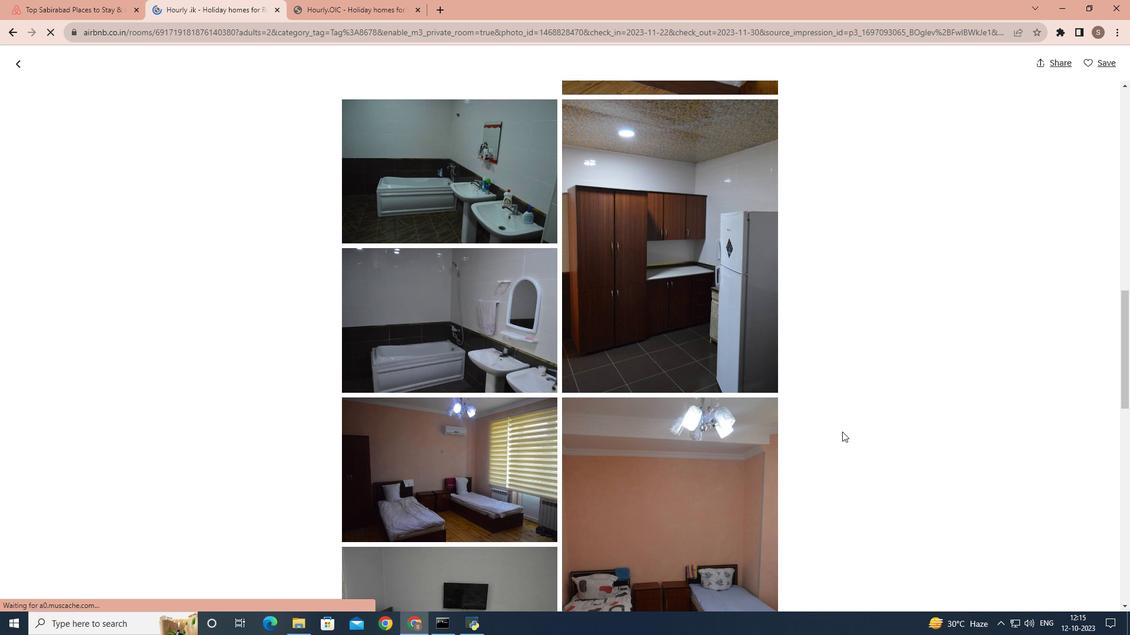 
Action: Mouse scrolled (842, 431) with delta (0, 0)
Screenshot: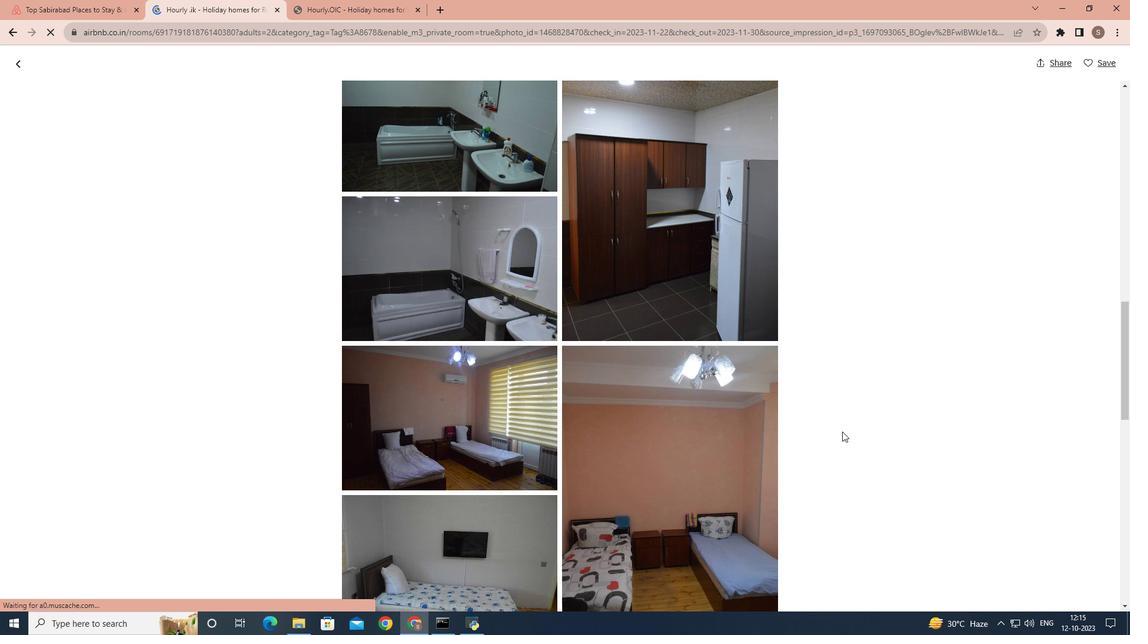 
Action: Mouse scrolled (842, 431) with delta (0, 0)
Screenshot: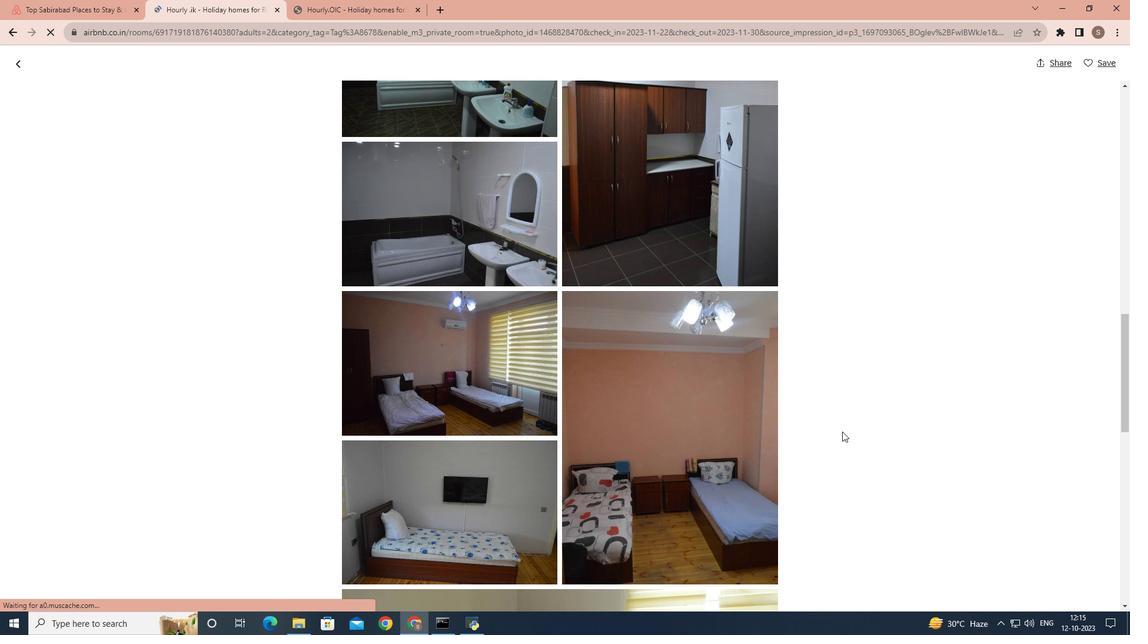 
Action: Mouse scrolled (842, 431) with delta (0, 0)
Screenshot: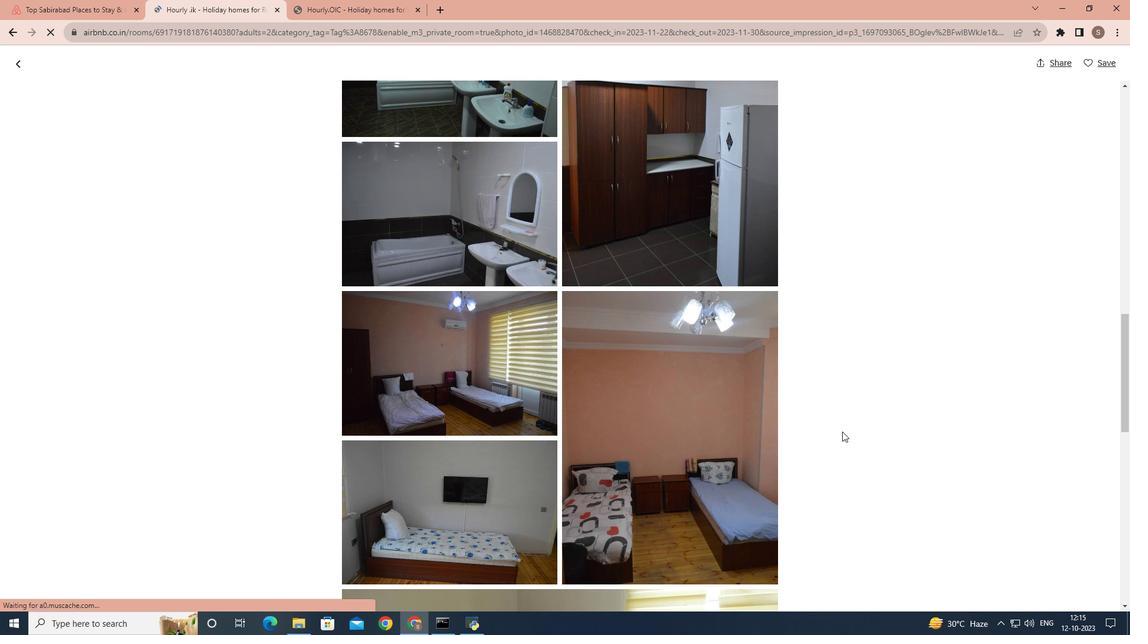 
Action: Mouse scrolled (842, 431) with delta (0, 0)
Screenshot: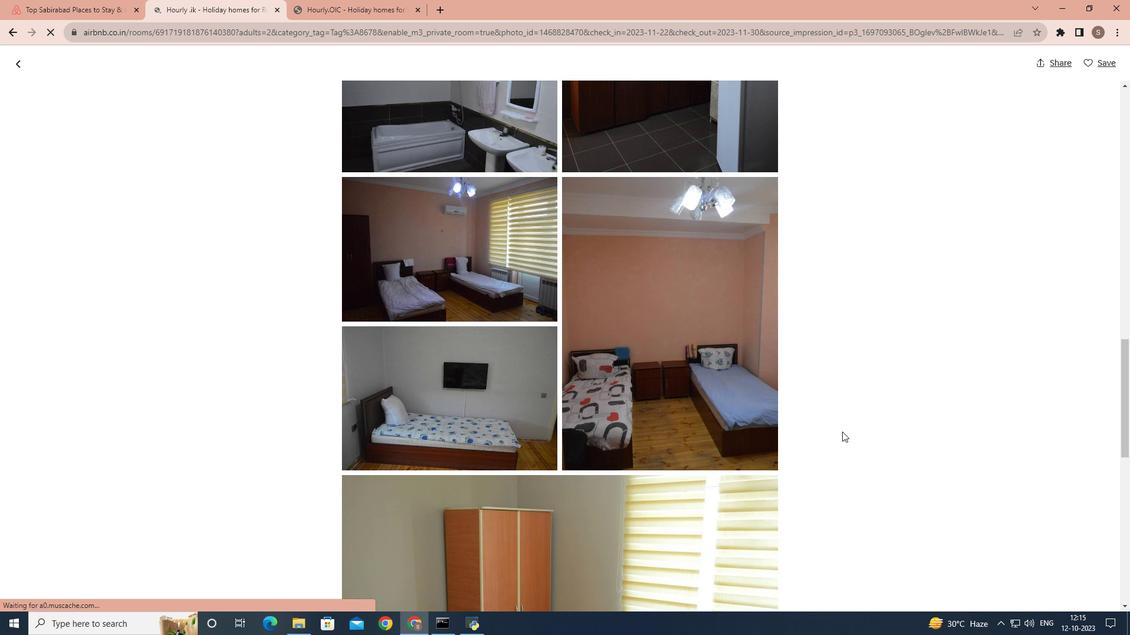 
Action: Mouse scrolled (842, 431) with delta (0, 0)
Screenshot: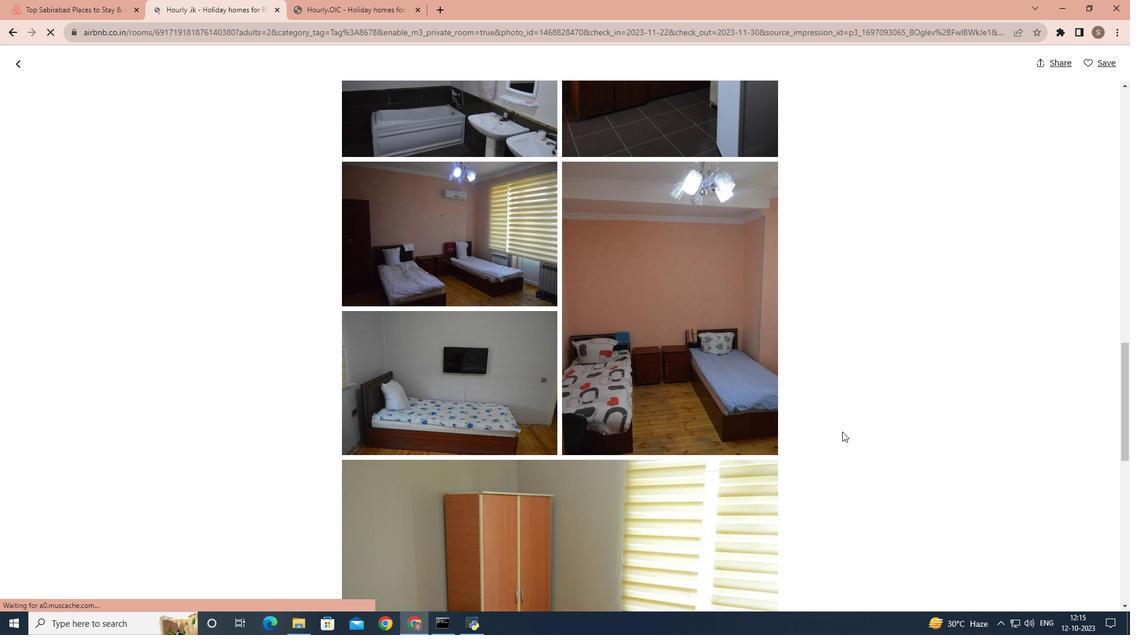 
Action: Mouse scrolled (842, 431) with delta (0, 0)
Screenshot: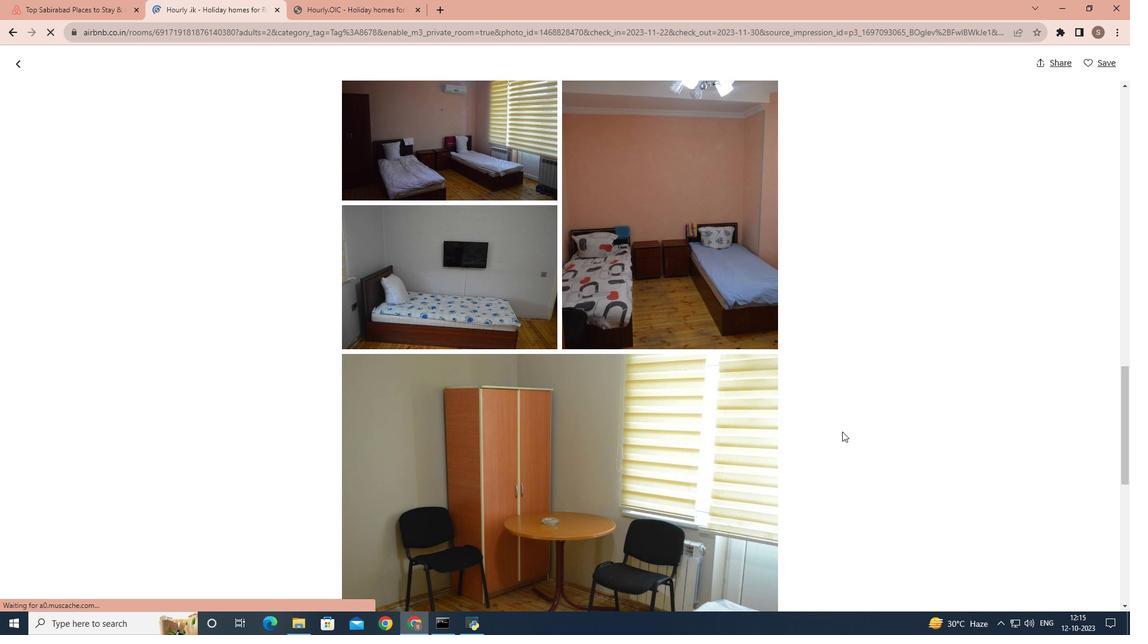
Action: Mouse scrolled (842, 431) with delta (0, 0)
Screenshot: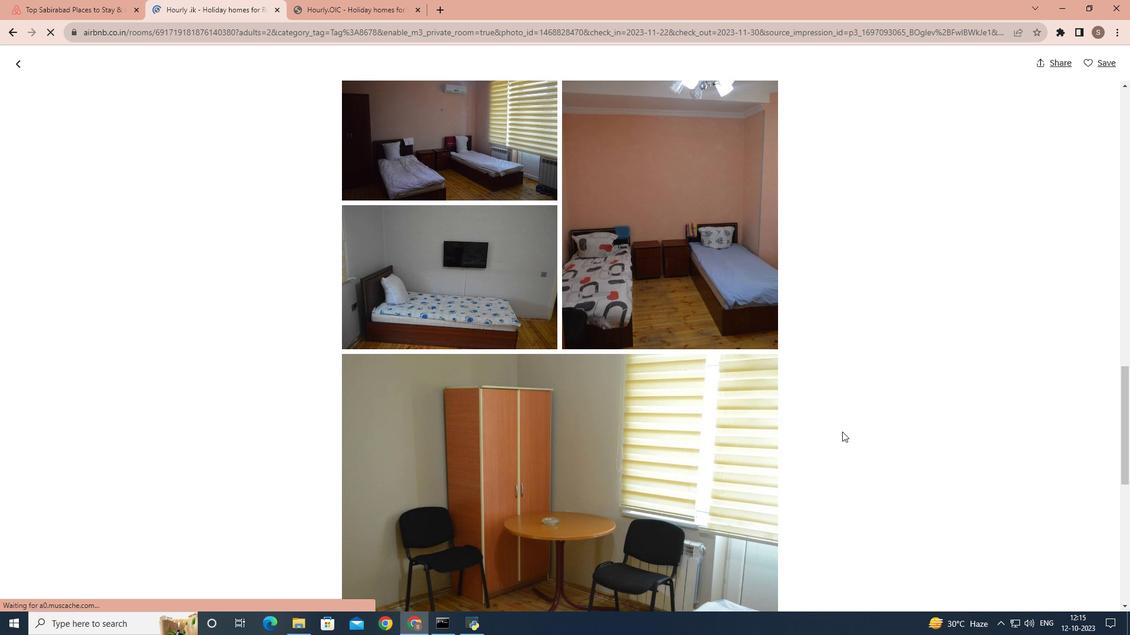 
Action: Mouse scrolled (842, 431) with delta (0, 0)
Screenshot: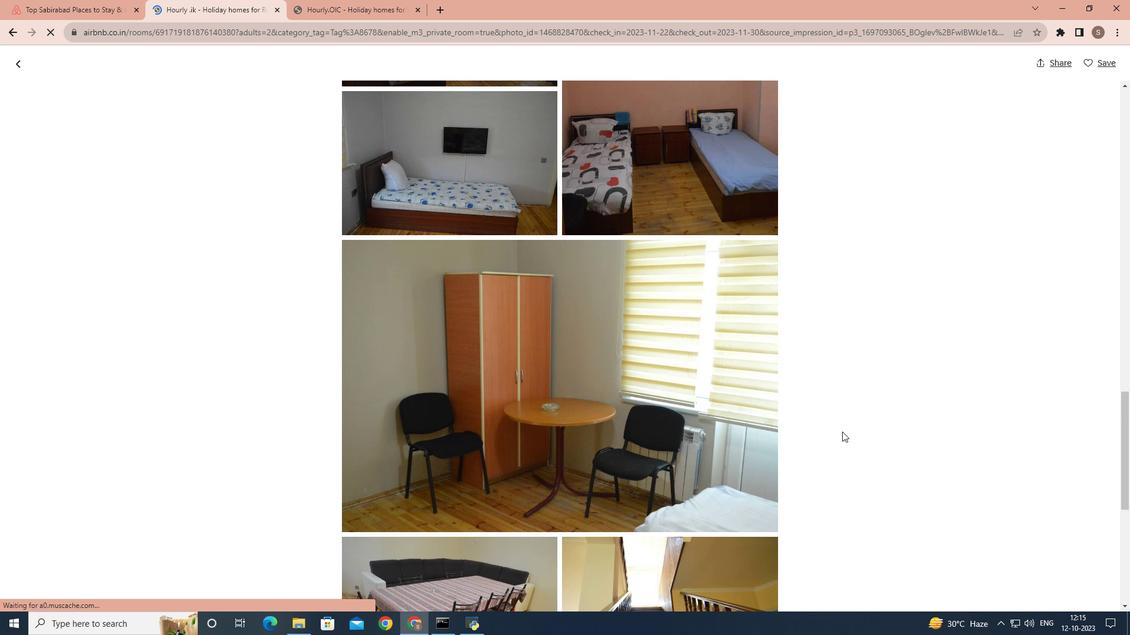 
Action: Mouse scrolled (842, 431) with delta (0, 0)
Screenshot: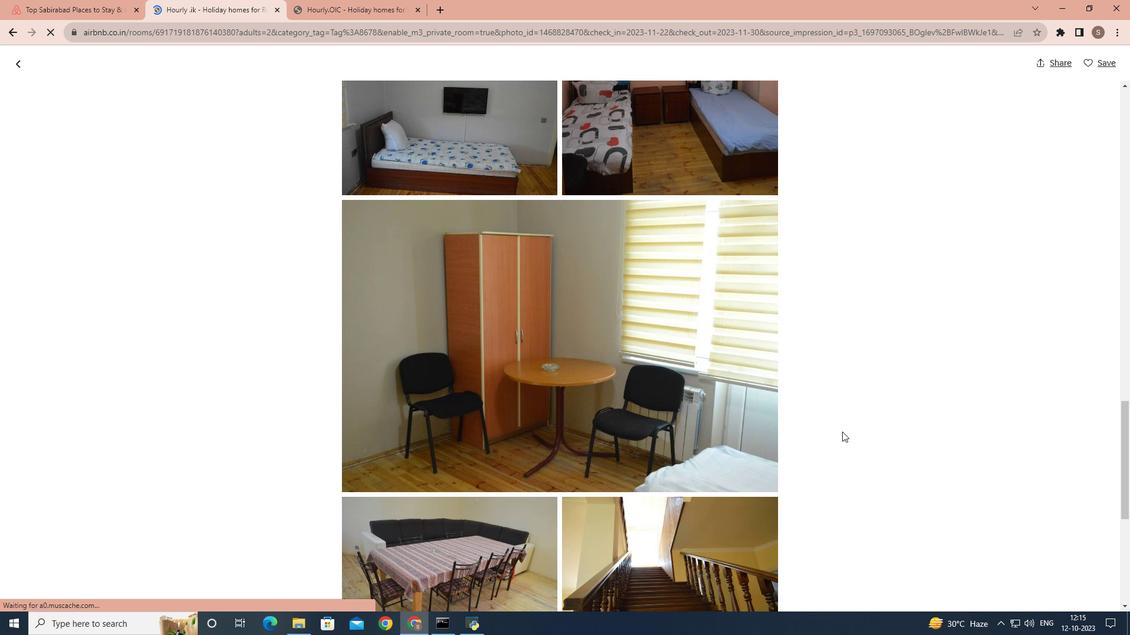 
Action: Mouse scrolled (842, 431) with delta (0, 0)
Screenshot: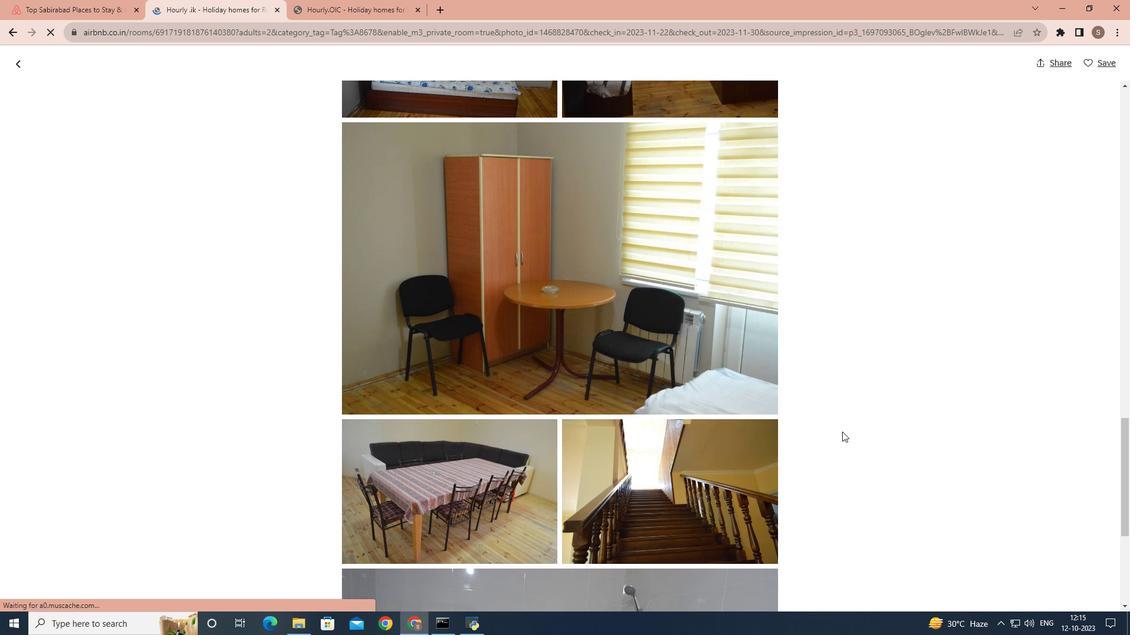 
Action: Mouse scrolled (842, 431) with delta (0, 0)
Screenshot: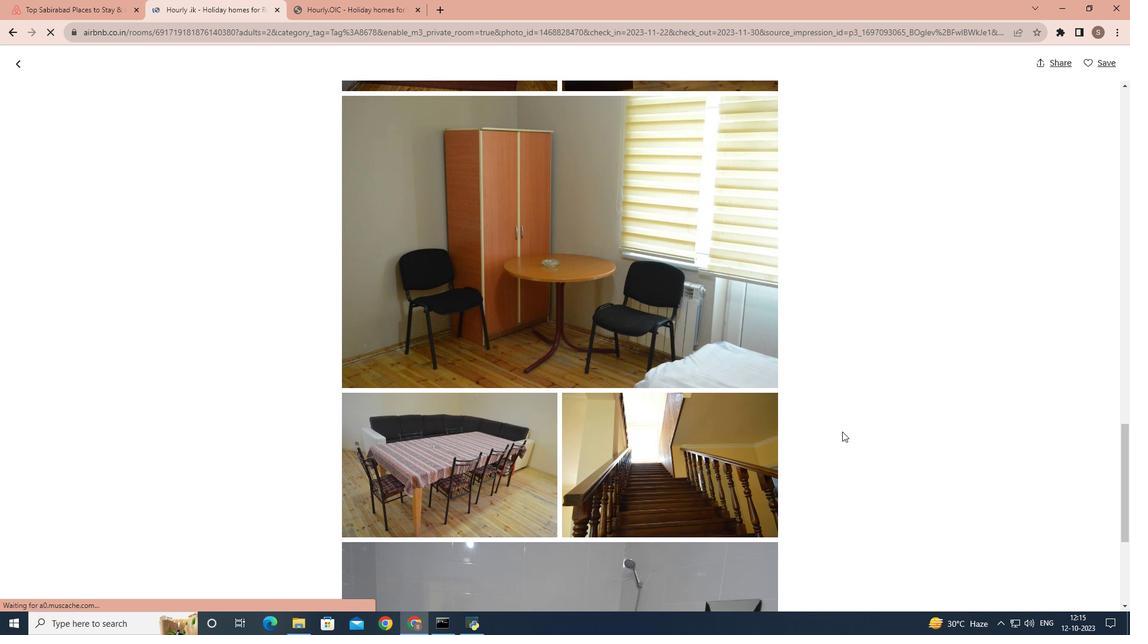 
Action: Mouse scrolled (842, 431) with delta (0, 0)
Screenshot: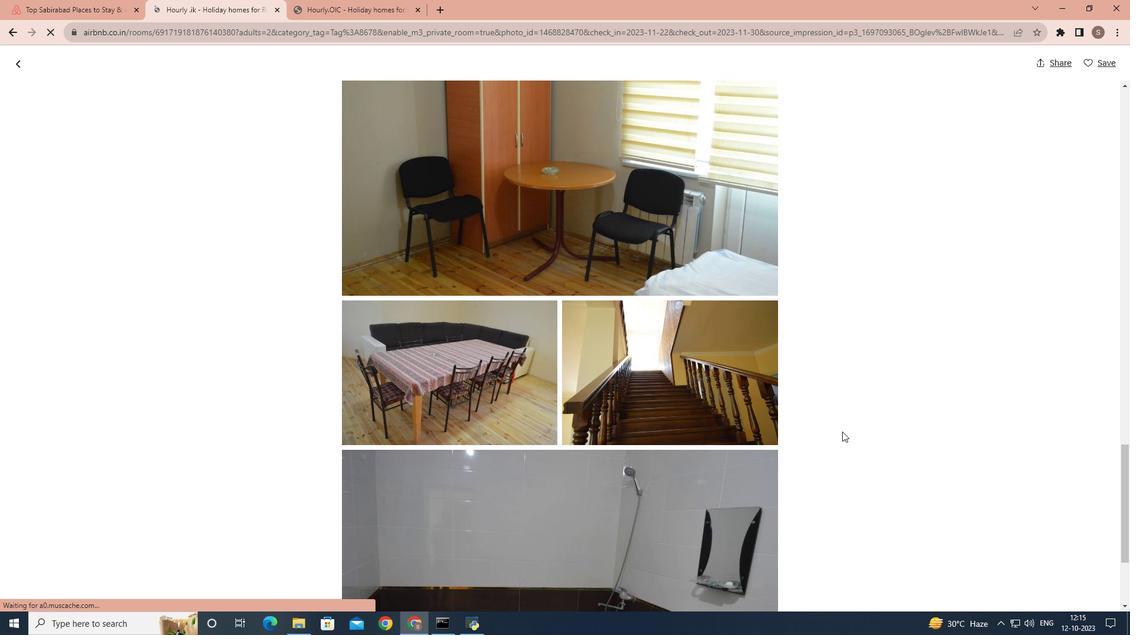 
Action: Mouse scrolled (842, 431) with delta (0, 0)
Screenshot: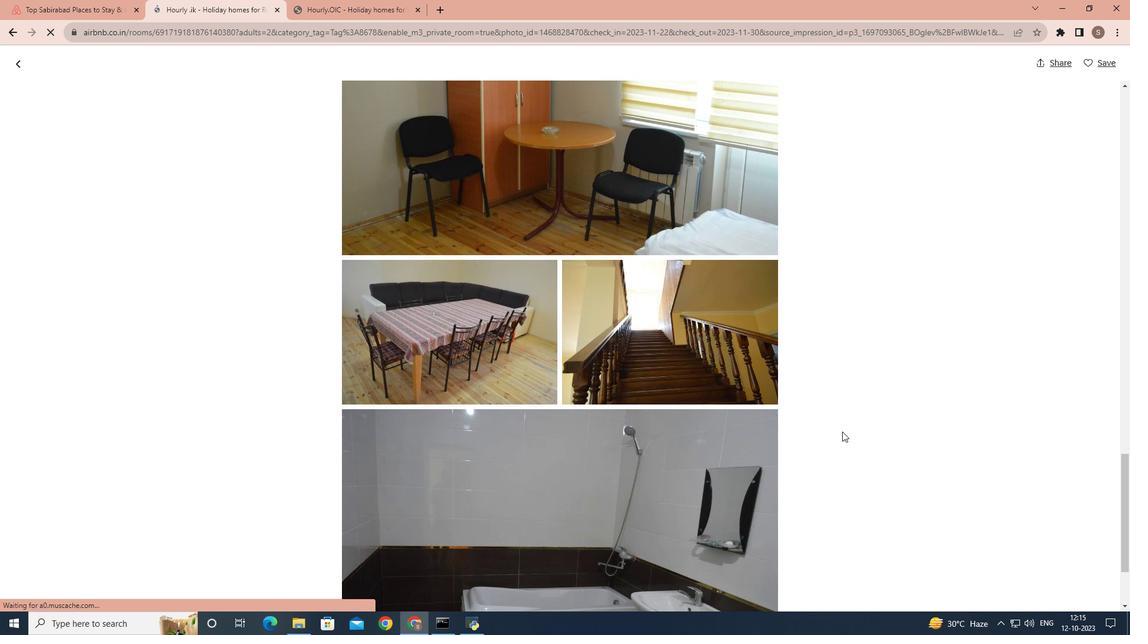 
Action: Mouse scrolled (842, 431) with delta (0, 0)
Screenshot: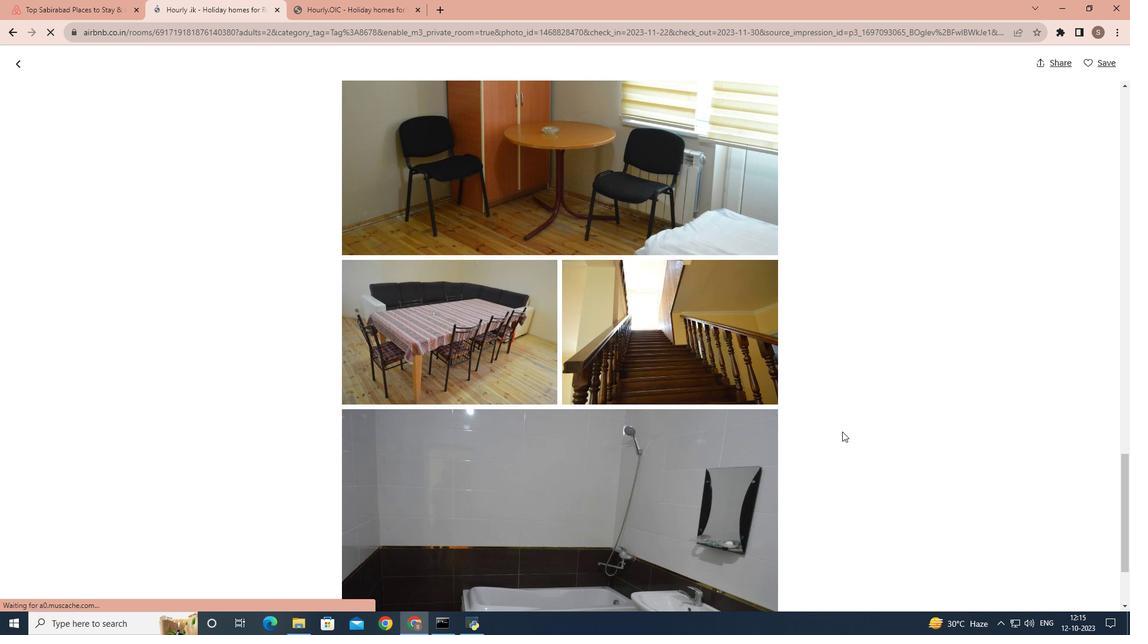 
Action: Mouse scrolled (842, 431) with delta (0, 0)
Screenshot: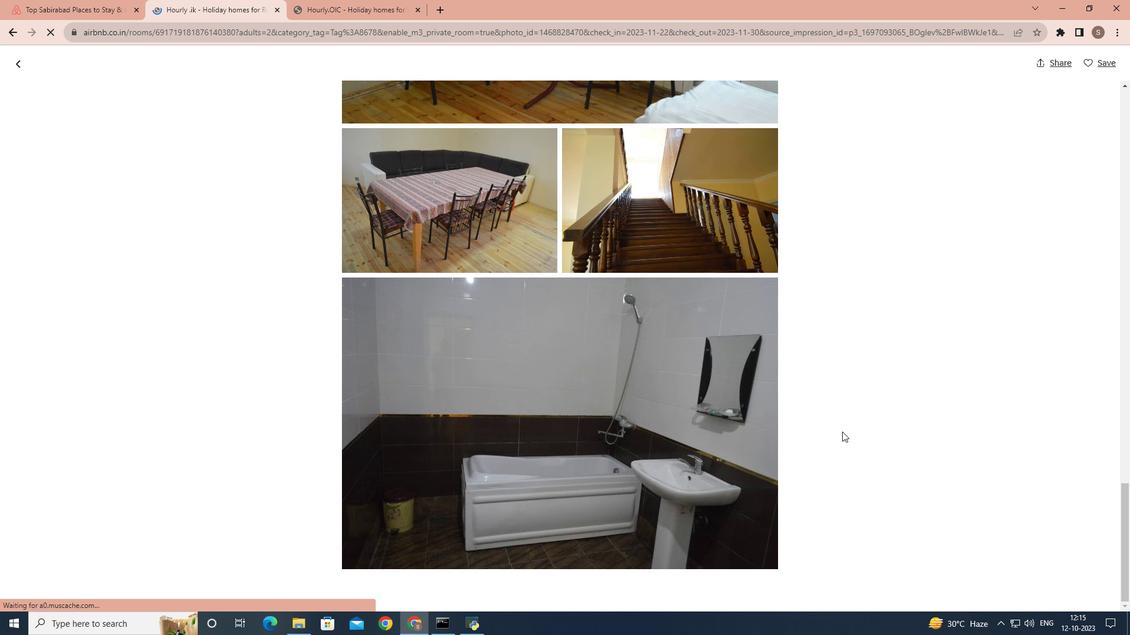 
Action: Mouse scrolled (842, 431) with delta (0, 0)
Screenshot: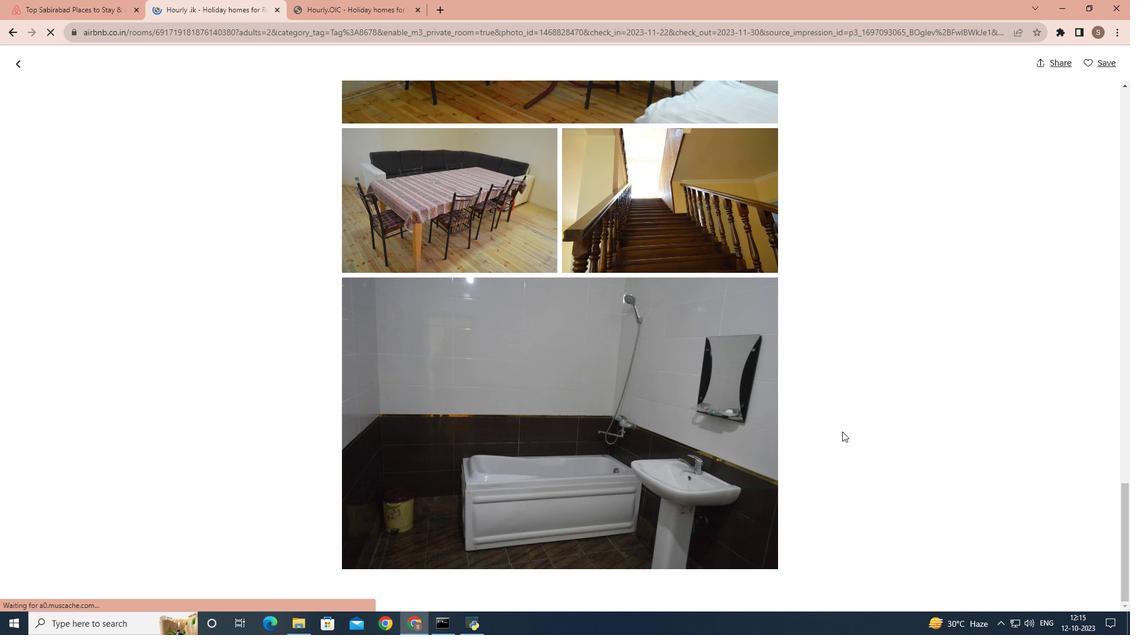 
Action: Mouse scrolled (842, 431) with delta (0, 0)
Screenshot: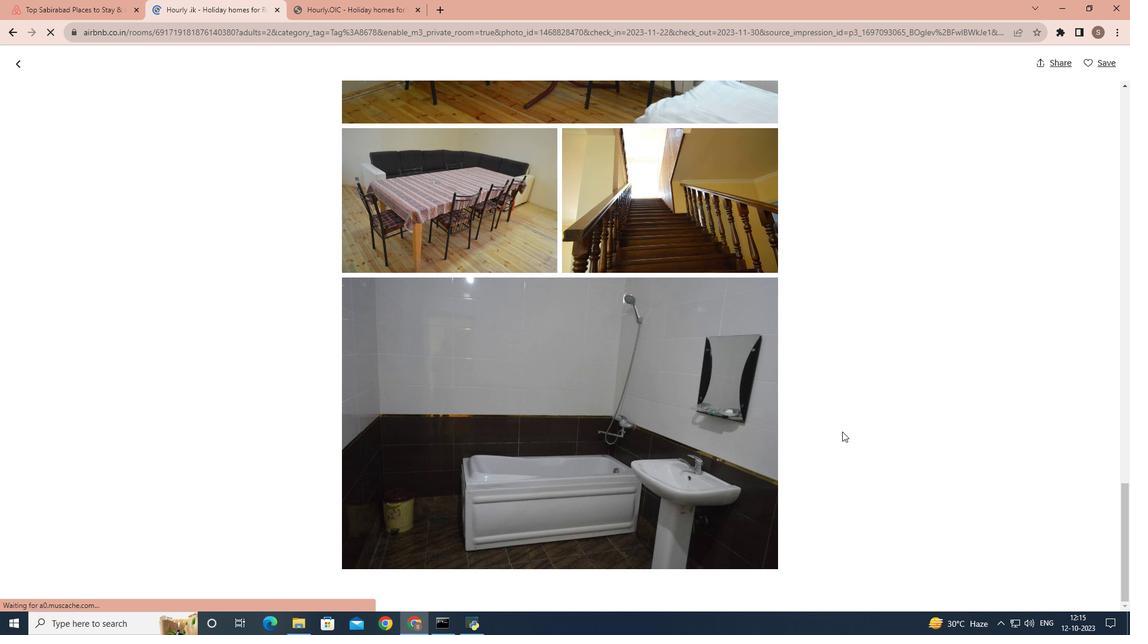 
Action: Mouse scrolled (842, 431) with delta (0, 0)
Screenshot: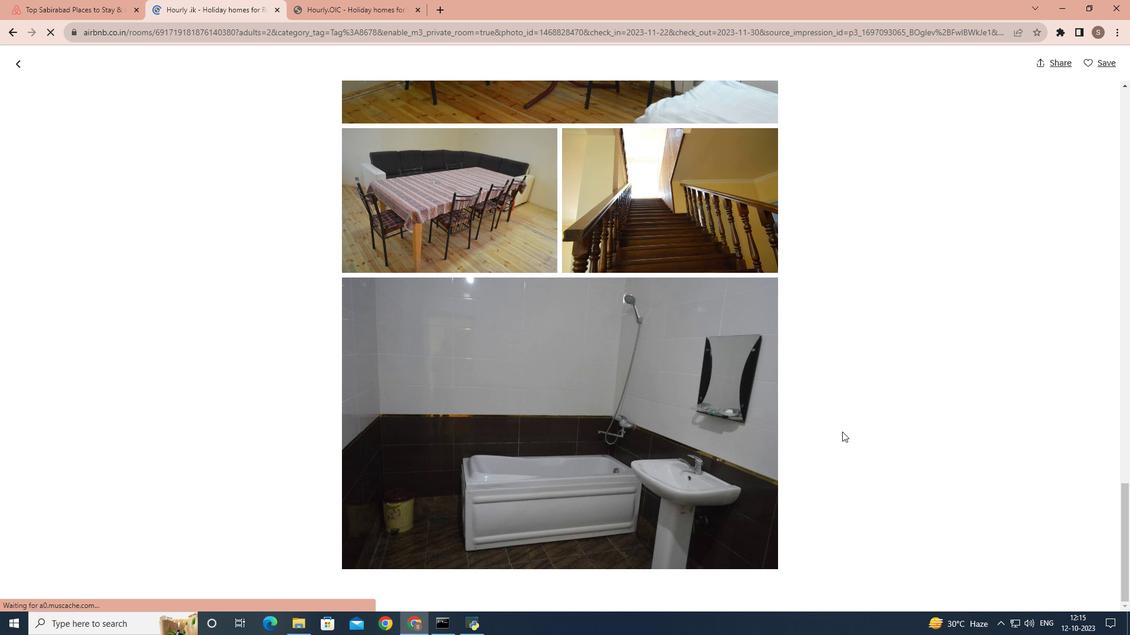 
Action: Mouse scrolled (842, 431) with delta (0, 0)
Screenshot: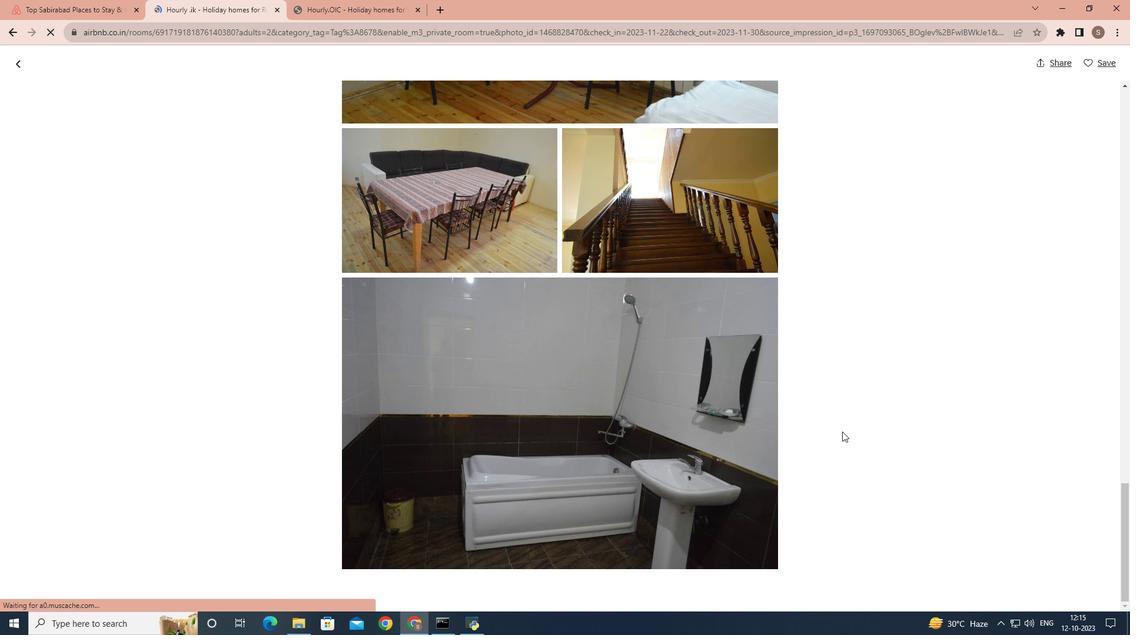 
Action: Mouse scrolled (842, 431) with delta (0, 0)
Screenshot: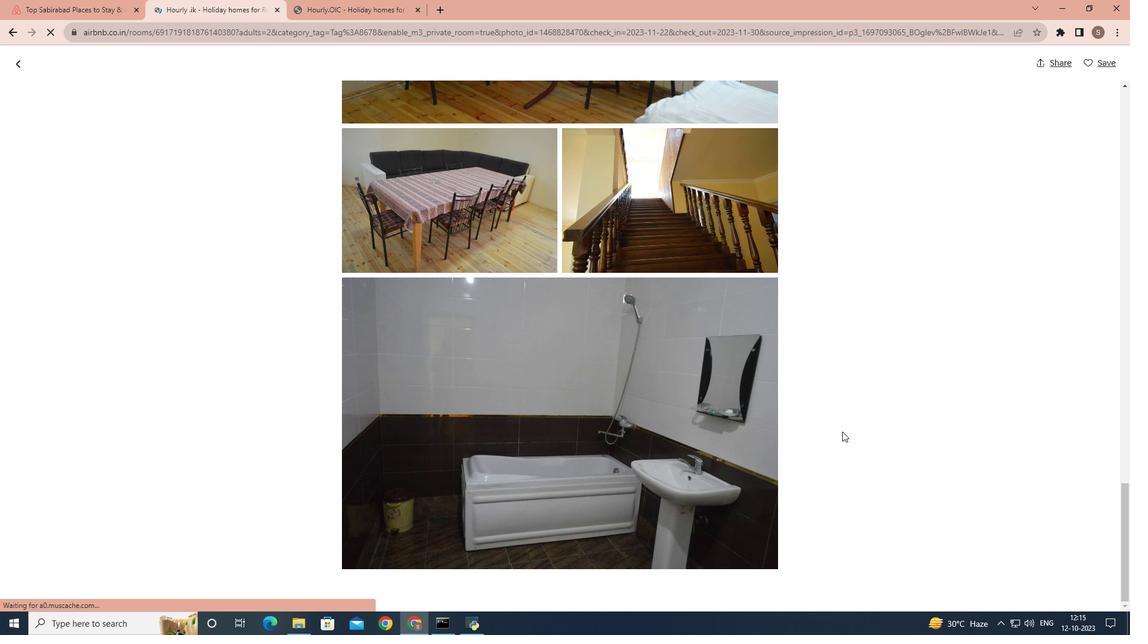 
Action: Mouse moved to (26, 67)
Screenshot: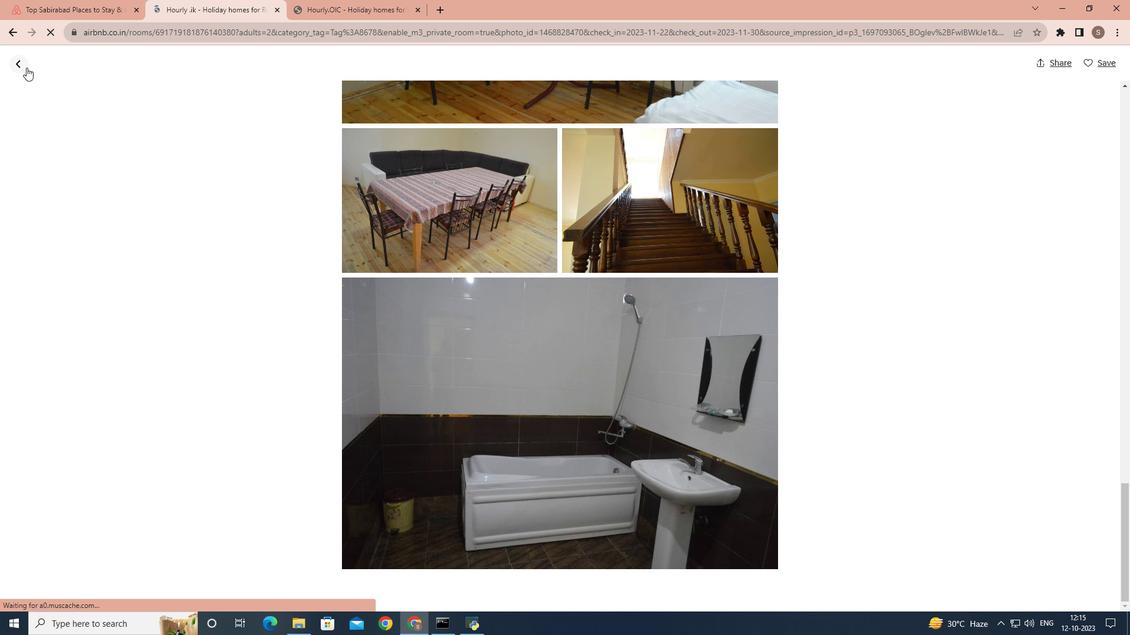 
Action: Mouse pressed left at (26, 67)
Screenshot: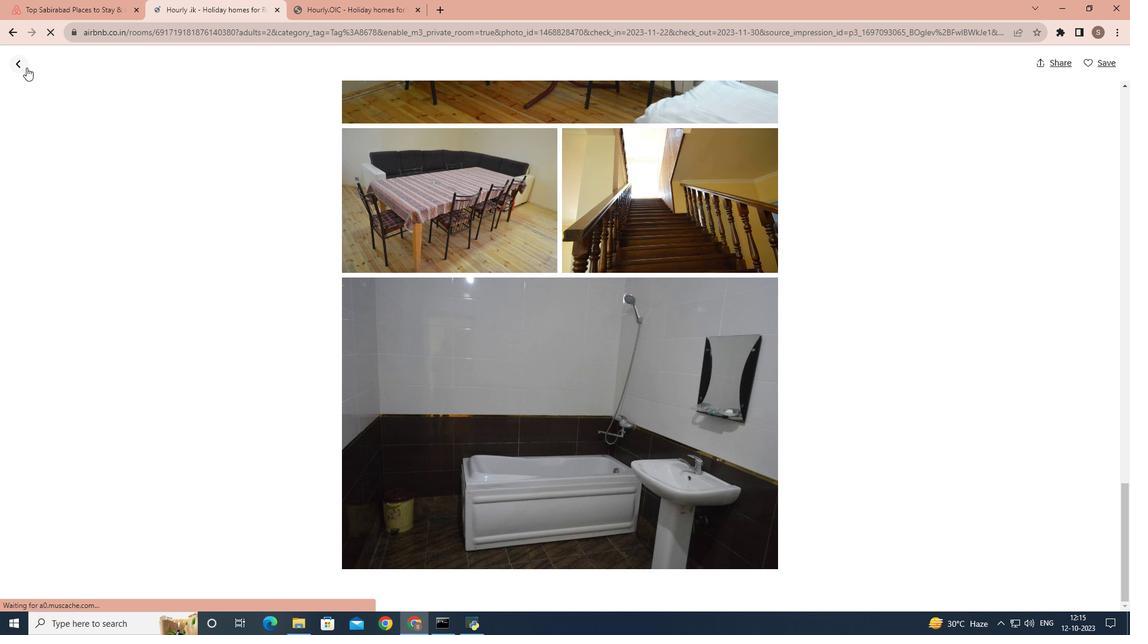 
Action: Mouse moved to (472, 277)
Screenshot: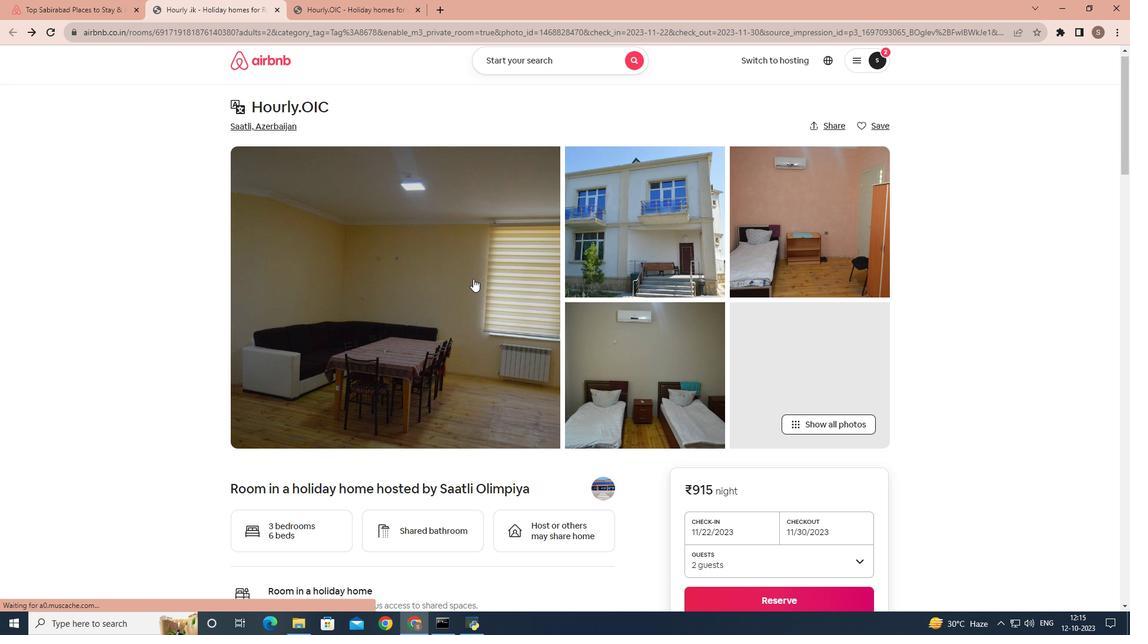 
Action: Mouse scrolled (472, 277) with delta (0, 0)
Screenshot: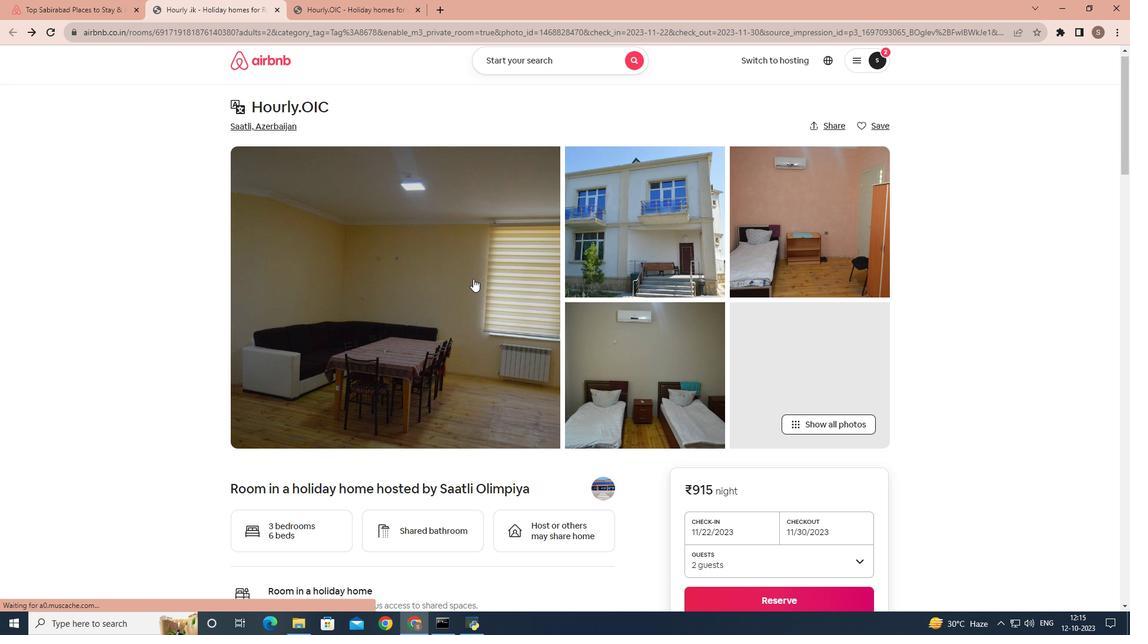 
Action: Mouse moved to (473, 279)
Screenshot: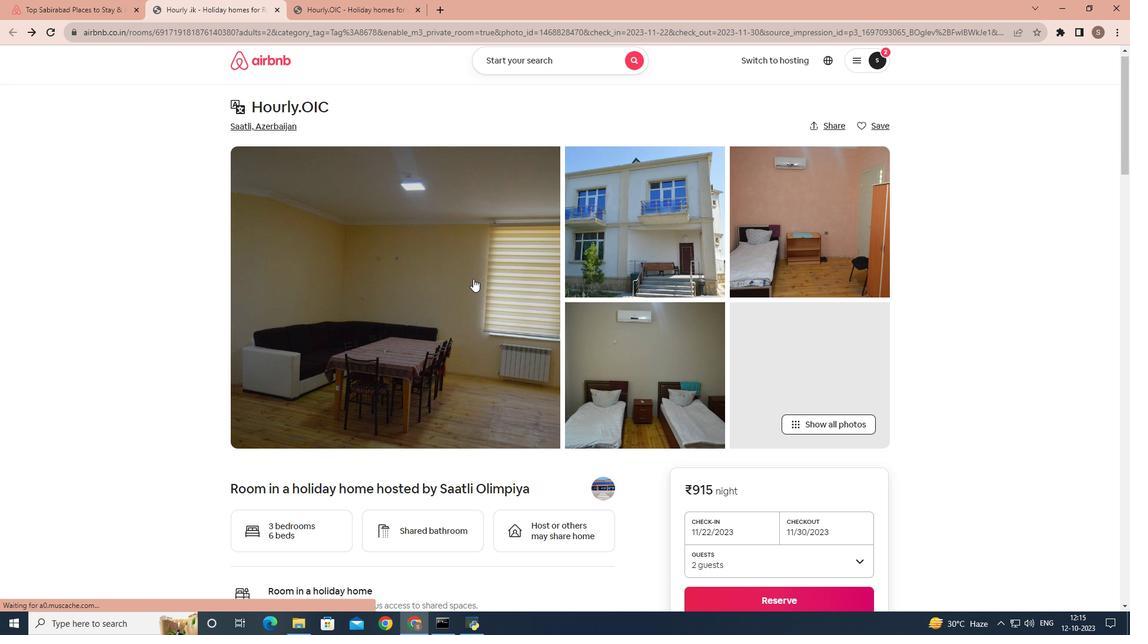 
Action: Mouse scrolled (473, 278) with delta (0, 0)
Screenshot: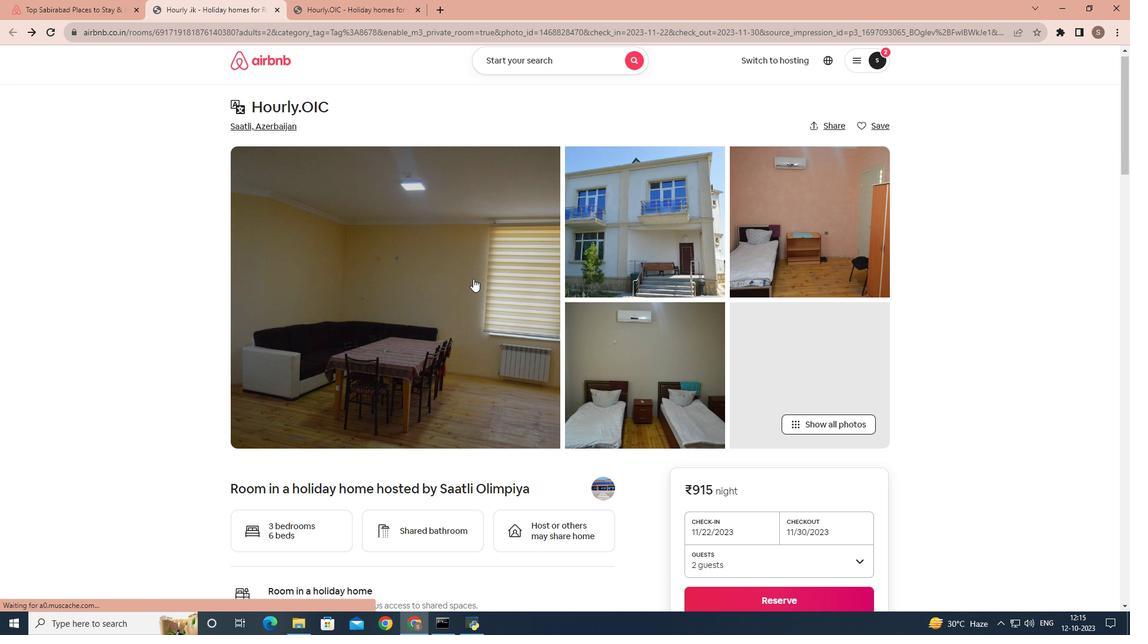 
Action: Mouse scrolled (473, 278) with delta (0, 0)
Screenshot: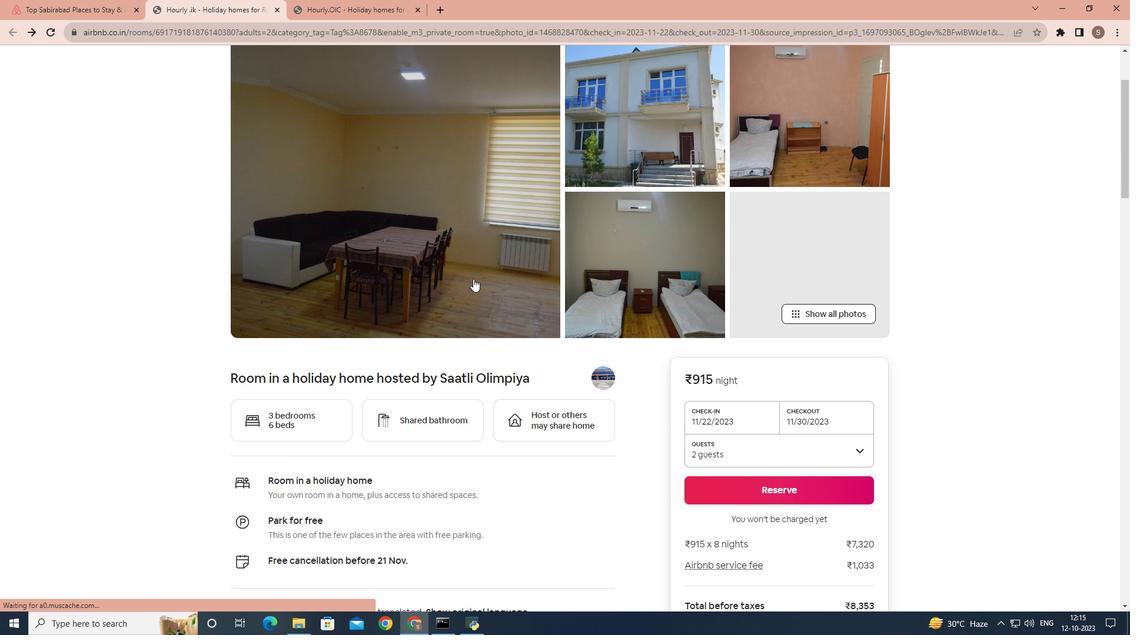
Action: Mouse scrolled (473, 278) with delta (0, 0)
Screenshot: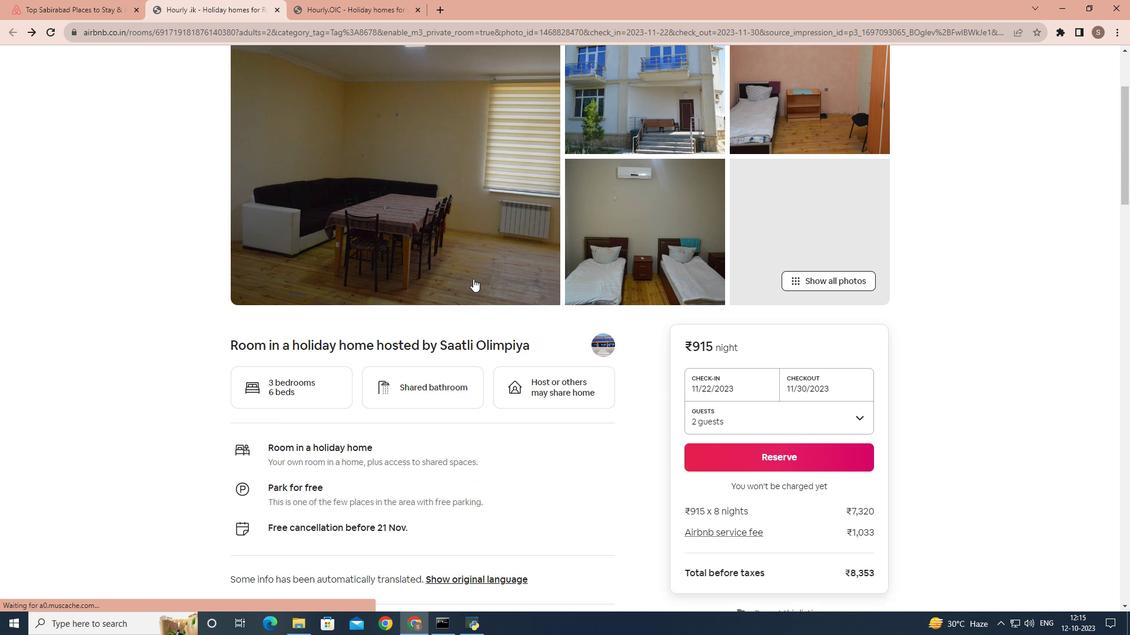 
Action: Mouse scrolled (473, 278) with delta (0, 0)
Screenshot: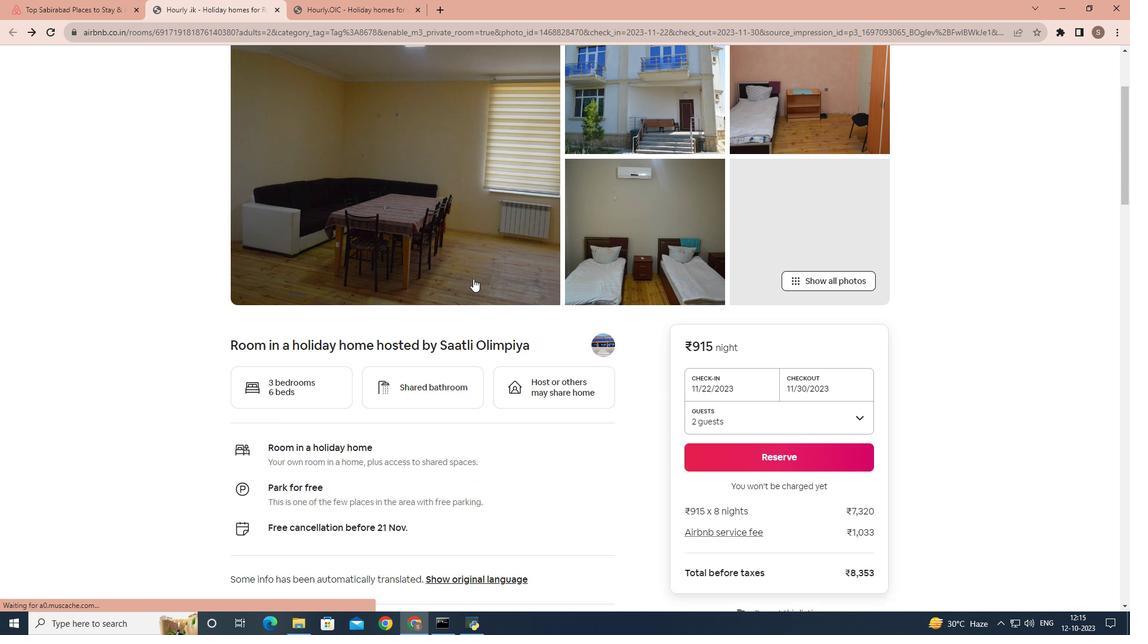 
Action: Mouse scrolled (473, 278) with delta (0, 0)
Screenshot: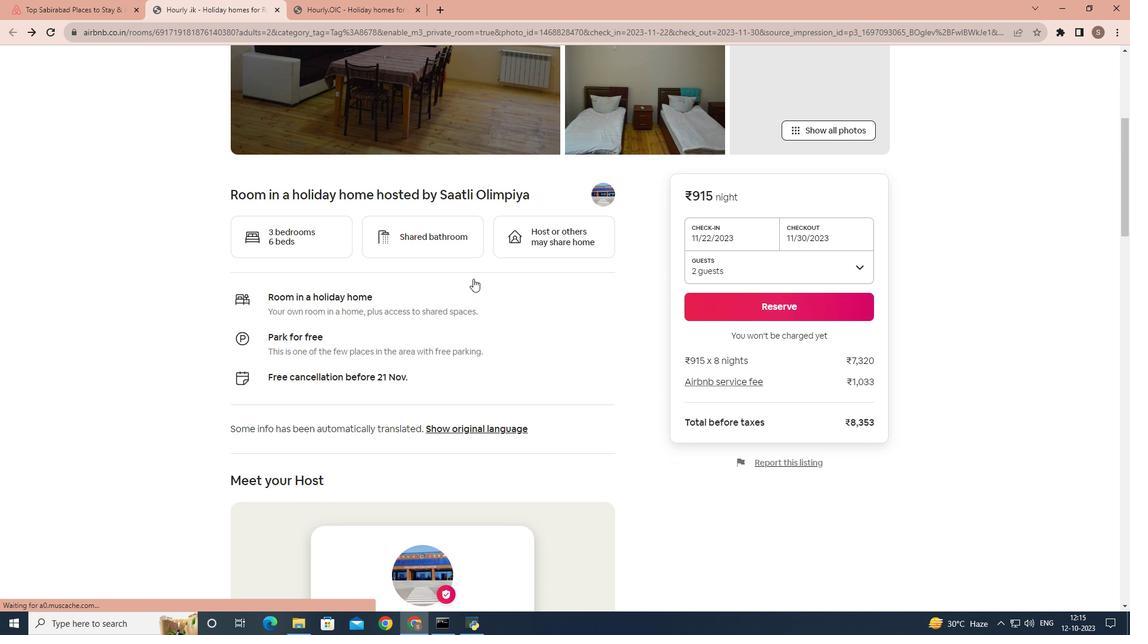 
Action: Mouse scrolled (473, 278) with delta (0, 0)
Screenshot: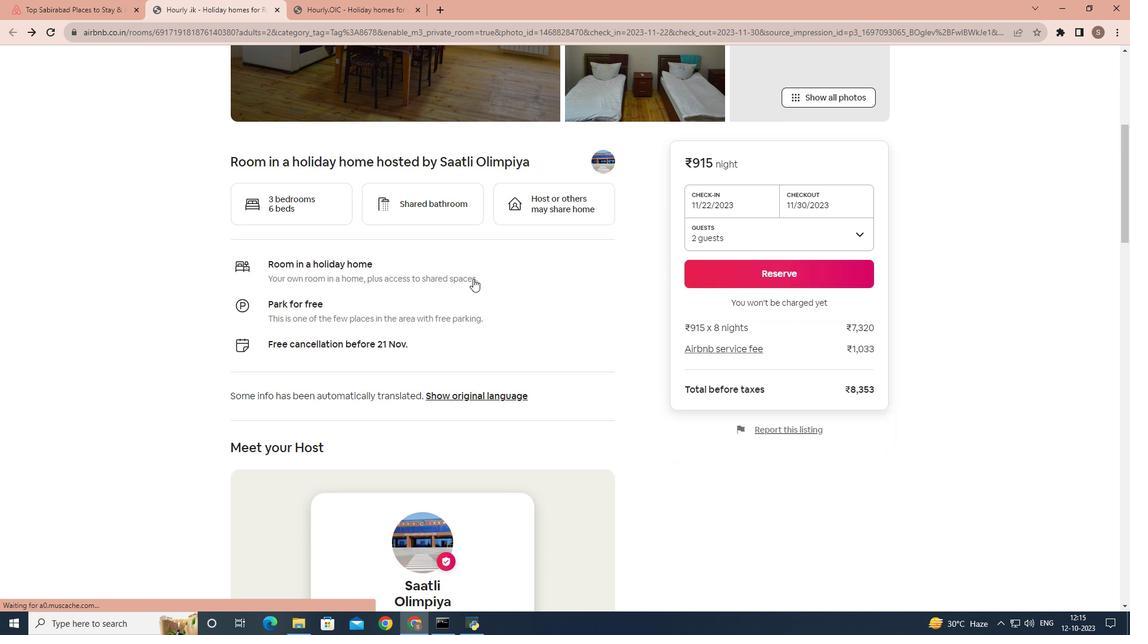 
Action: Mouse scrolled (473, 278) with delta (0, 0)
Screenshot: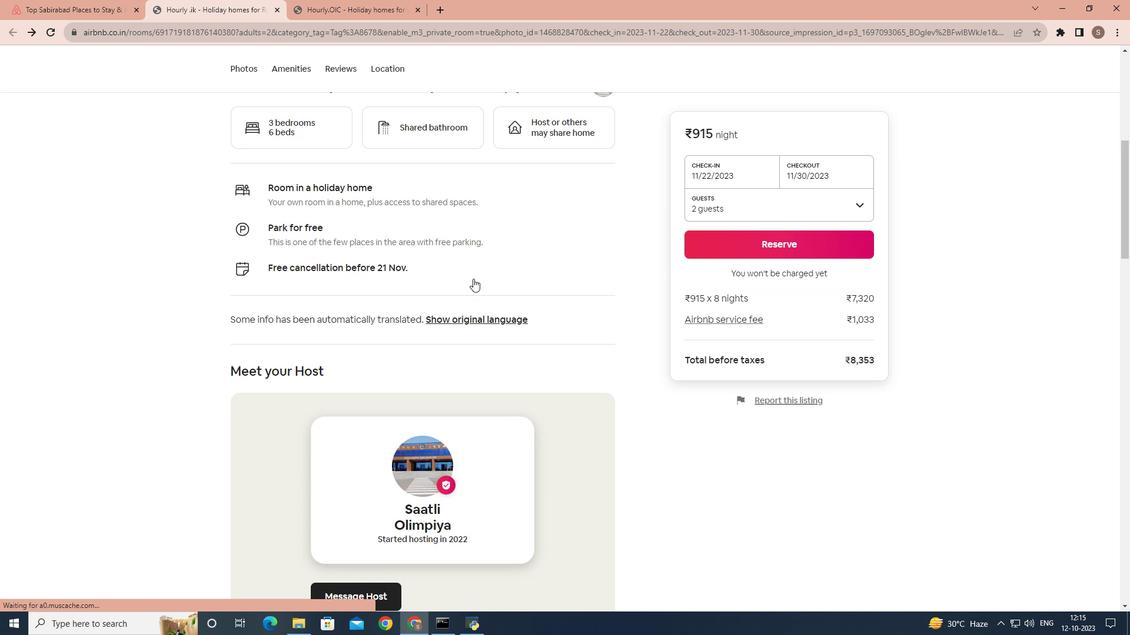 
Action: Mouse scrolled (473, 278) with delta (0, 0)
Screenshot: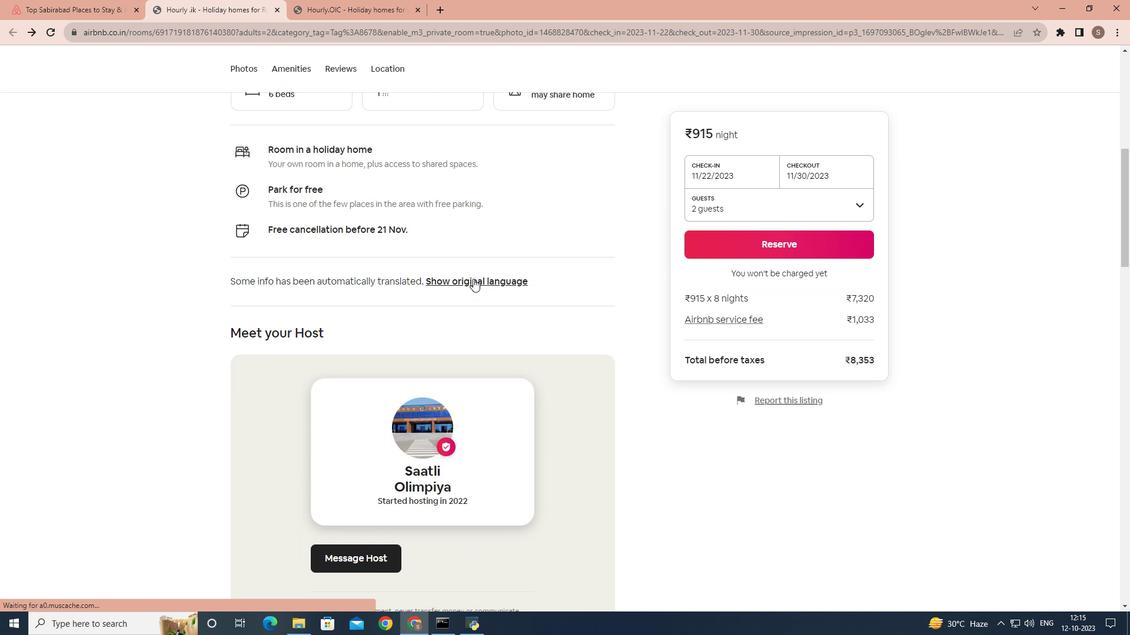 
Action: Mouse scrolled (473, 278) with delta (0, 0)
Screenshot: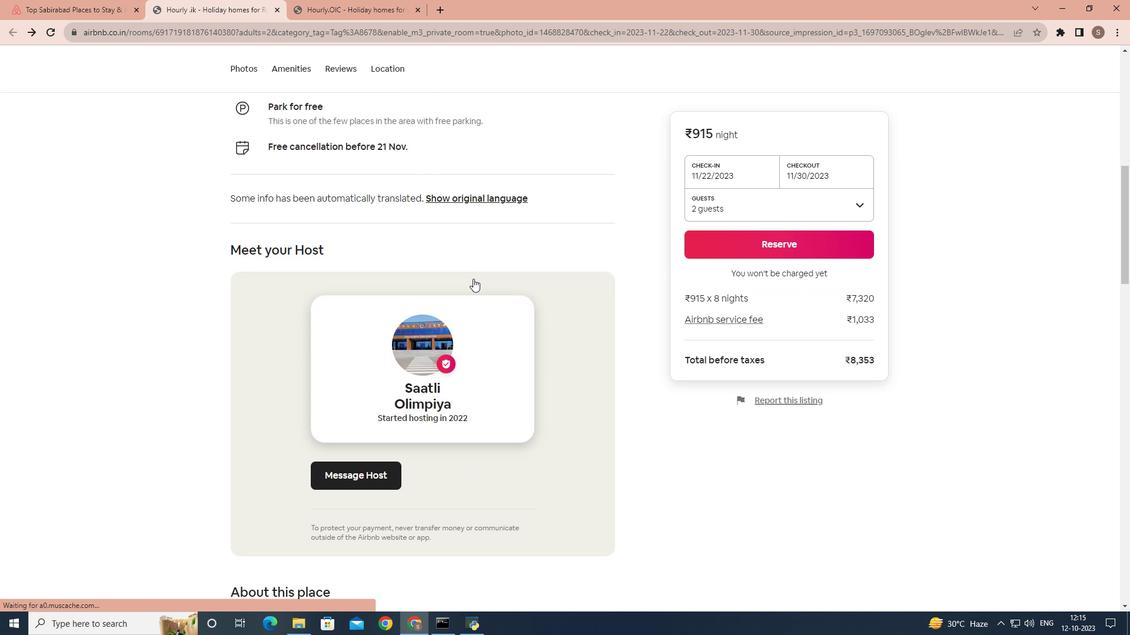 
Action: Mouse scrolled (473, 278) with delta (0, 0)
Screenshot: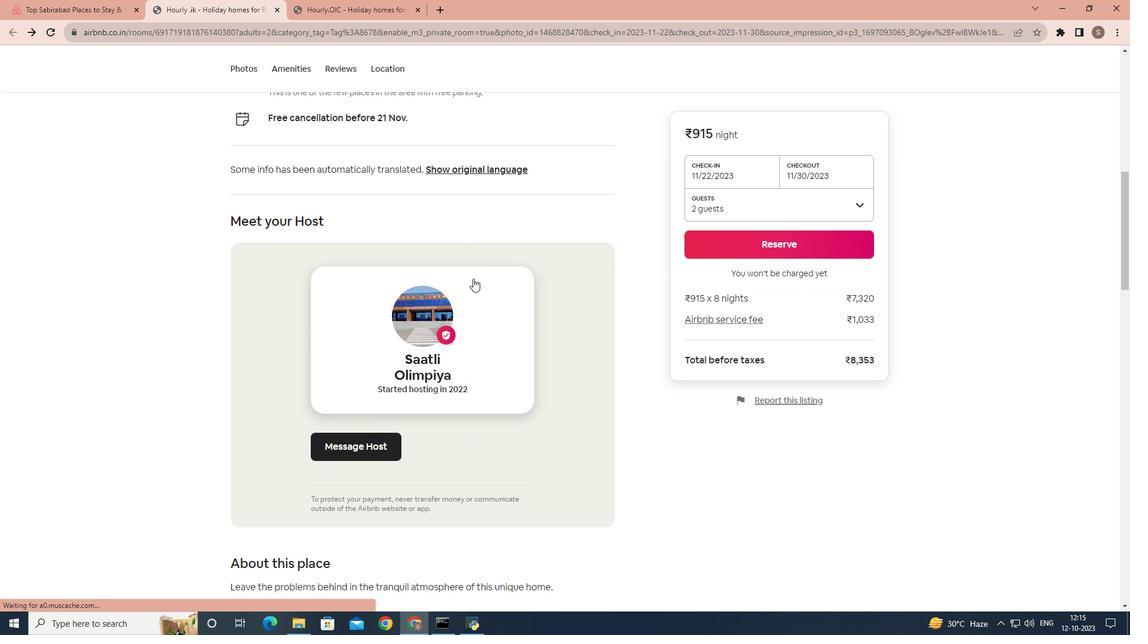 
Action: Mouse scrolled (473, 278) with delta (0, 0)
Screenshot: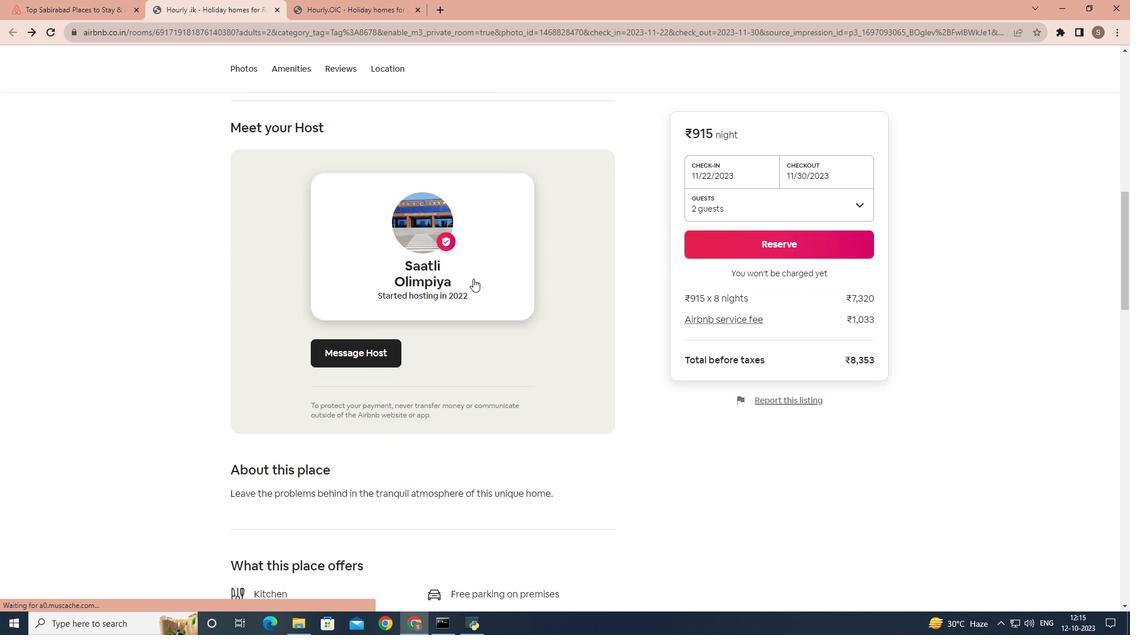 
Action: Mouse scrolled (473, 278) with delta (0, 0)
Screenshot: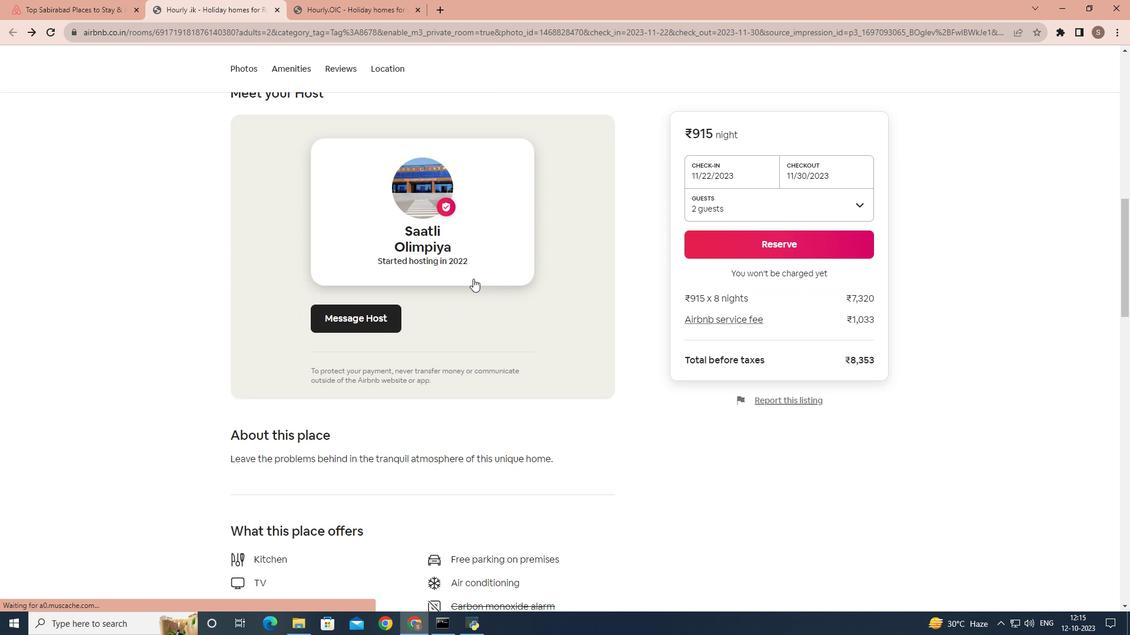 
Action: Mouse scrolled (473, 278) with delta (0, 0)
Screenshot: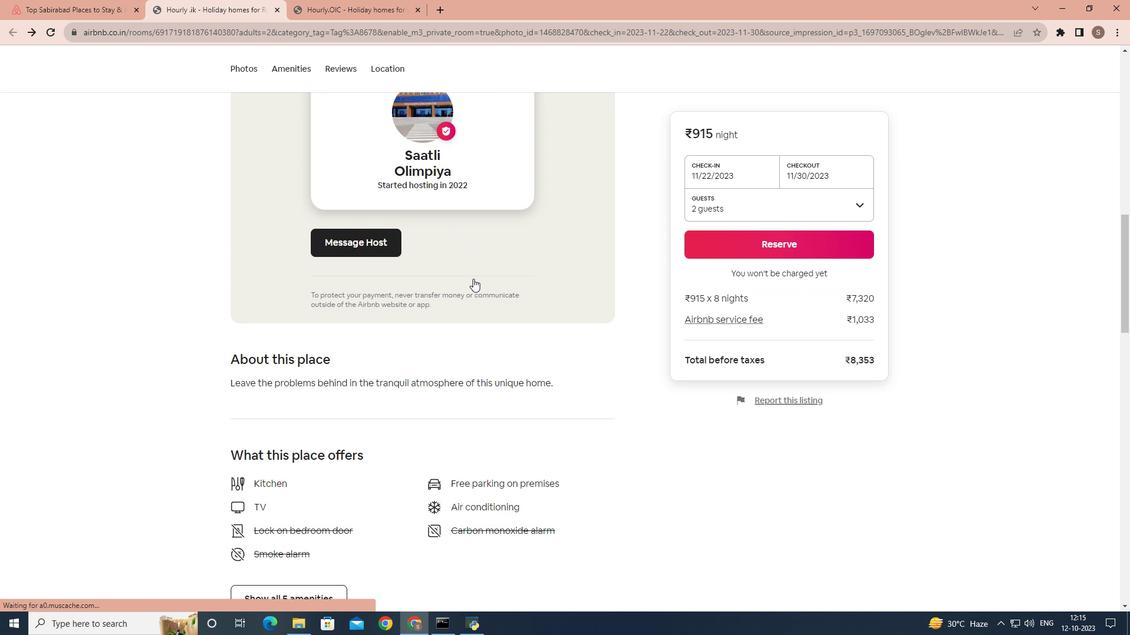 
Action: Mouse scrolled (473, 278) with delta (0, 0)
Screenshot: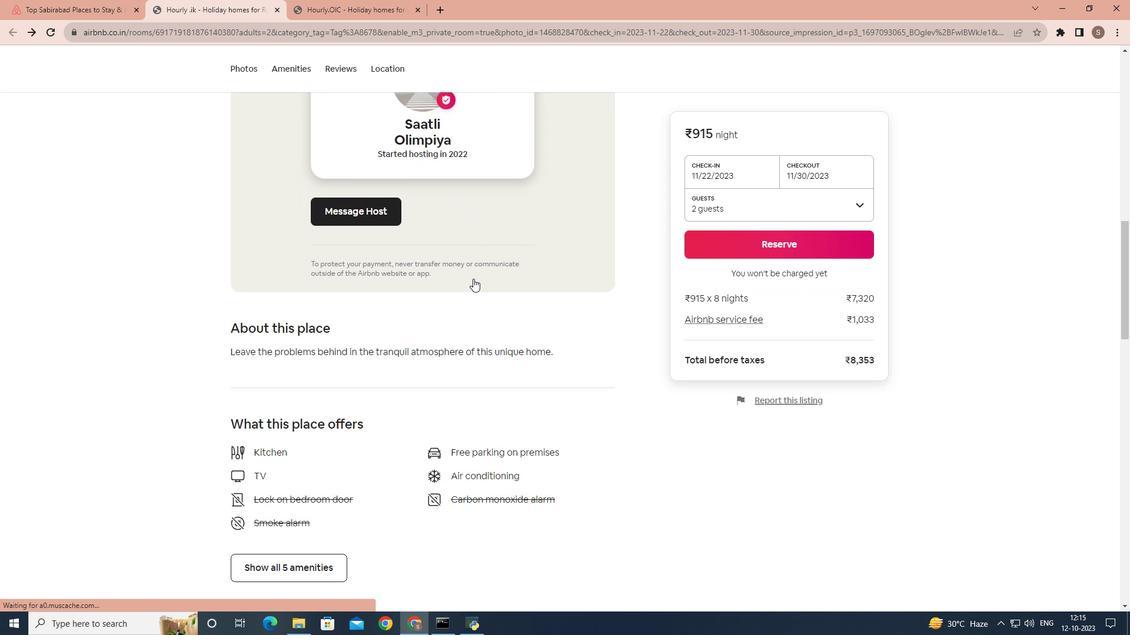 
Action: Mouse moved to (429, 309)
Screenshot: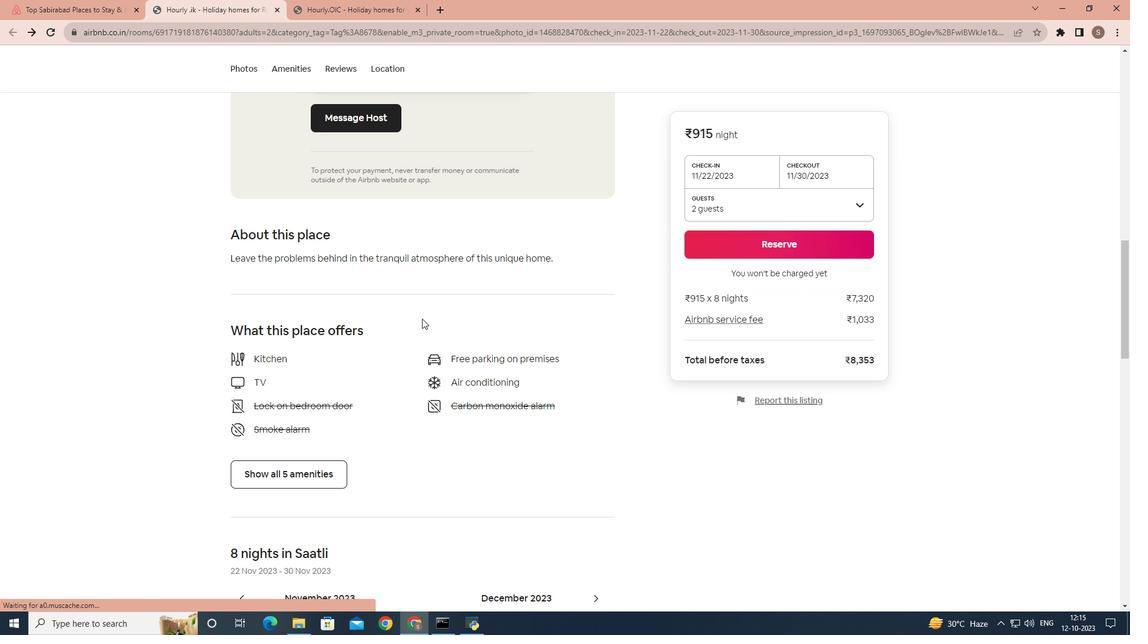
Action: Mouse scrolled (429, 308) with delta (0, 0)
Screenshot: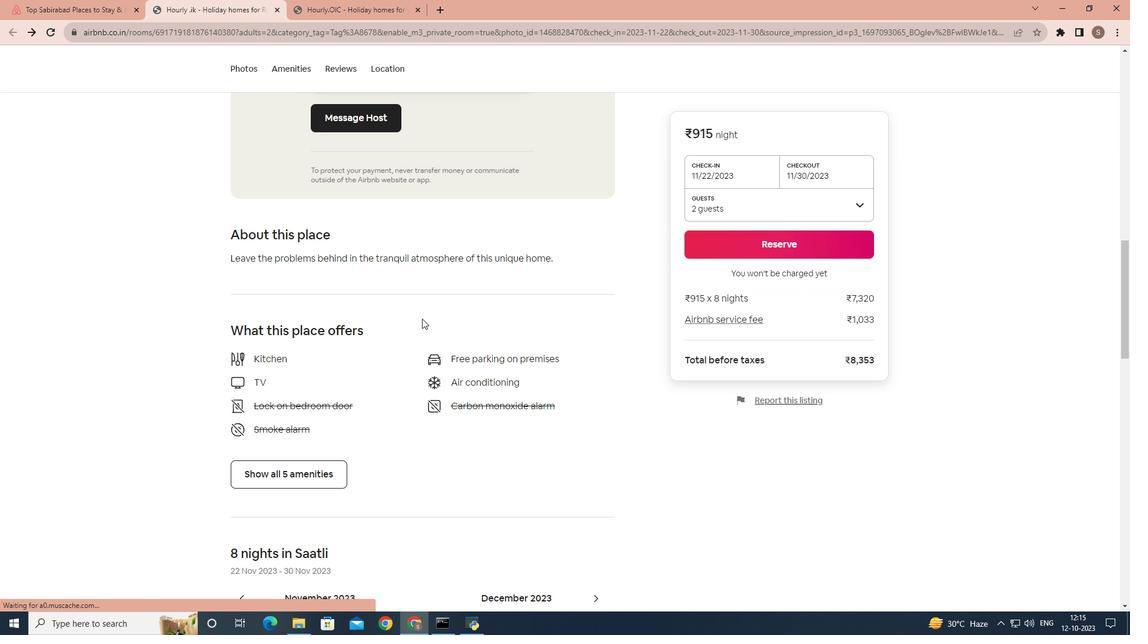 
Action: Mouse moved to (425, 314)
Screenshot: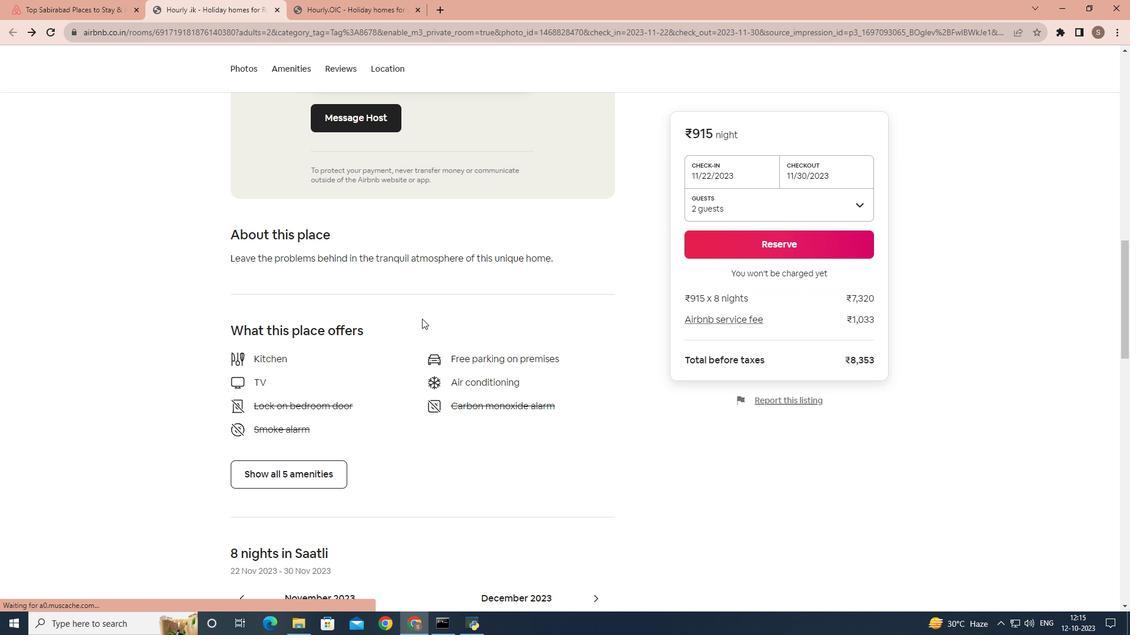 
Action: Mouse scrolled (425, 314) with delta (0, 0)
Screenshot: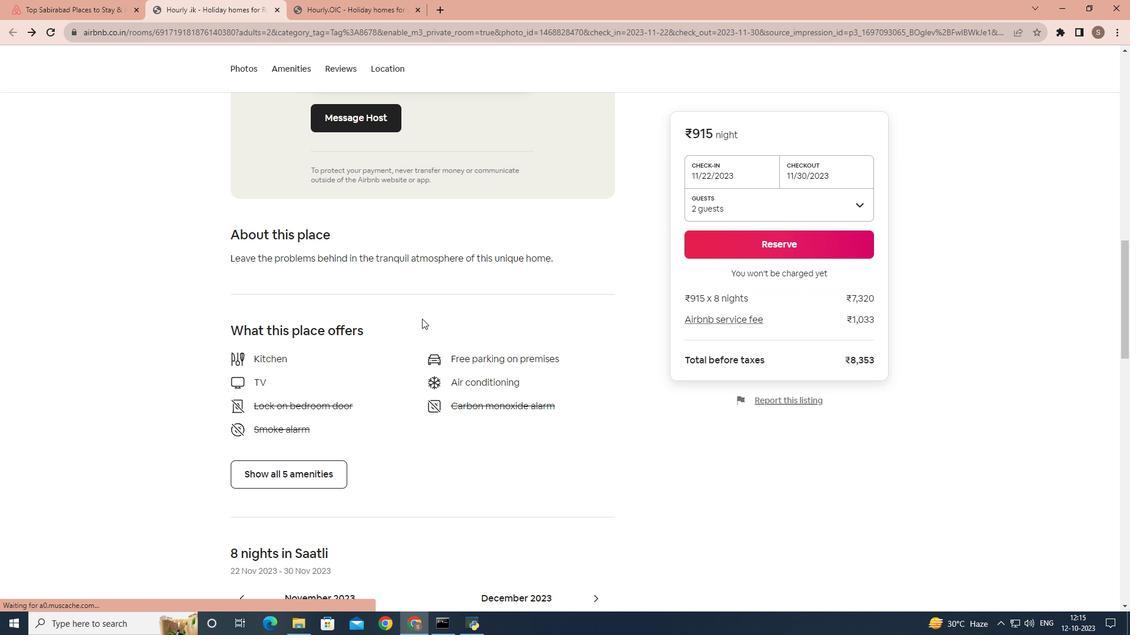 
Action: Mouse moved to (307, 359)
Screenshot: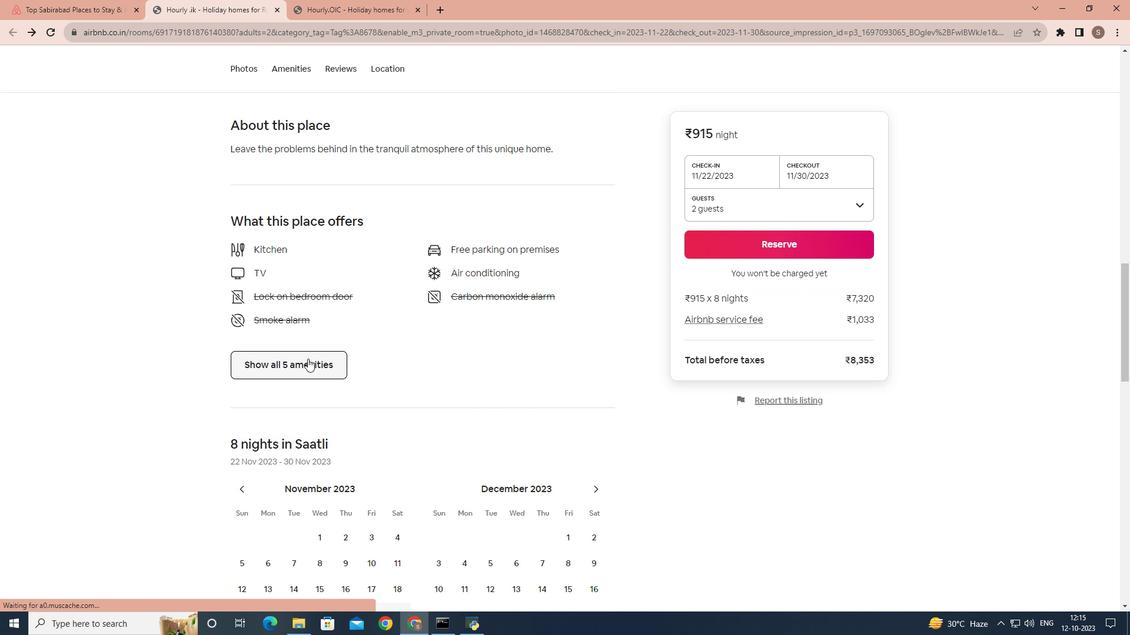 
Action: Mouse pressed left at (307, 359)
Screenshot: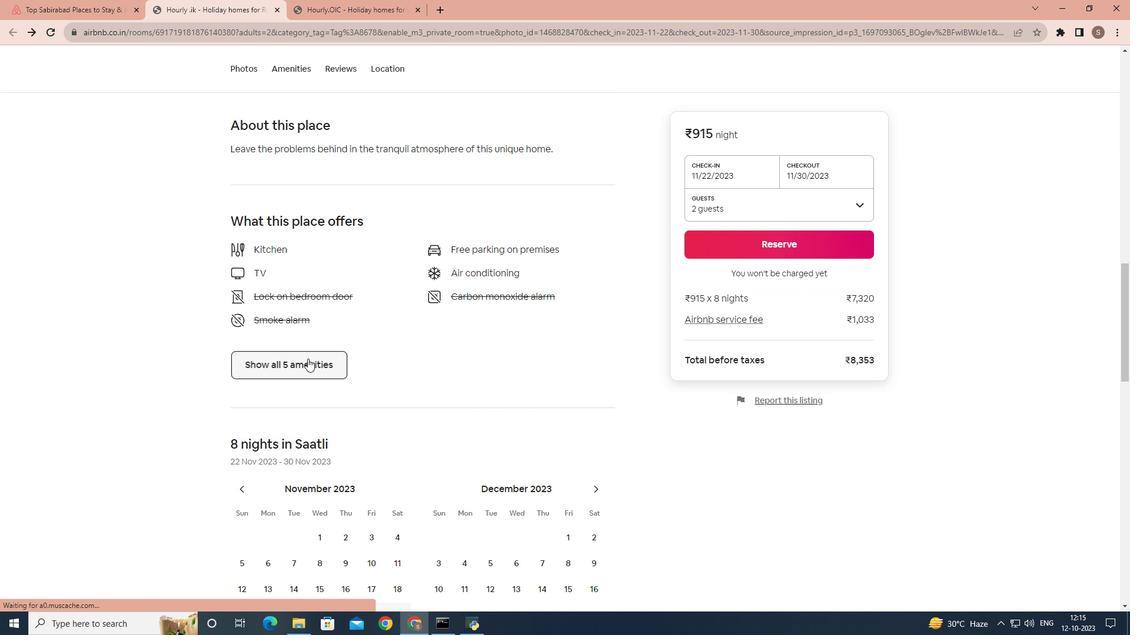
Action: Mouse moved to (380, 343)
Screenshot: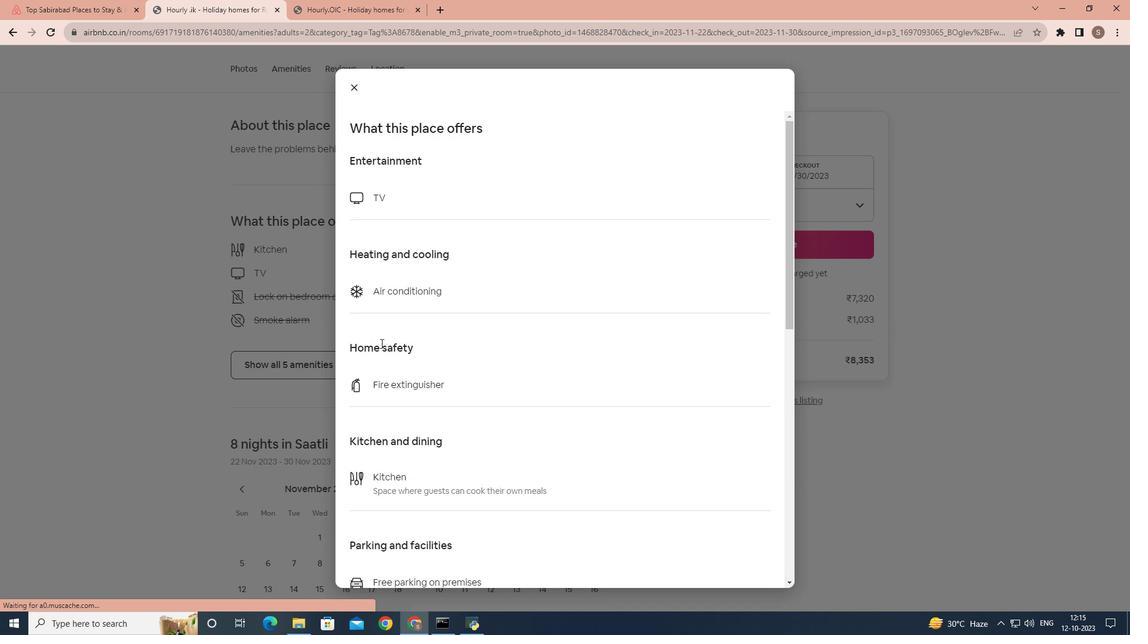 
Action: Mouse scrolled (380, 343) with delta (0, 0)
Screenshot: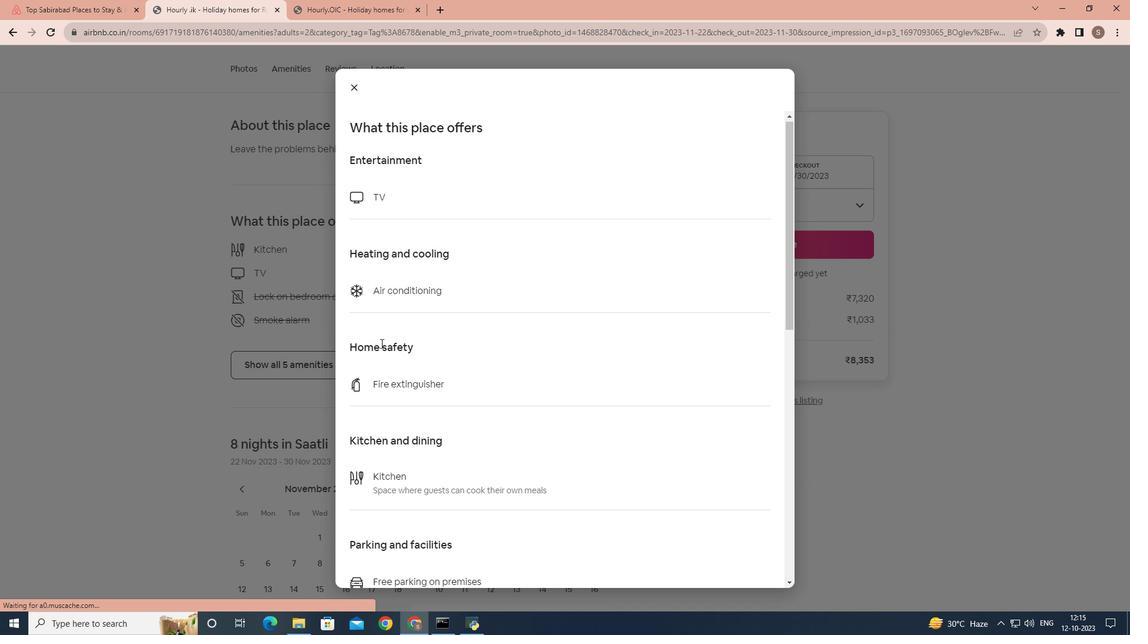 
Action: Mouse scrolled (380, 343) with delta (0, 0)
Screenshot: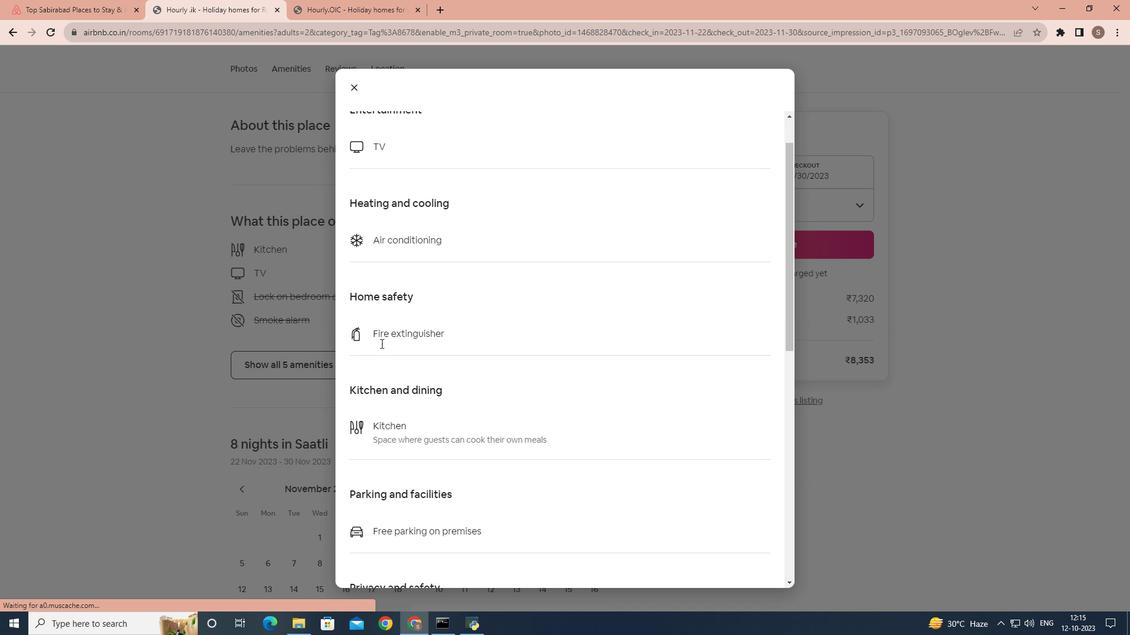 
Action: Mouse scrolled (380, 343) with delta (0, 0)
Screenshot: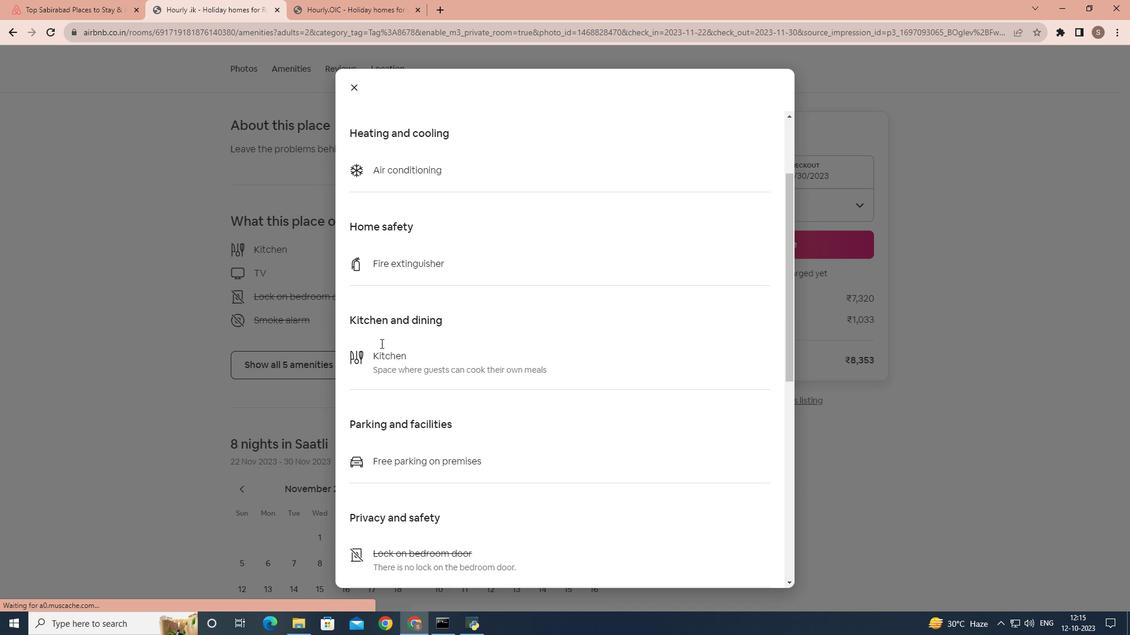 
Action: Mouse scrolled (380, 343) with delta (0, 0)
Screenshot: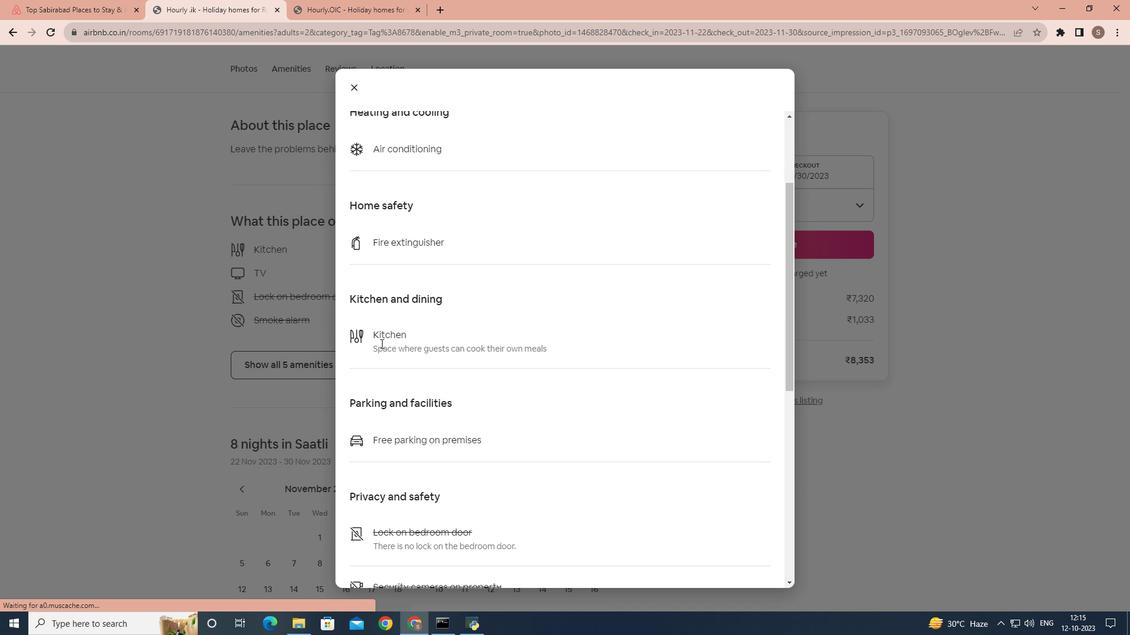 
Action: Mouse scrolled (380, 343) with delta (0, 0)
Screenshot: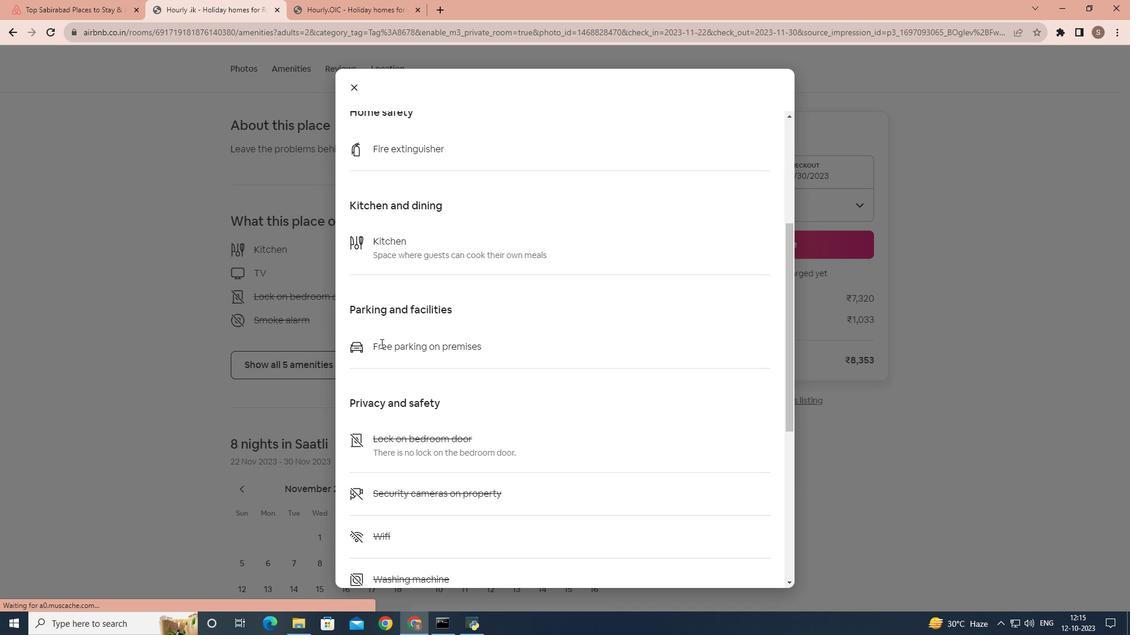 
Action: Mouse scrolled (380, 343) with delta (0, 0)
Screenshot: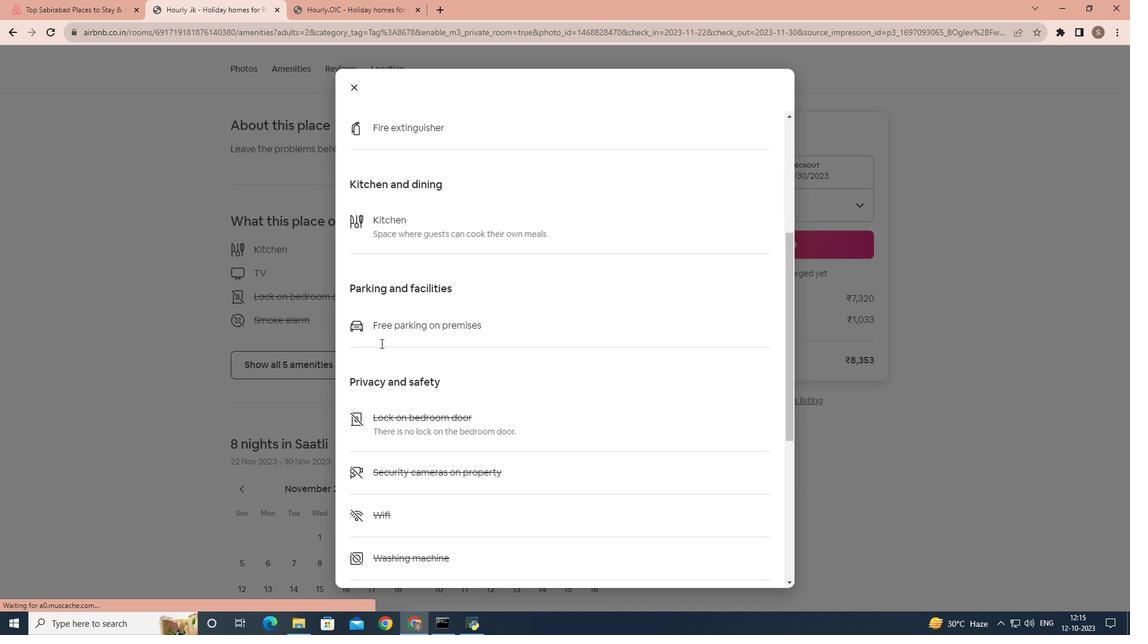 
Action: Mouse scrolled (380, 343) with delta (0, 0)
Screenshot: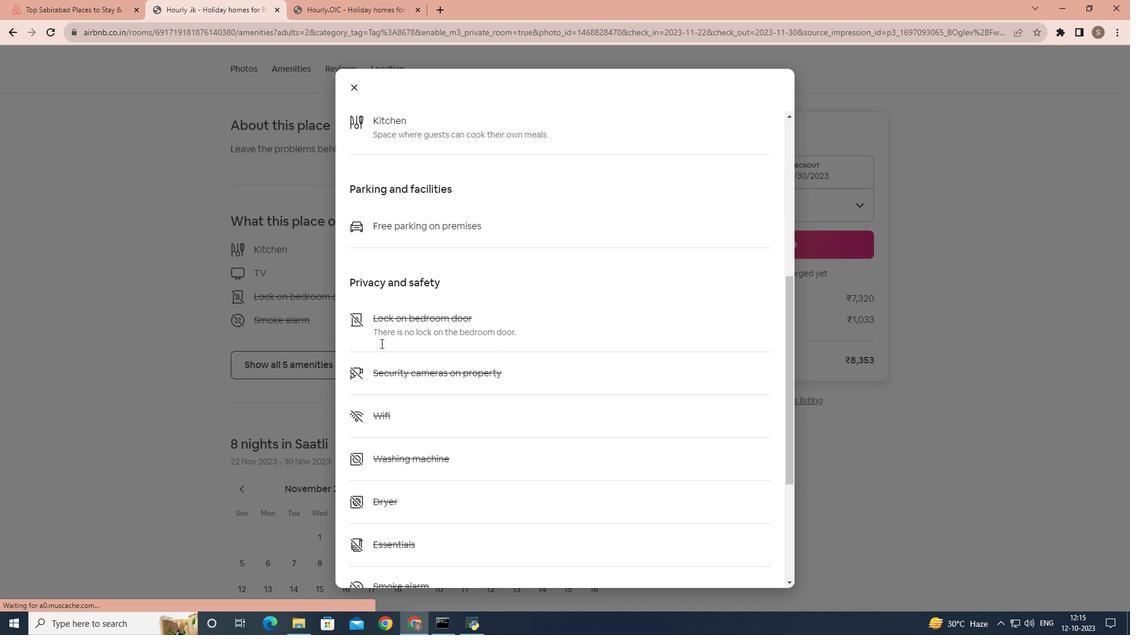 
Action: Mouse scrolled (380, 343) with delta (0, 0)
Screenshot: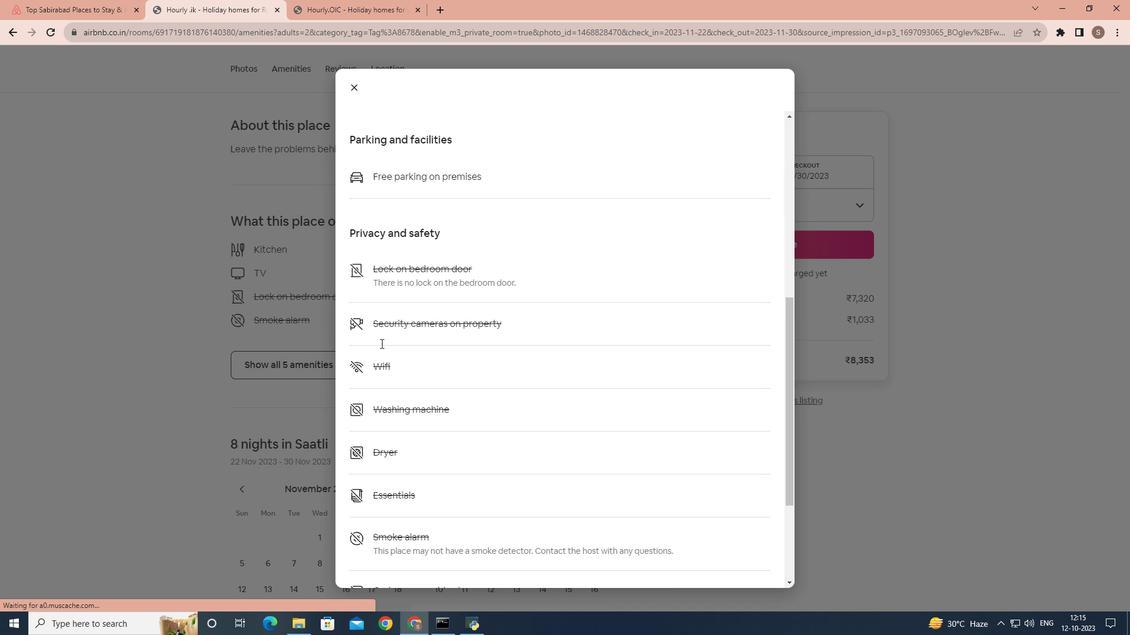 
Action: Mouse scrolled (380, 343) with delta (0, 0)
Screenshot: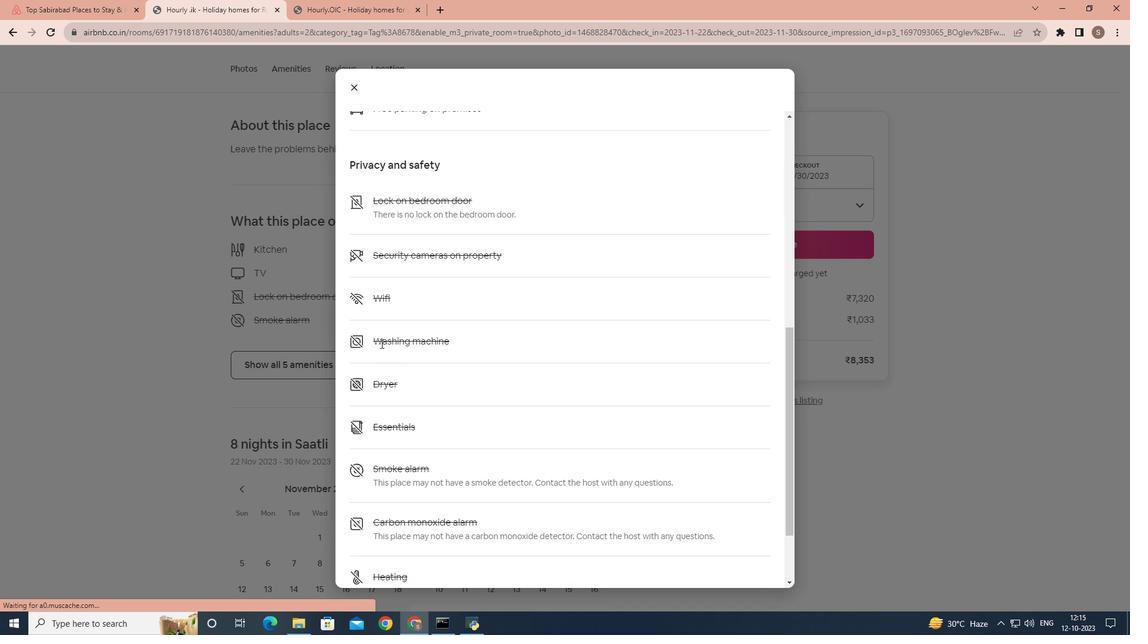 
Action: Mouse scrolled (380, 343) with delta (0, 0)
Screenshot: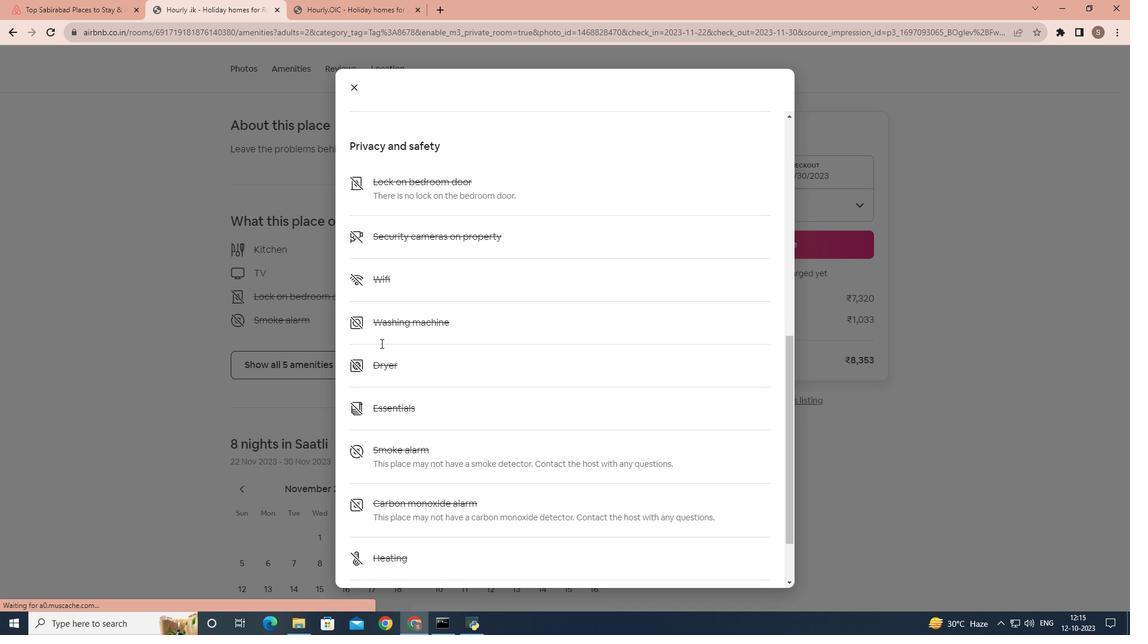 
Action: Mouse scrolled (380, 343) with delta (0, 0)
Screenshot: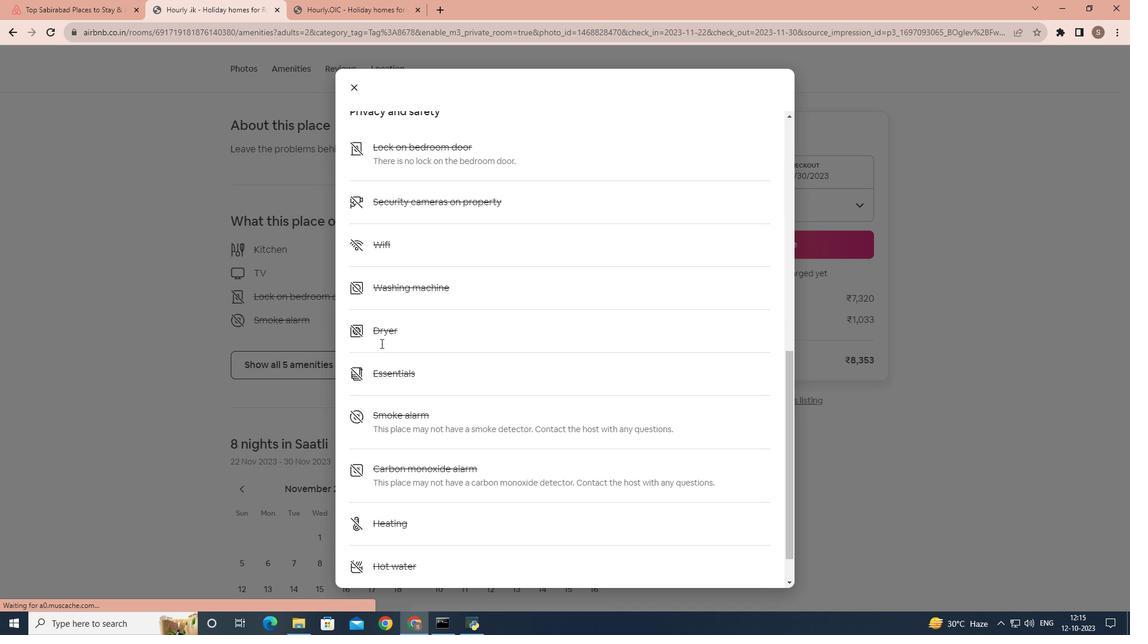 
Action: Mouse scrolled (380, 343) with delta (0, 0)
Screenshot: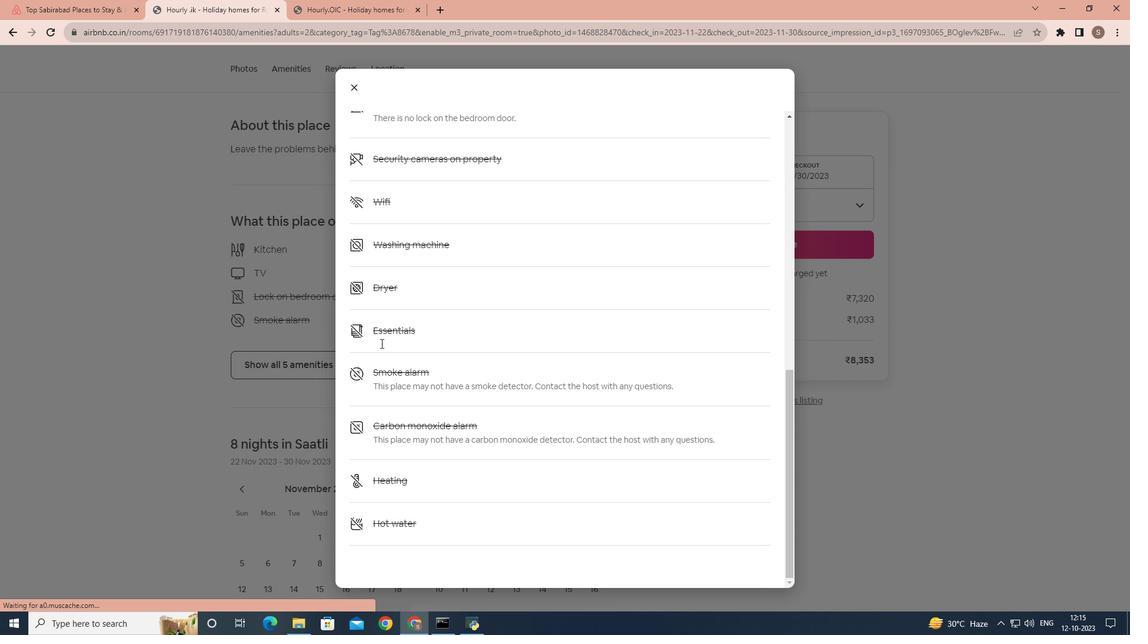 
Action: Mouse scrolled (380, 343) with delta (0, 0)
Screenshot: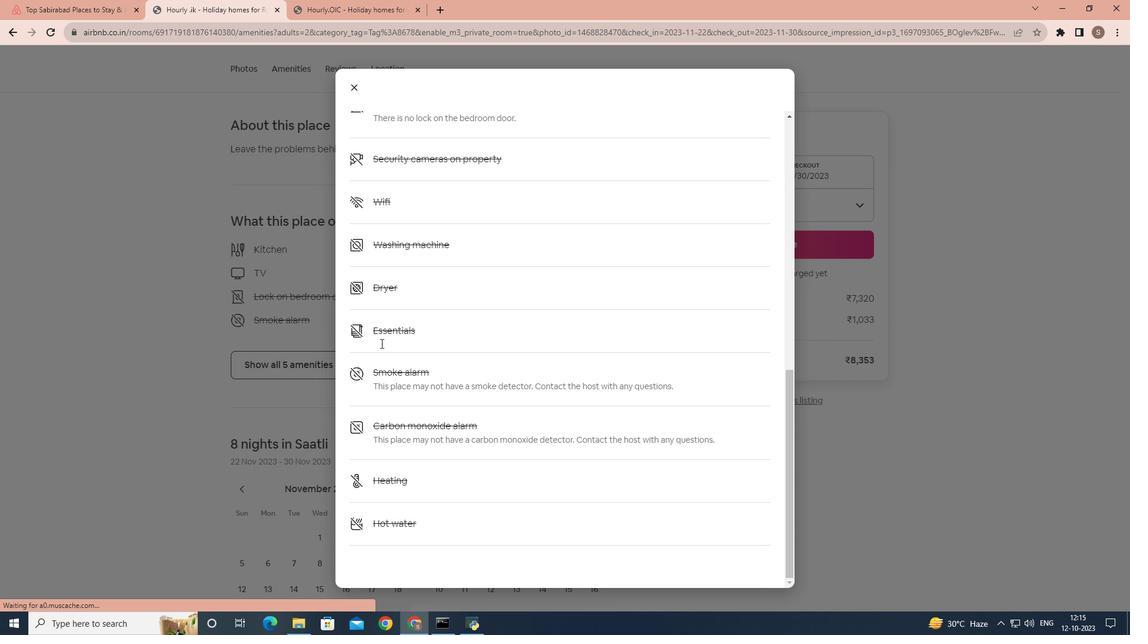 
Action: Mouse scrolled (380, 343) with delta (0, 0)
